 Task: Search one way flight ticket for 5 adults, 2 children, 1 infant in seat and 2 infants on lap in economy from Minneapolis-st. Paul: Minneapolis-st. Paul International/wold-chamberlain Airport to New Bern: Coastal Carolina Regional Airport (was Craven County Regional) on 5-4-2023. Choice of flights is American. Number of bags: 2 checked bags. Price is upto 82000. Outbound departure time preference is 10:00.
Action: Mouse moved to (340, 133)
Screenshot: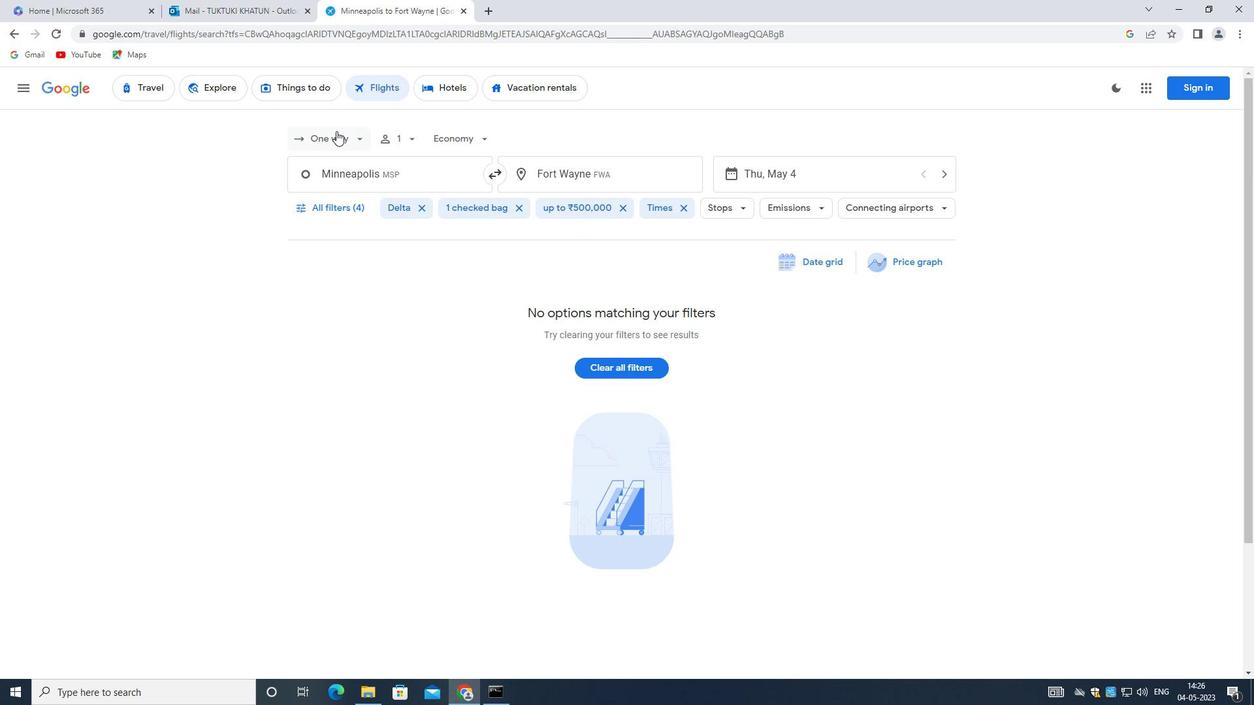 
Action: Mouse pressed left at (340, 133)
Screenshot: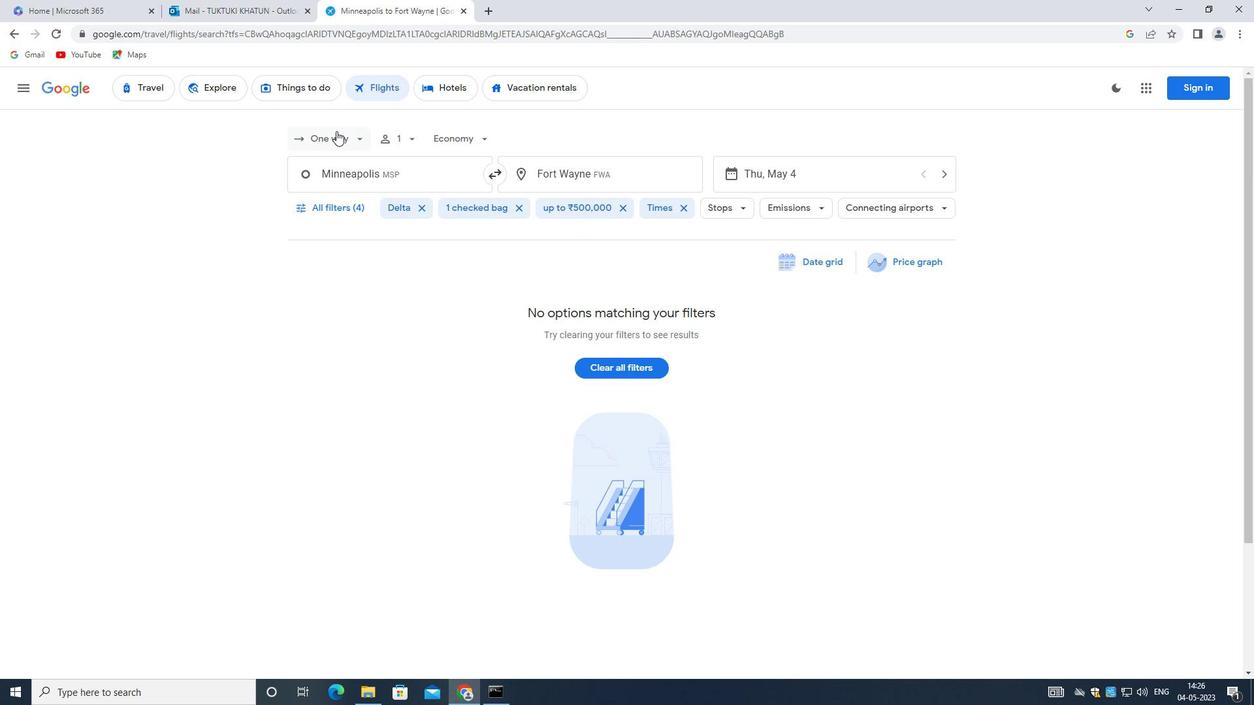 
Action: Mouse moved to (349, 193)
Screenshot: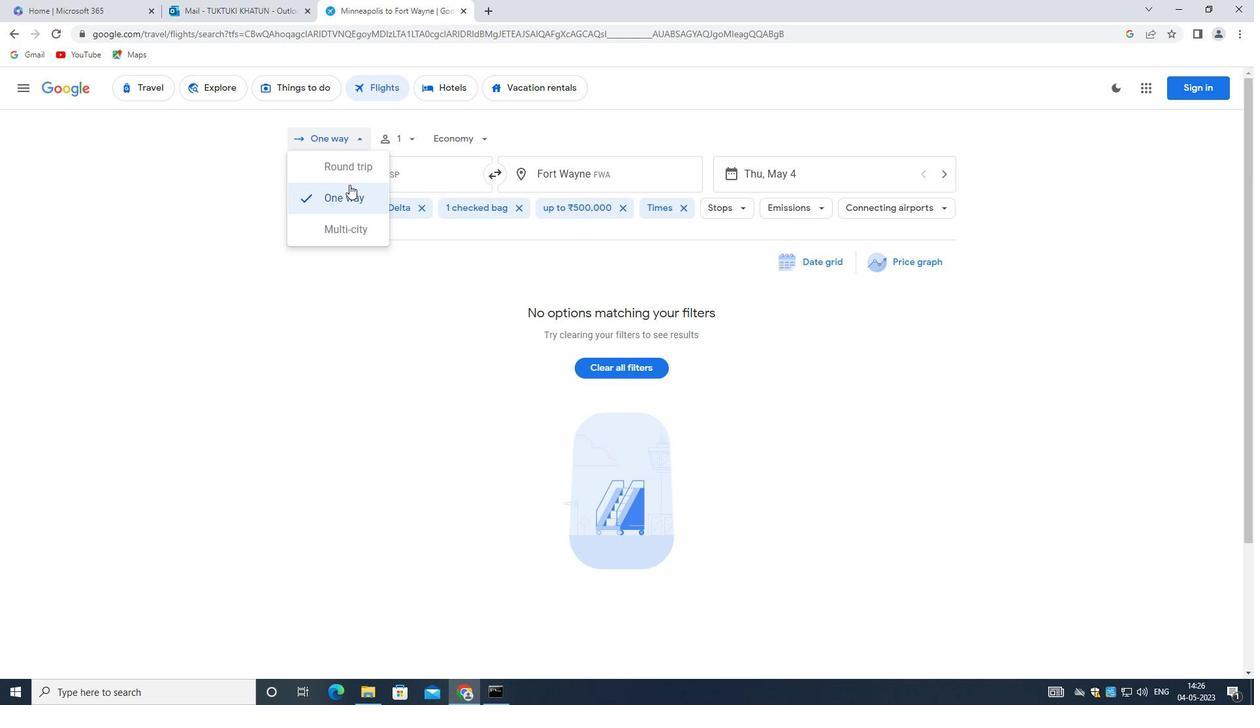 
Action: Mouse pressed left at (349, 193)
Screenshot: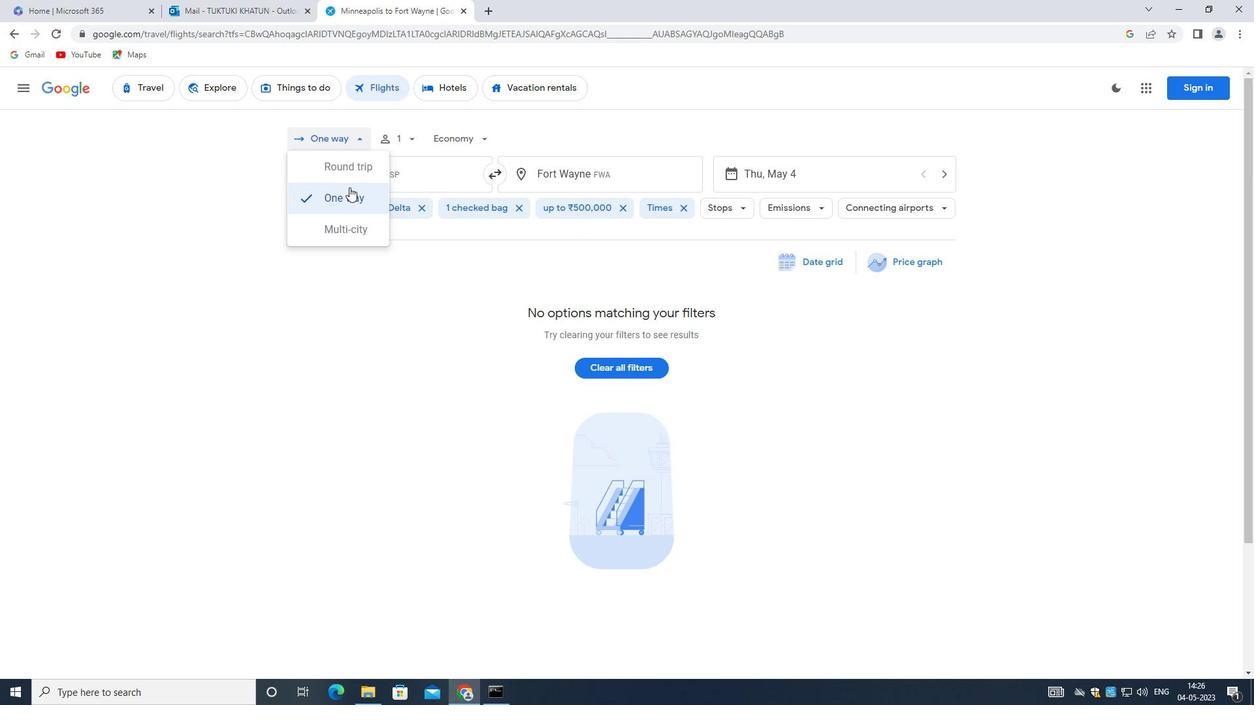 
Action: Mouse moved to (400, 135)
Screenshot: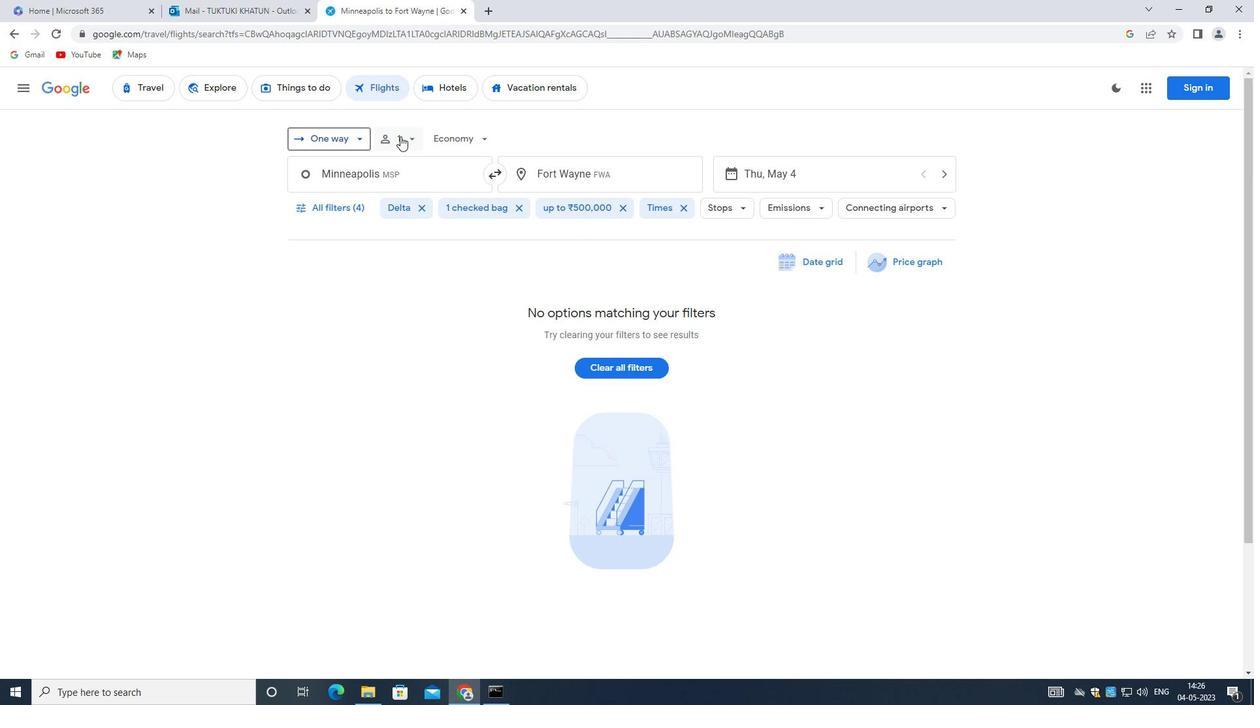 
Action: Mouse pressed left at (400, 135)
Screenshot: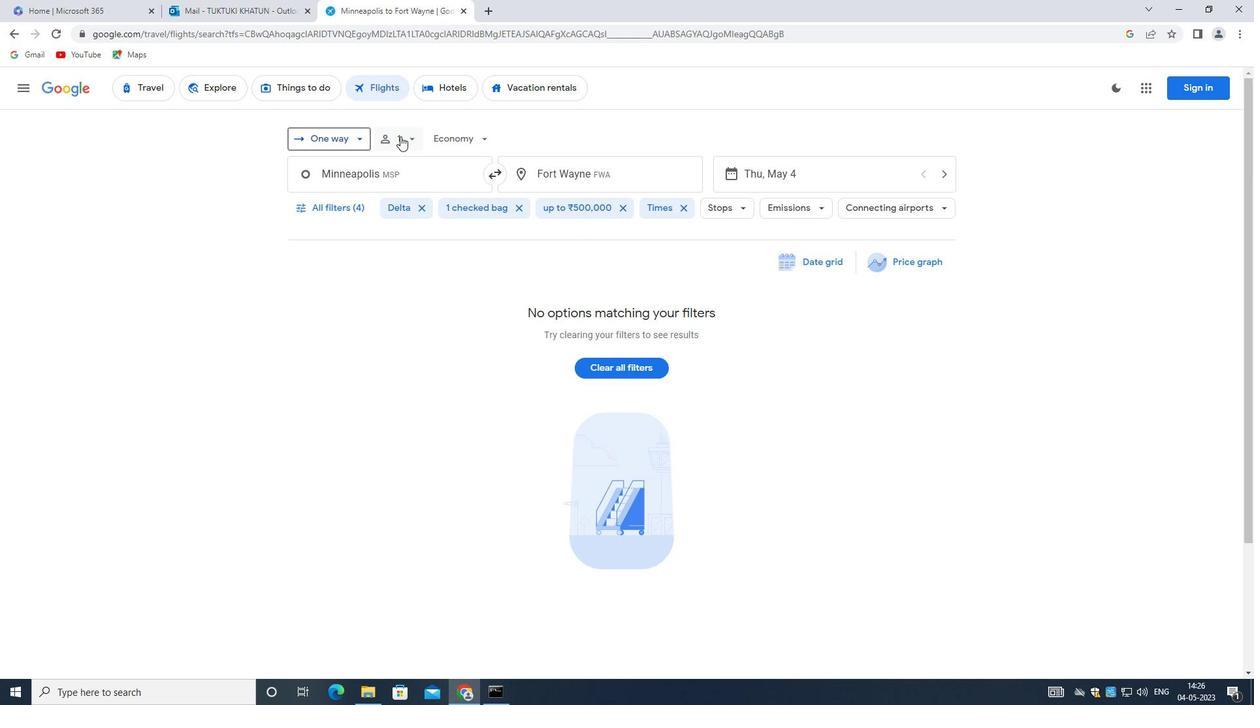 
Action: Mouse moved to (512, 174)
Screenshot: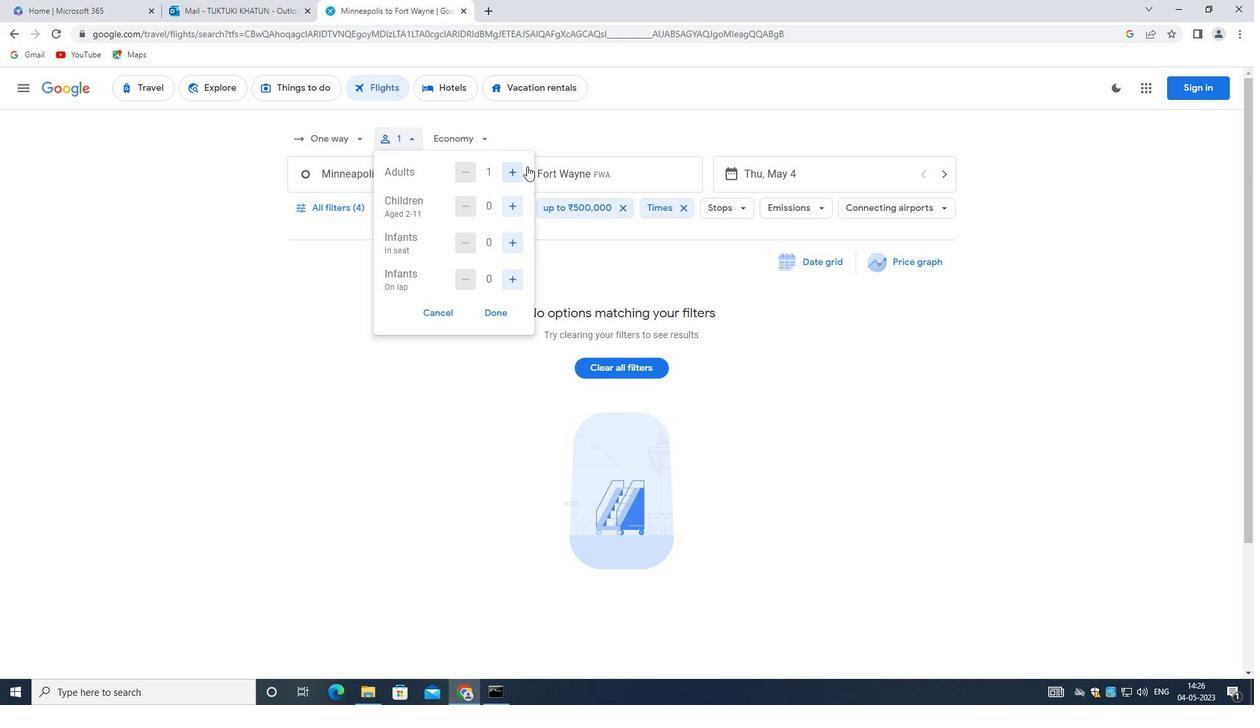 
Action: Mouse pressed left at (512, 174)
Screenshot: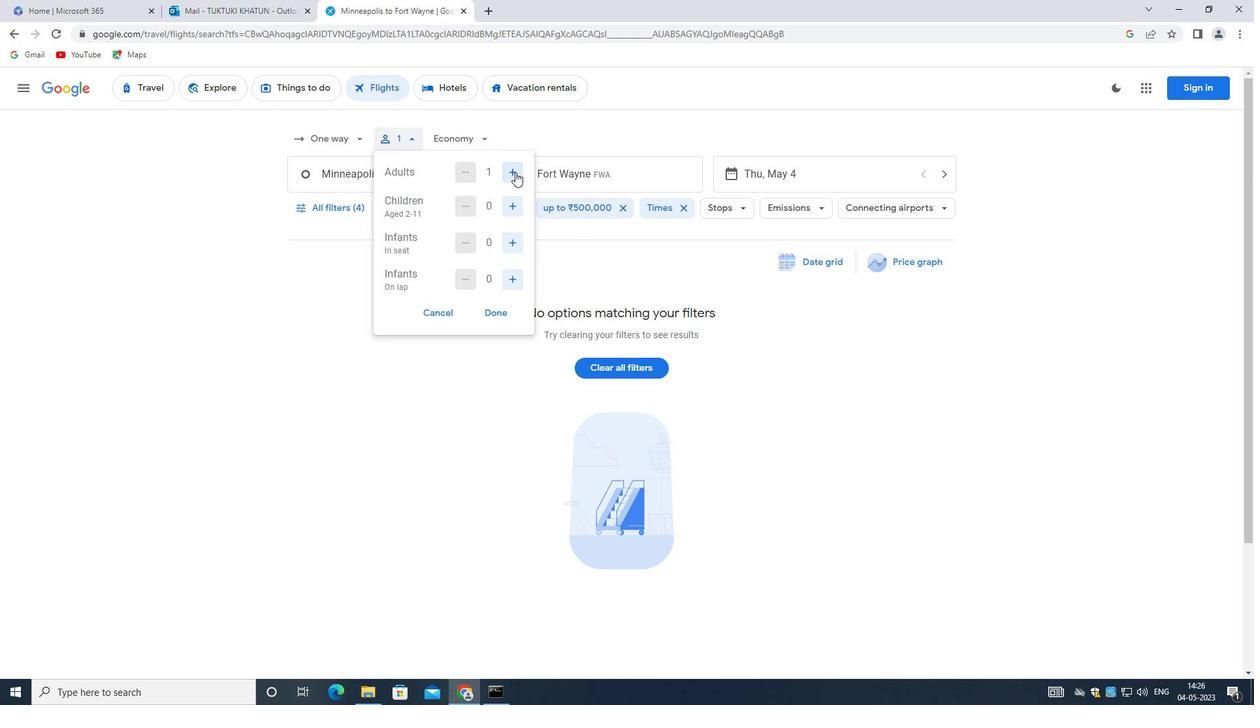 
Action: Mouse moved to (513, 173)
Screenshot: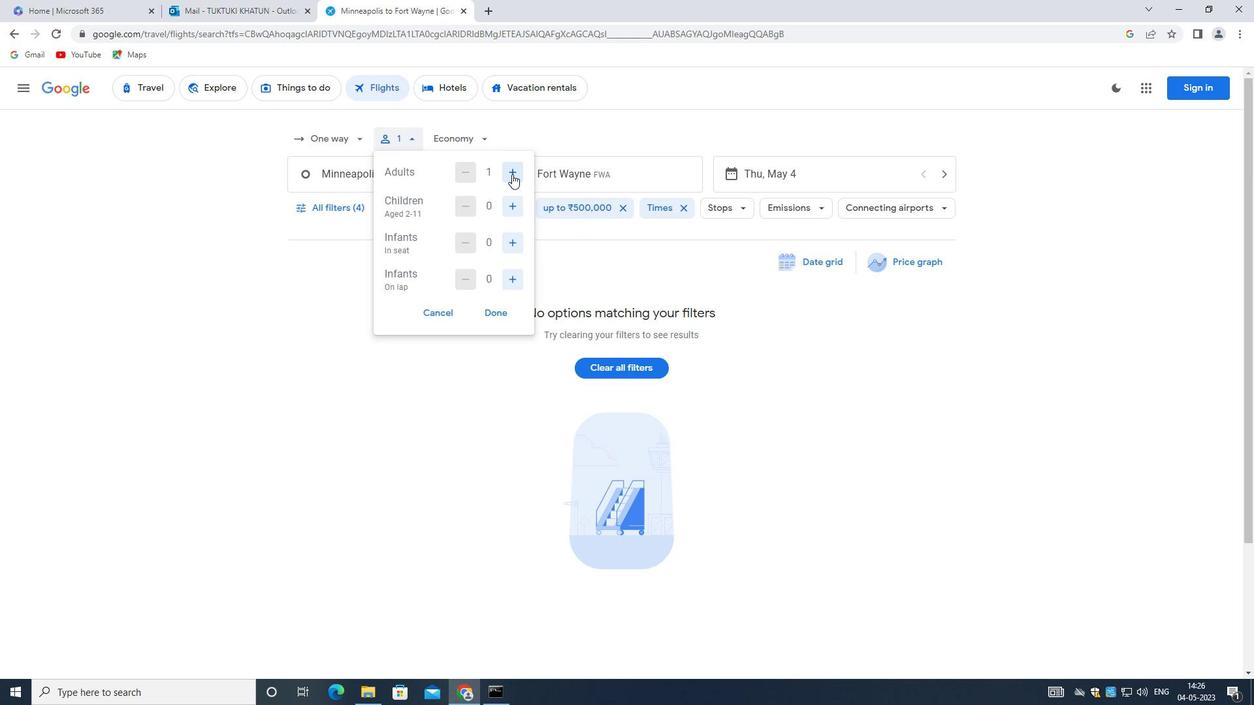 
Action: Mouse pressed left at (513, 173)
Screenshot: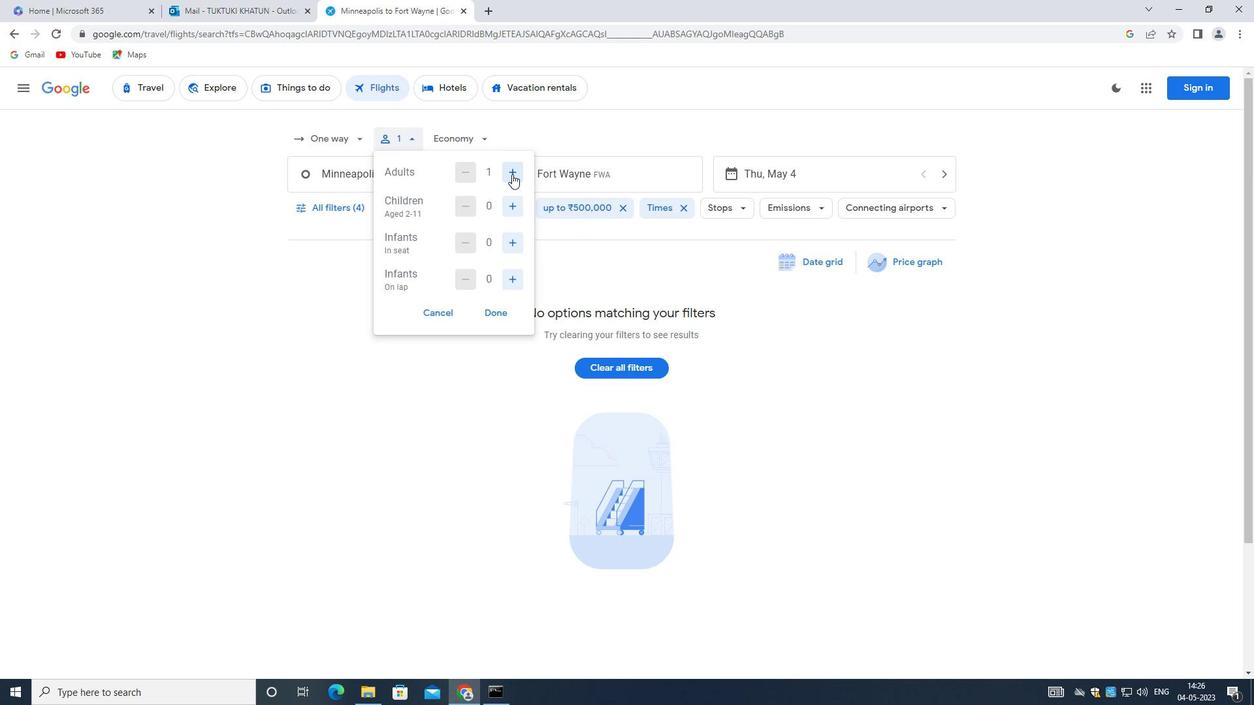 
Action: Mouse pressed left at (513, 173)
Screenshot: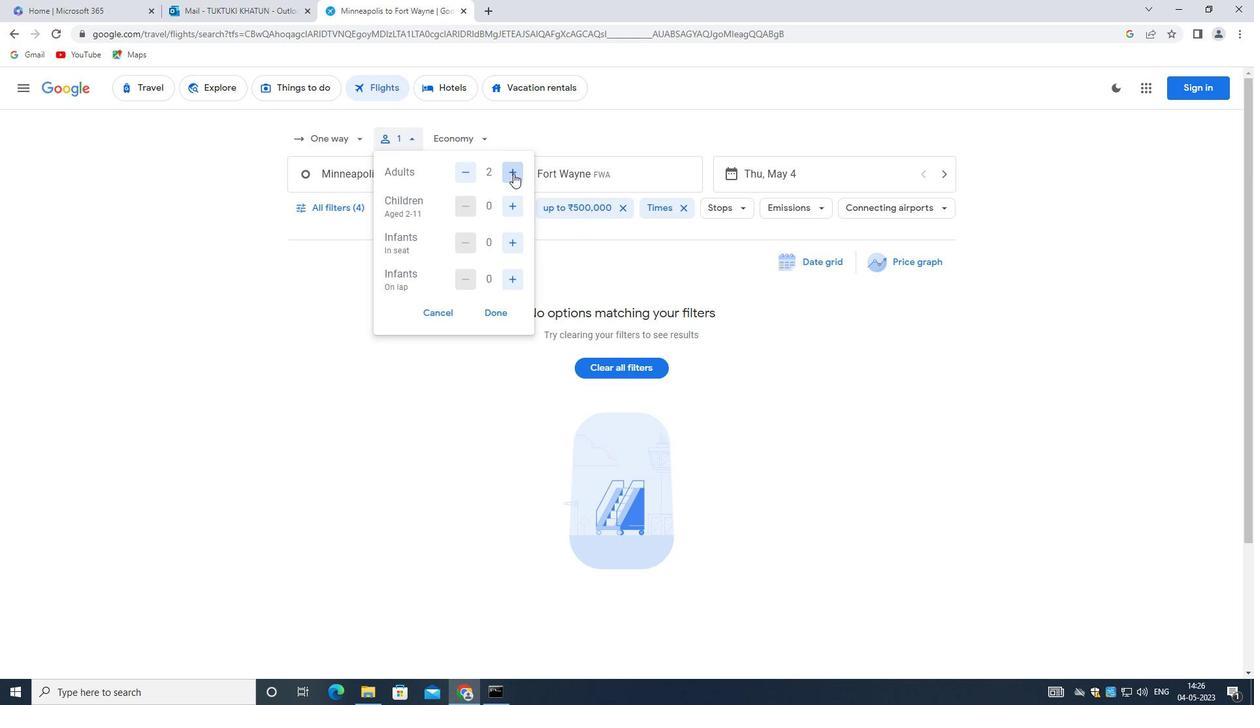 
Action: Mouse pressed left at (513, 173)
Screenshot: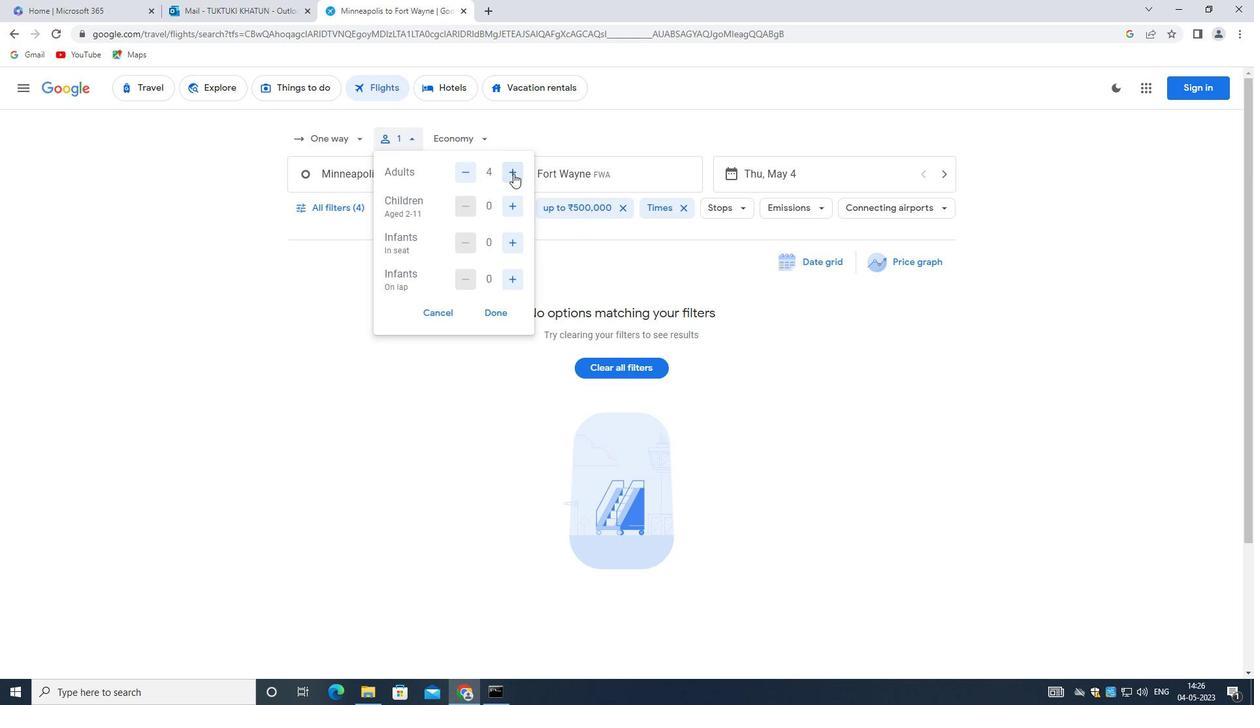 
Action: Mouse moved to (507, 198)
Screenshot: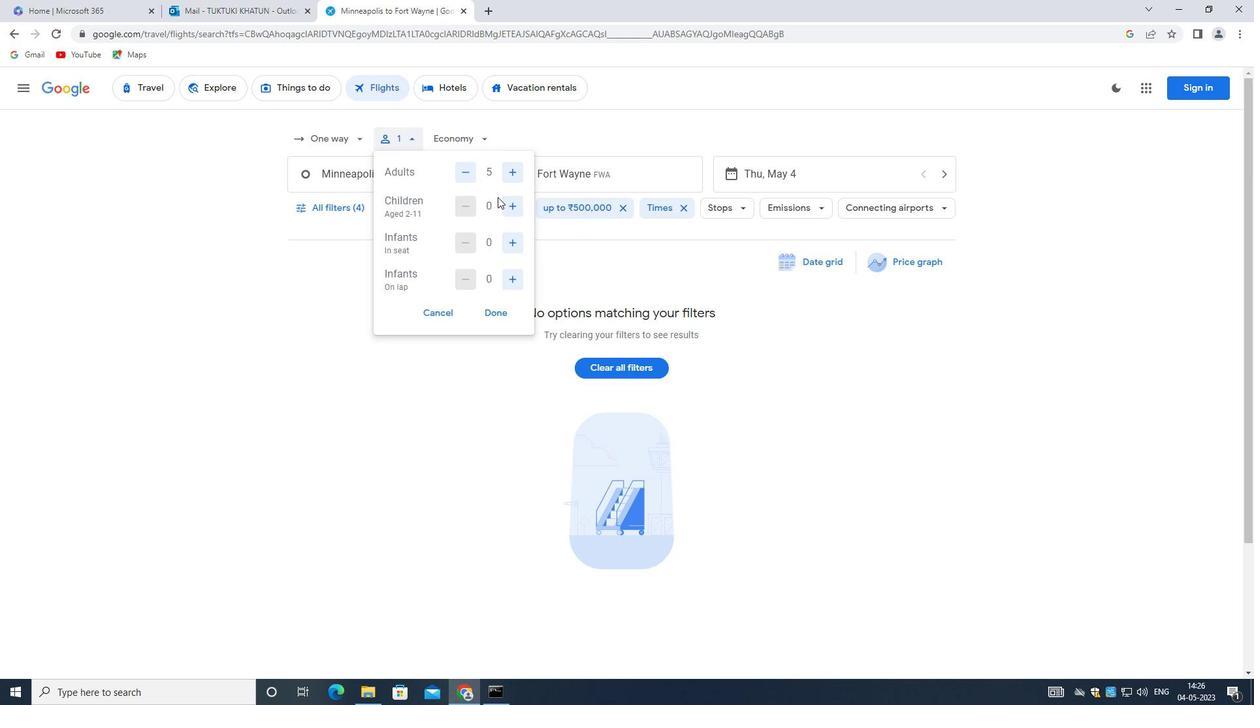 
Action: Mouse pressed left at (507, 198)
Screenshot: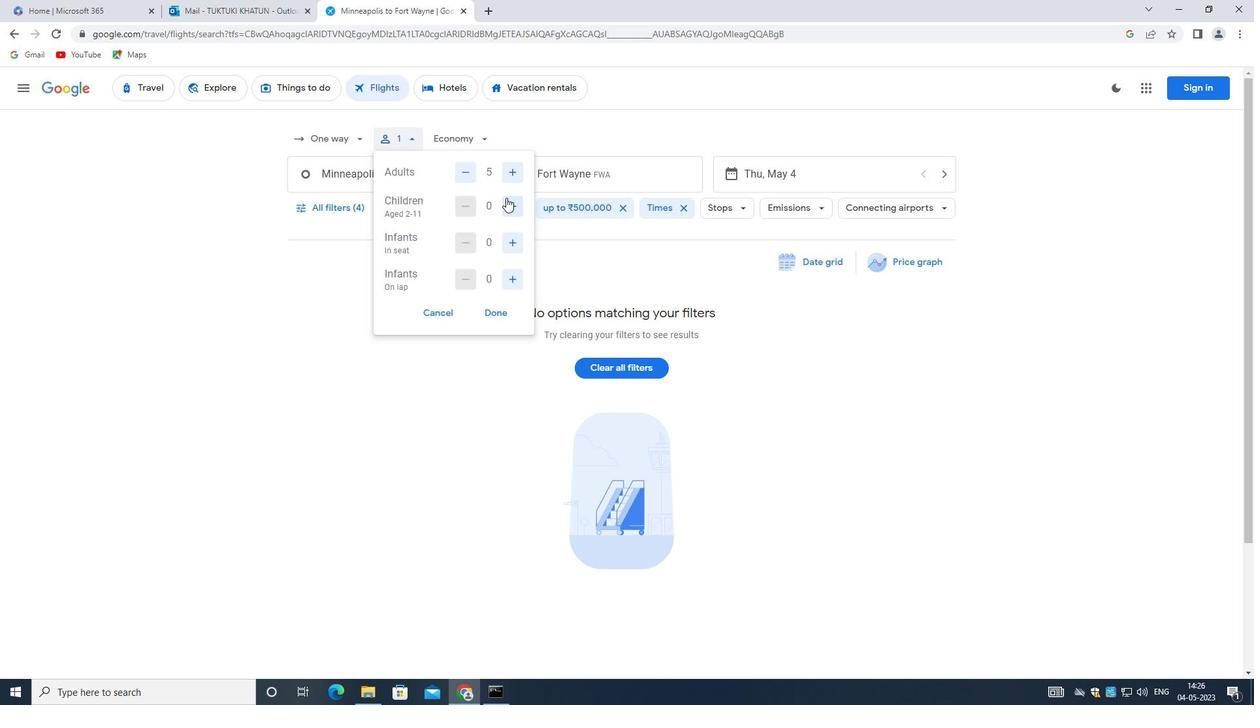 
Action: Mouse moved to (507, 199)
Screenshot: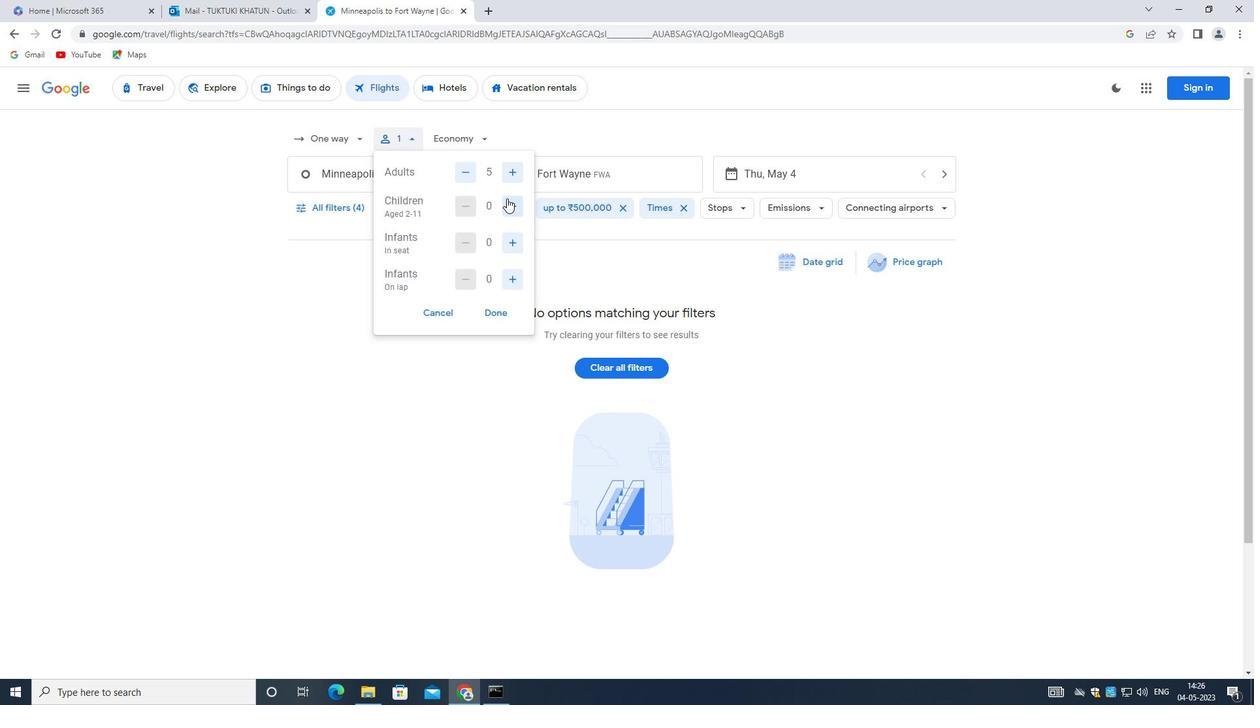 
Action: Mouse pressed left at (507, 199)
Screenshot: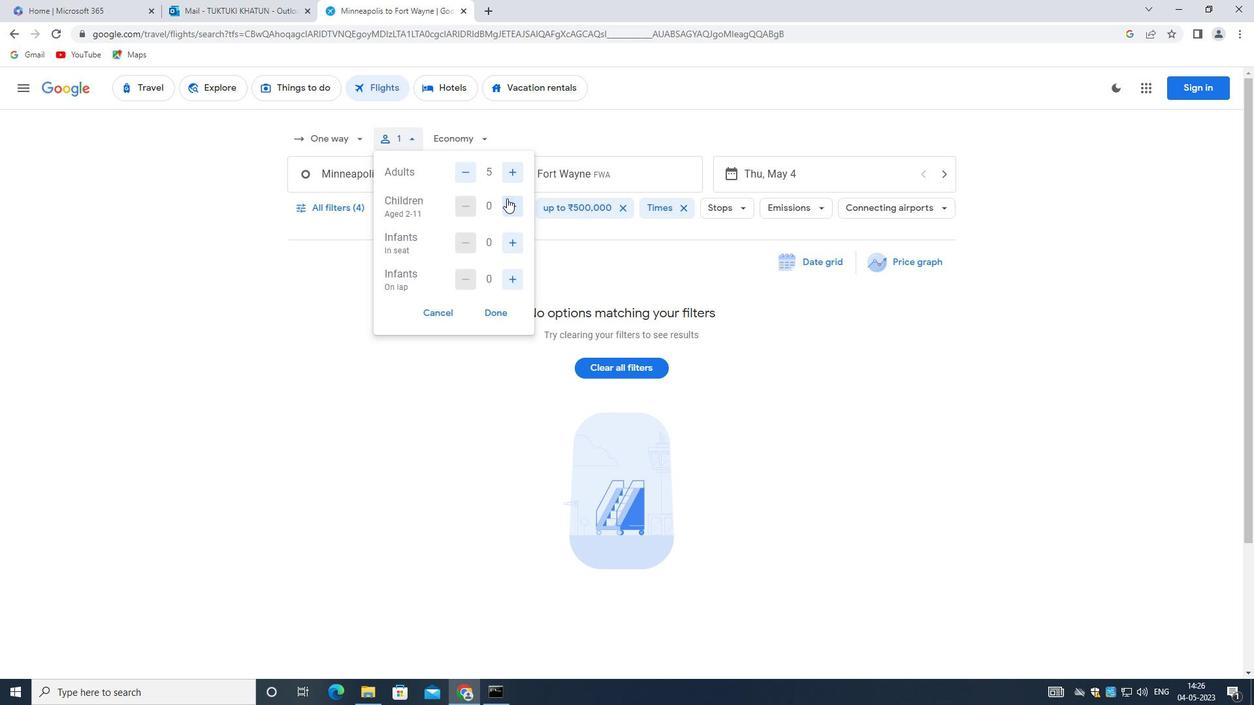 
Action: Mouse moved to (507, 242)
Screenshot: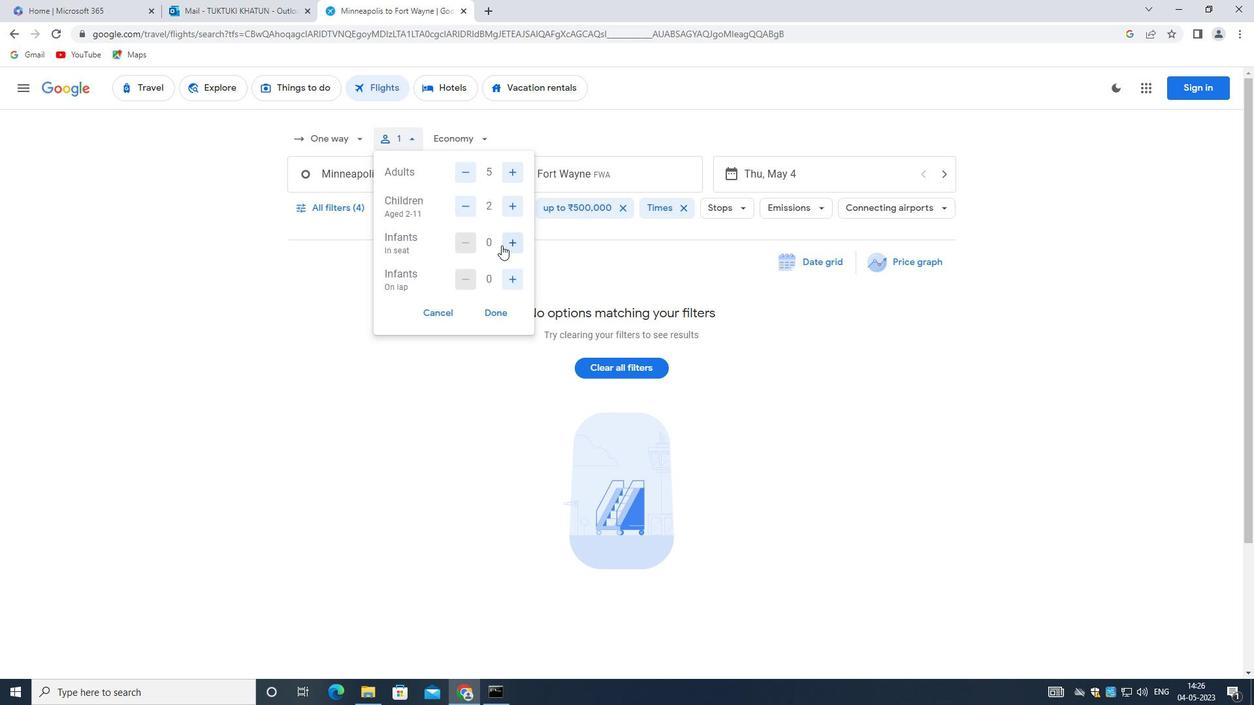 
Action: Mouse pressed left at (507, 242)
Screenshot: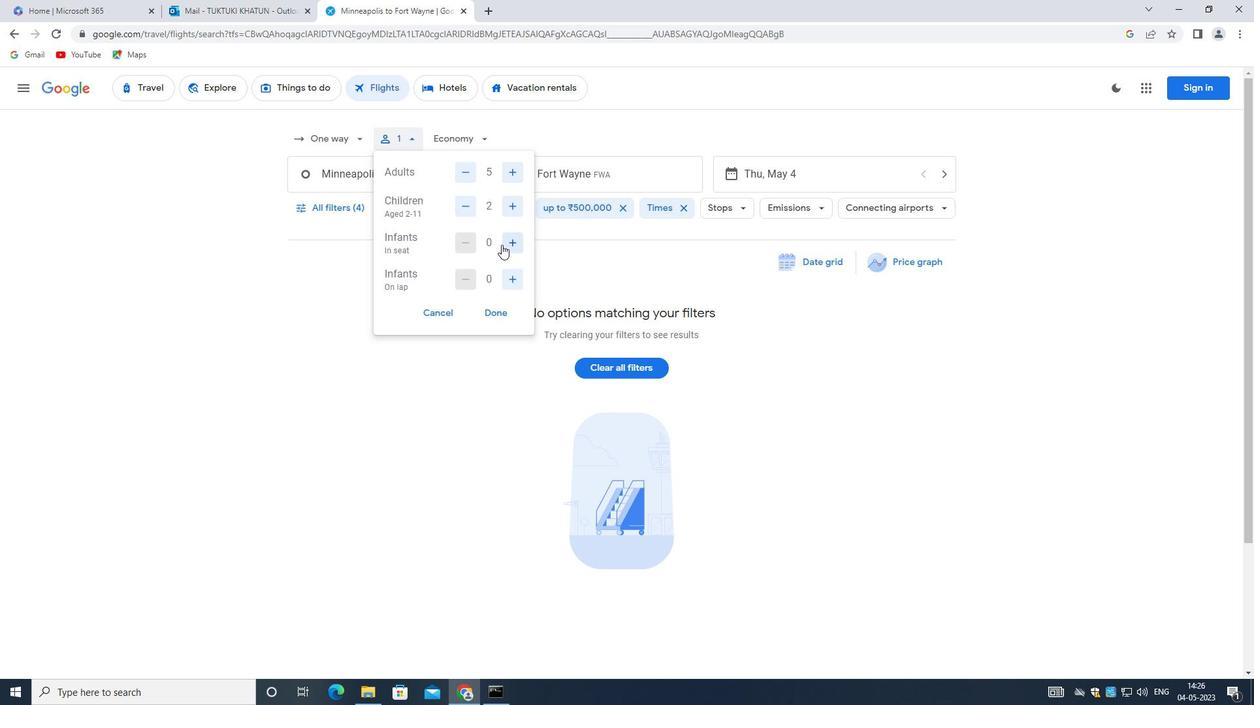 
Action: Mouse moved to (513, 277)
Screenshot: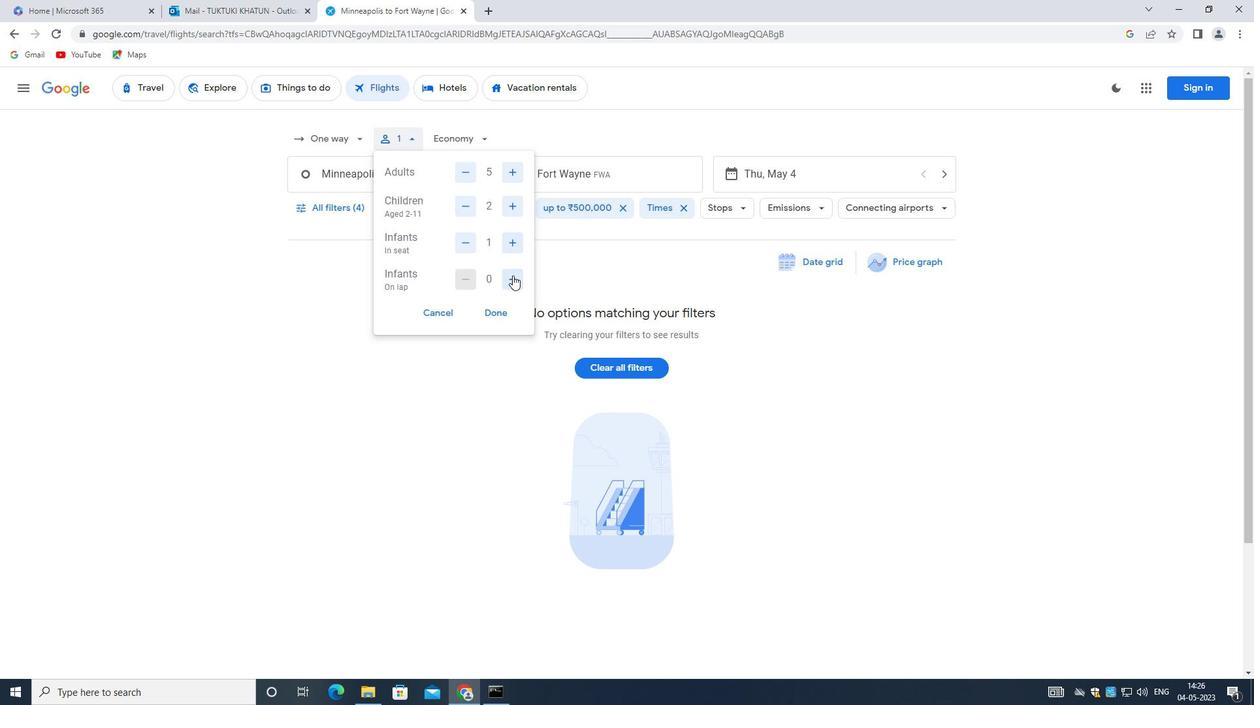
Action: Mouse pressed left at (513, 277)
Screenshot: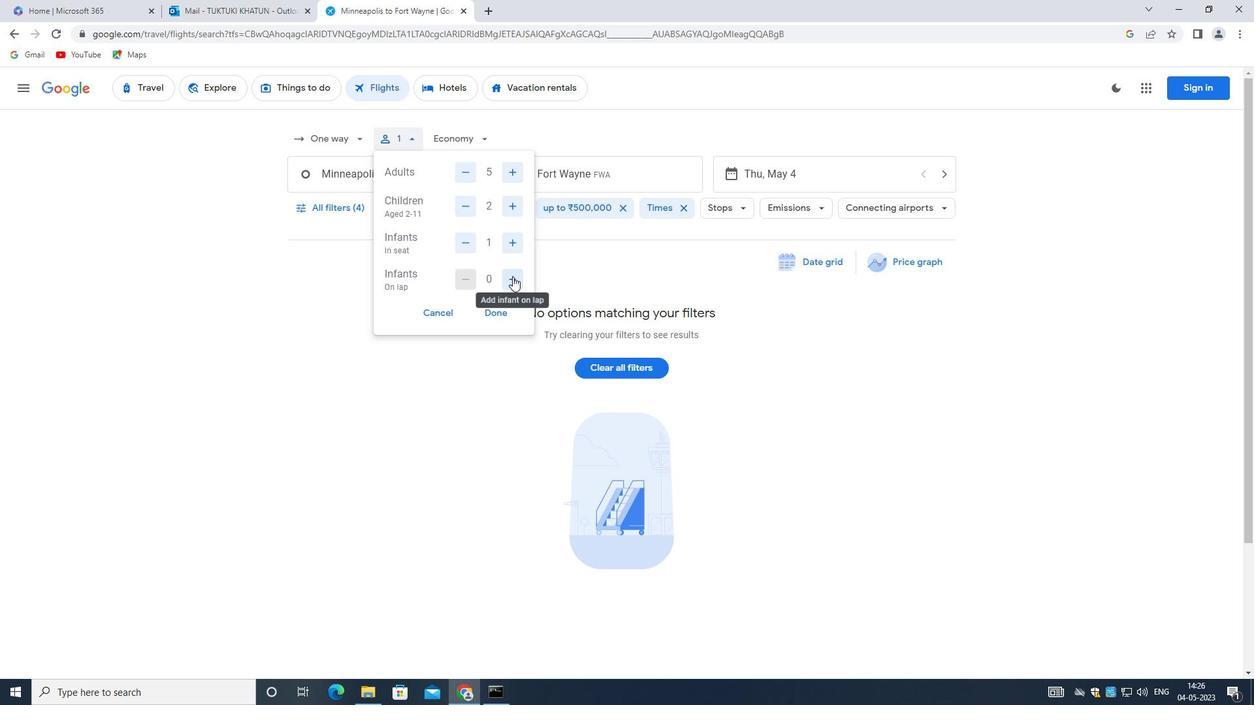 
Action: Mouse pressed left at (513, 277)
Screenshot: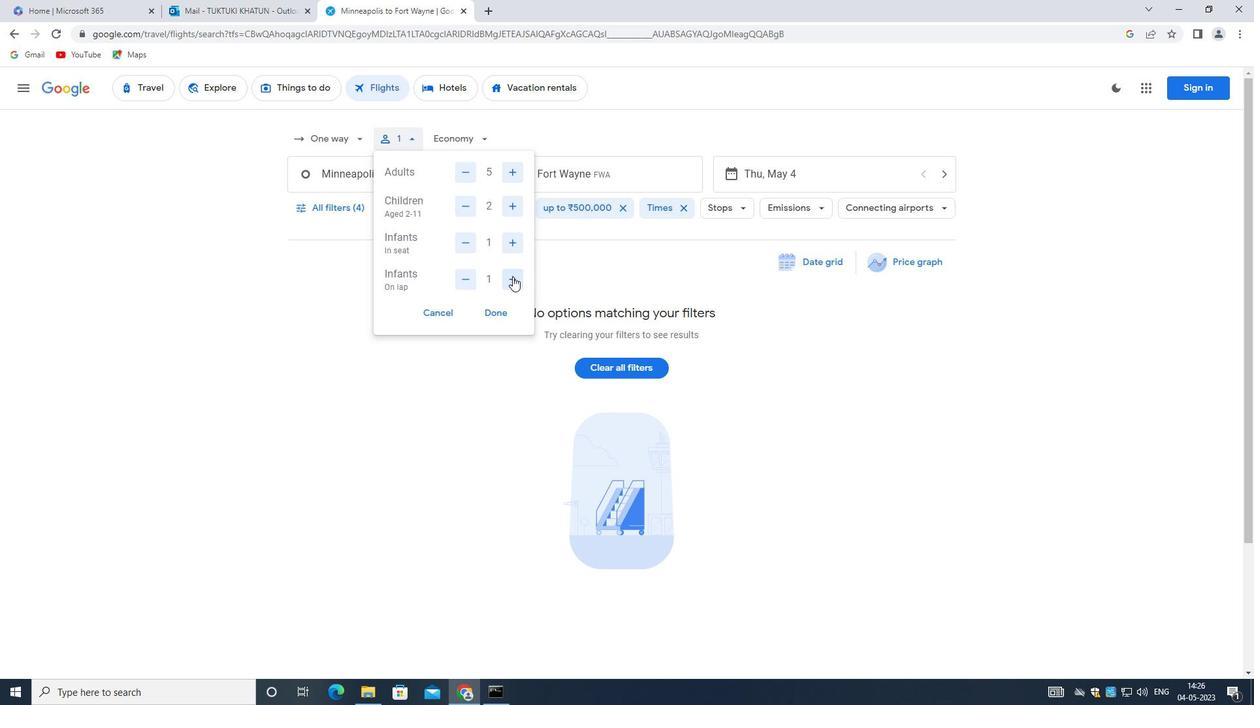 
Action: Mouse moved to (466, 282)
Screenshot: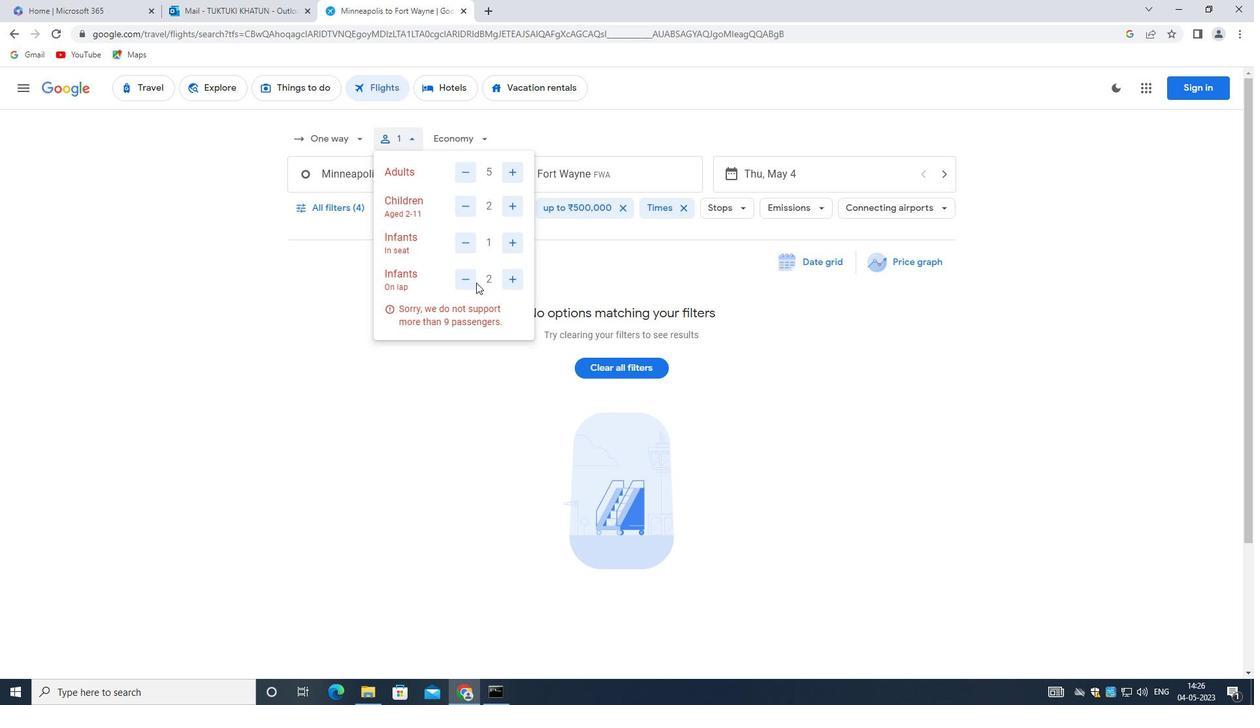 
Action: Mouse pressed left at (466, 282)
Screenshot: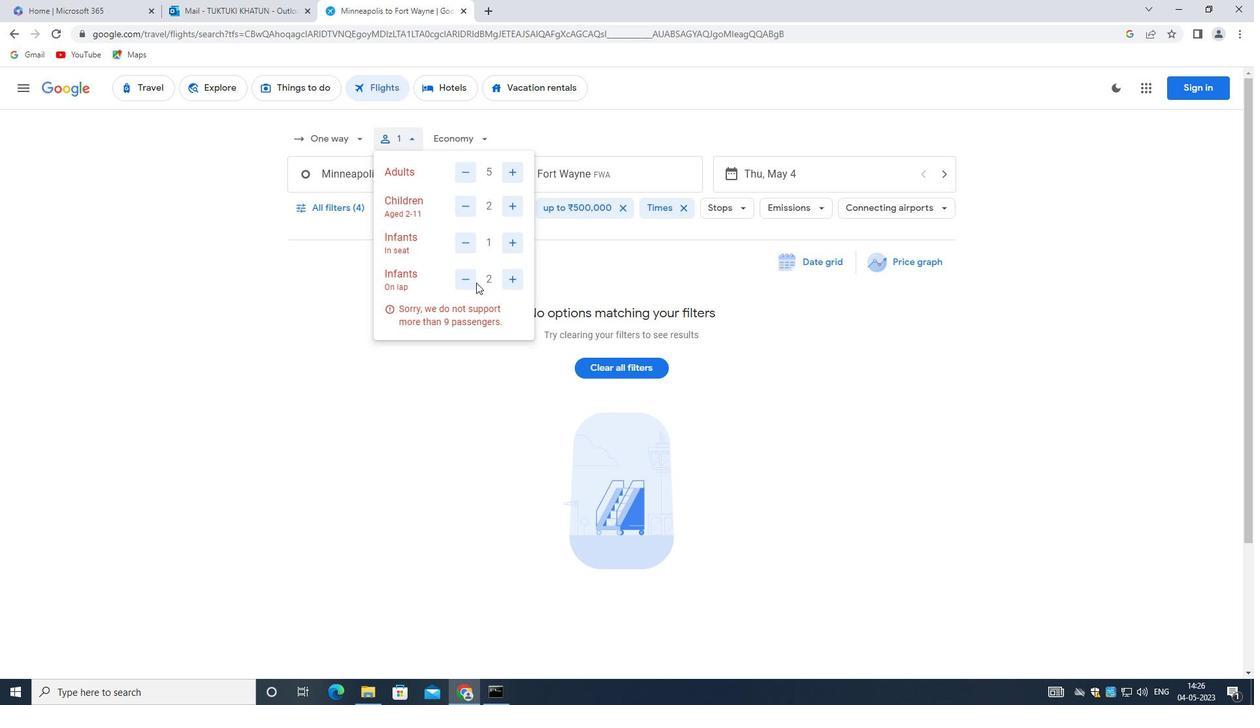 
Action: Mouse moved to (496, 315)
Screenshot: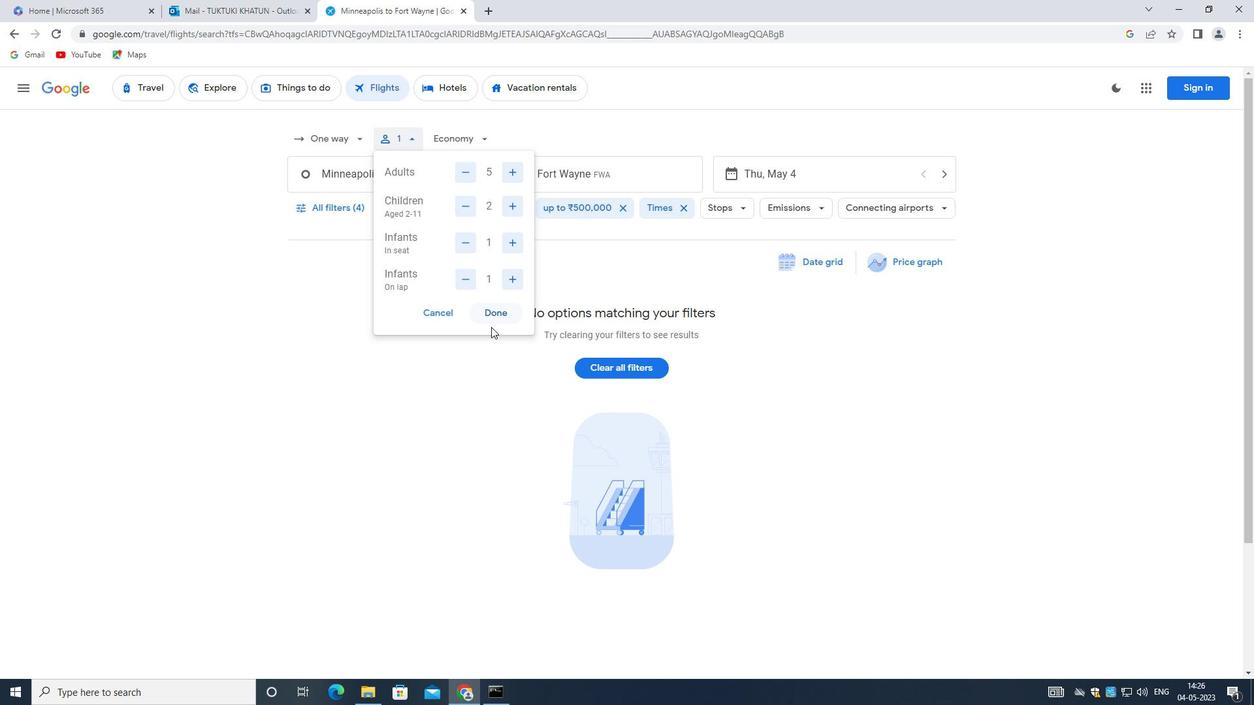 
Action: Mouse pressed left at (496, 315)
Screenshot: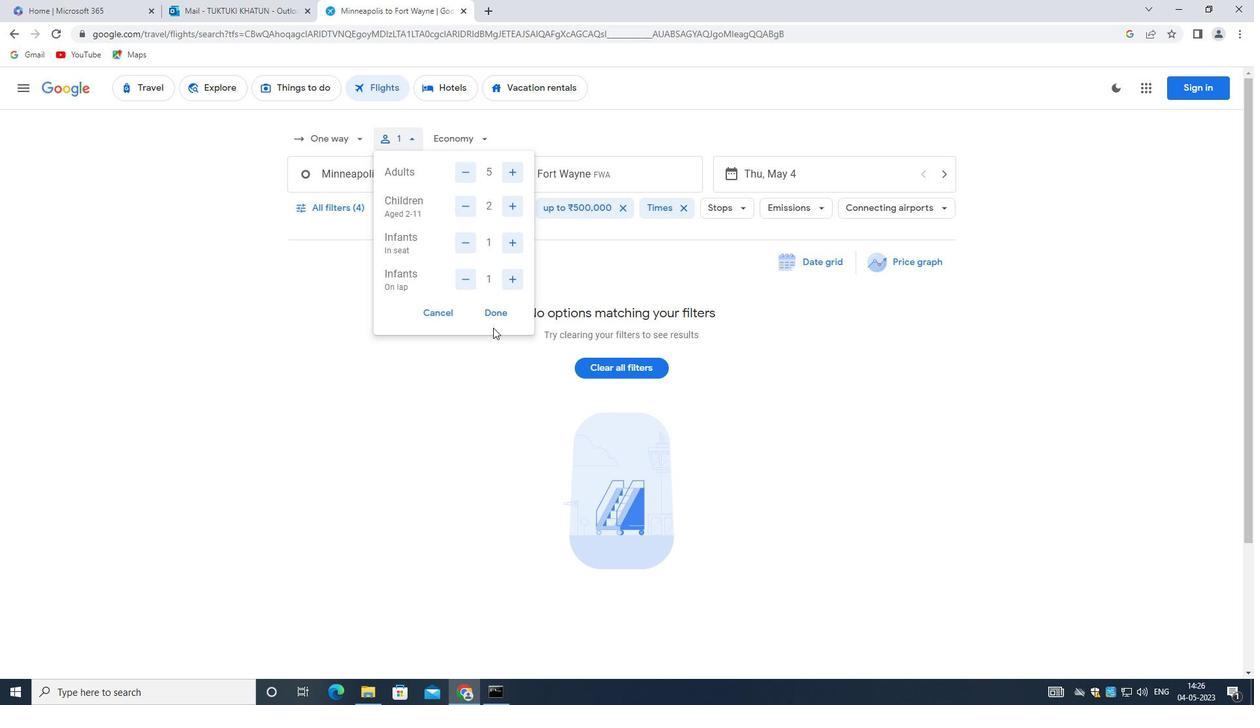 
Action: Mouse moved to (467, 139)
Screenshot: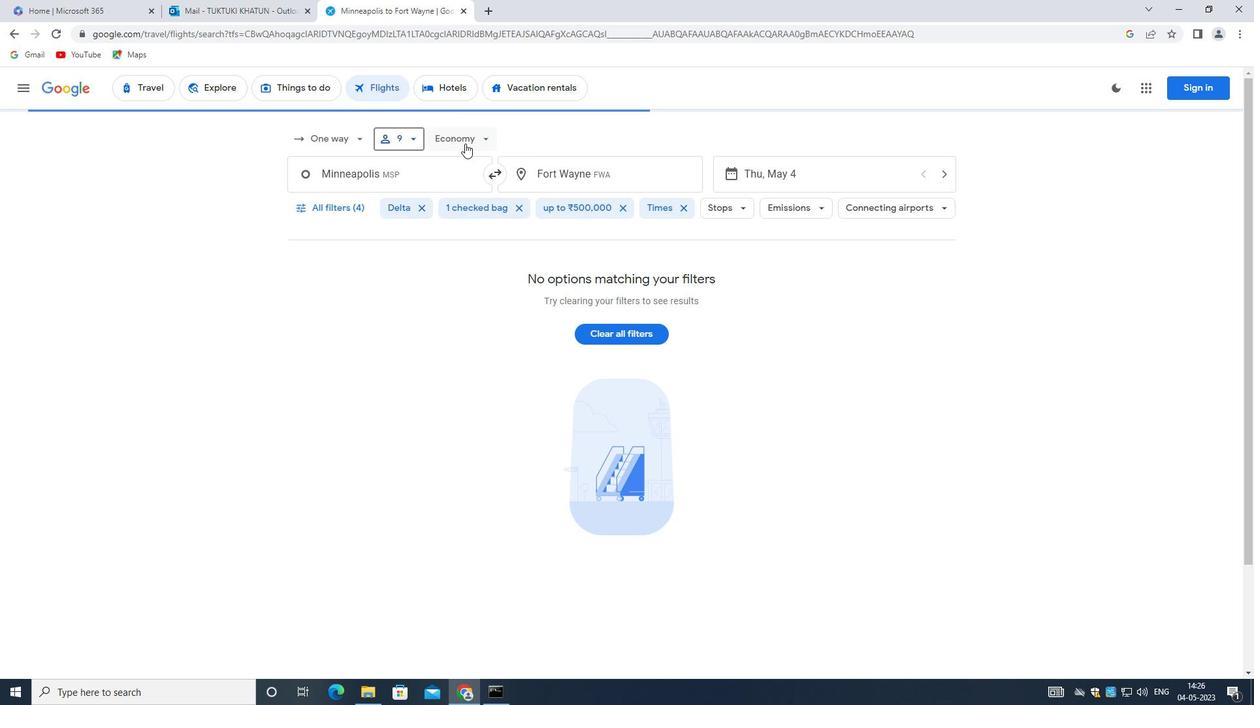 
Action: Mouse pressed left at (467, 139)
Screenshot: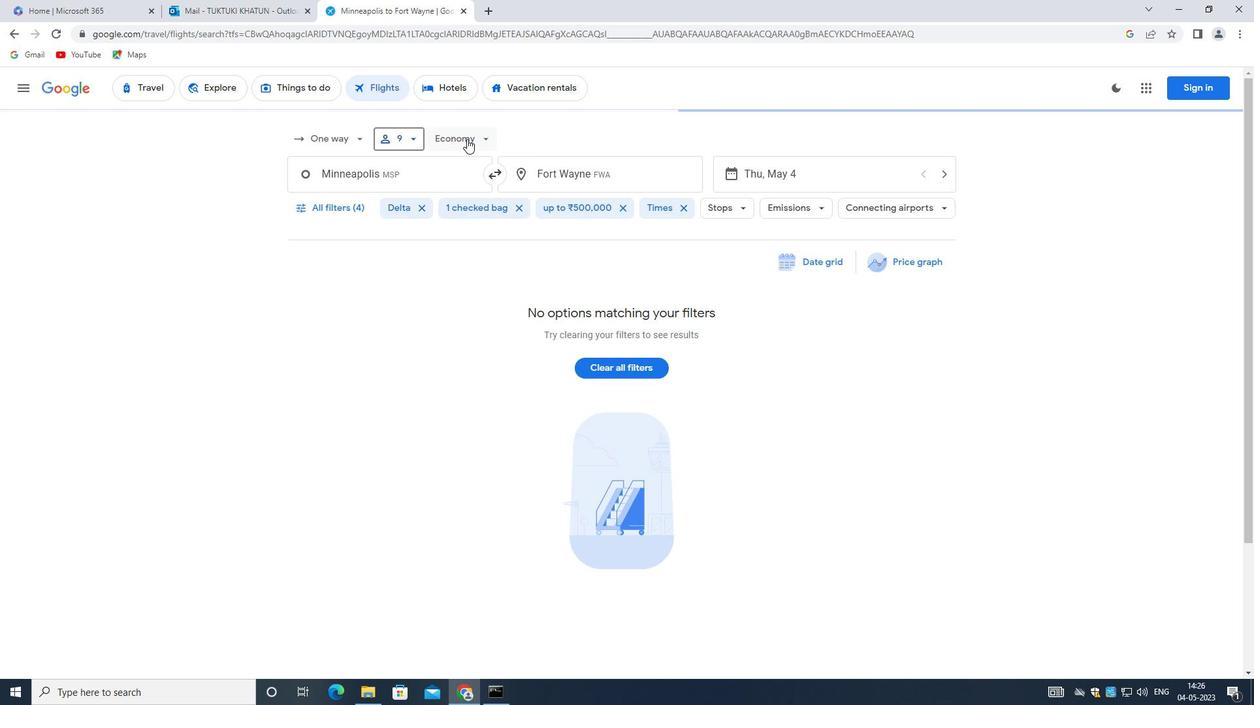 
Action: Mouse moved to (484, 166)
Screenshot: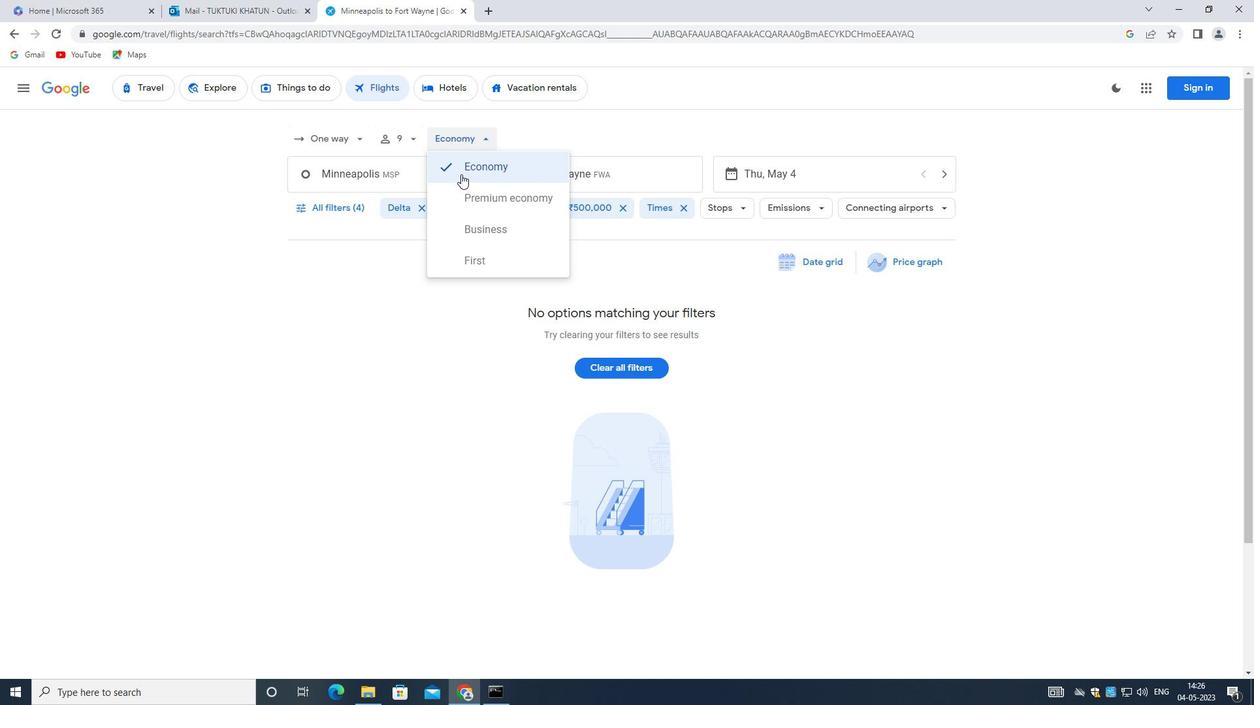 
Action: Mouse pressed left at (484, 166)
Screenshot: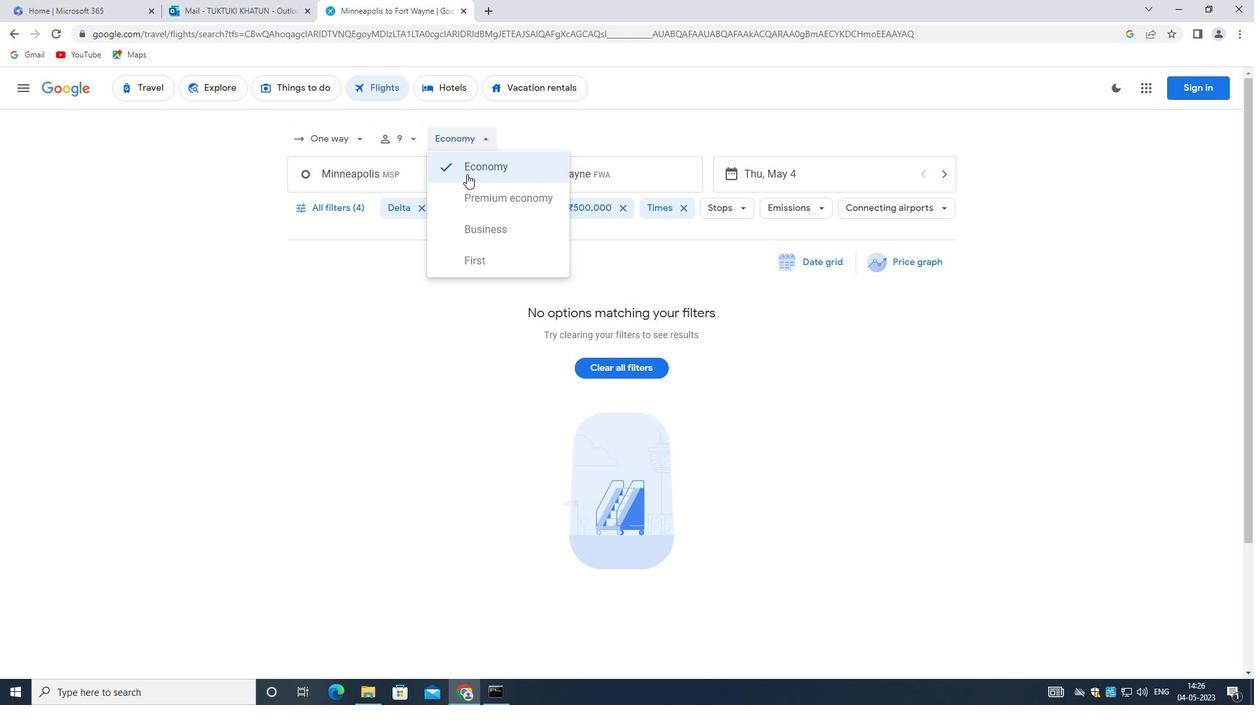 
Action: Mouse moved to (379, 180)
Screenshot: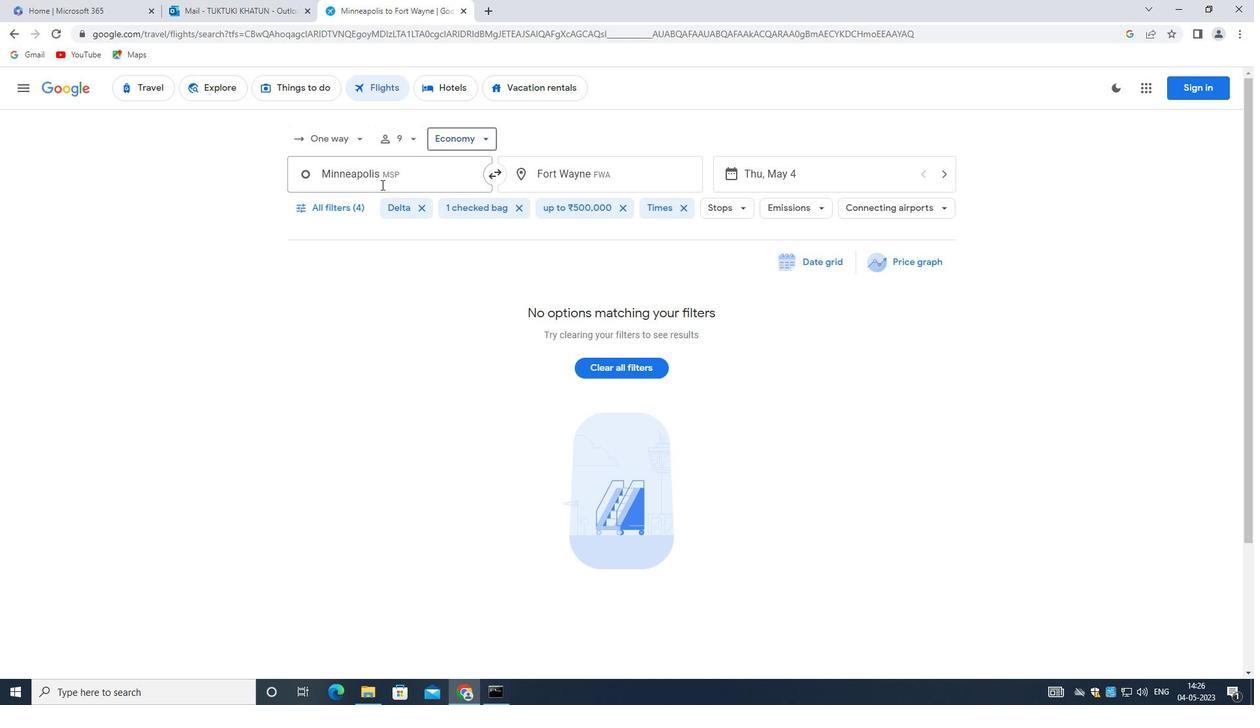 
Action: Mouse pressed left at (379, 180)
Screenshot: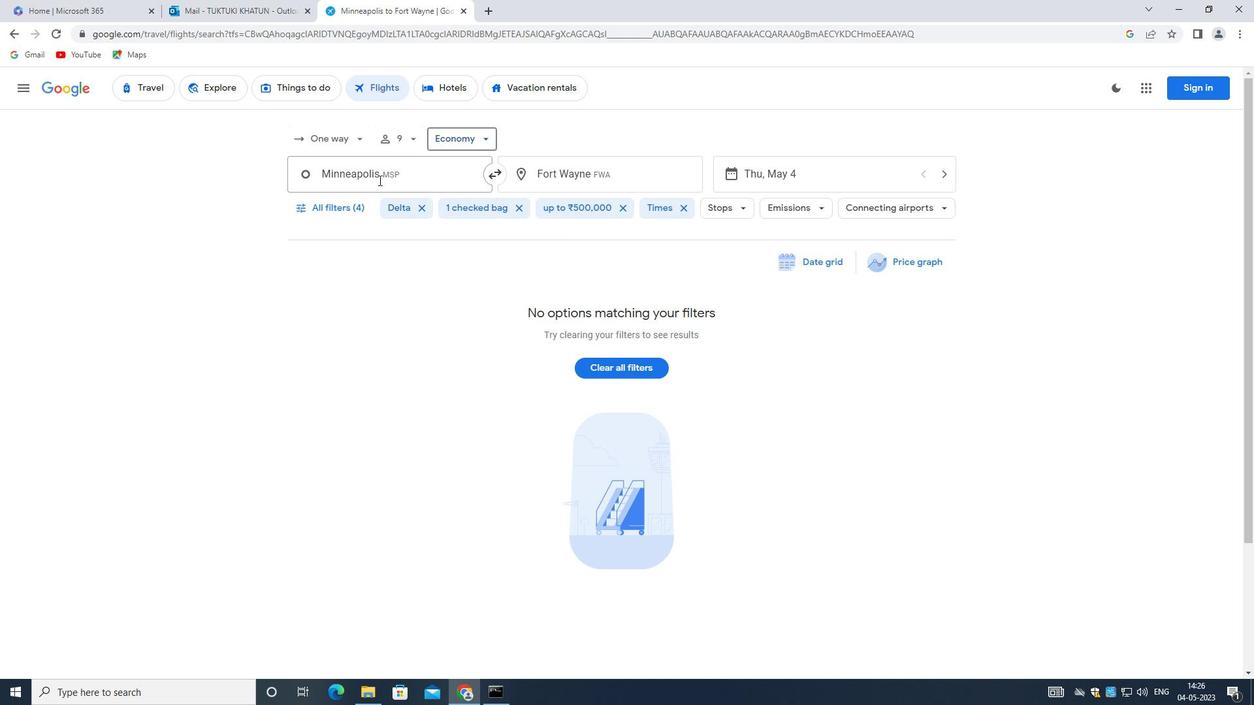 
Action: Mouse moved to (424, 242)
Screenshot: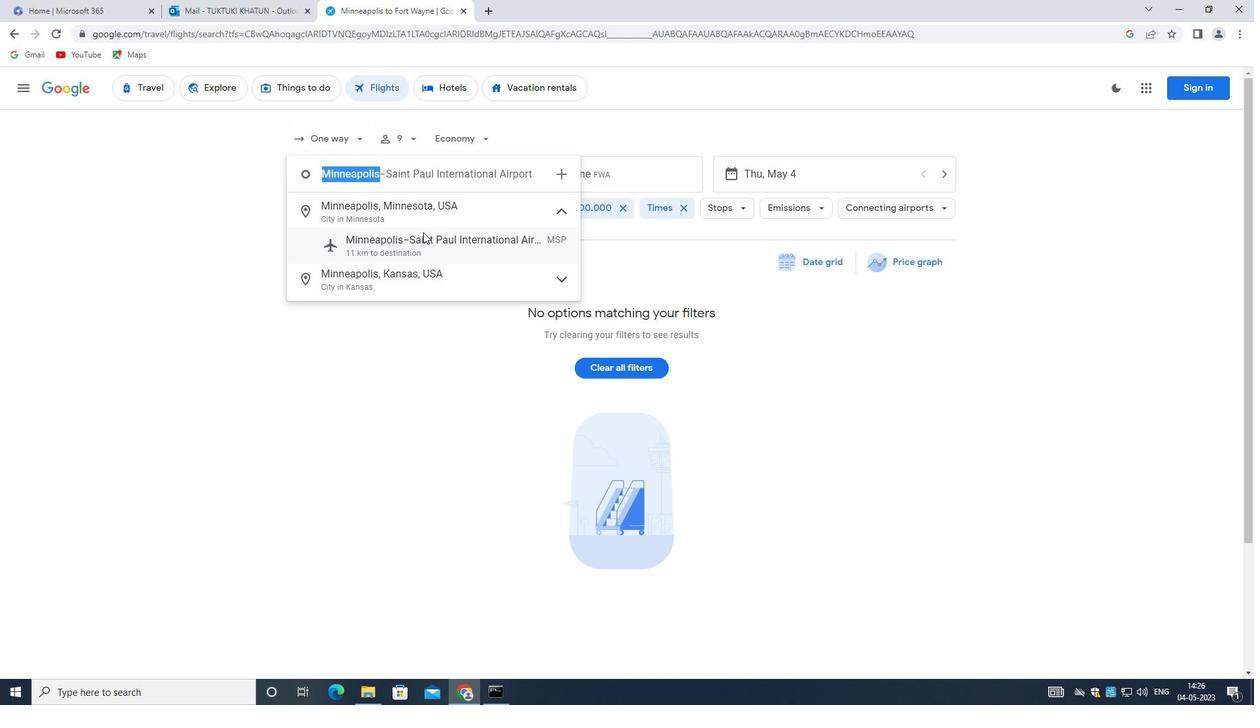 
Action: Mouse pressed left at (424, 242)
Screenshot: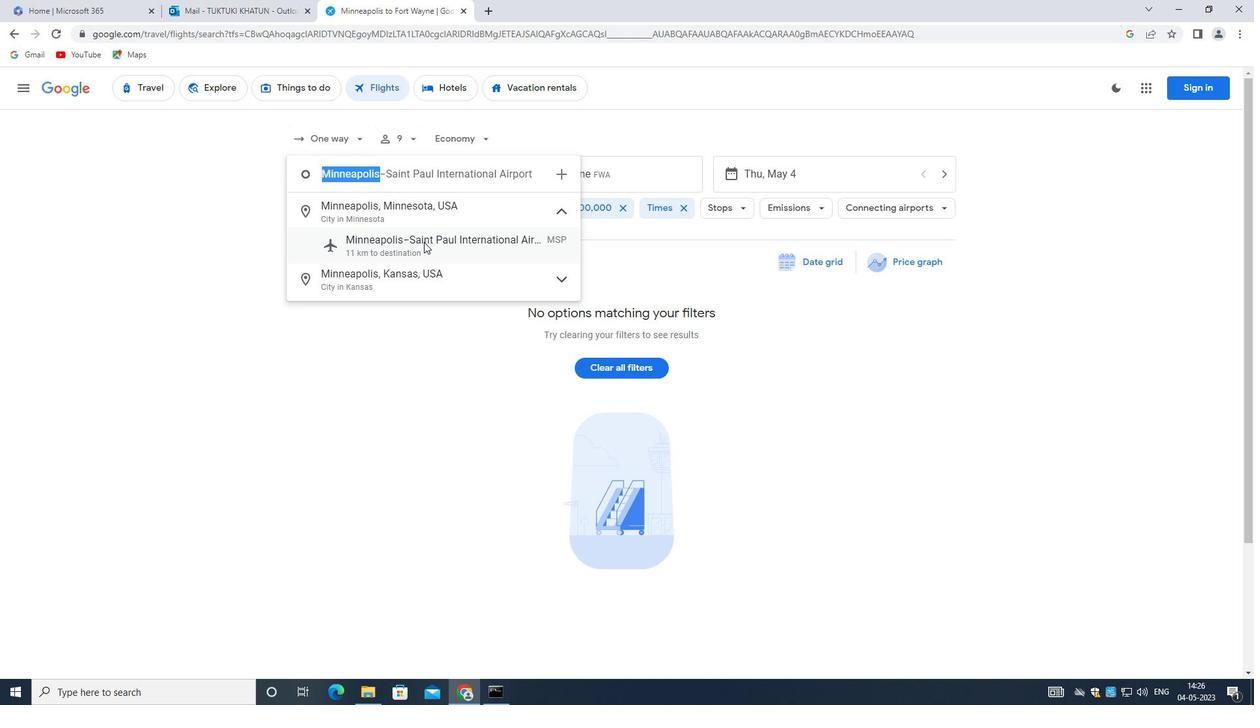 
Action: Mouse moved to (574, 178)
Screenshot: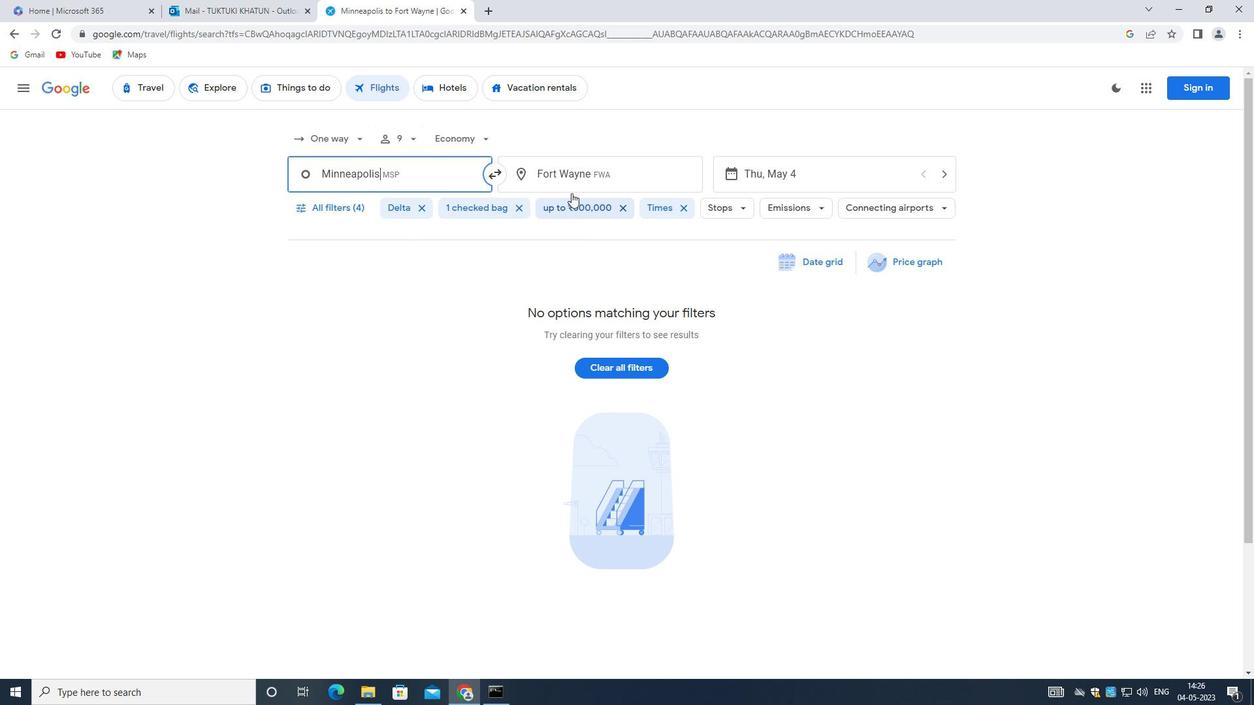 
Action: Mouse pressed left at (574, 178)
Screenshot: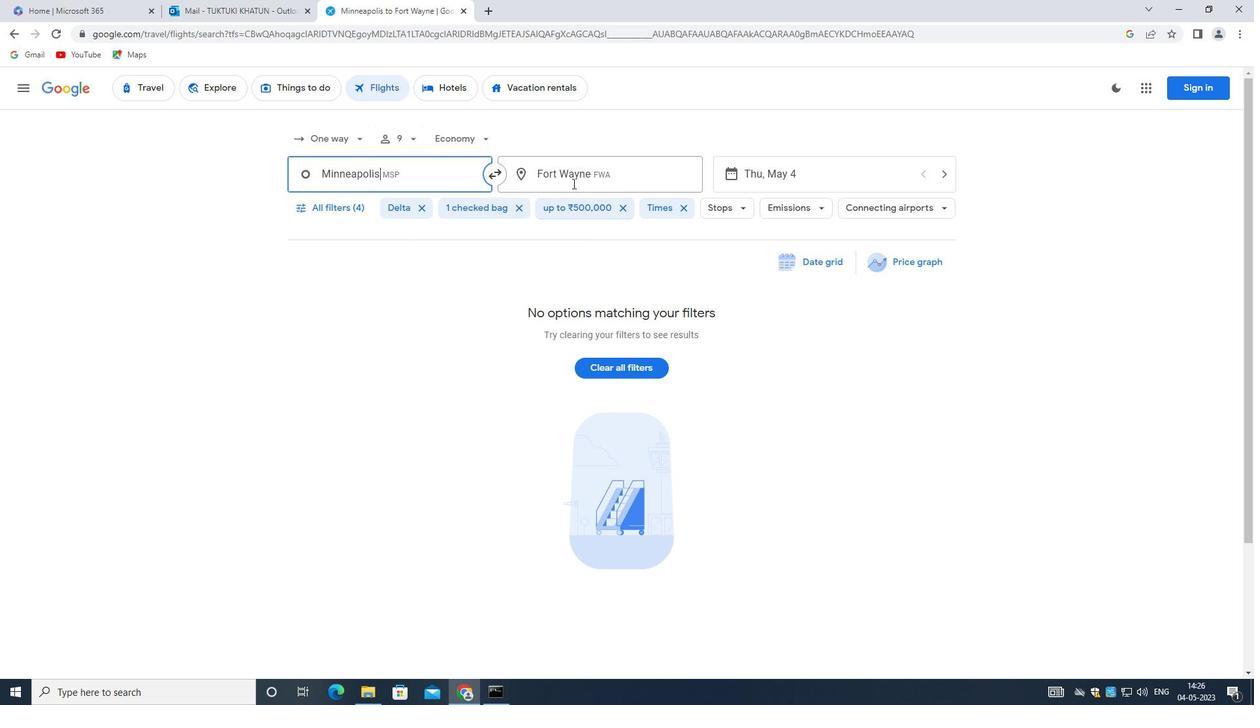 
Action: Key pressed <Key.backspace><Key.shift><Key.shift><Key.shift>COASTAL
Screenshot: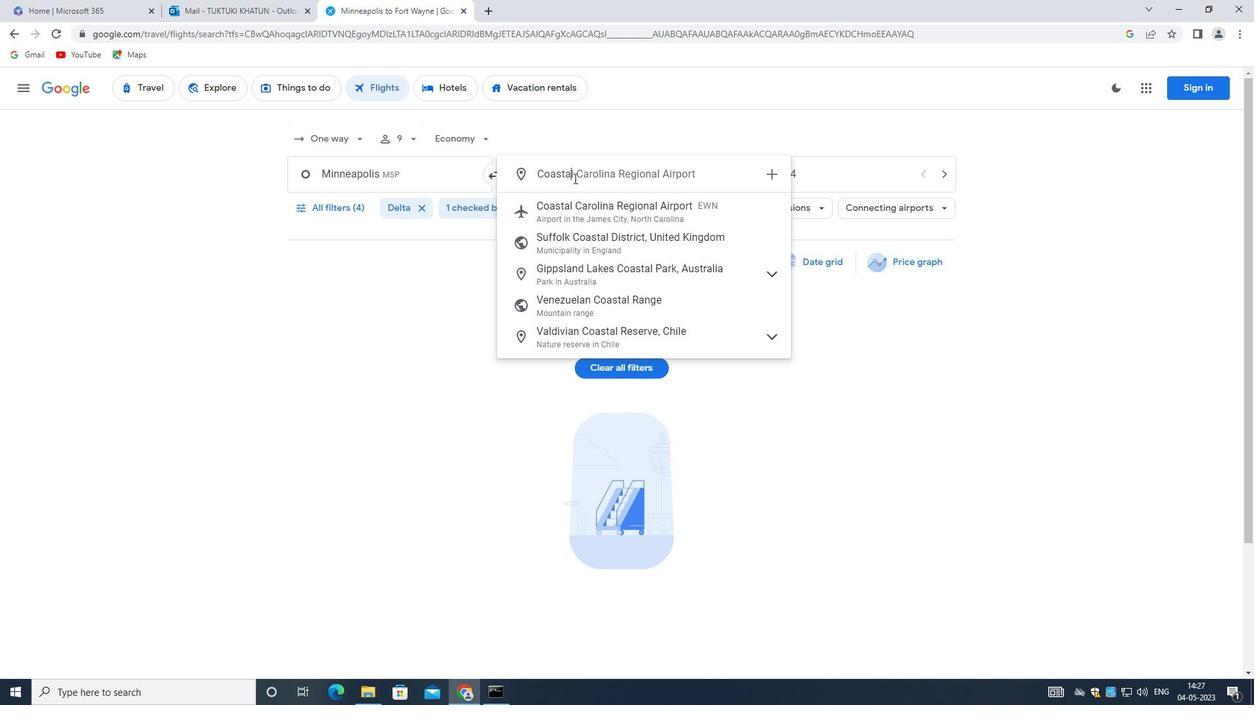 
Action: Mouse moved to (646, 207)
Screenshot: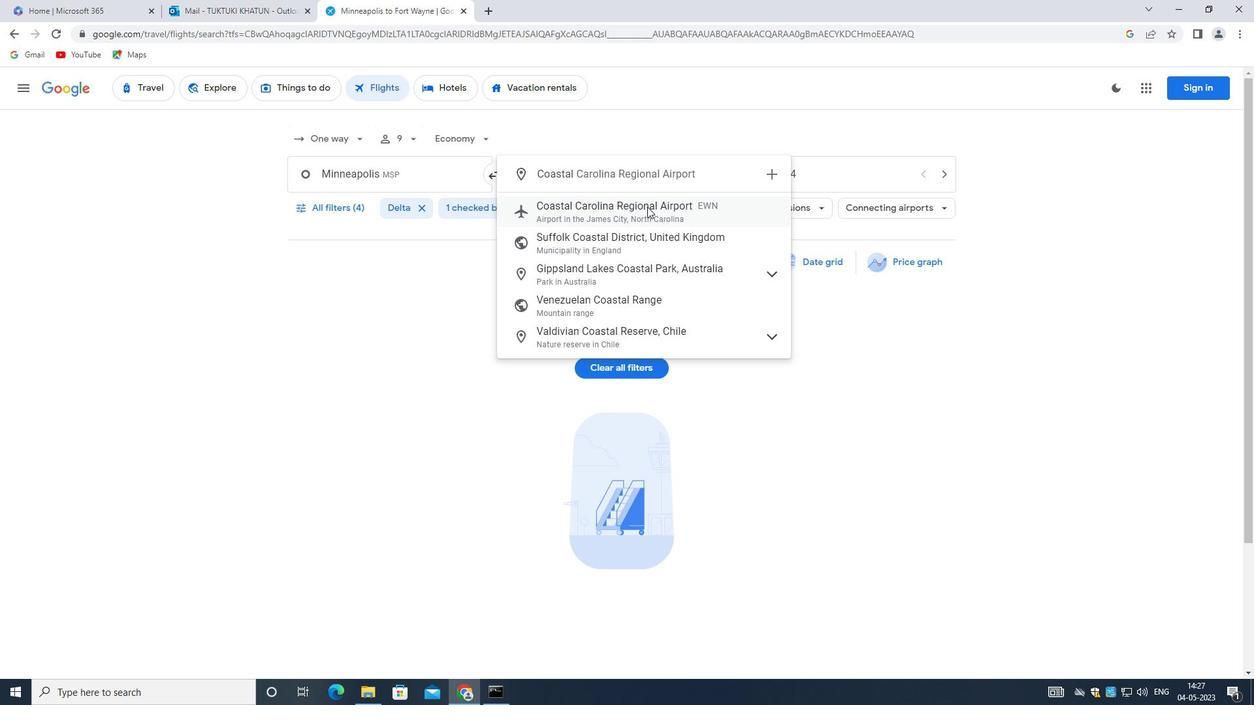 
Action: Mouse pressed left at (646, 207)
Screenshot: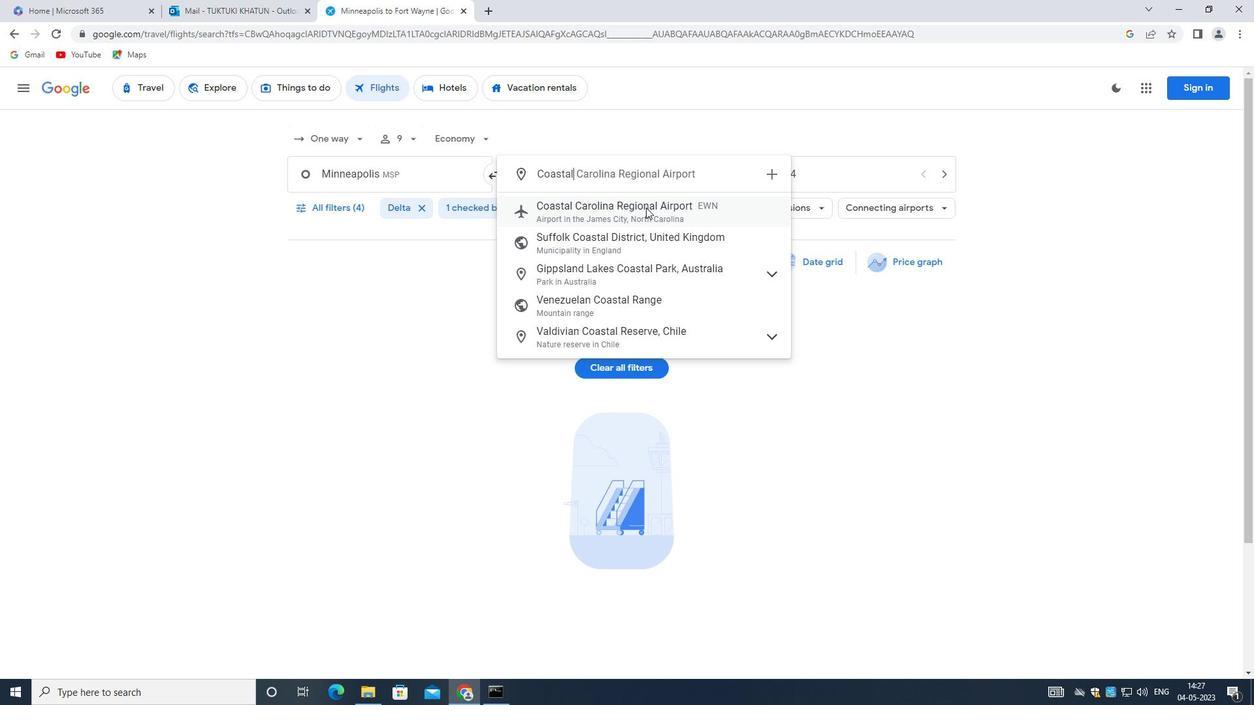 
Action: Mouse moved to (767, 171)
Screenshot: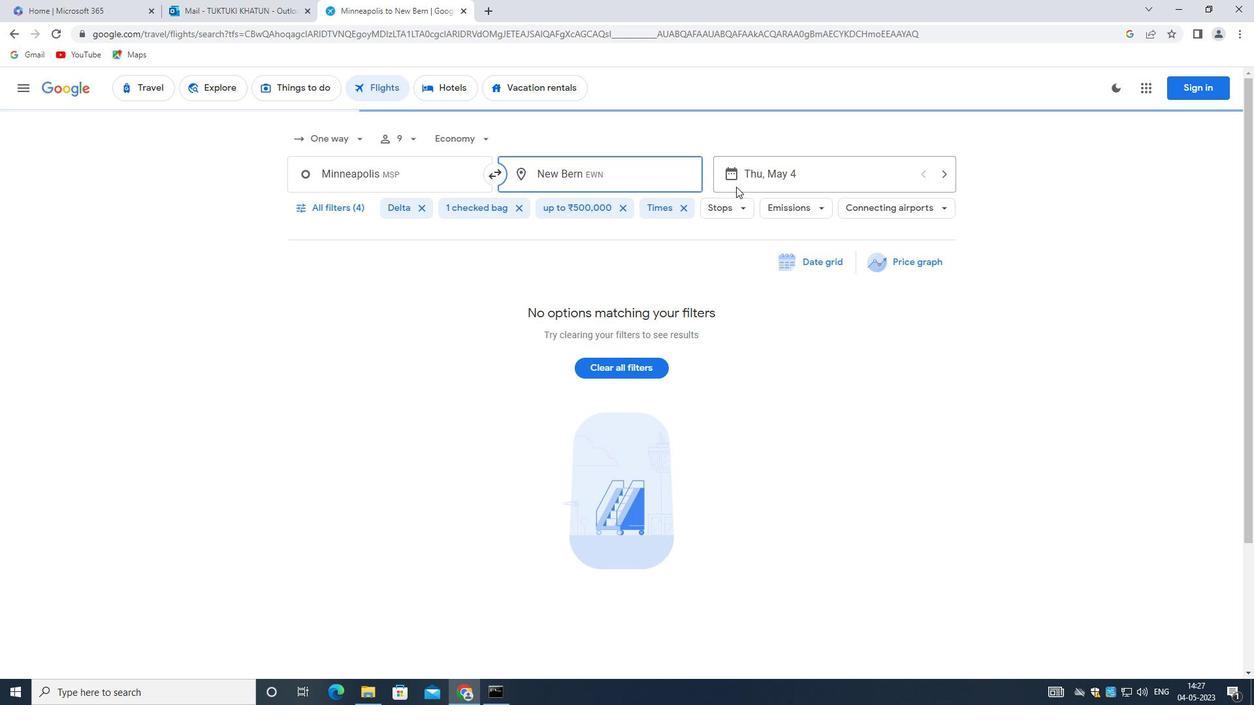 
Action: Mouse pressed left at (767, 171)
Screenshot: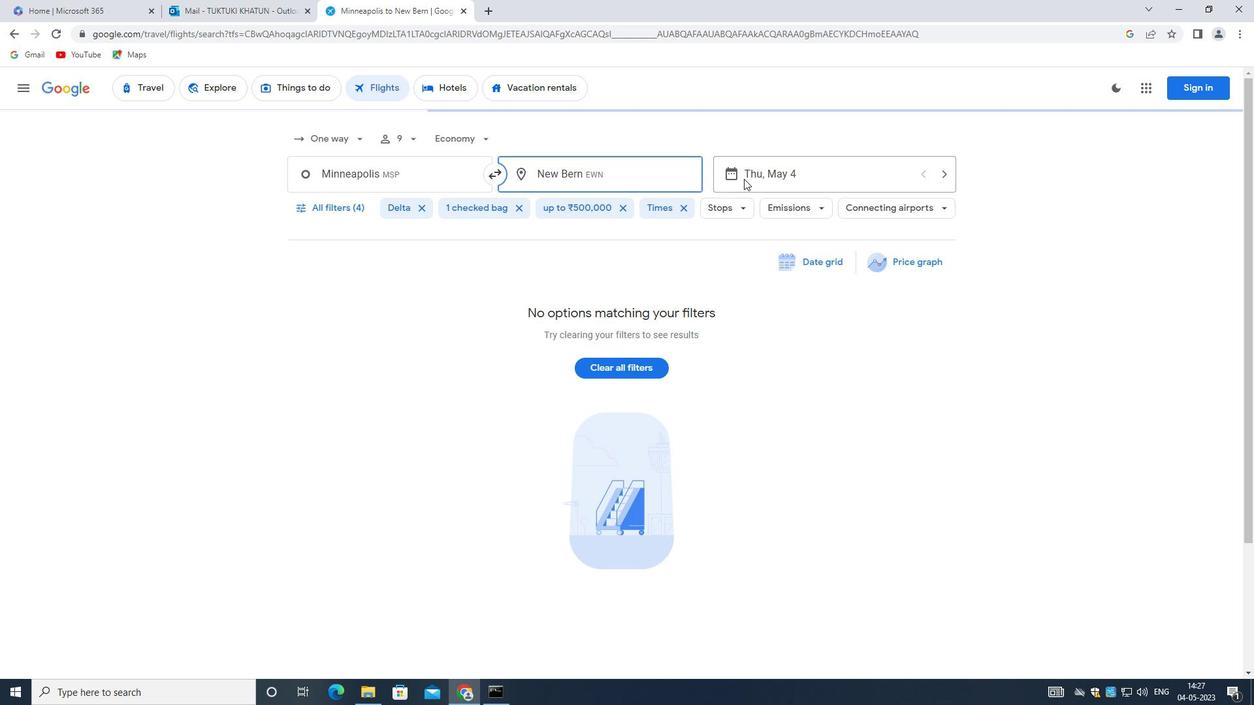 
Action: Mouse moved to (933, 499)
Screenshot: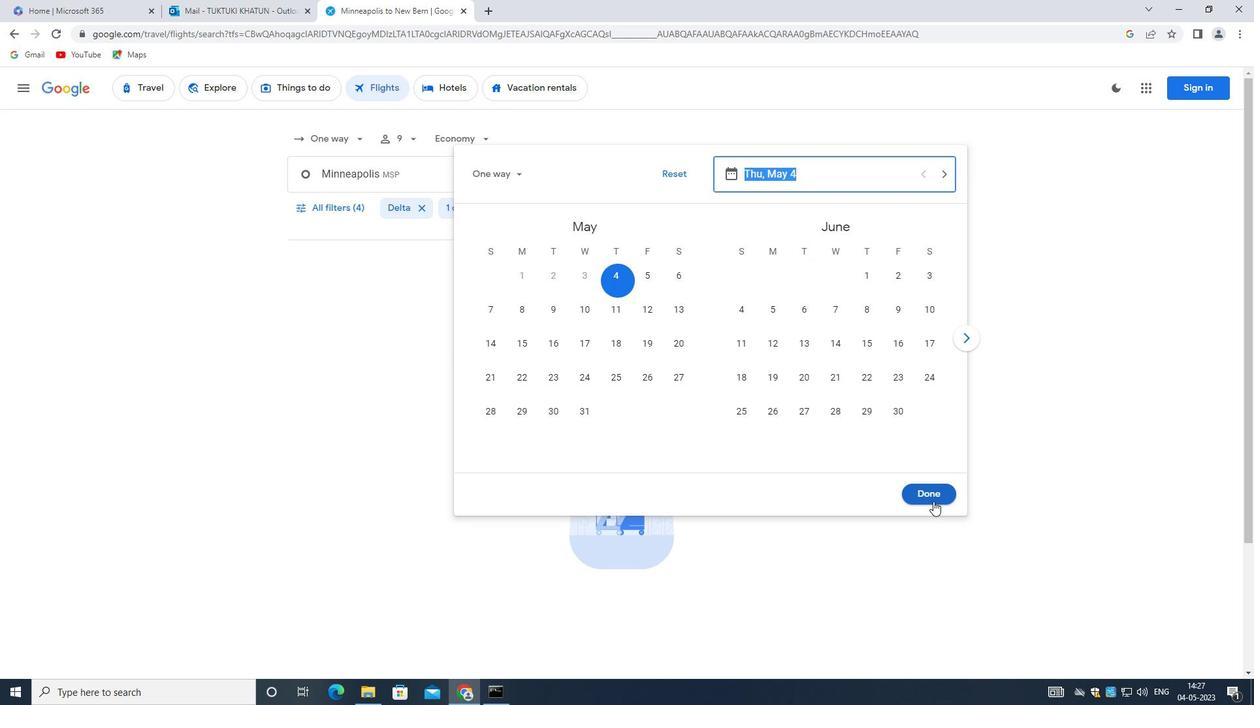 
Action: Mouse pressed left at (933, 499)
Screenshot: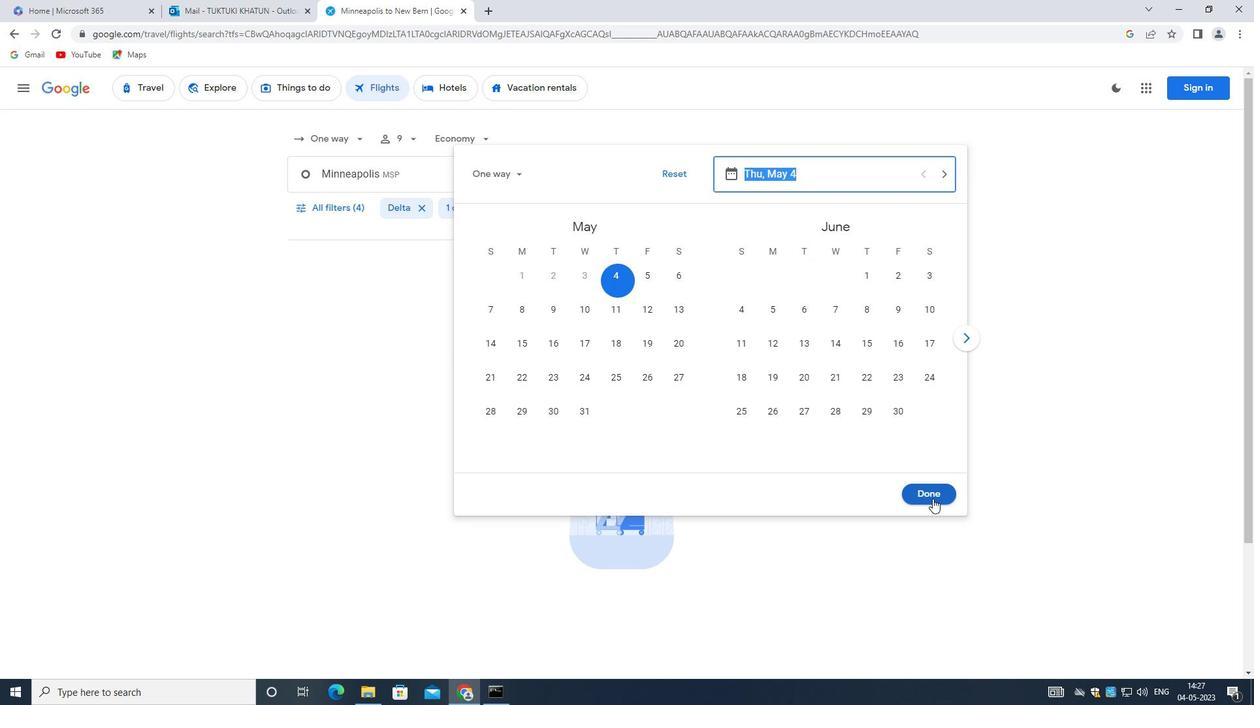 
Action: Mouse moved to (336, 211)
Screenshot: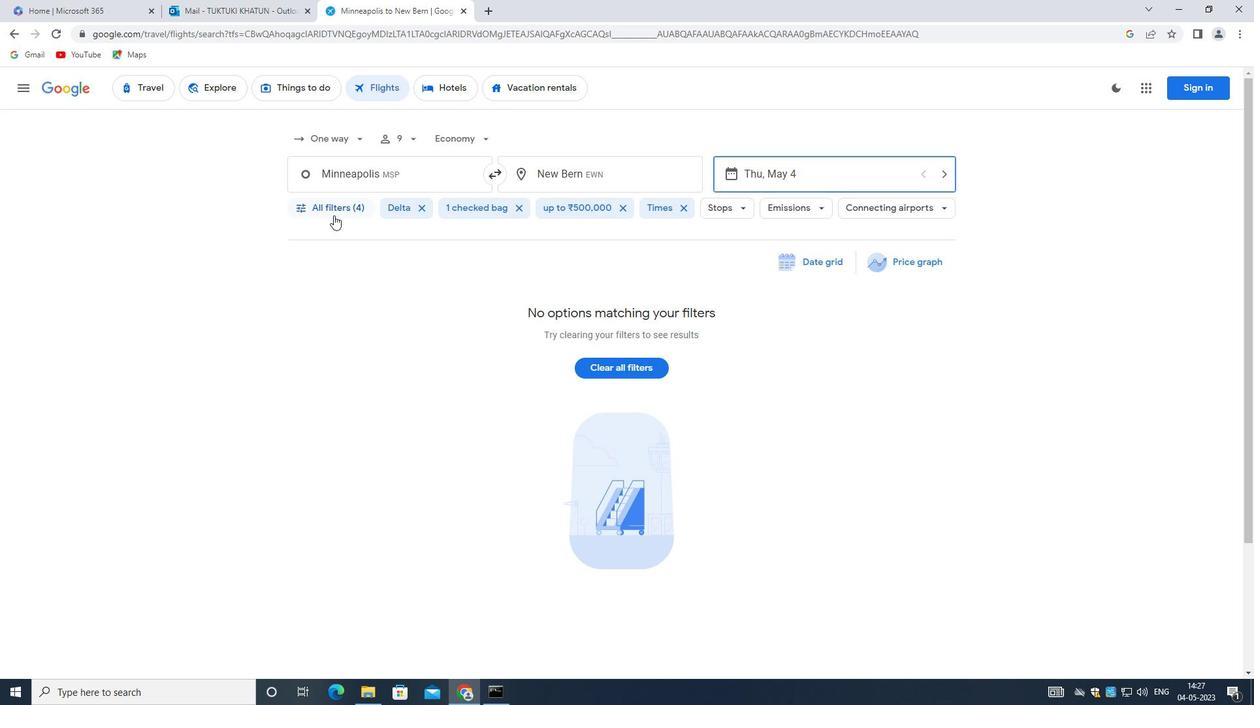 
Action: Mouse pressed left at (336, 211)
Screenshot: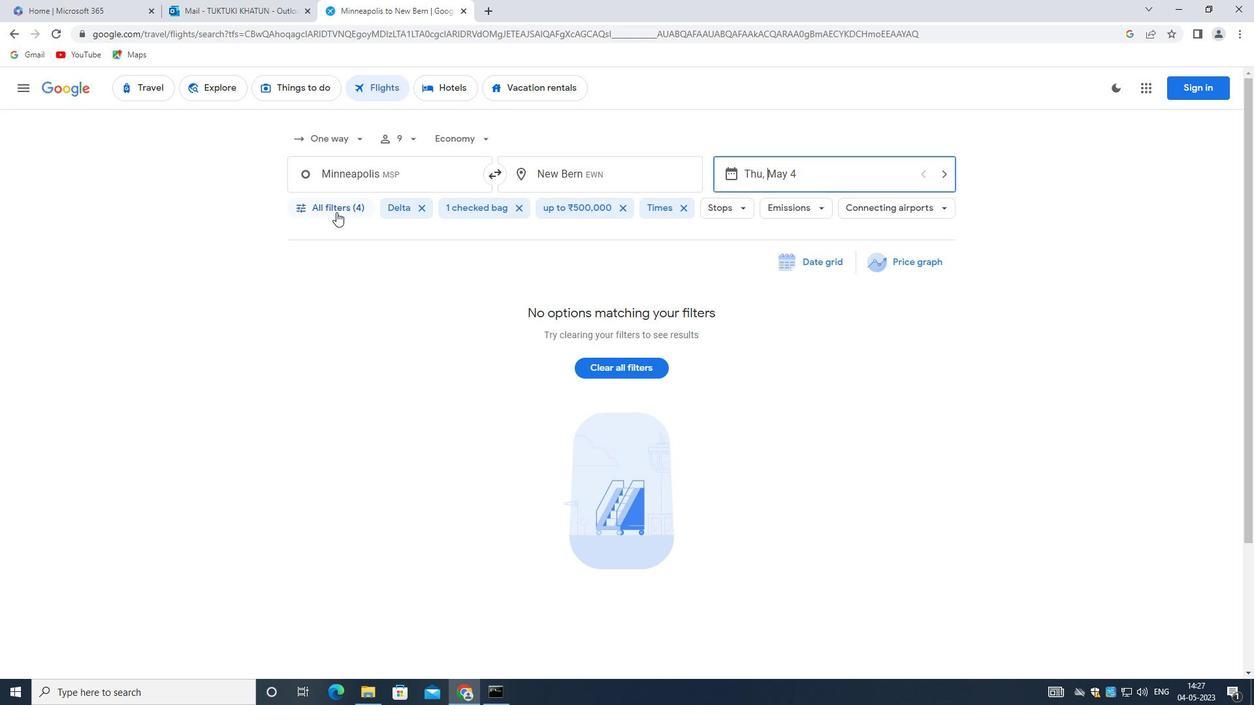 
Action: Mouse moved to (343, 421)
Screenshot: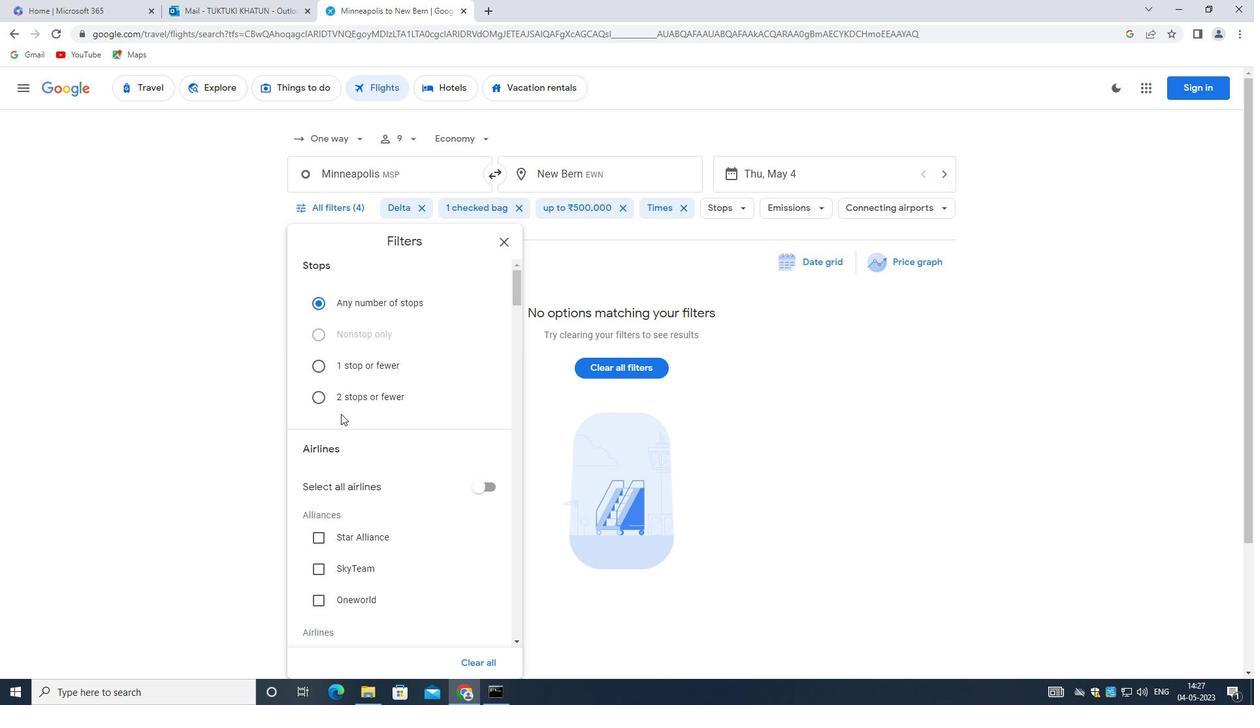 
Action: Mouse scrolled (343, 420) with delta (0, 0)
Screenshot: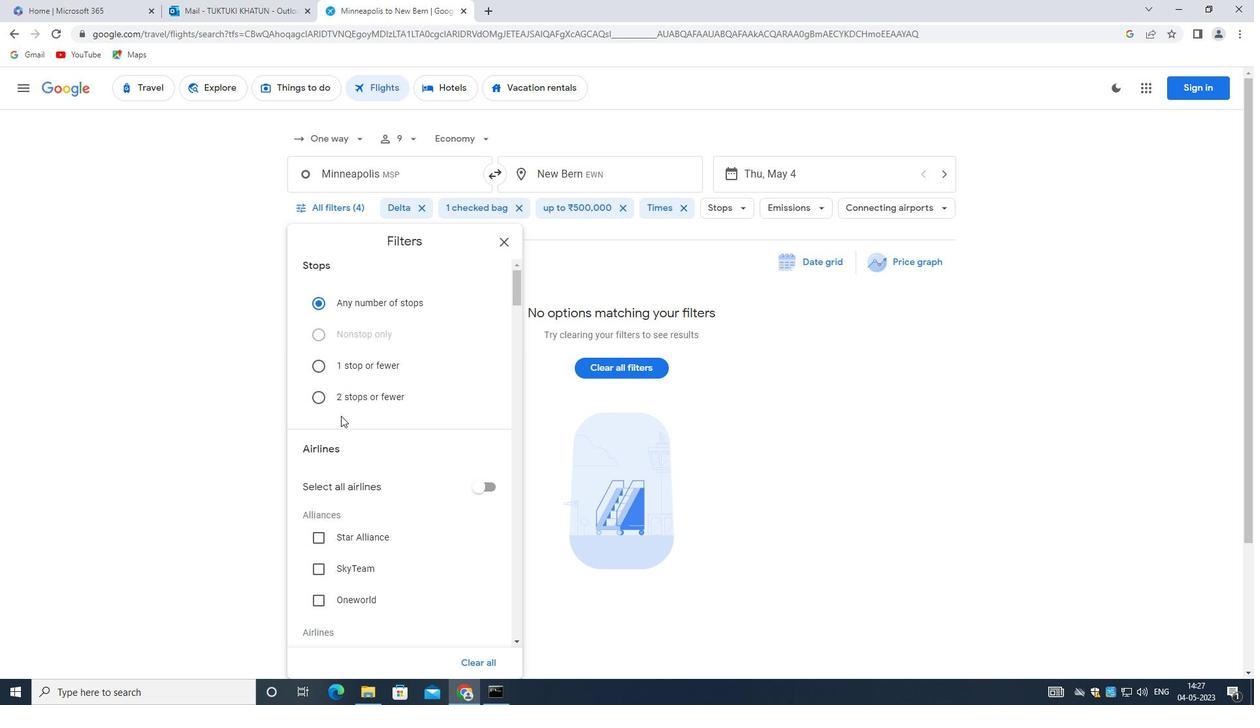 
Action: Mouse moved to (347, 416)
Screenshot: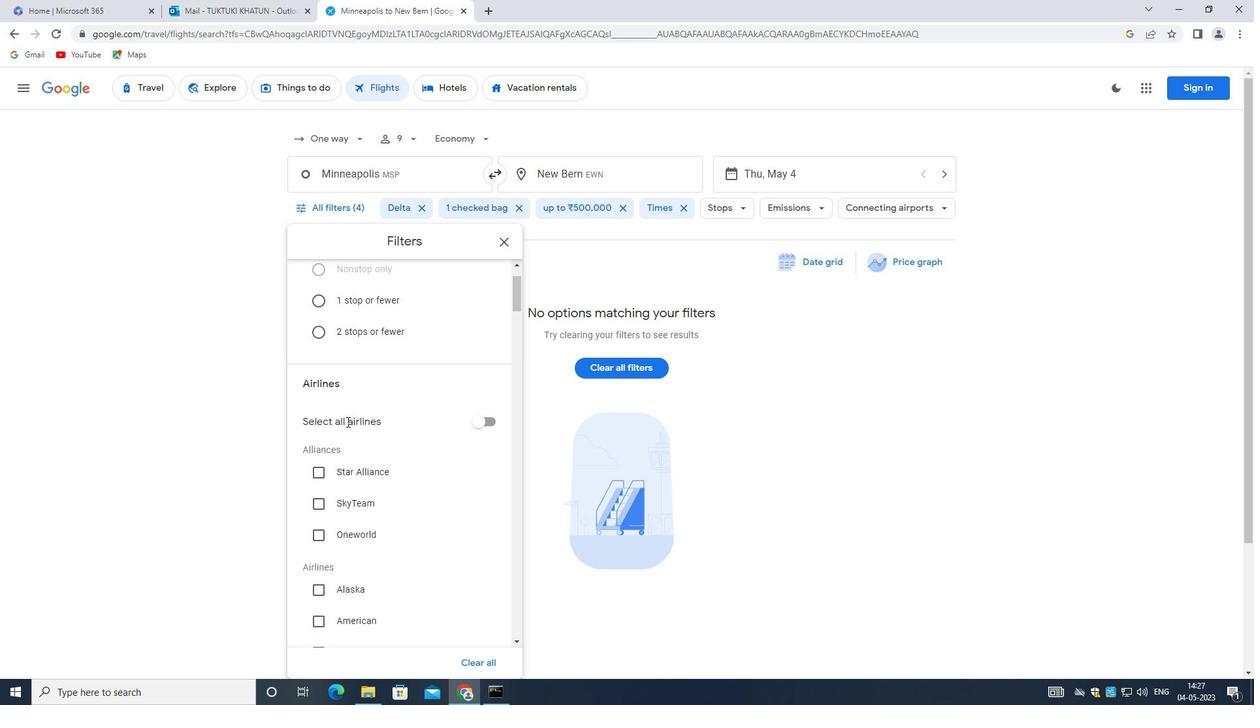 
Action: Mouse scrolled (347, 417) with delta (0, 0)
Screenshot: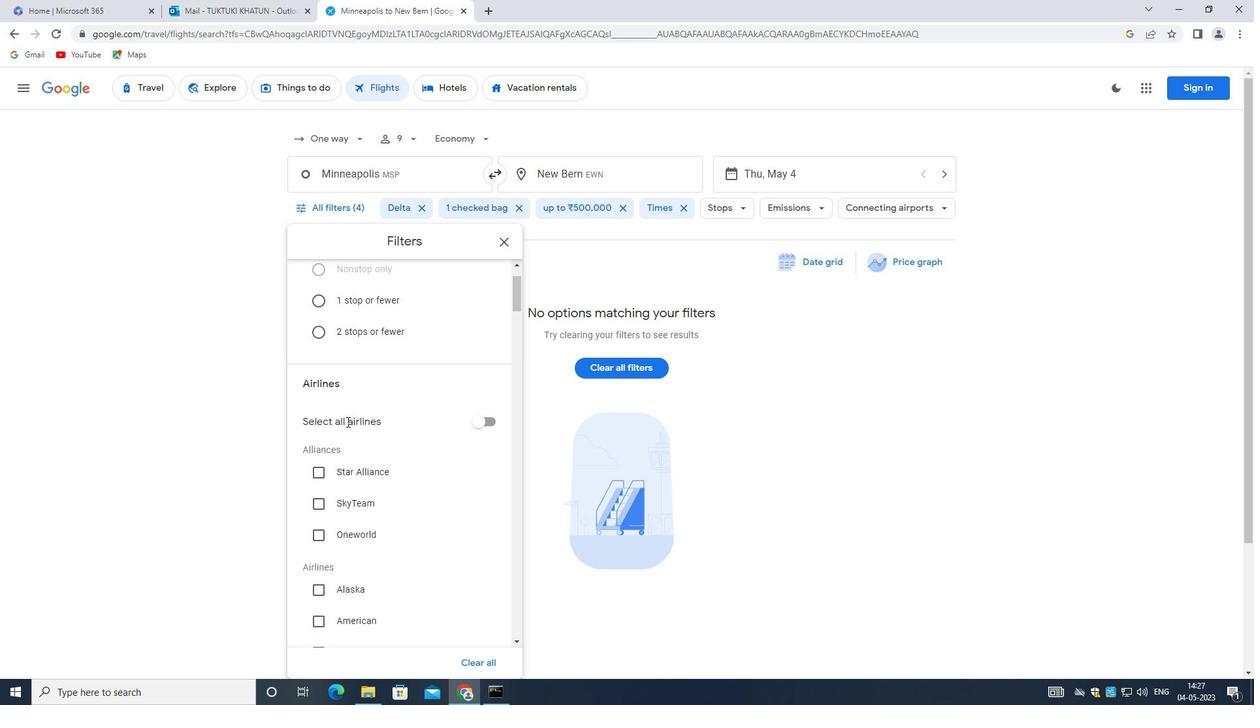 
Action: Mouse moved to (347, 414)
Screenshot: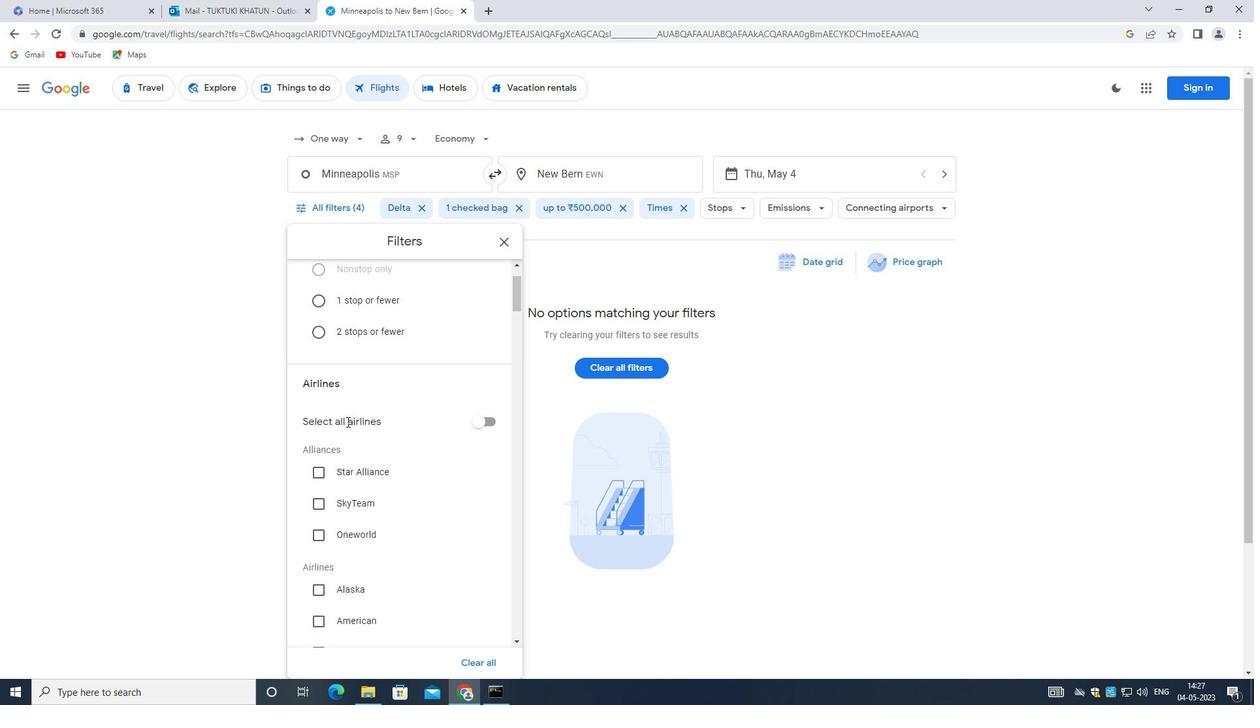 
Action: Mouse scrolled (347, 415) with delta (0, 0)
Screenshot: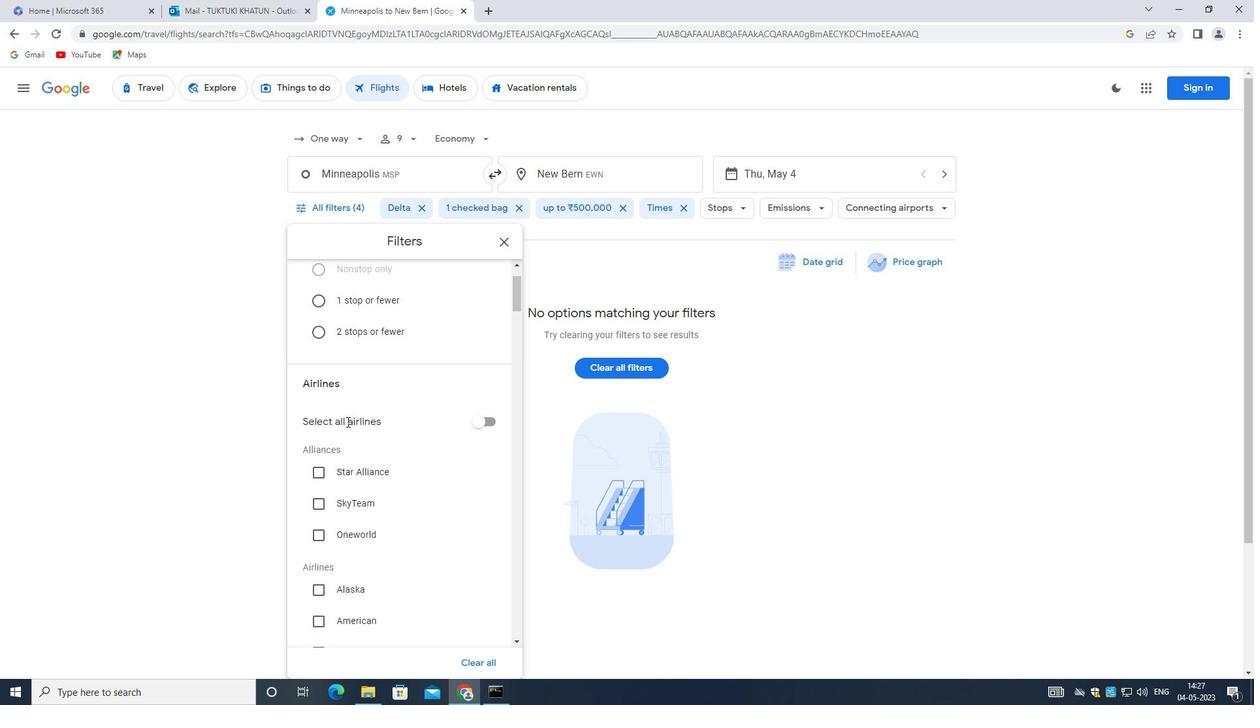 
Action: Mouse scrolled (347, 415) with delta (0, 0)
Screenshot: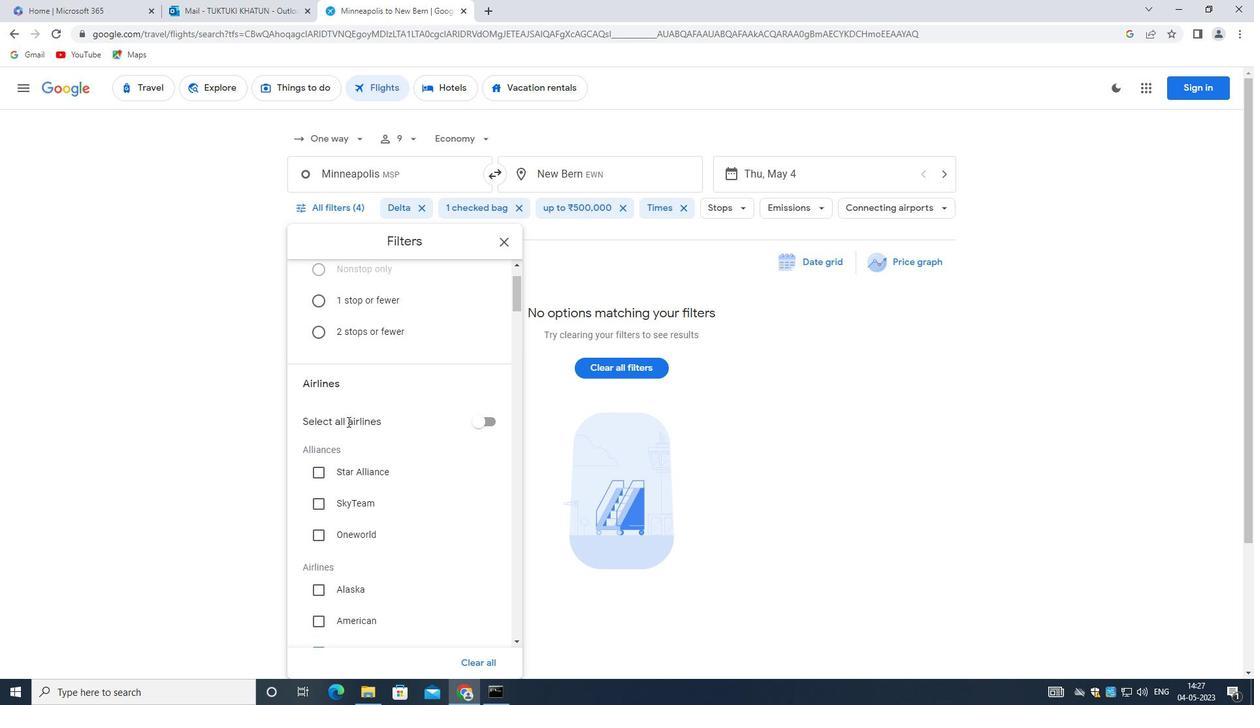 
Action: Mouse moved to (364, 366)
Screenshot: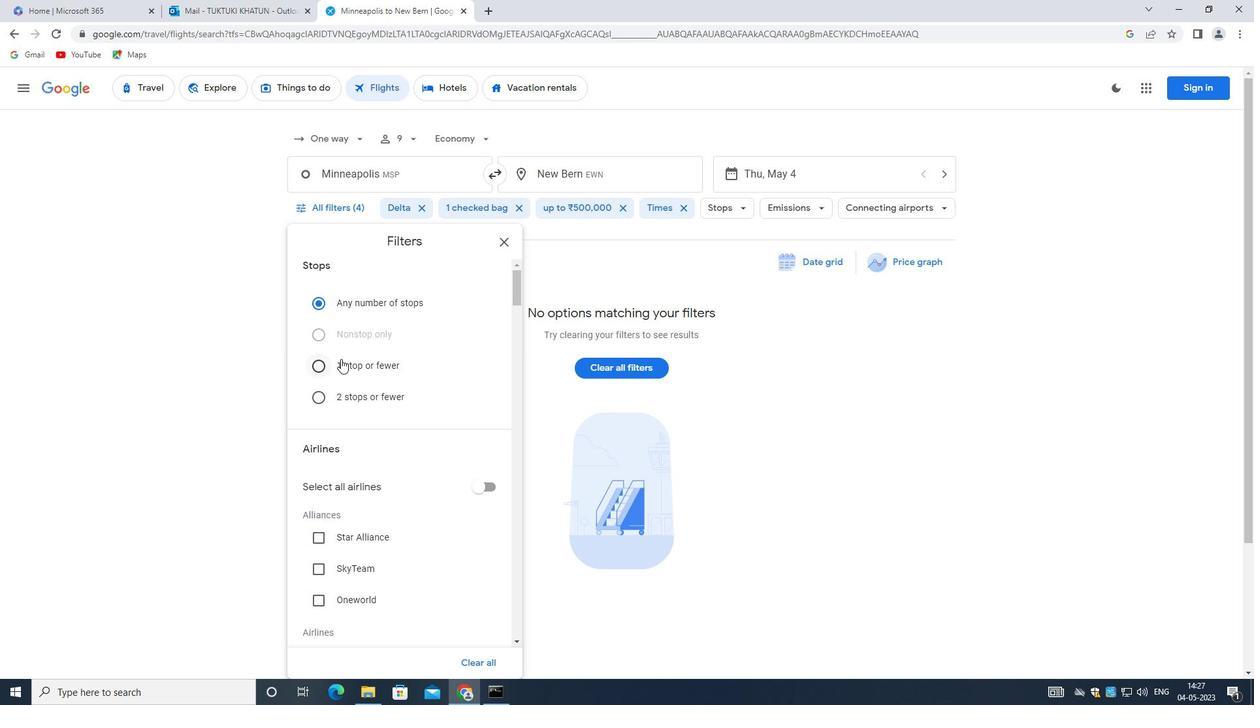
Action: Mouse scrolled (364, 366) with delta (0, 0)
Screenshot: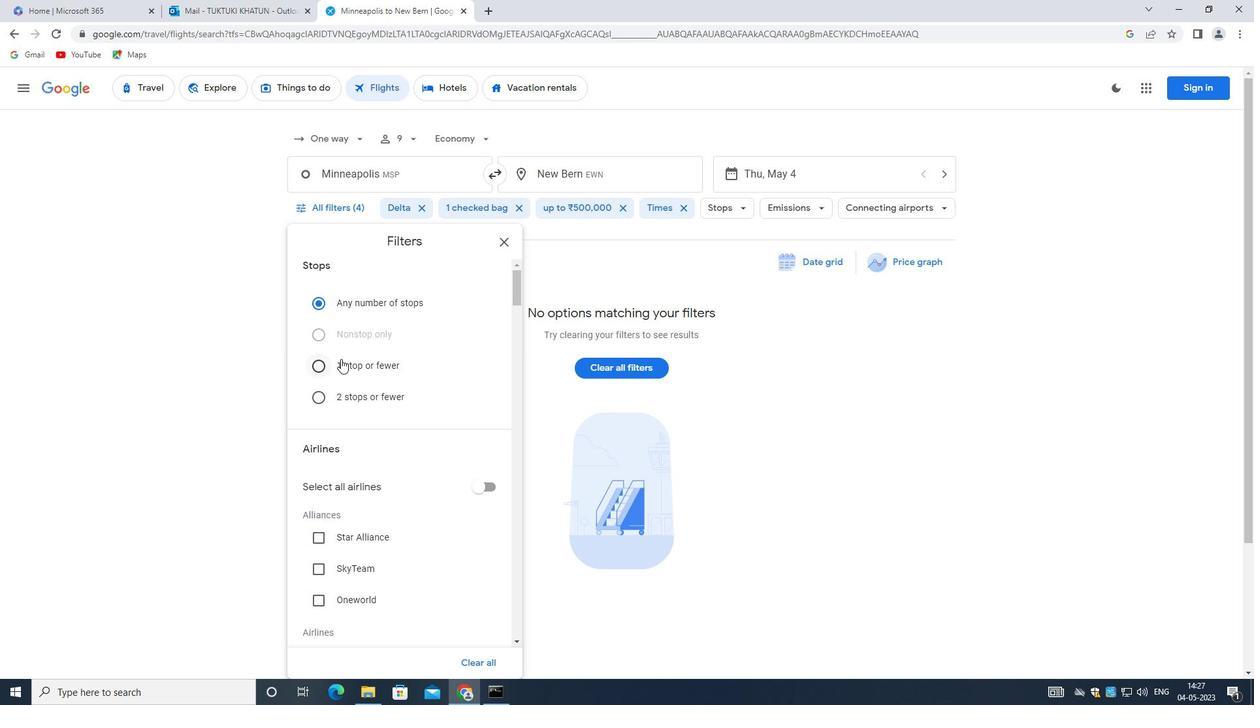 
Action: Mouse moved to (366, 367)
Screenshot: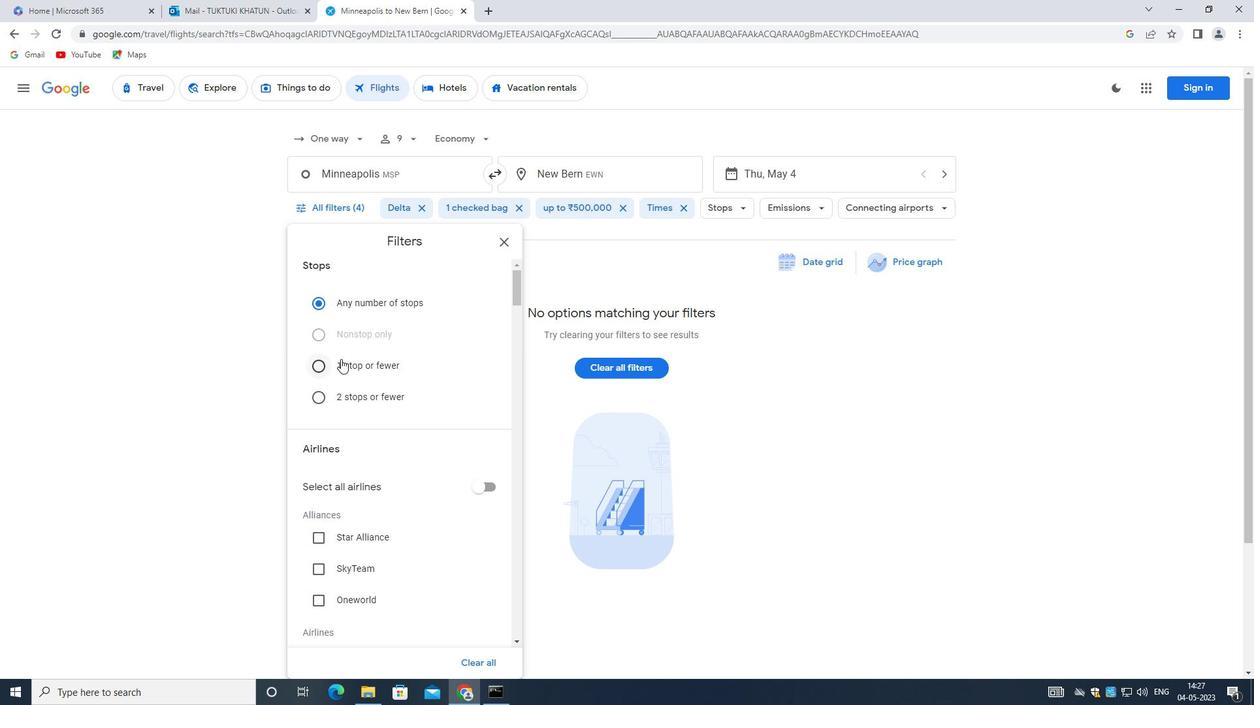 
Action: Mouse scrolled (366, 366) with delta (0, 0)
Screenshot: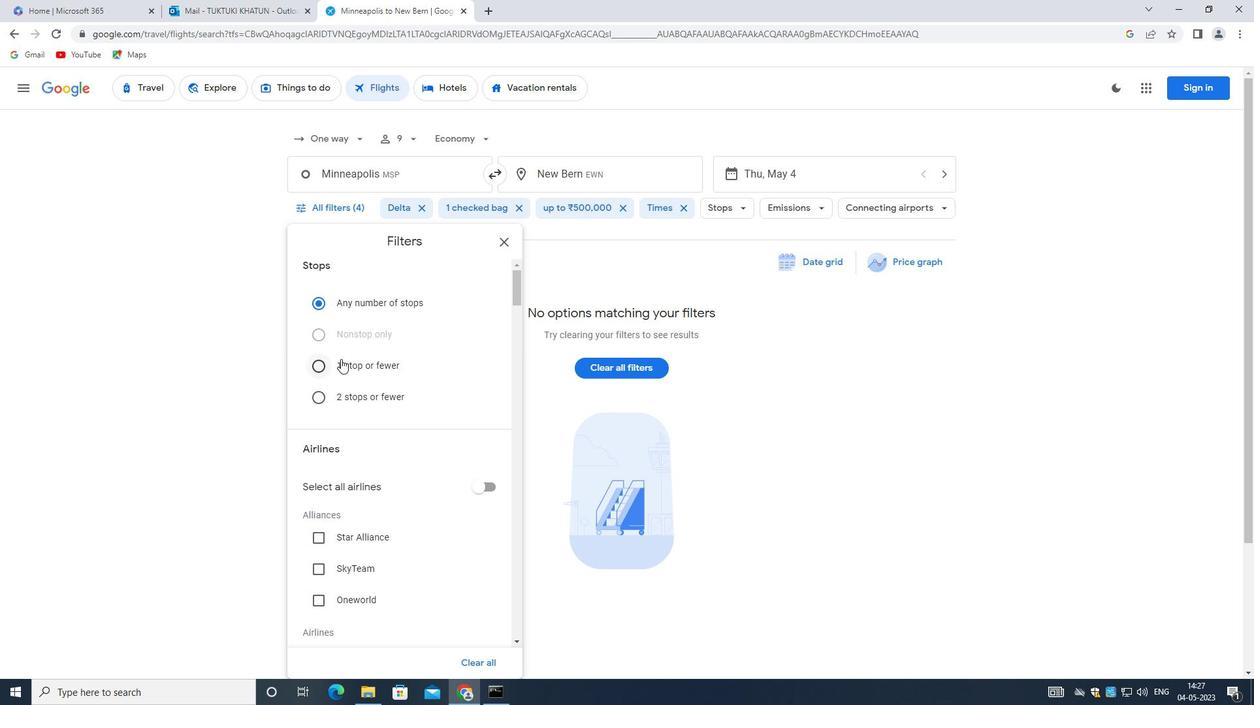 
Action: Mouse moved to (366, 367)
Screenshot: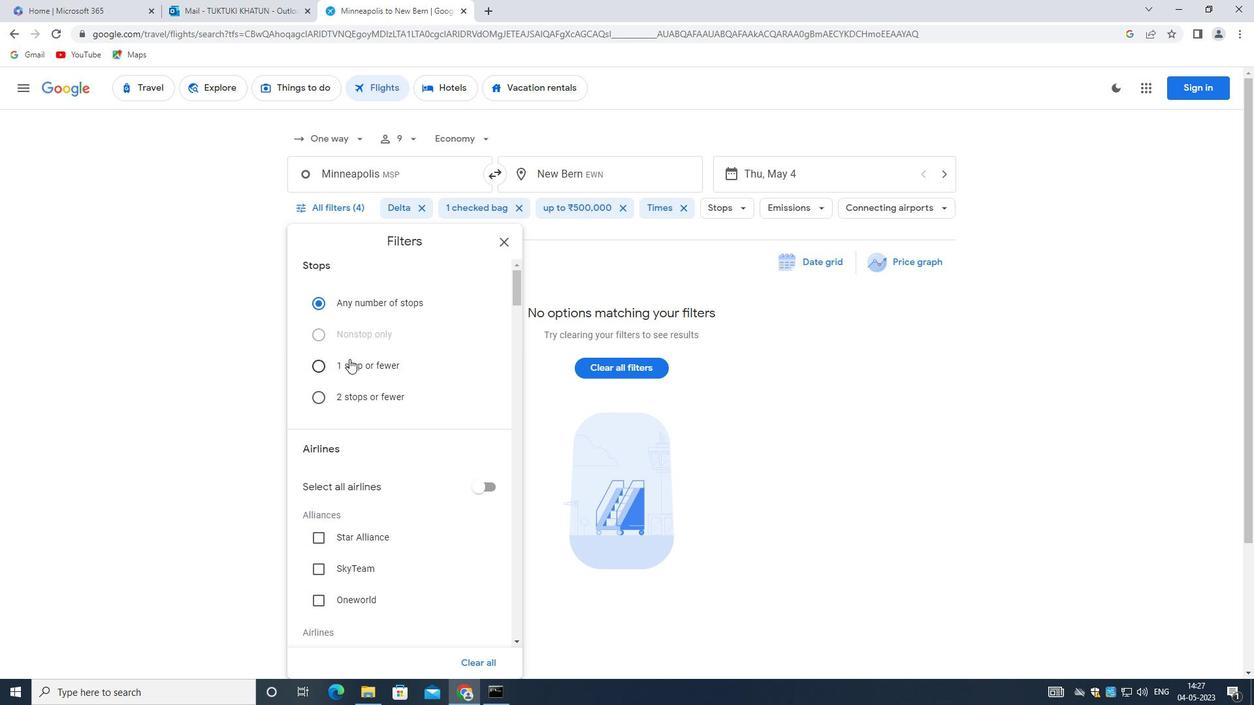 
Action: Mouse scrolled (366, 367) with delta (0, 0)
Screenshot: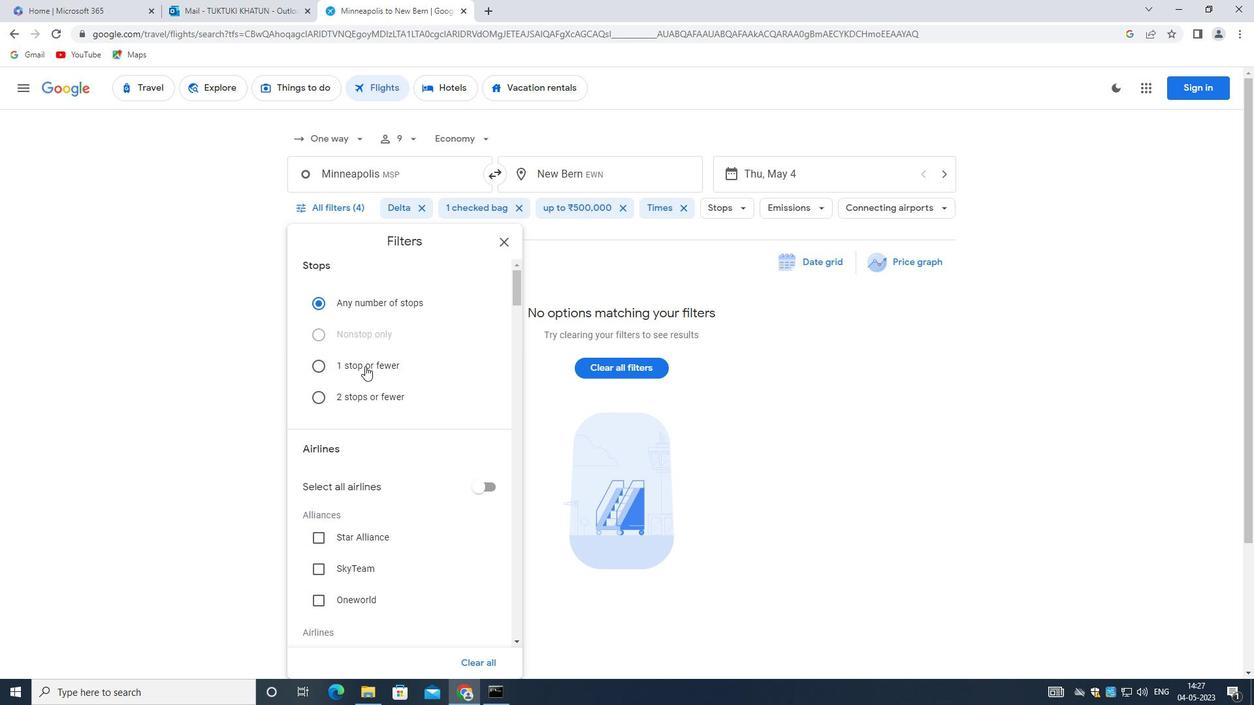 
Action: Mouse moved to (474, 490)
Screenshot: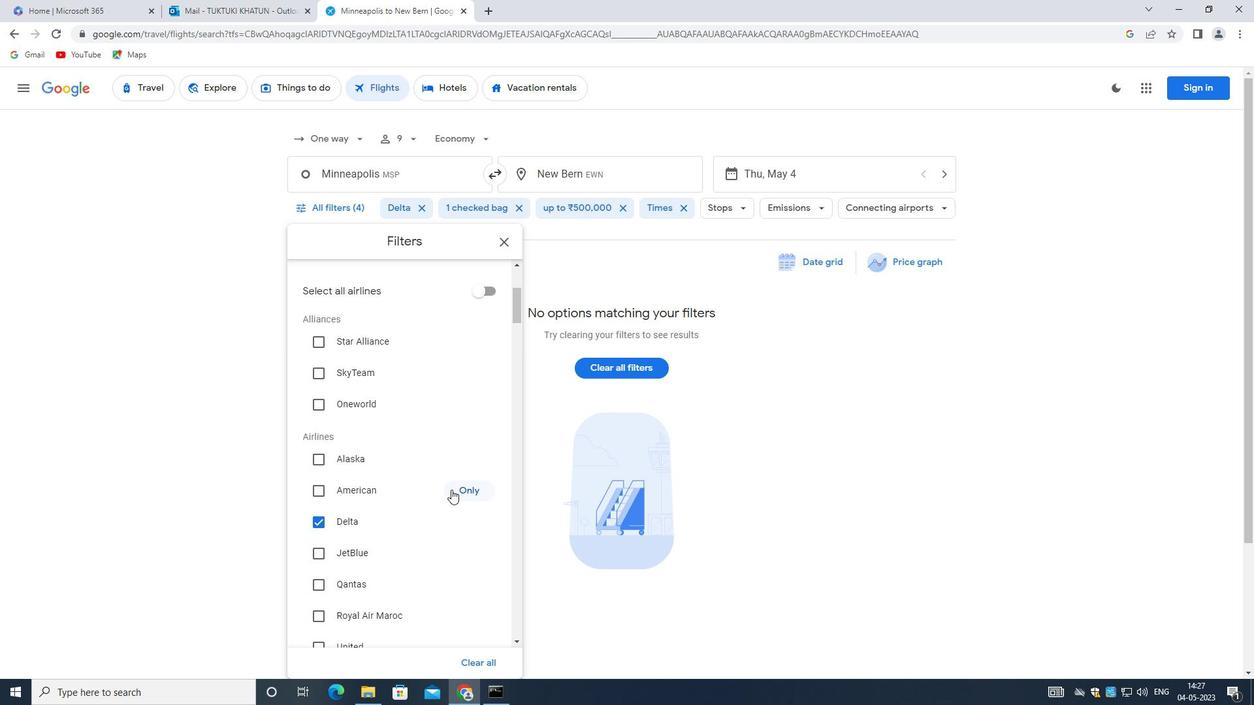 
Action: Mouse pressed left at (474, 490)
Screenshot: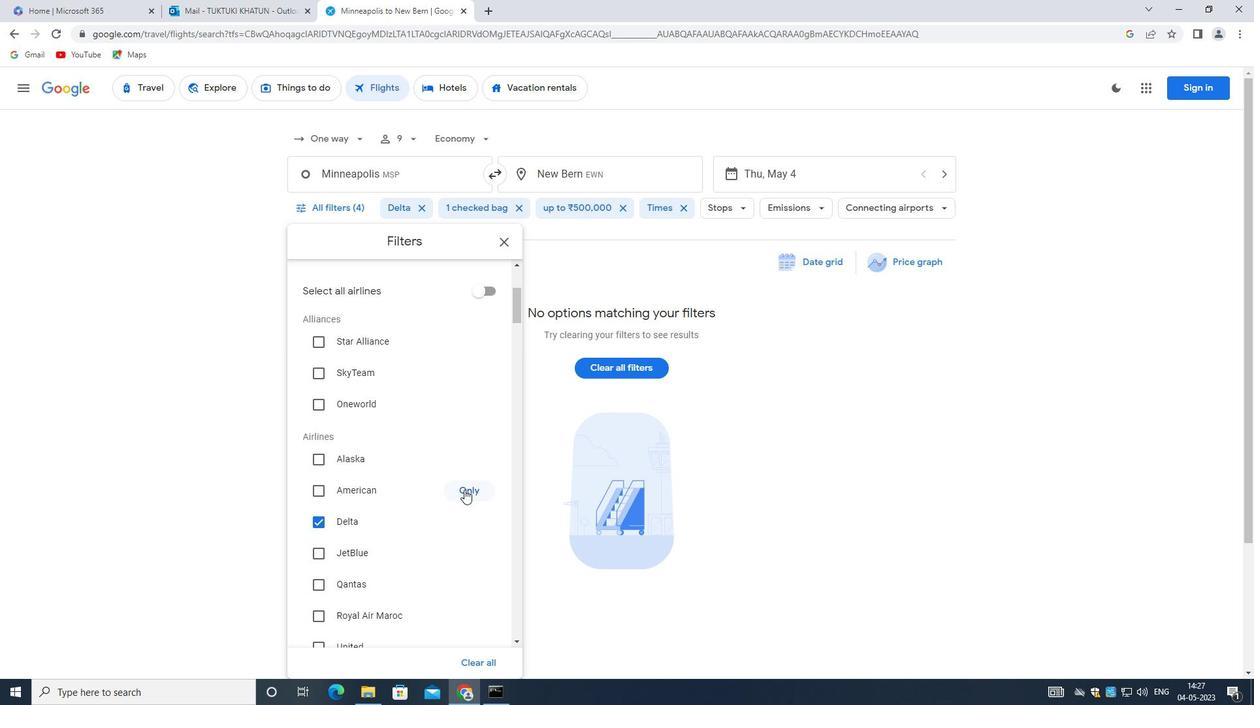 
Action: Mouse moved to (318, 477)
Screenshot: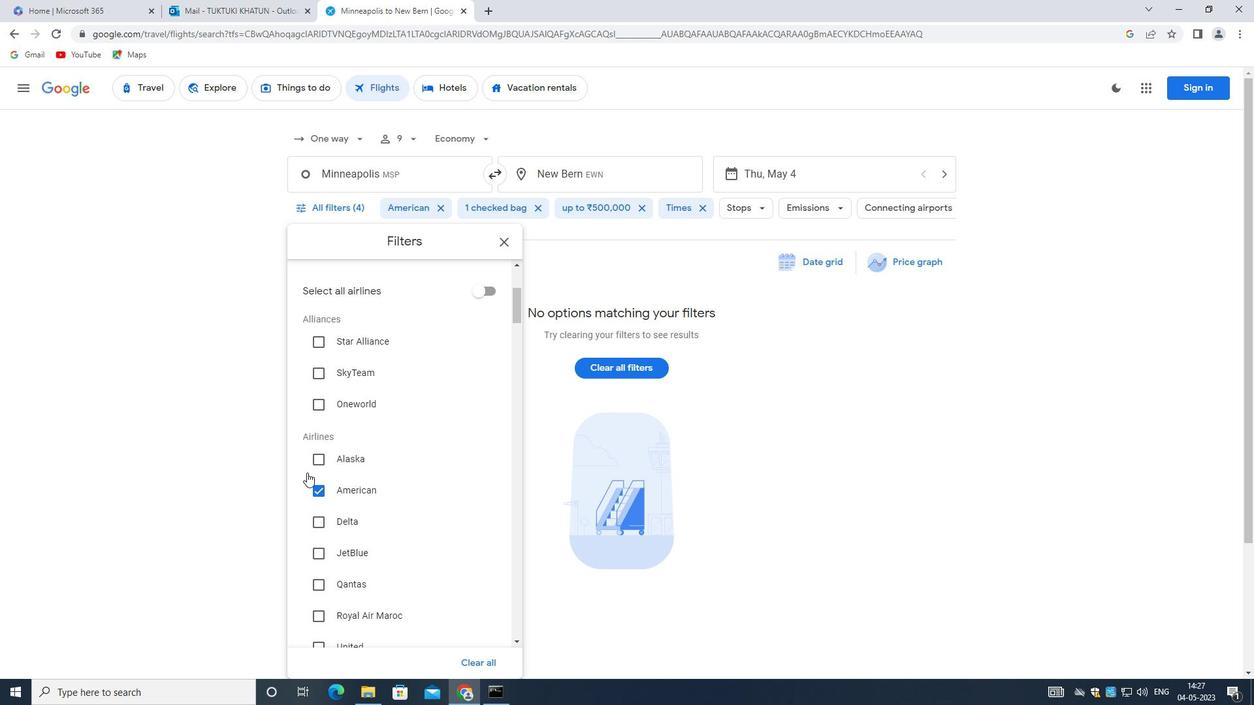 
Action: Mouse scrolled (318, 476) with delta (0, 0)
Screenshot: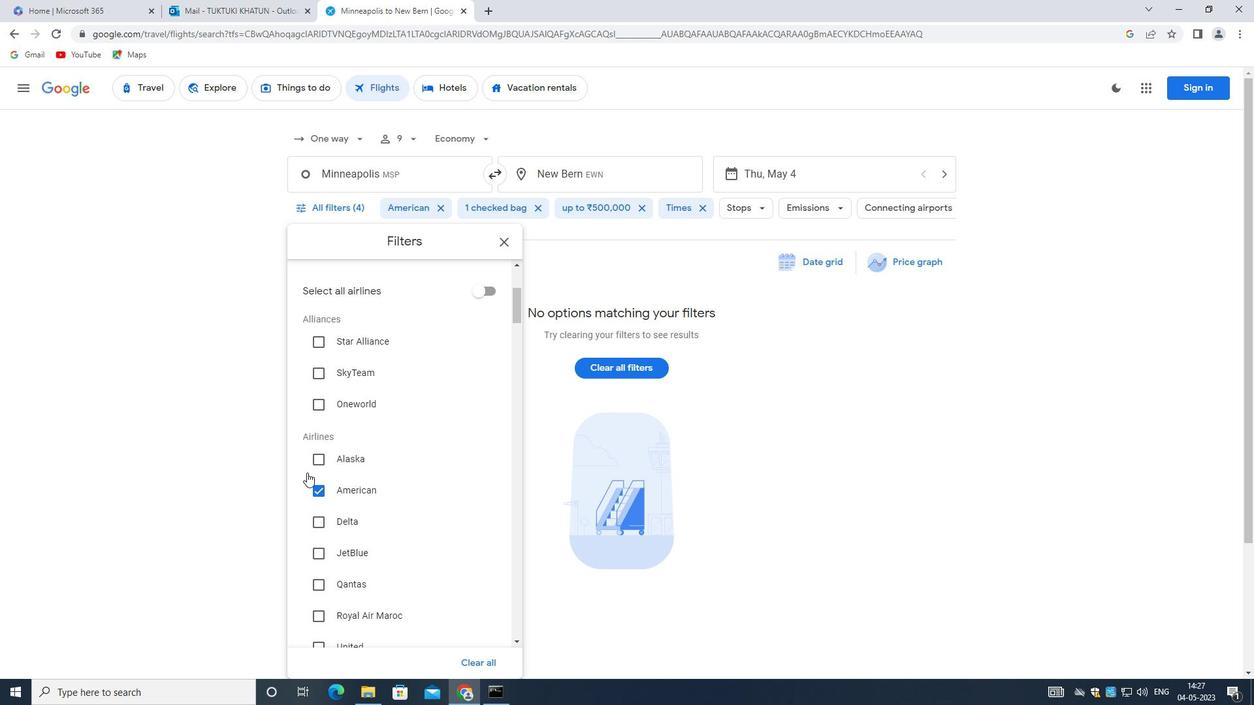 
Action: Mouse moved to (326, 481)
Screenshot: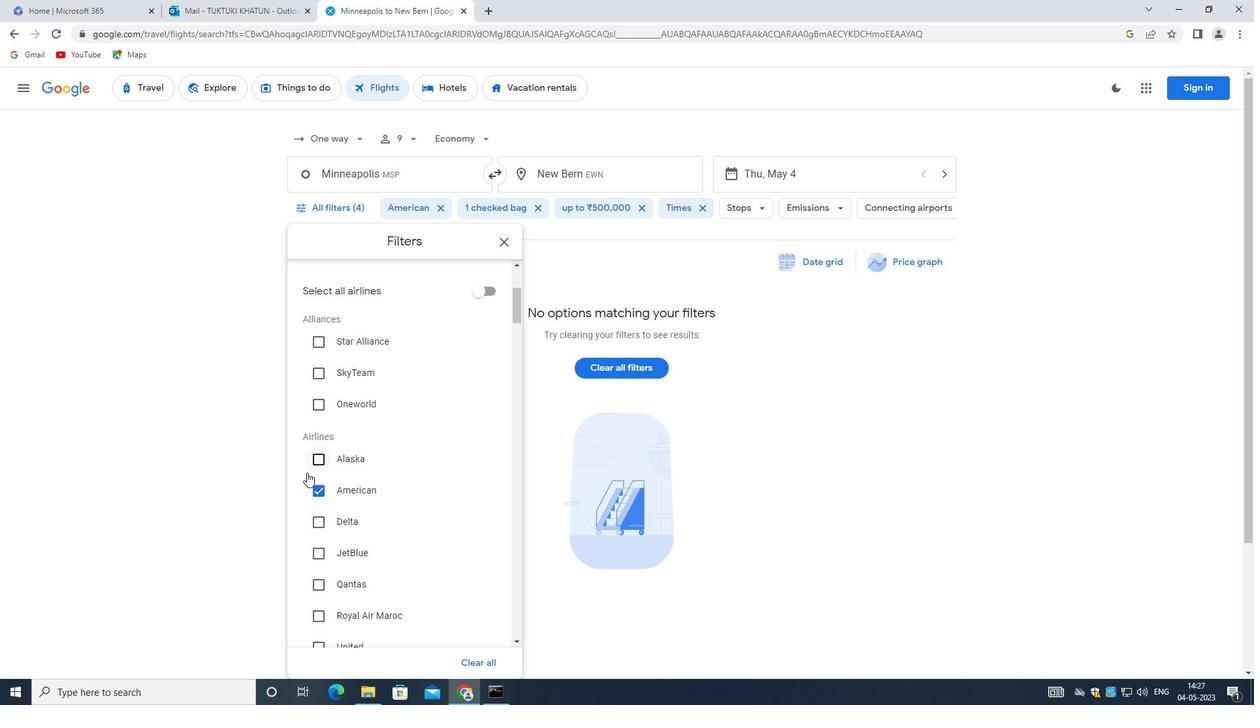 
Action: Mouse scrolled (326, 481) with delta (0, 0)
Screenshot: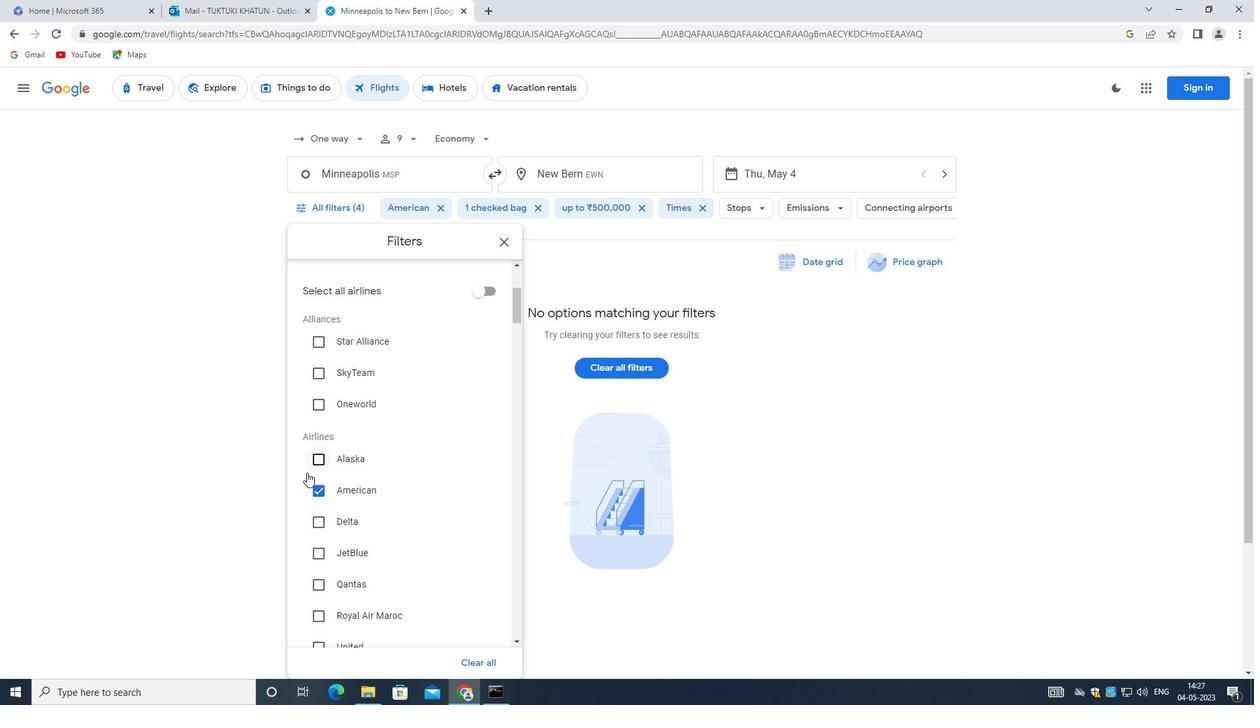 
Action: Mouse moved to (334, 484)
Screenshot: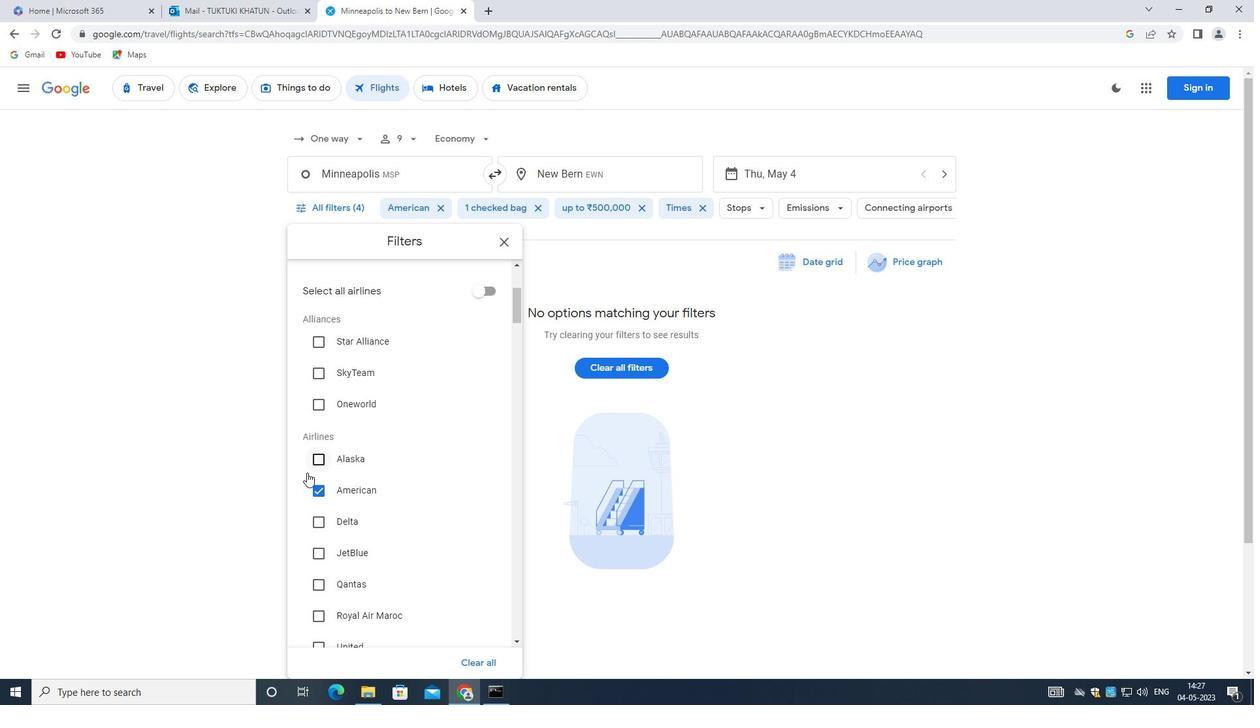 
Action: Mouse scrolled (334, 484) with delta (0, 0)
Screenshot: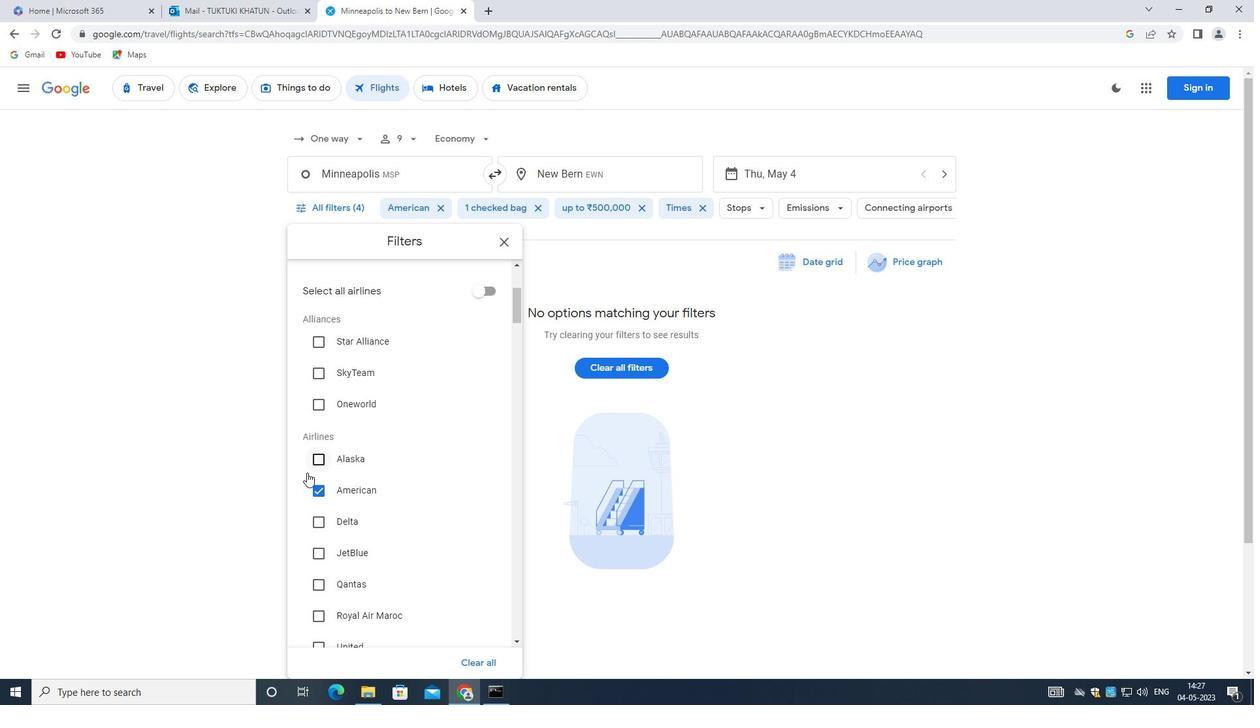 
Action: Mouse moved to (486, 603)
Screenshot: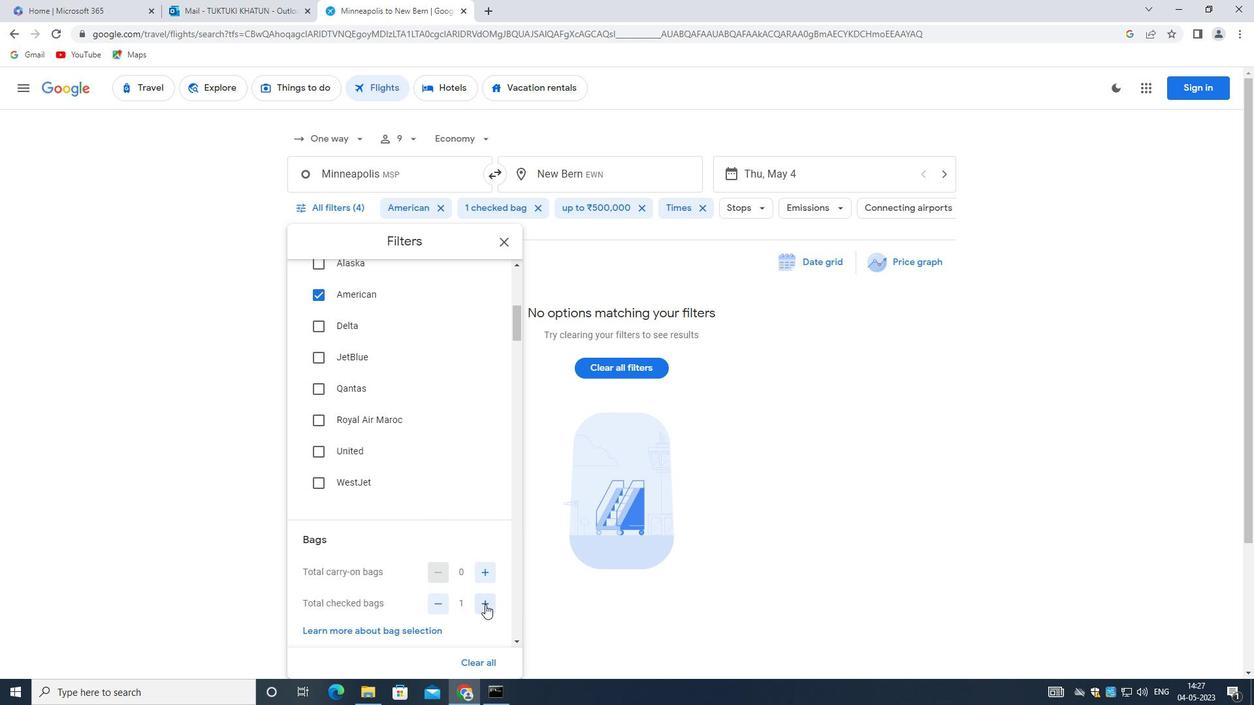 
Action: Mouse pressed left at (486, 603)
Screenshot: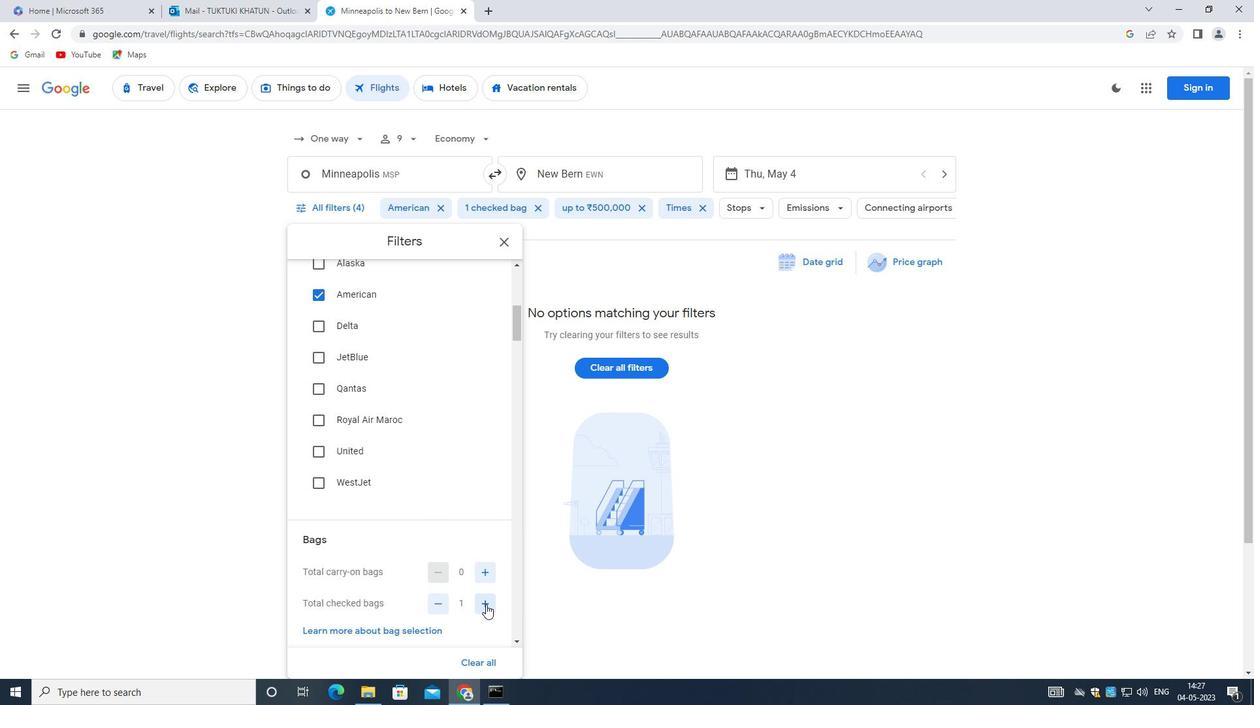 
Action: Mouse moved to (415, 577)
Screenshot: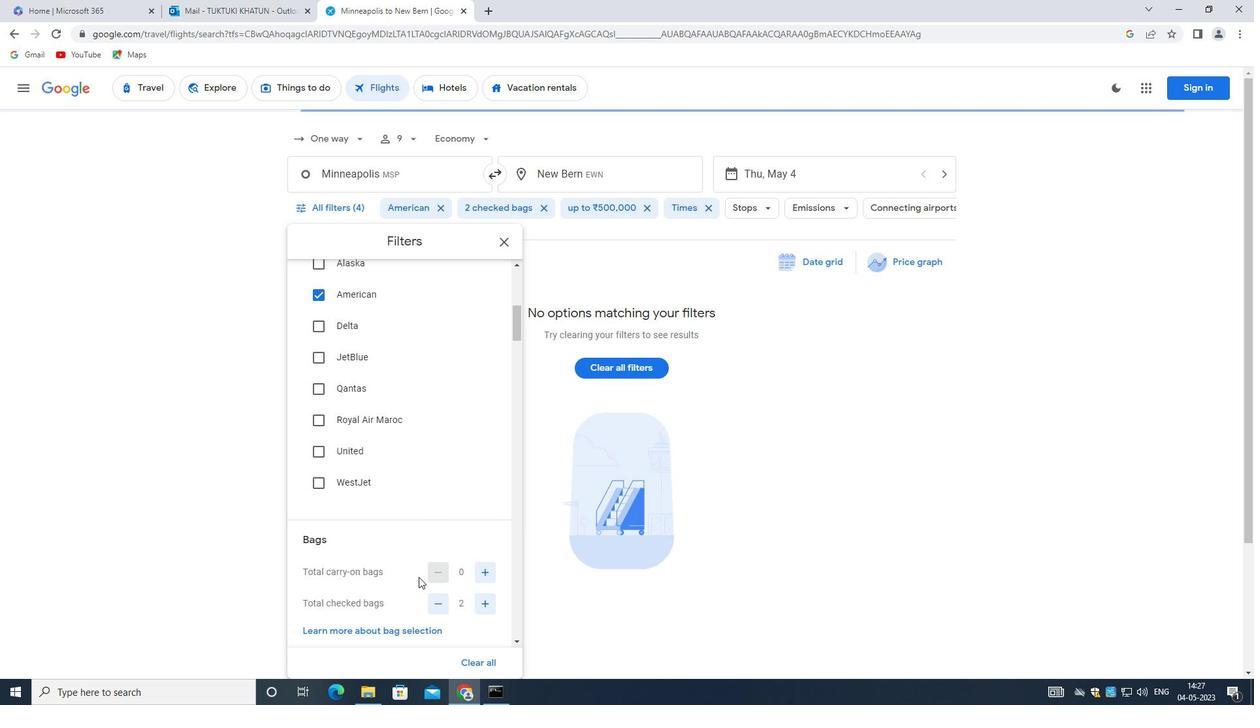 
Action: Mouse scrolled (415, 577) with delta (0, 0)
Screenshot: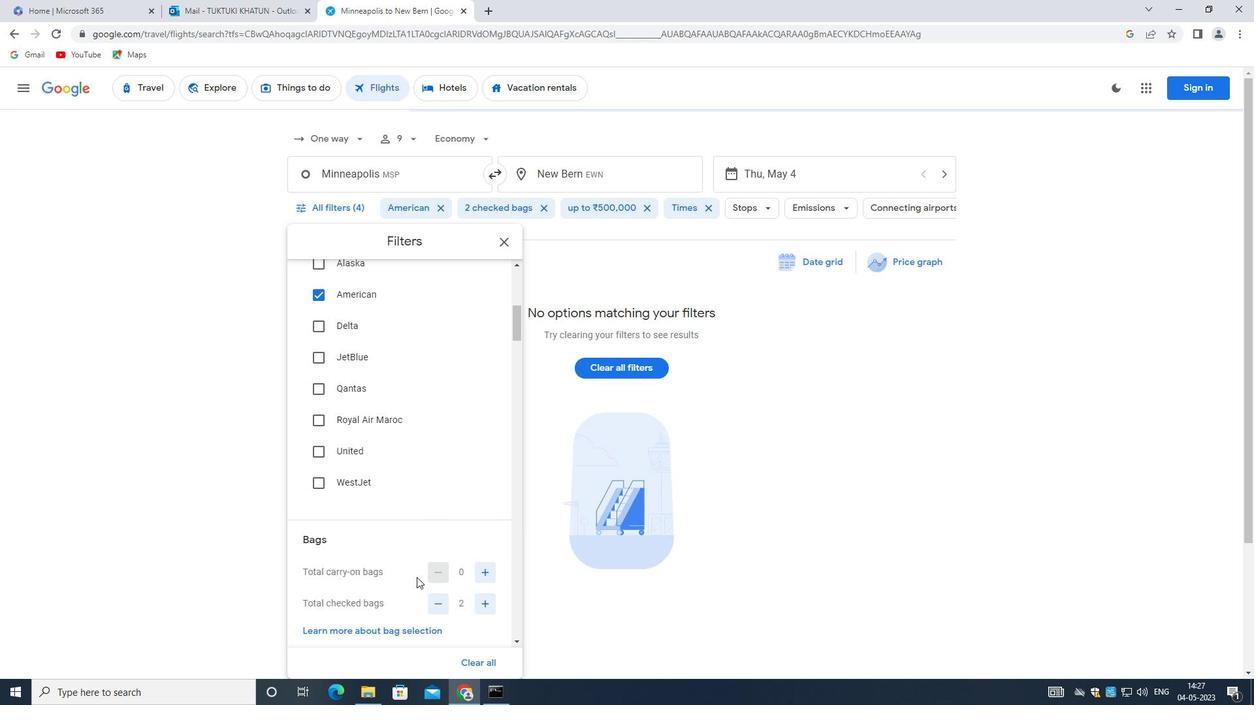 
Action: Mouse moved to (412, 579)
Screenshot: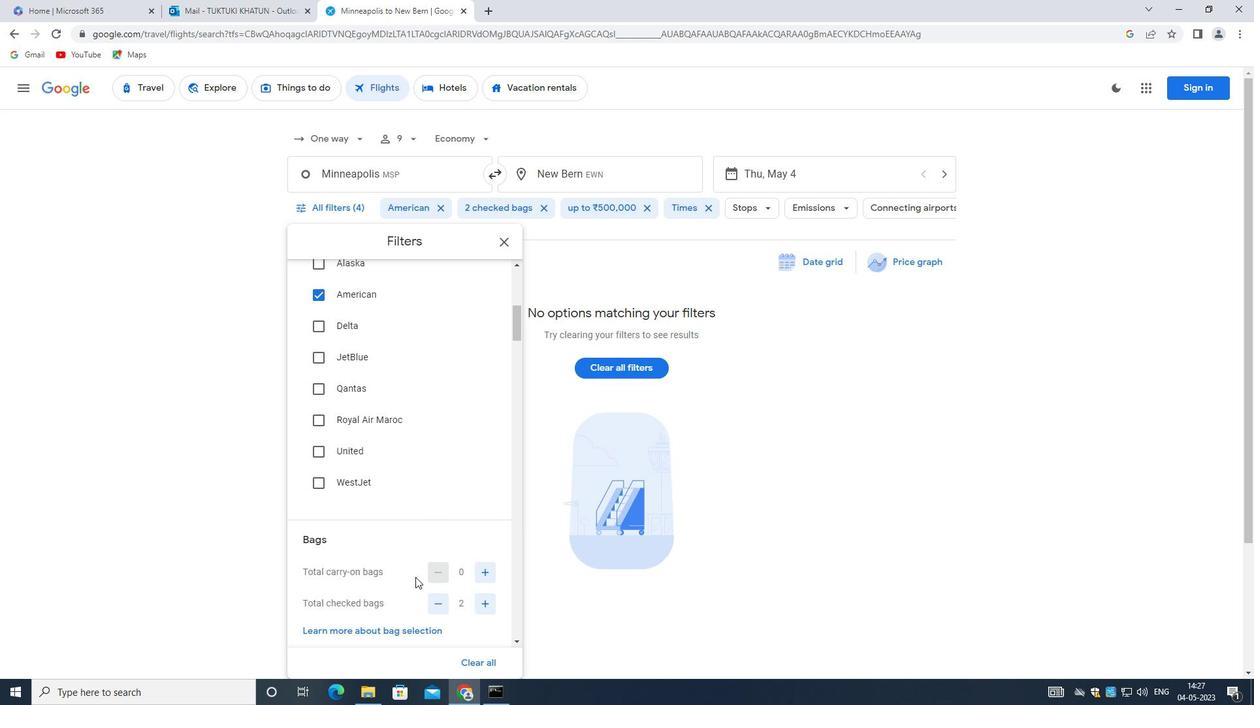 
Action: Mouse scrolled (412, 578) with delta (0, 0)
Screenshot: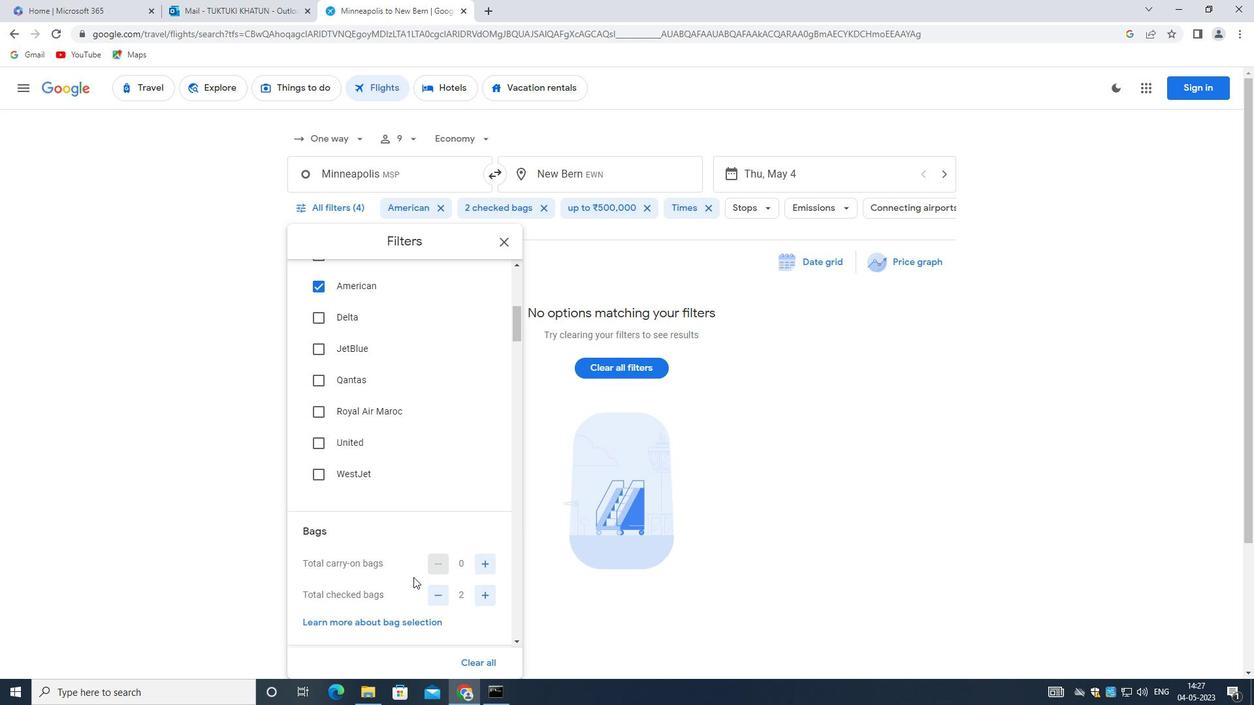 
Action: Mouse moved to (389, 580)
Screenshot: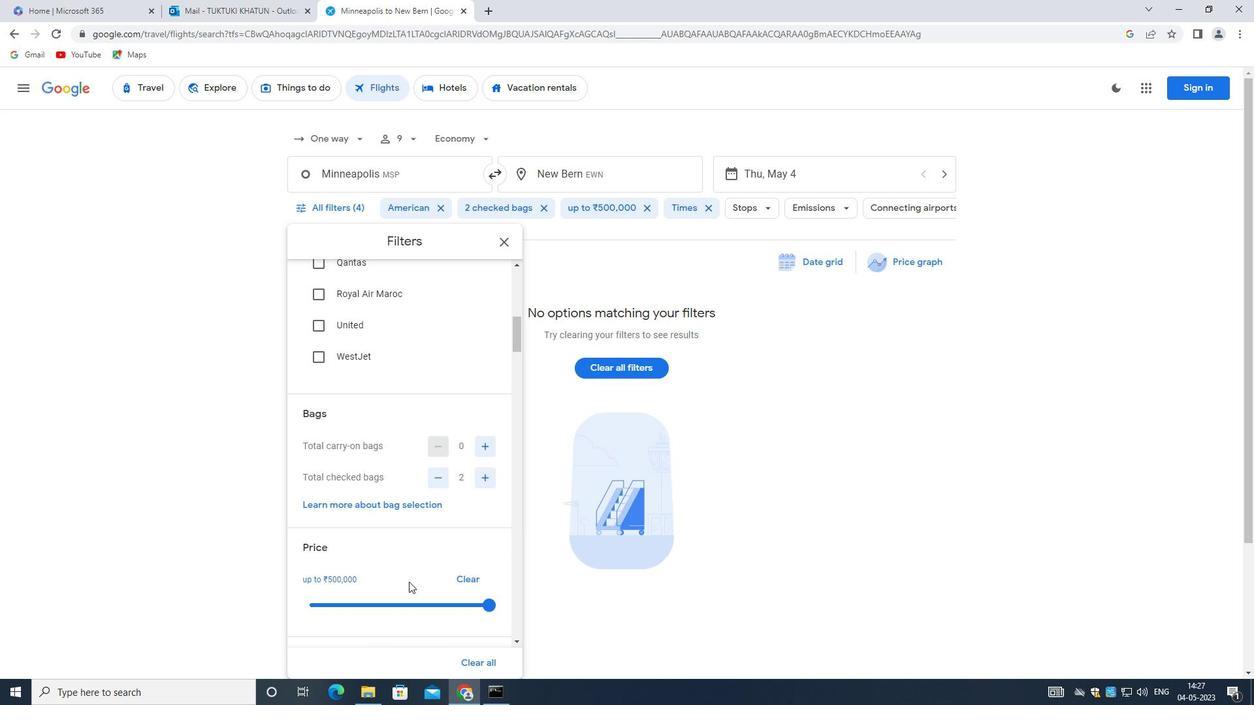 
Action: Mouse scrolled (389, 579) with delta (0, 0)
Screenshot: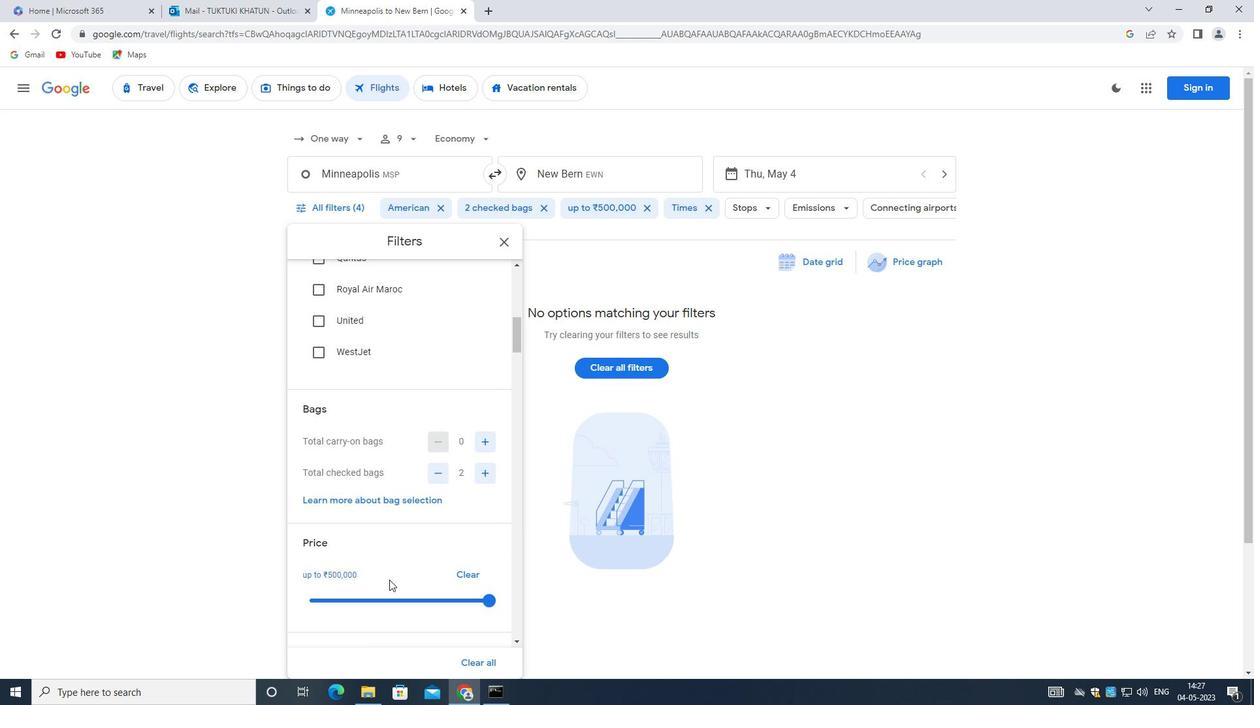 
Action: Mouse moved to (492, 540)
Screenshot: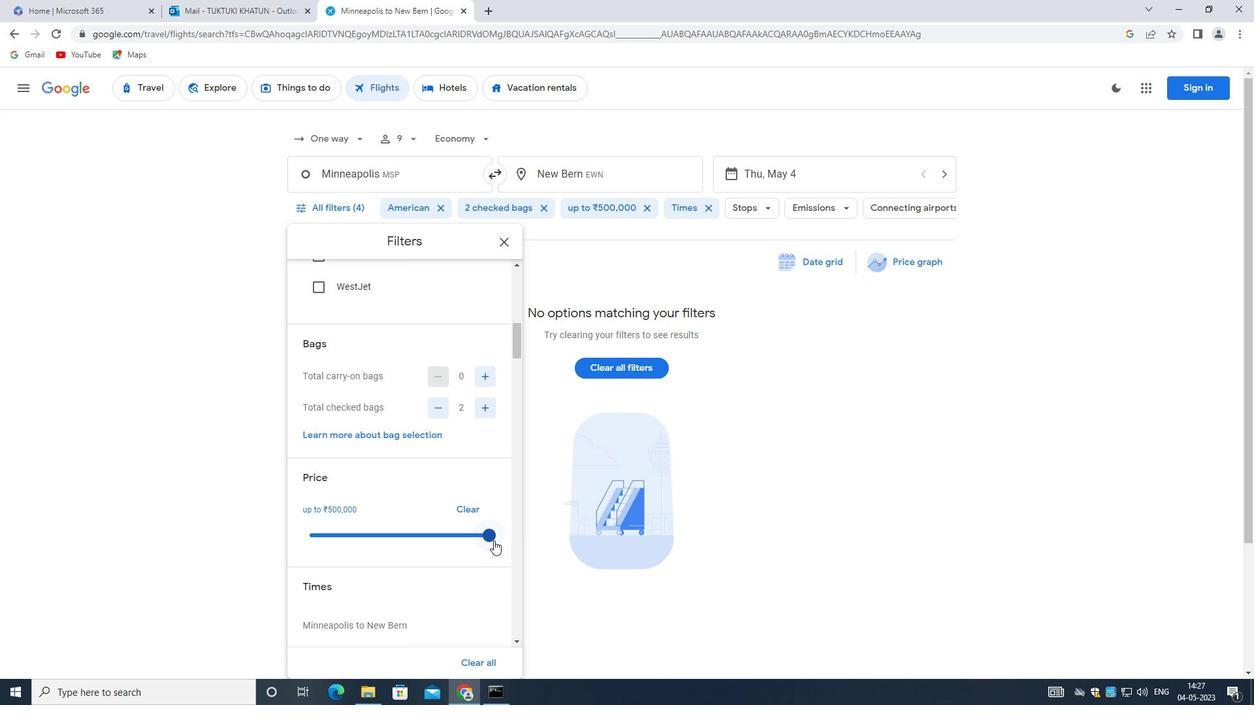 
Action: Mouse pressed left at (492, 540)
Screenshot: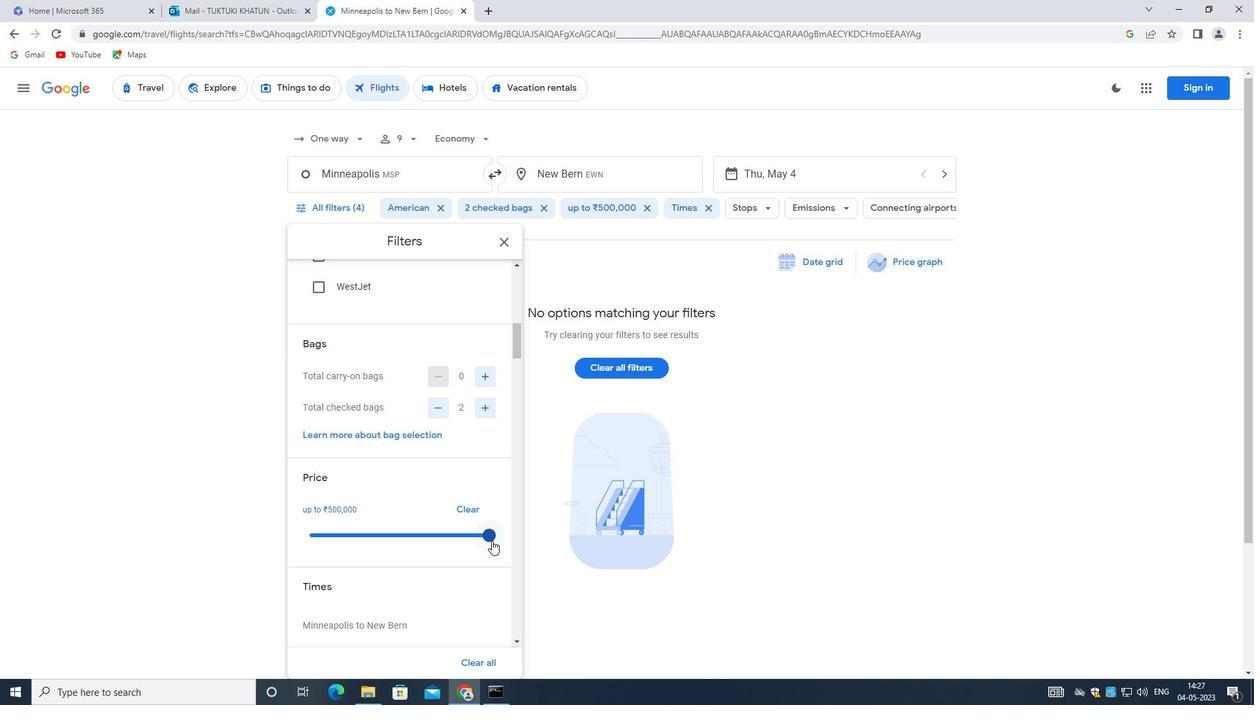 
Action: Mouse moved to (490, 532)
Screenshot: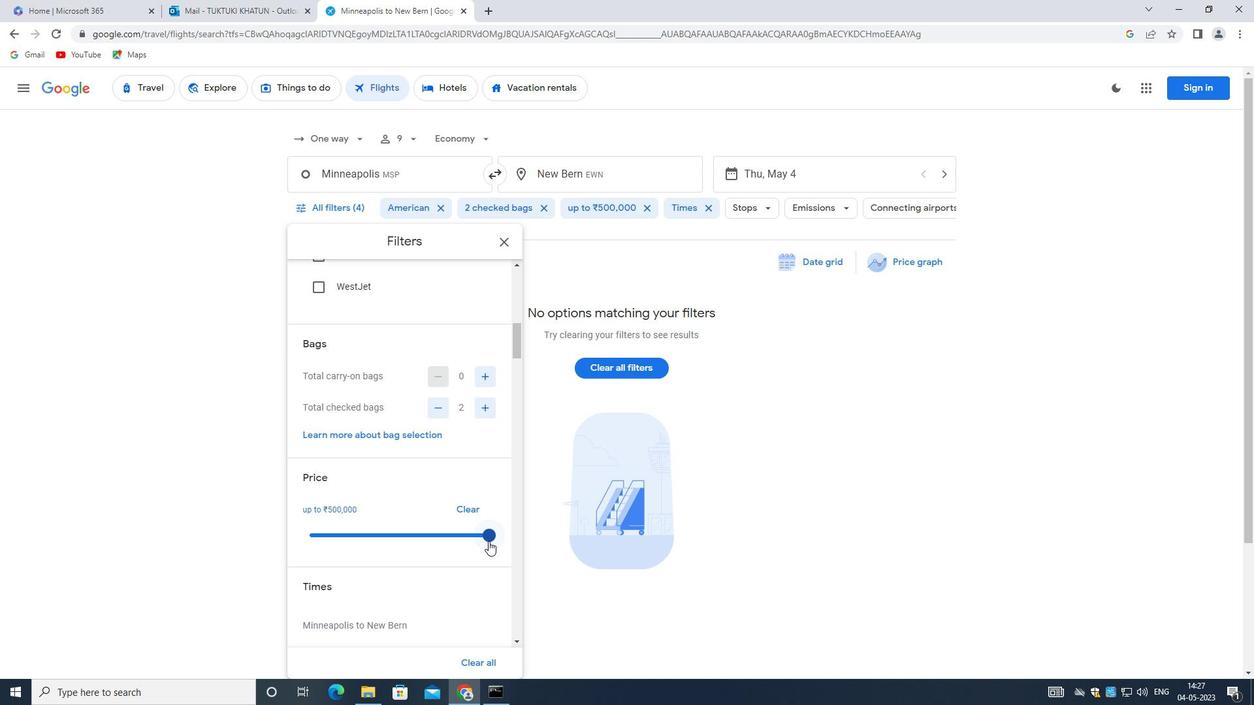 
Action: Mouse pressed left at (490, 532)
Screenshot: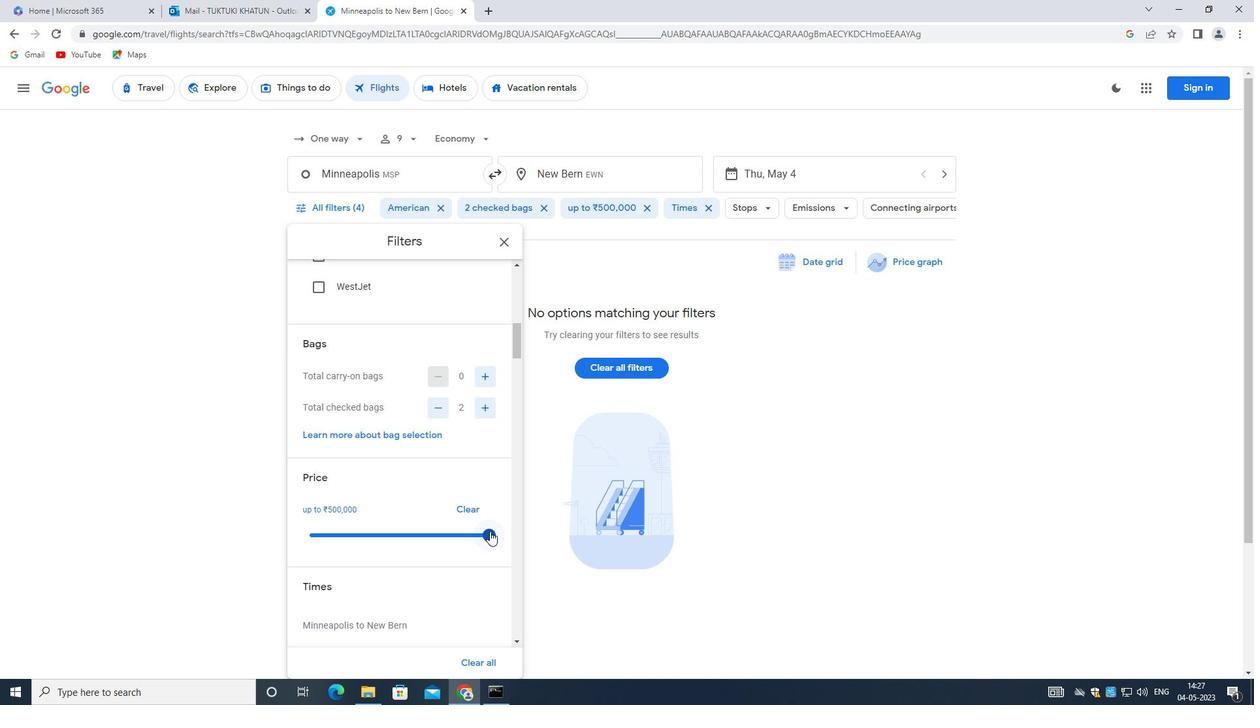 
Action: Mouse moved to (425, 500)
Screenshot: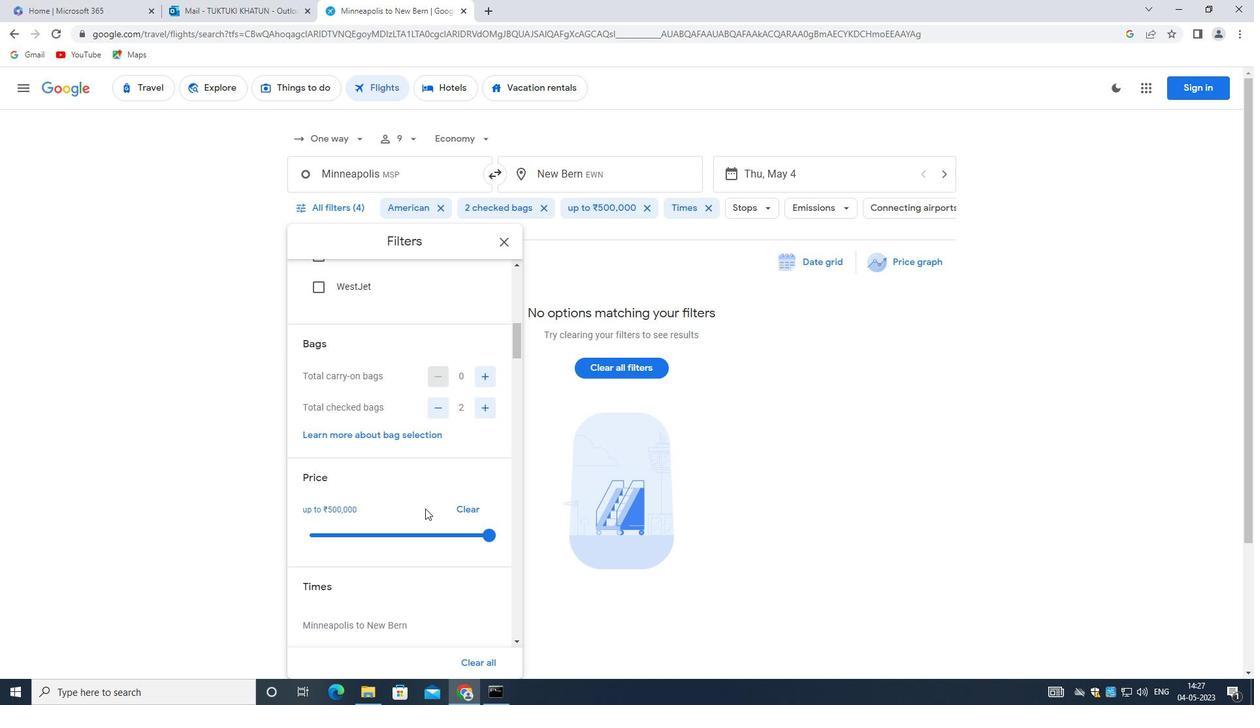 
Action: Mouse scrolled (425, 500) with delta (0, 0)
Screenshot: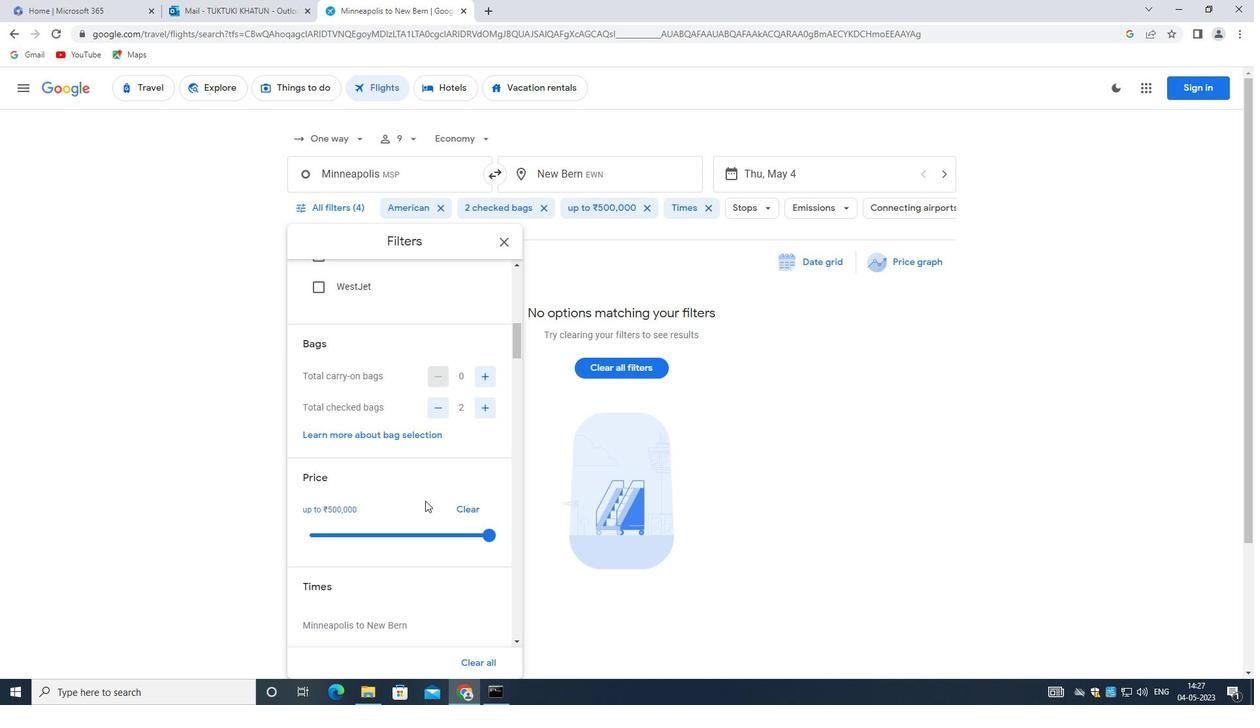 
Action: Mouse scrolled (425, 500) with delta (0, 0)
Screenshot: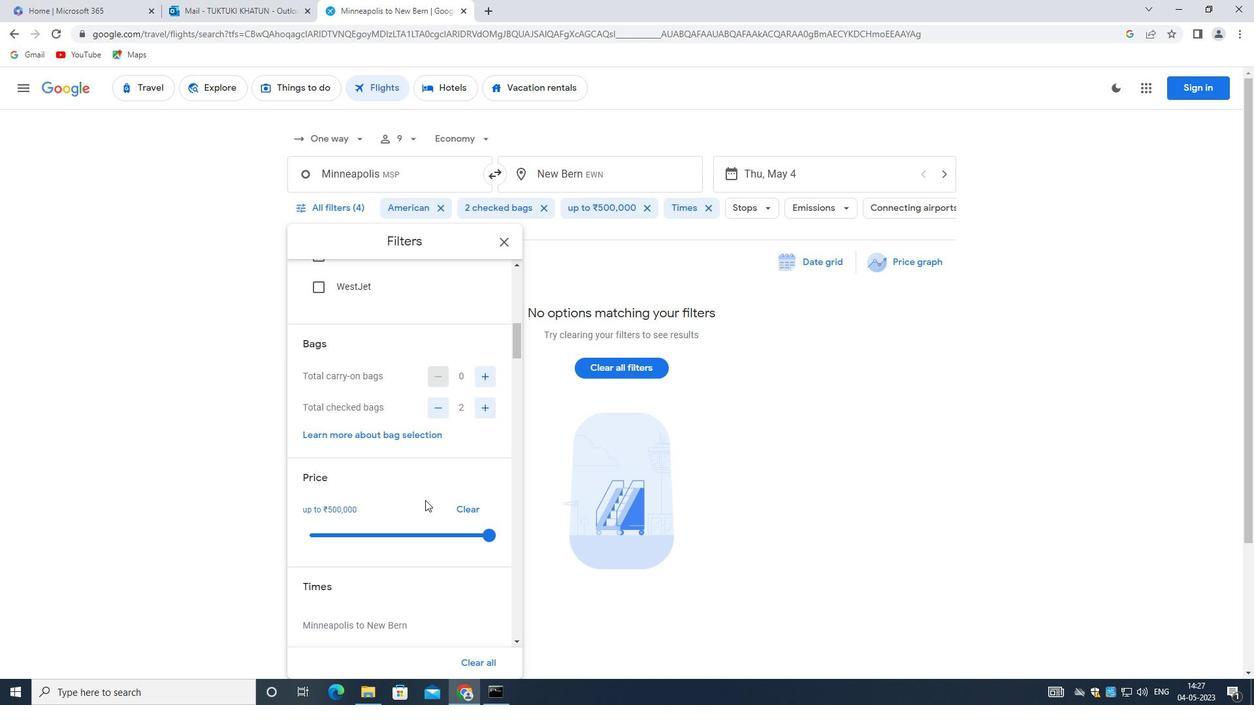 
Action: Mouse moved to (403, 477)
Screenshot: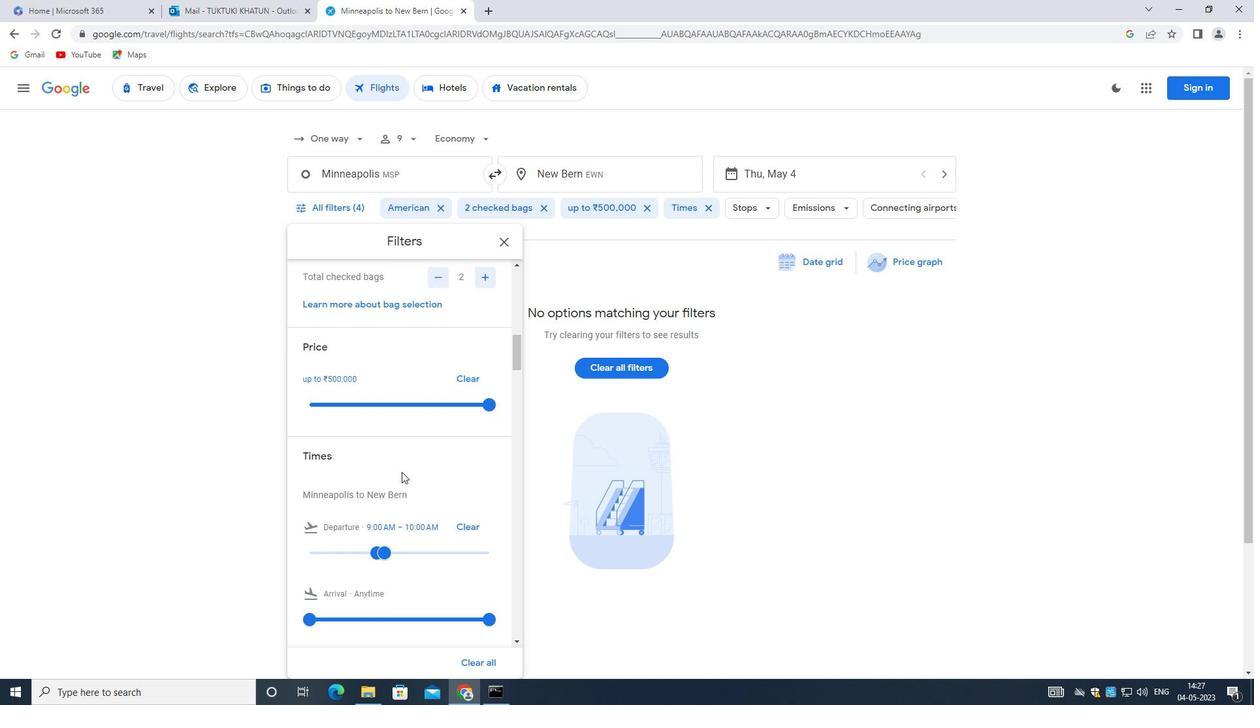 
Action: Mouse scrolled (403, 476) with delta (0, 0)
Screenshot: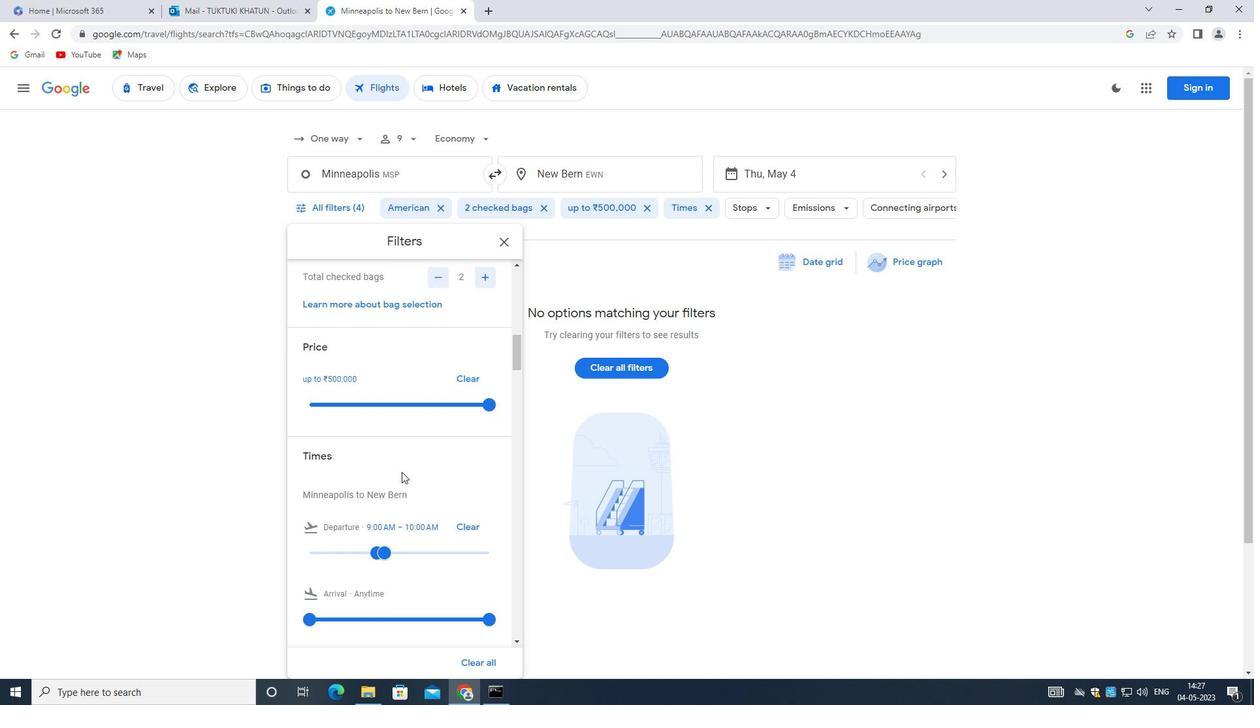 
Action: Mouse moved to (401, 482)
Screenshot: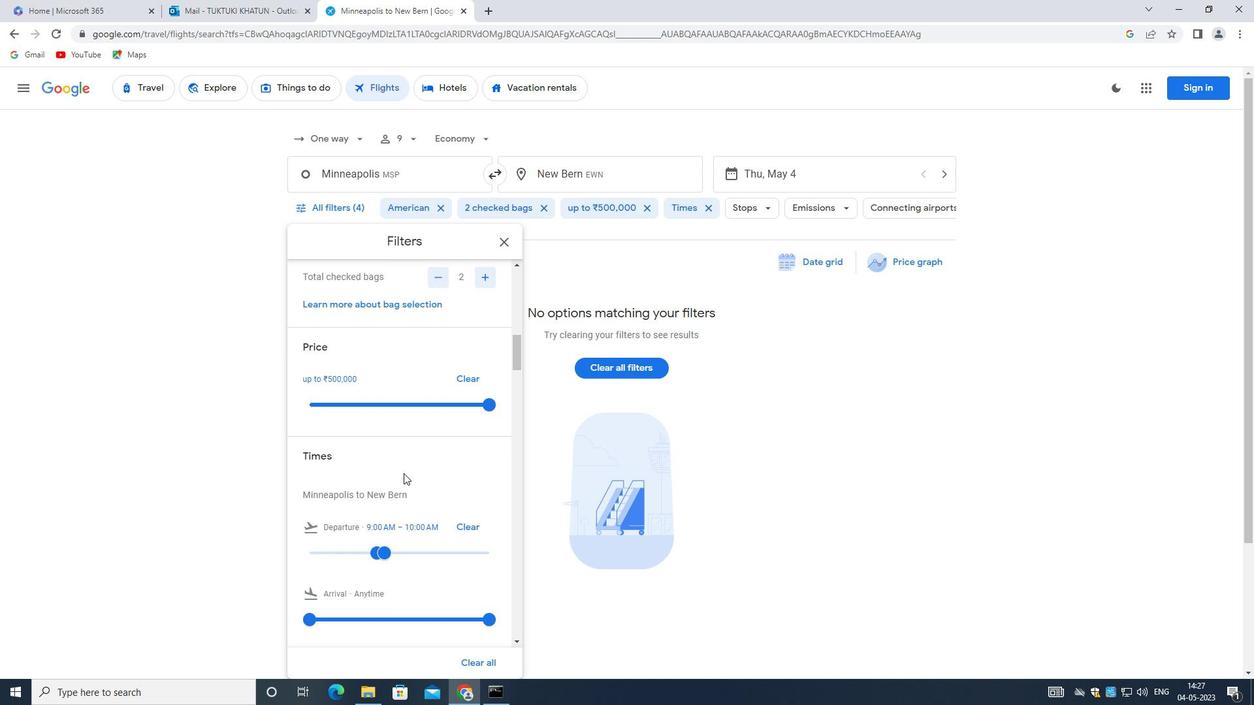 
Action: Mouse scrolled (401, 481) with delta (0, 0)
Screenshot: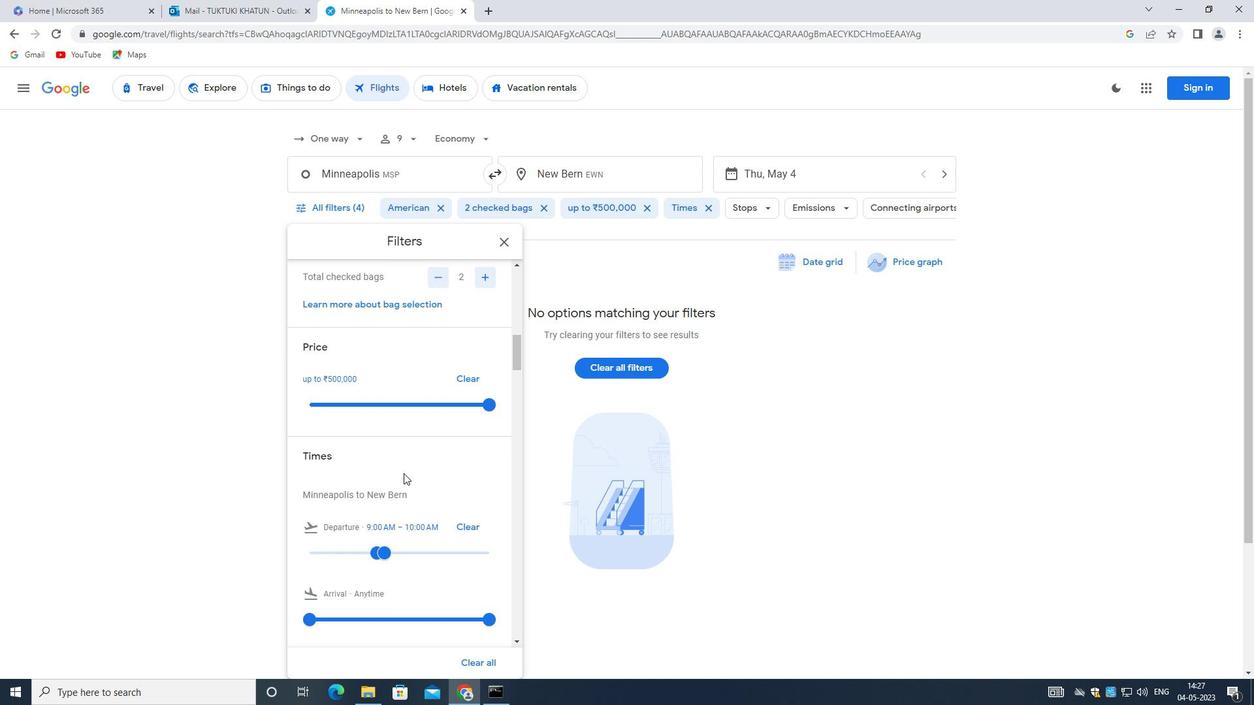 
Action: Mouse moved to (417, 422)
Screenshot: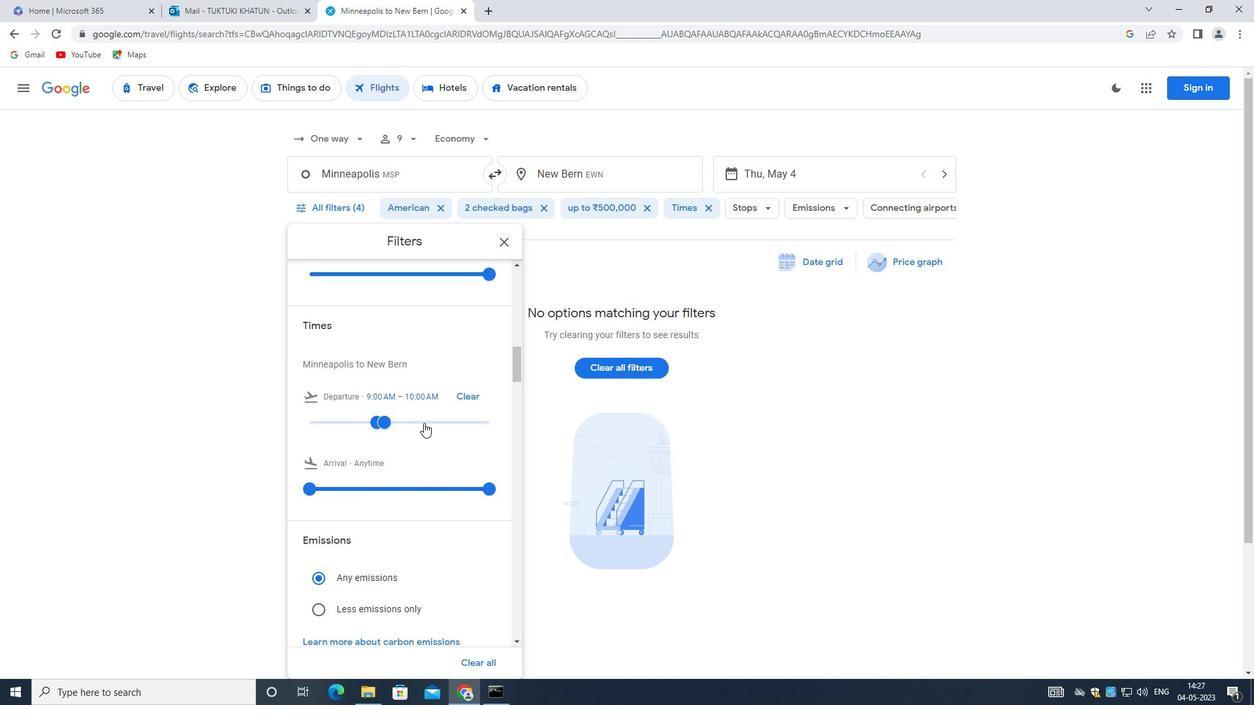 
Action: Mouse pressed left at (417, 422)
Screenshot: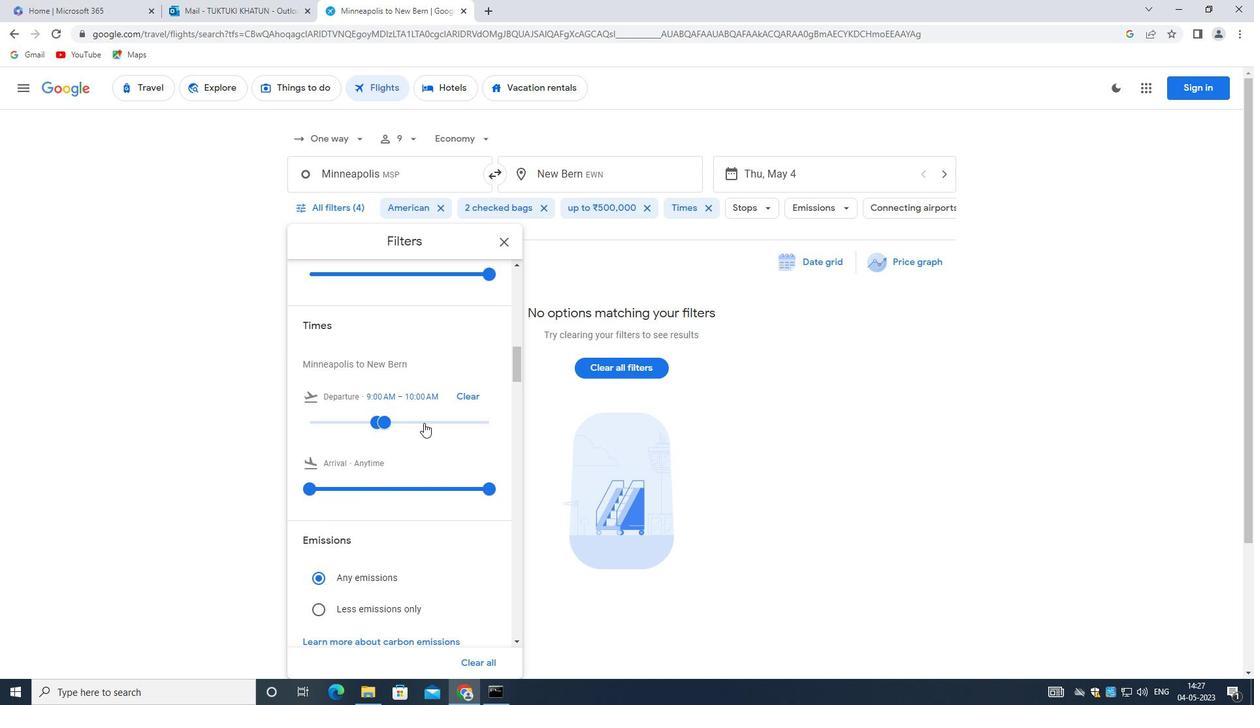 
Action: Mouse moved to (381, 422)
Screenshot: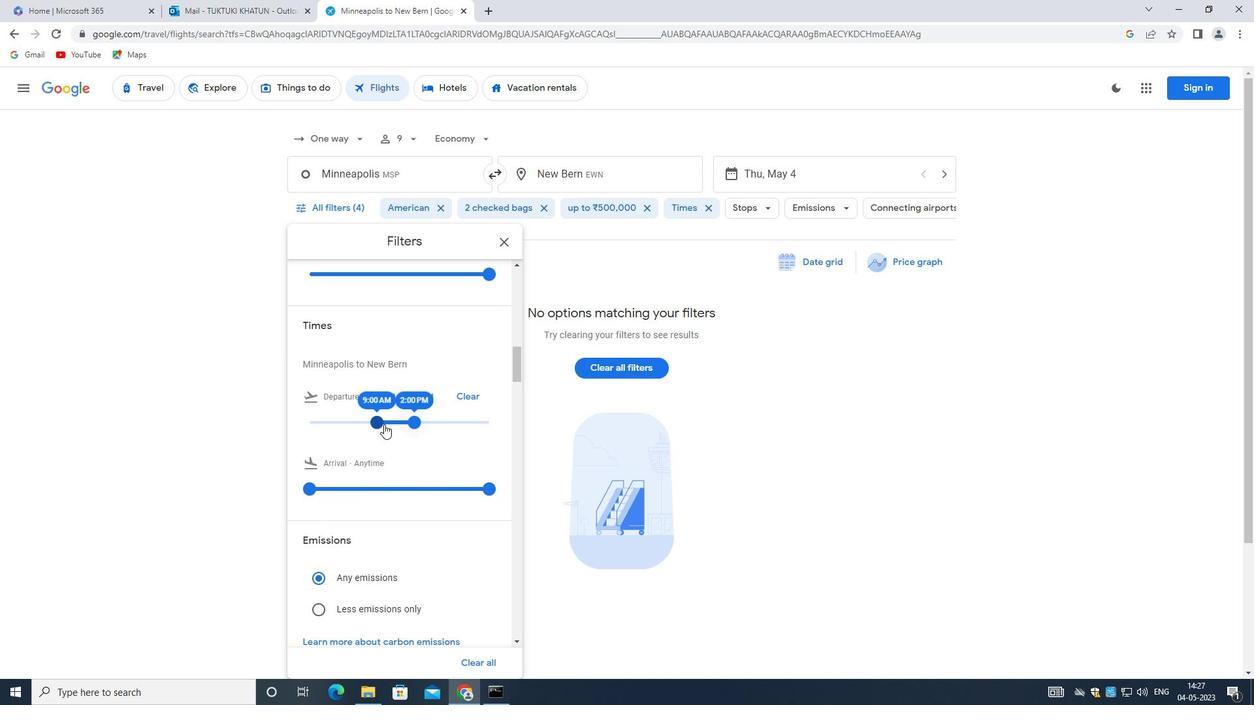 
Action: Mouse pressed left at (381, 422)
Screenshot: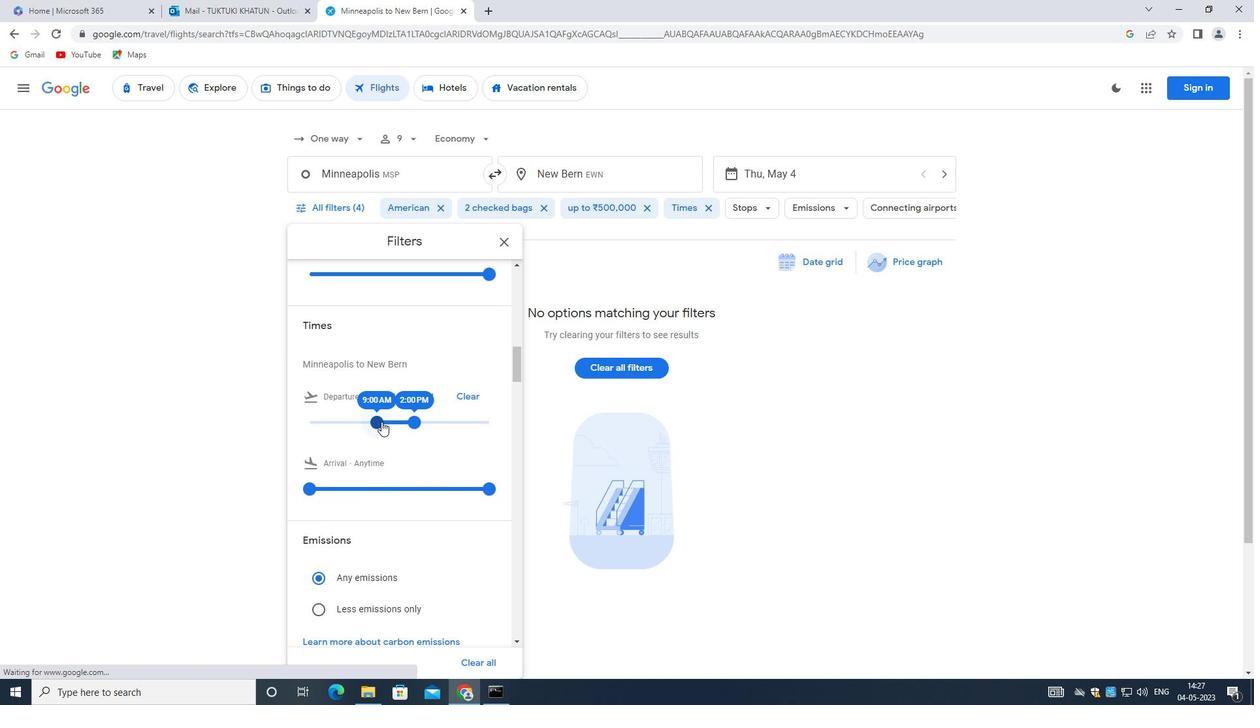 
Action: Mouse moved to (418, 417)
Screenshot: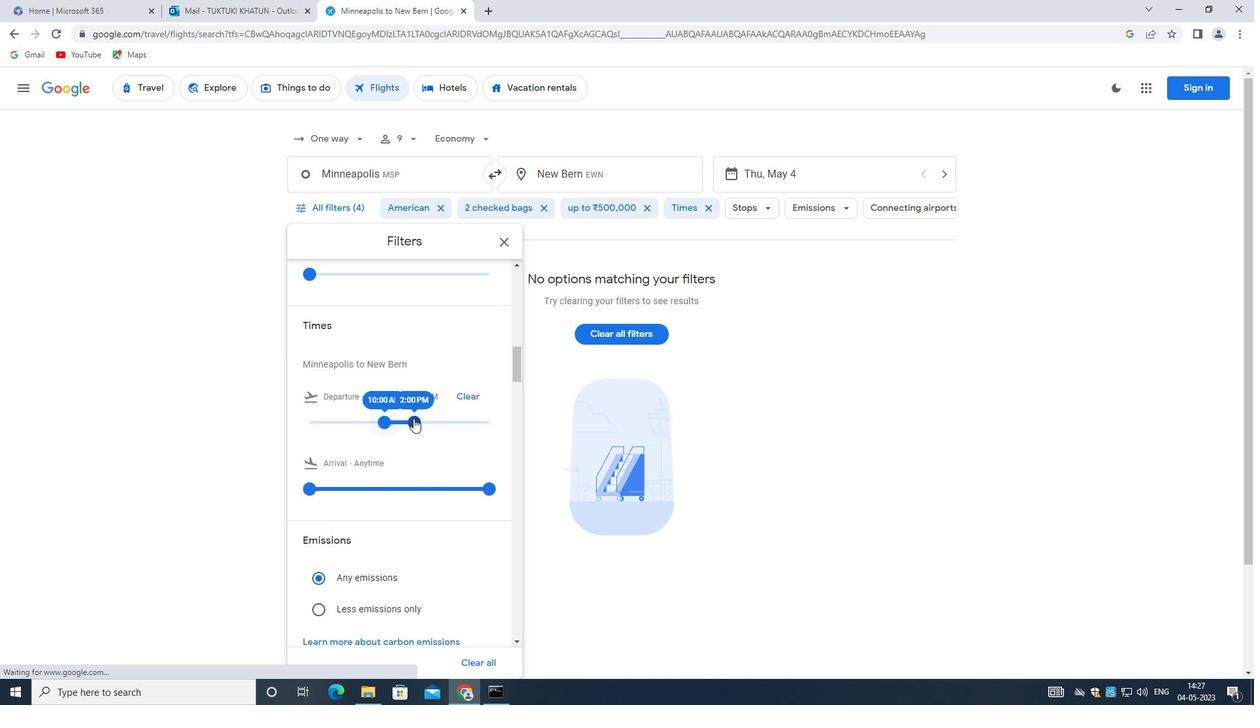 
Action: Mouse pressed left at (418, 417)
Screenshot: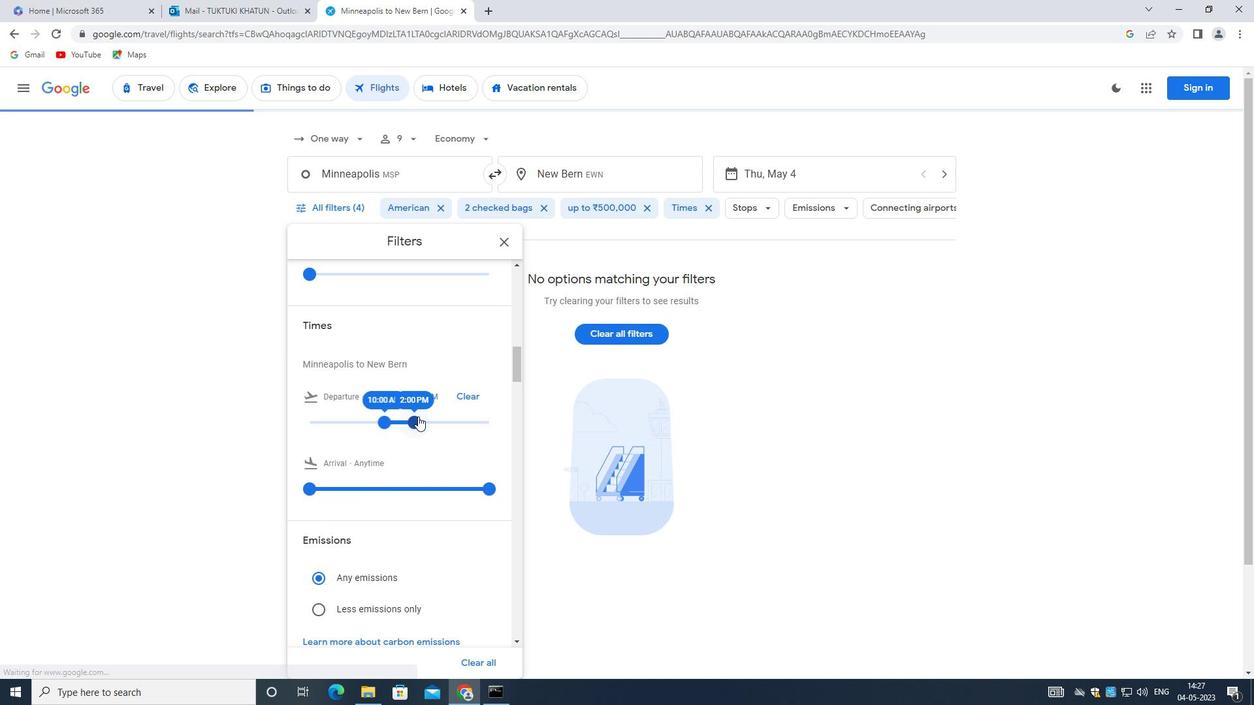 
Action: Mouse moved to (421, 457)
Screenshot: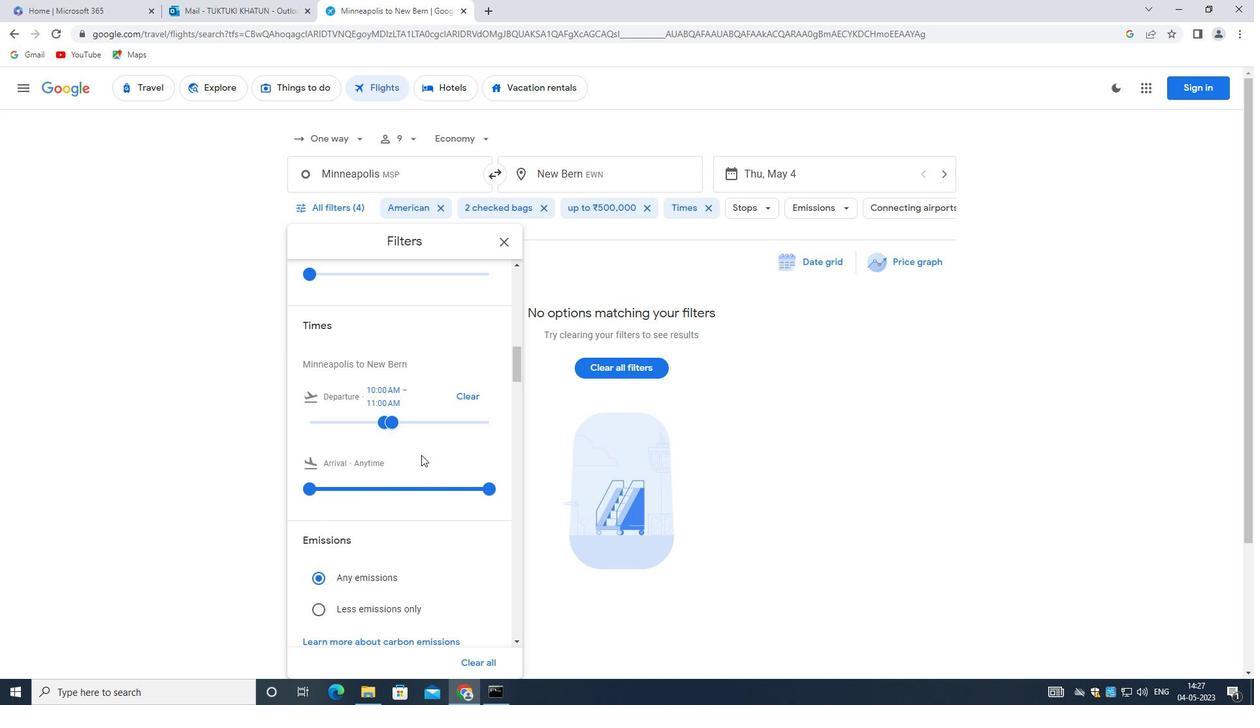 
Action: Mouse scrolled (421, 456) with delta (0, 0)
Screenshot: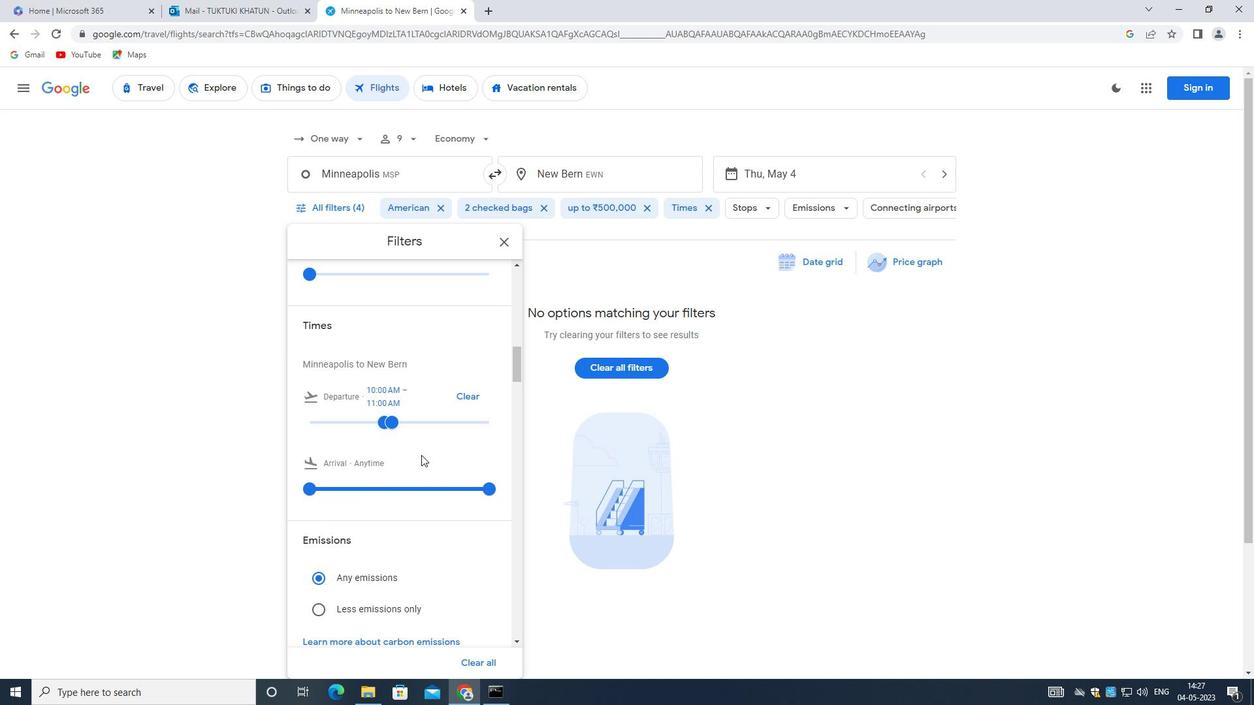 
Action: Mouse moved to (421, 458)
Screenshot: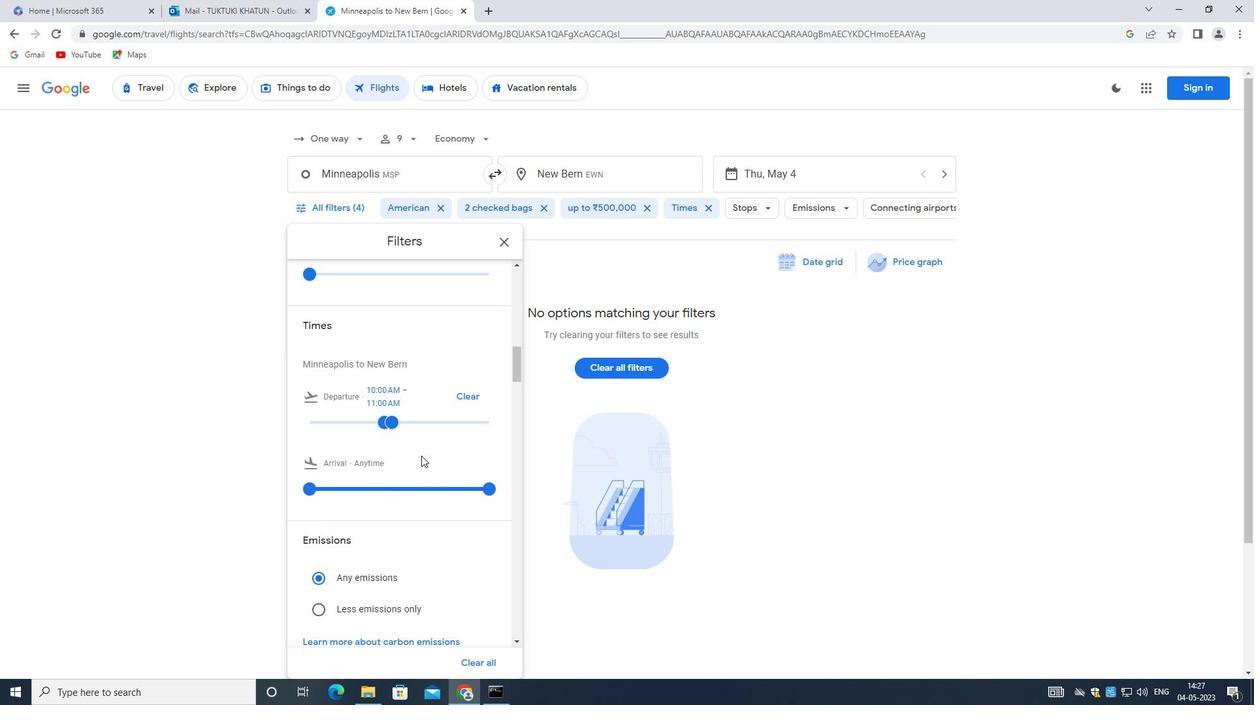 
Action: Mouse scrolled (421, 457) with delta (0, 0)
Screenshot: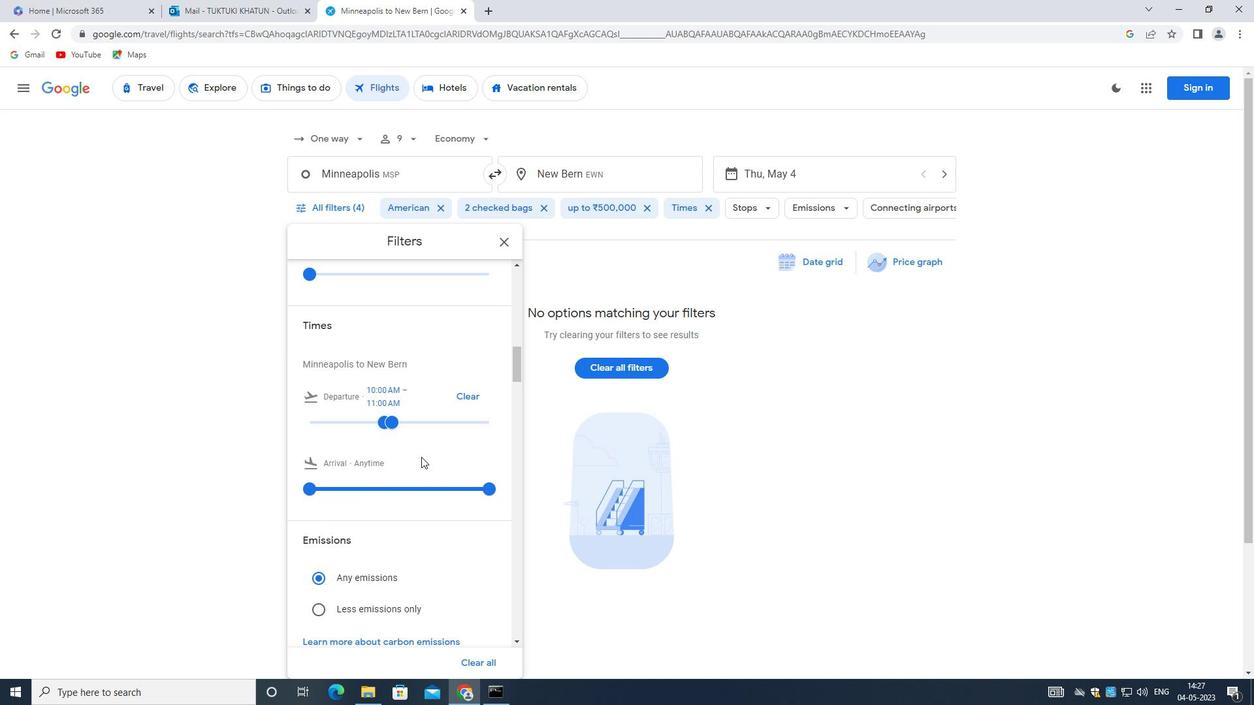 
Action: Mouse scrolled (421, 457) with delta (0, 0)
Screenshot: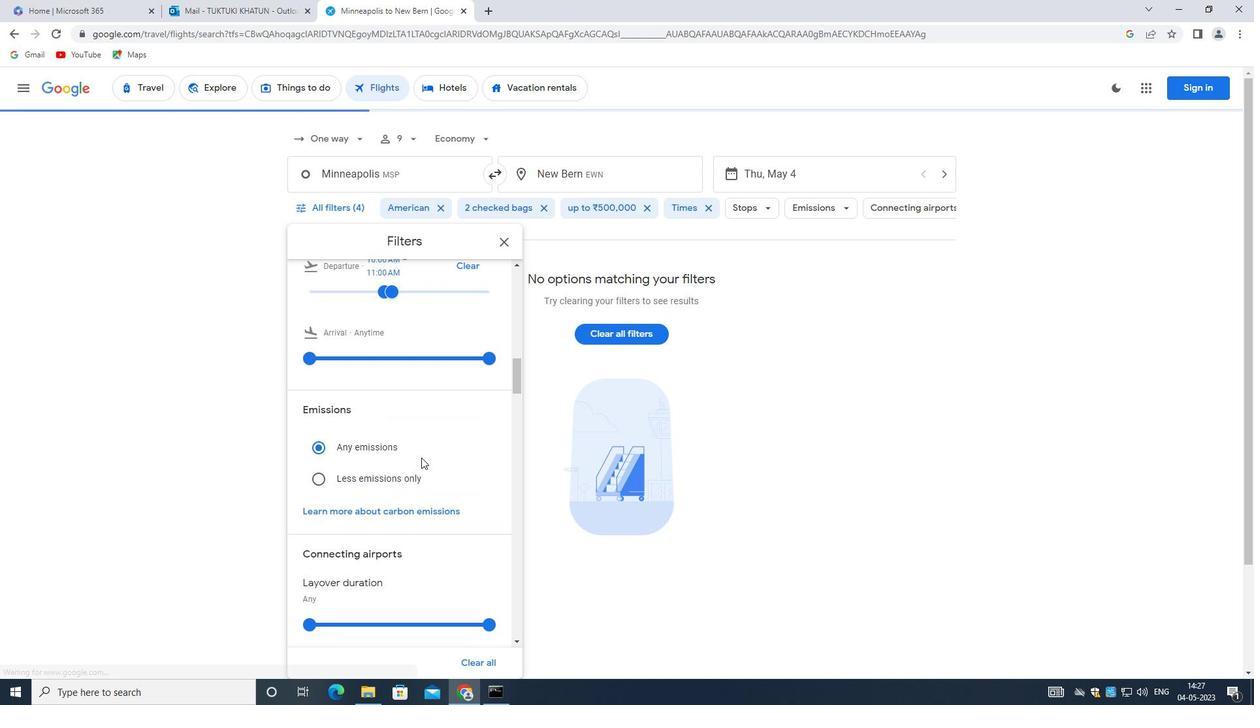 
Action: Mouse scrolled (421, 457) with delta (0, 0)
Screenshot: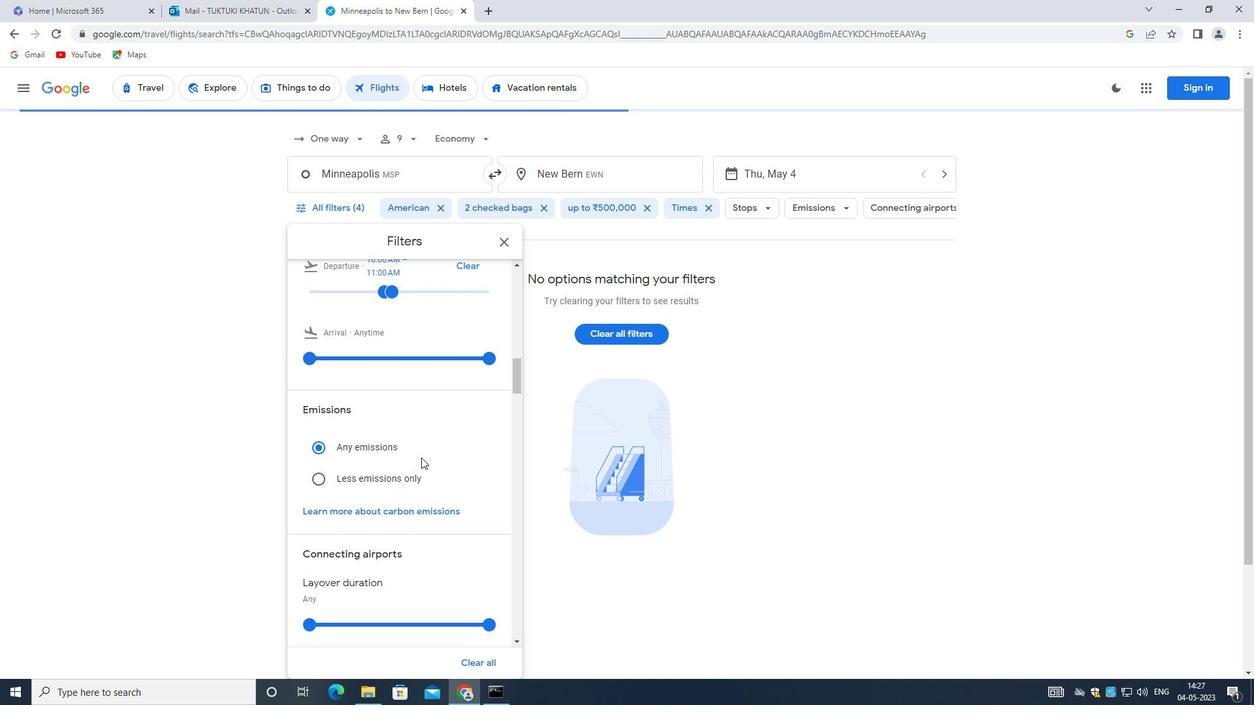 
Action: Mouse scrolled (421, 457) with delta (0, 0)
Screenshot: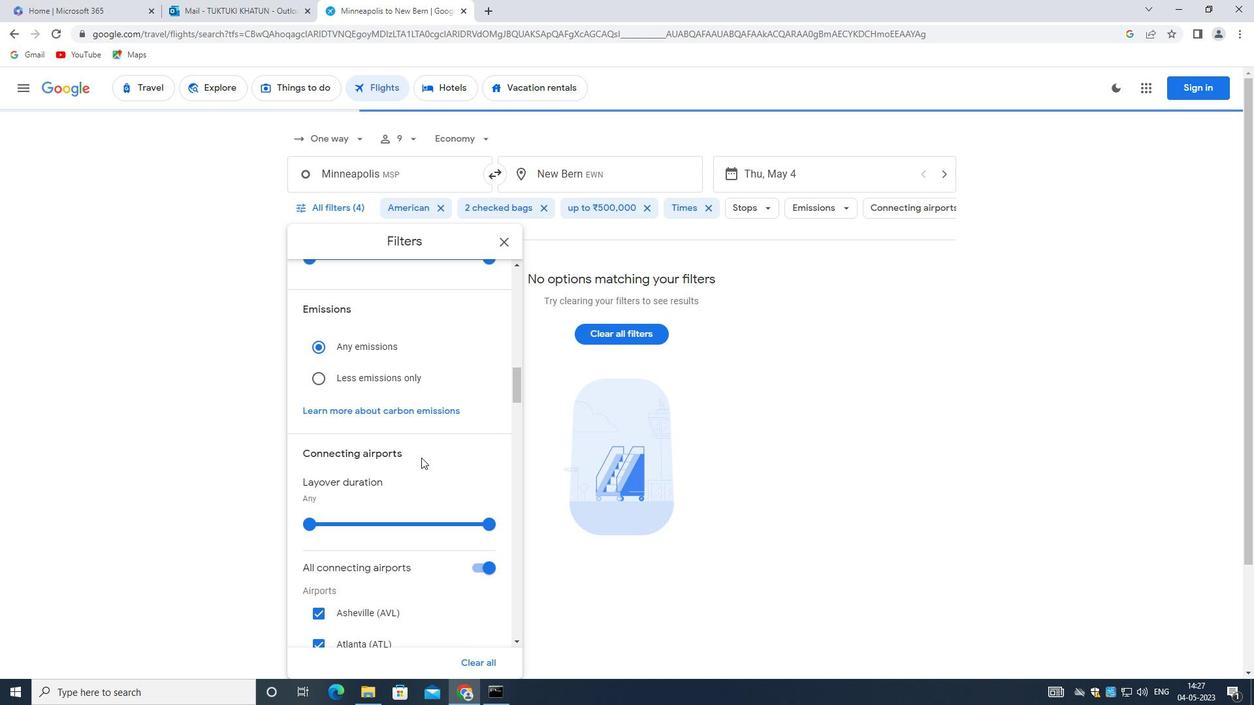 
Action: Mouse scrolled (421, 457) with delta (0, 0)
Screenshot: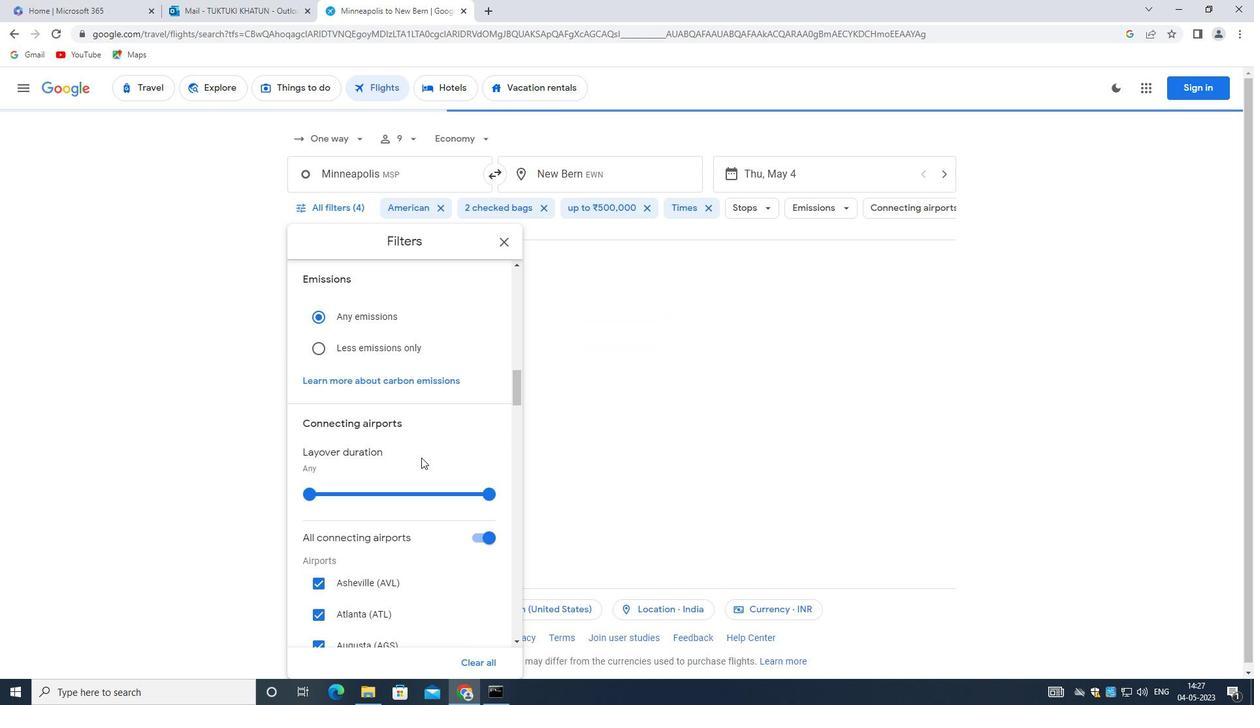 
Action: Mouse scrolled (421, 457) with delta (0, 0)
Screenshot: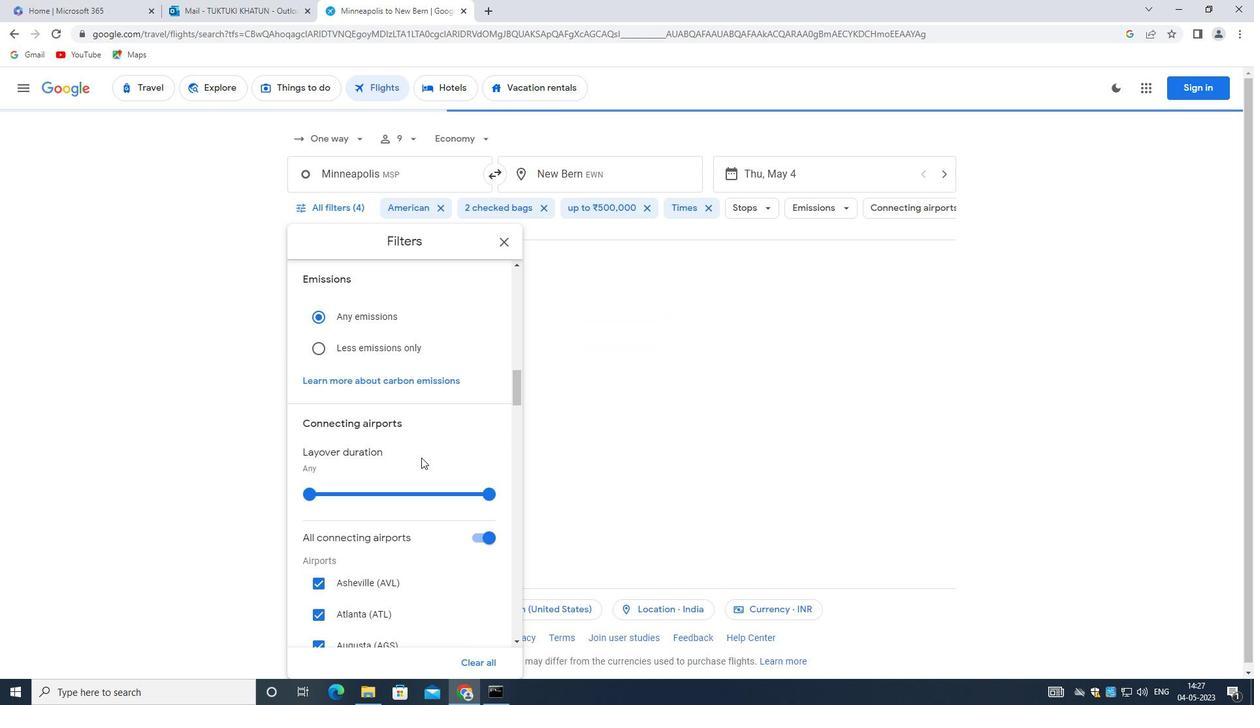 
Action: Mouse scrolled (421, 457) with delta (0, 0)
Screenshot: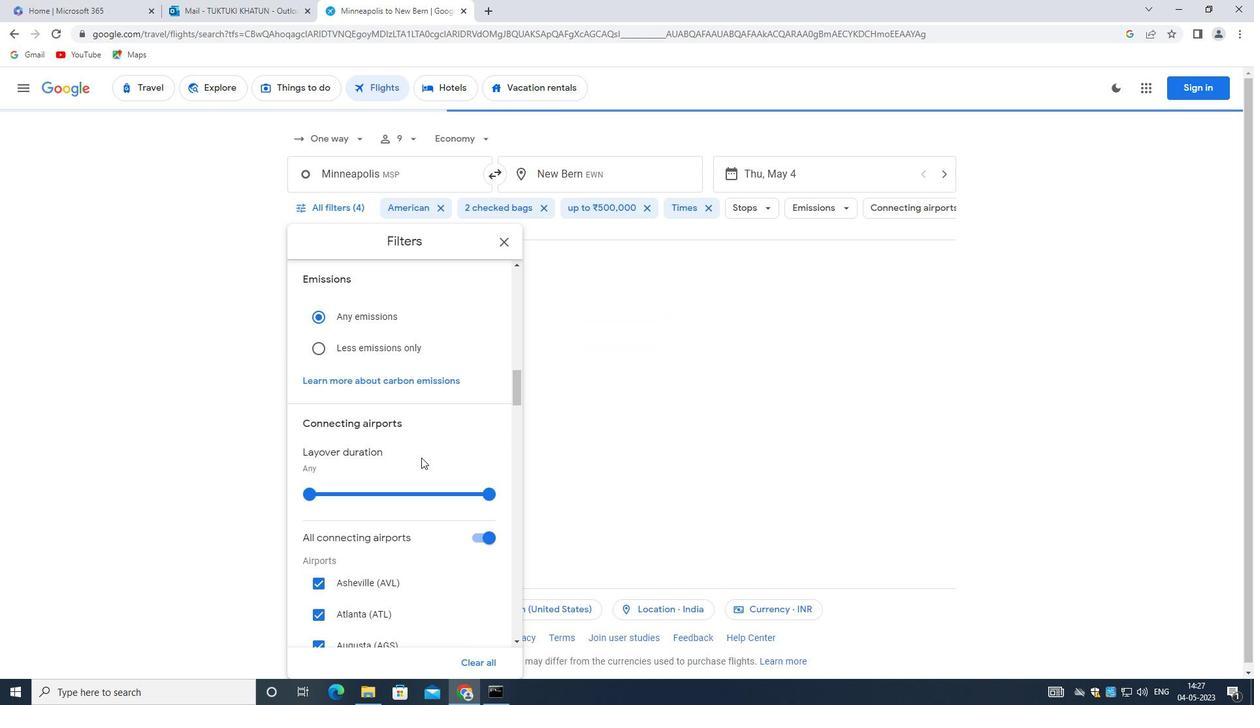 
Action: Mouse scrolled (421, 457) with delta (0, 0)
Screenshot: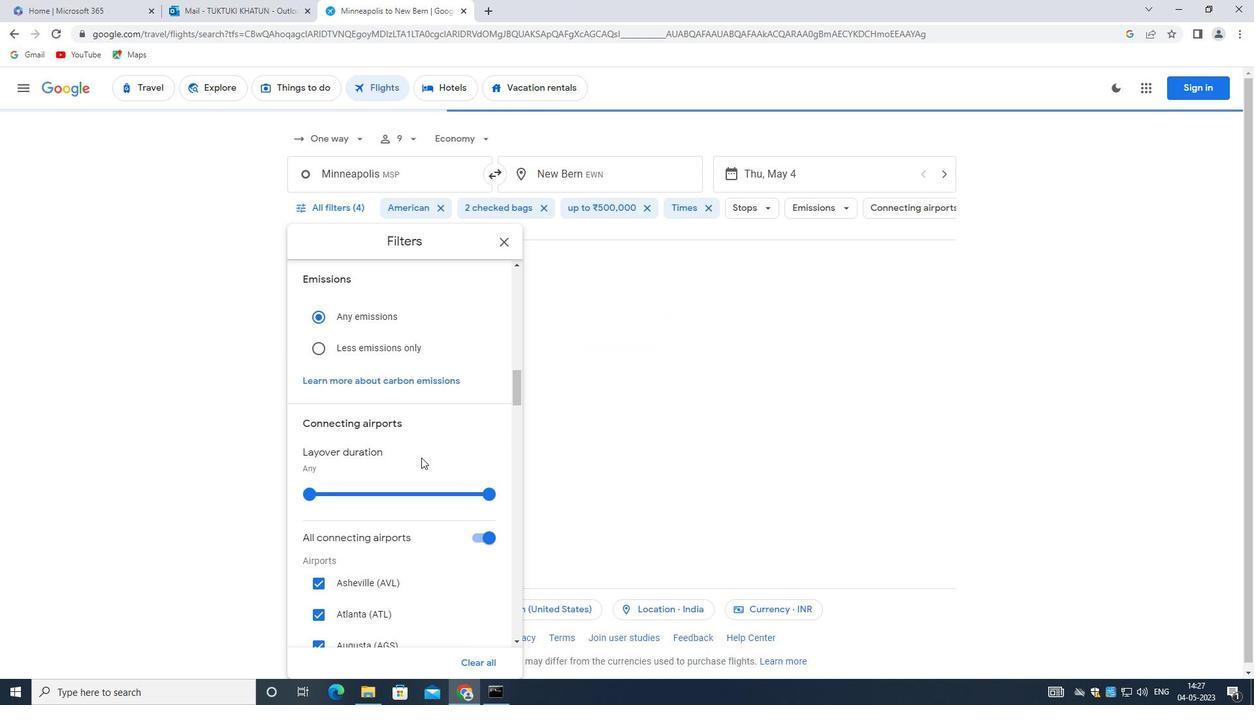 
Action: Mouse moved to (403, 450)
Screenshot: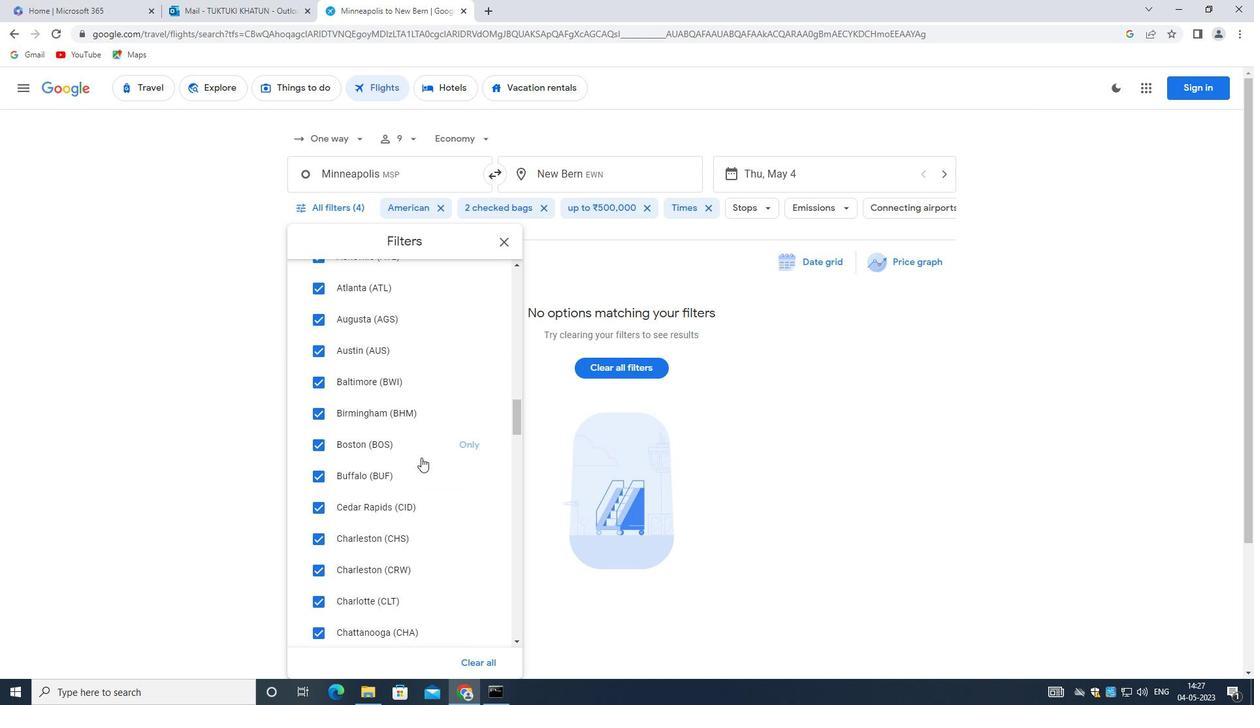 
Action: Mouse scrolled (403, 449) with delta (0, 0)
Screenshot: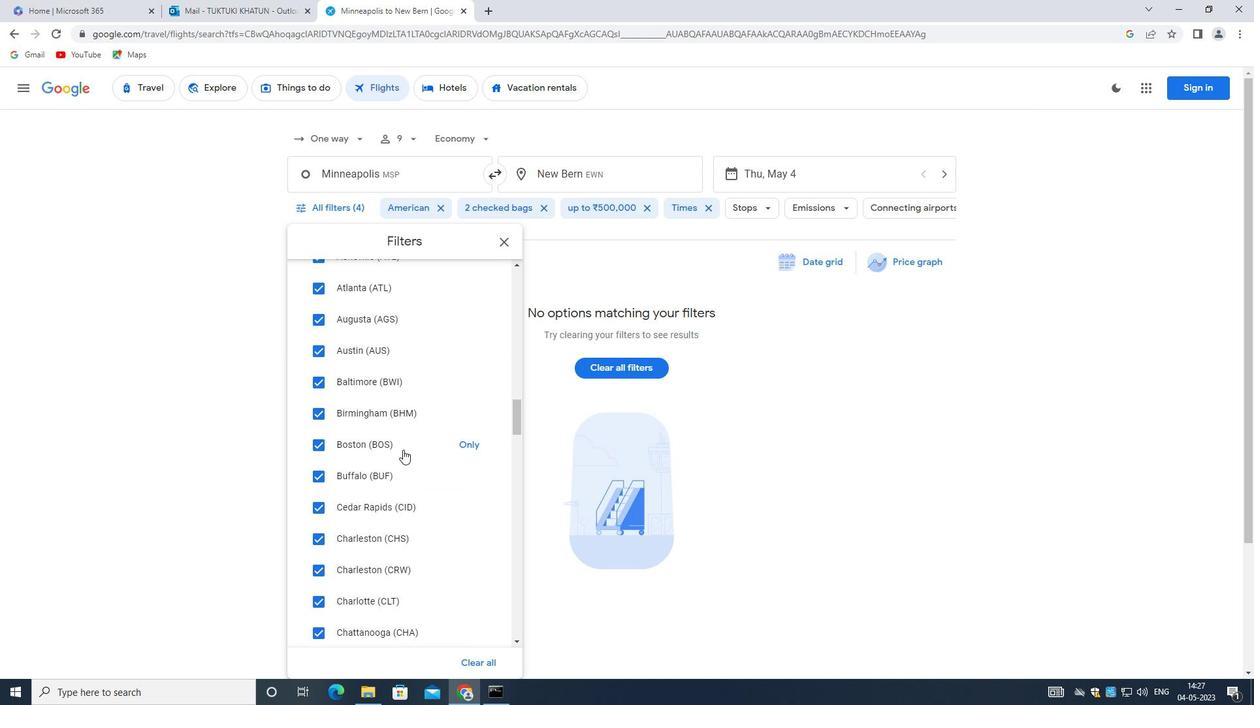 
Action: Mouse scrolled (403, 449) with delta (0, 0)
Screenshot: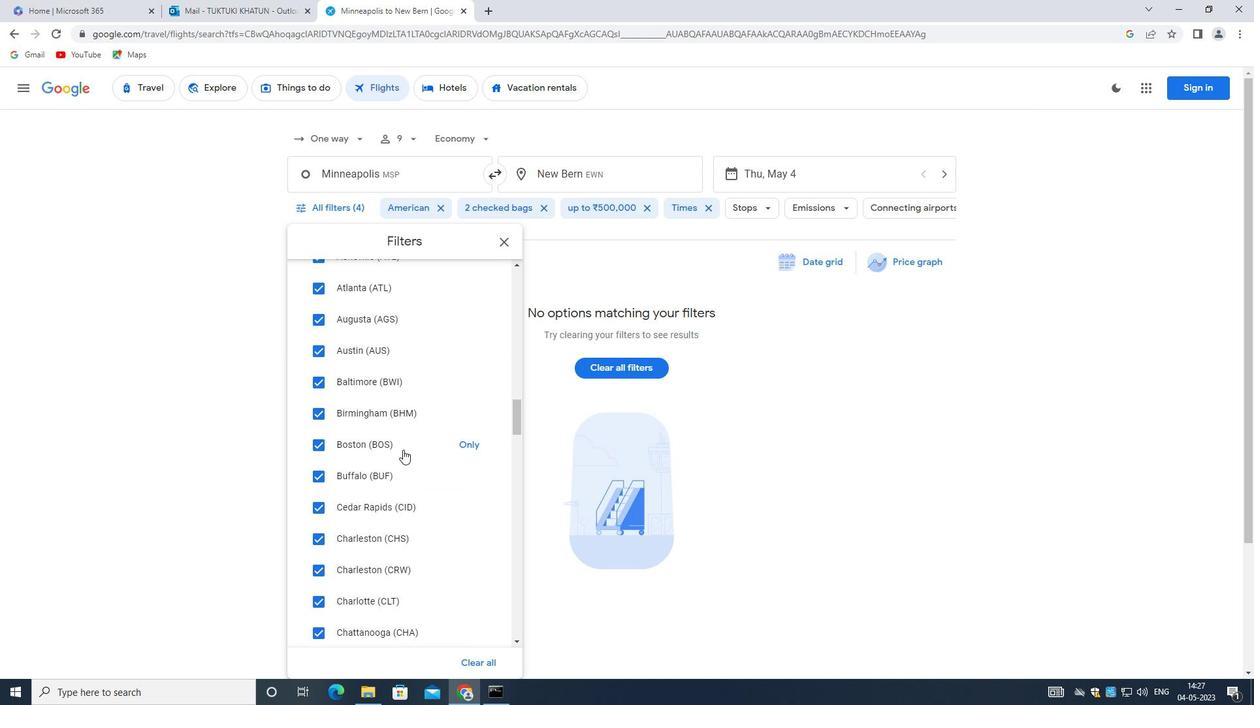 
Action: Mouse scrolled (403, 449) with delta (0, 0)
Screenshot: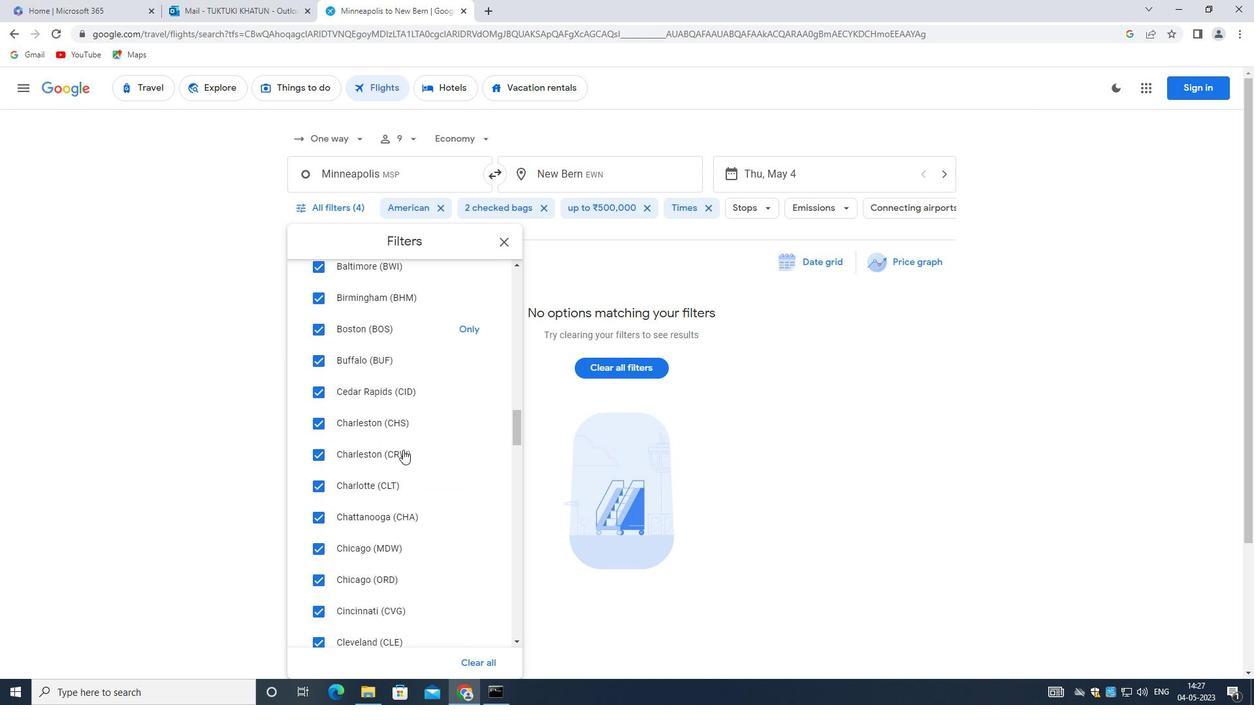 
Action: Mouse scrolled (403, 449) with delta (0, 0)
Screenshot: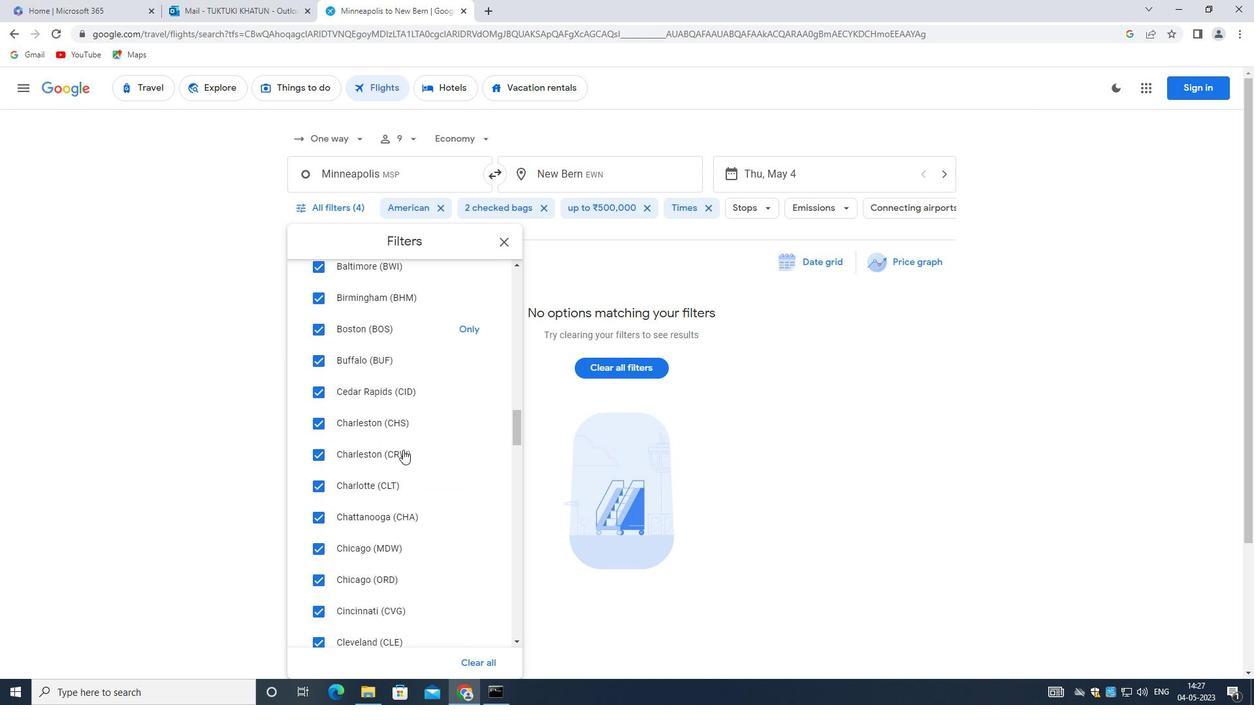 
Action: Mouse scrolled (403, 449) with delta (0, 0)
Screenshot: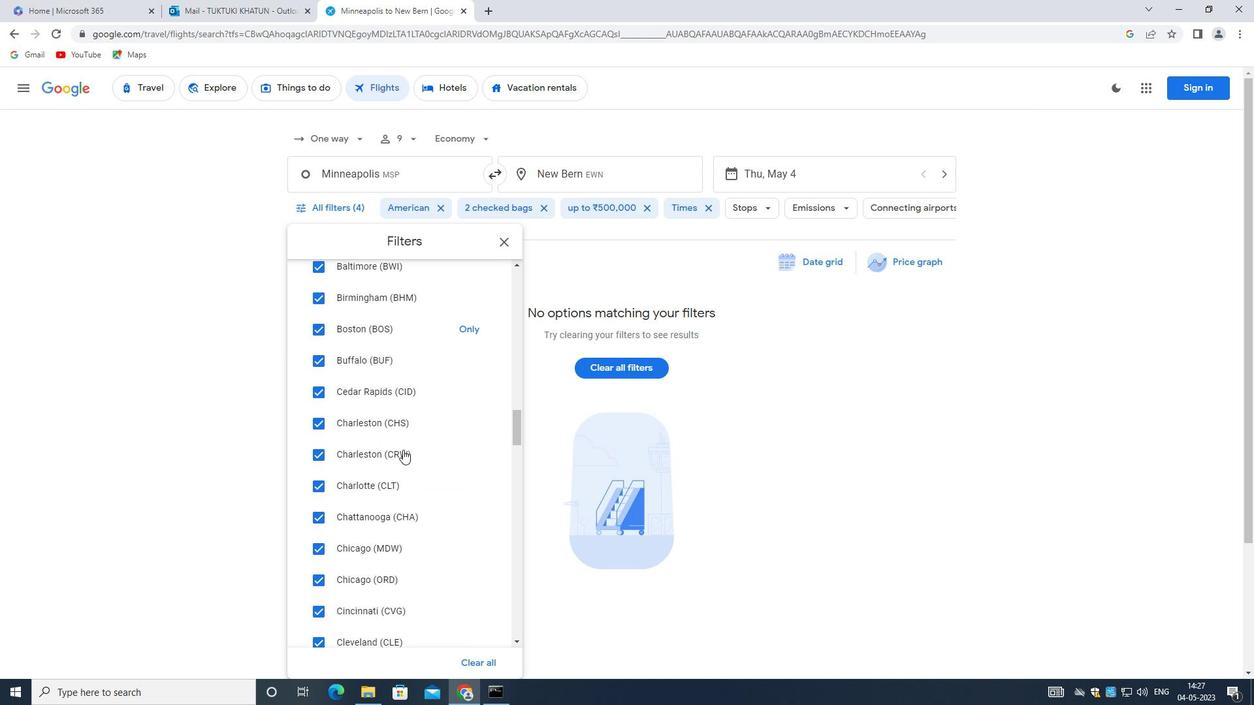 
Action: Mouse scrolled (403, 449) with delta (0, 0)
Screenshot: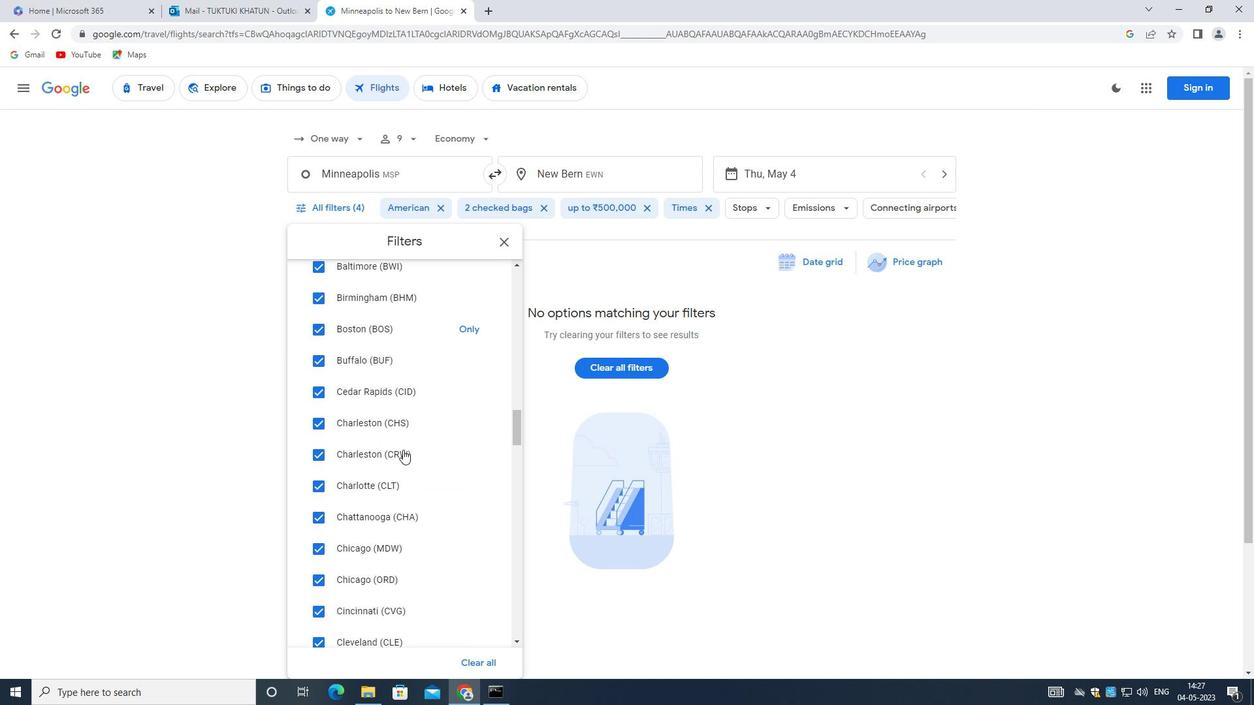 
Action: Mouse moved to (401, 450)
Screenshot: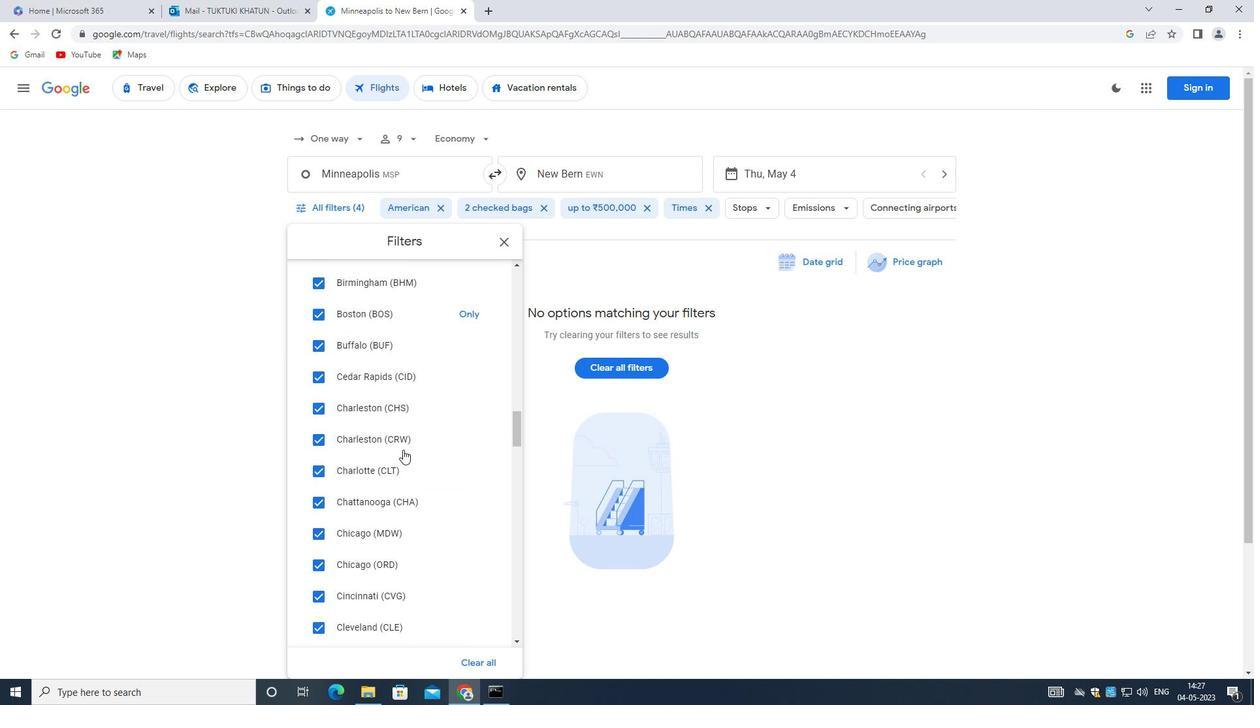 
Action: Mouse scrolled (401, 449) with delta (0, 0)
Screenshot: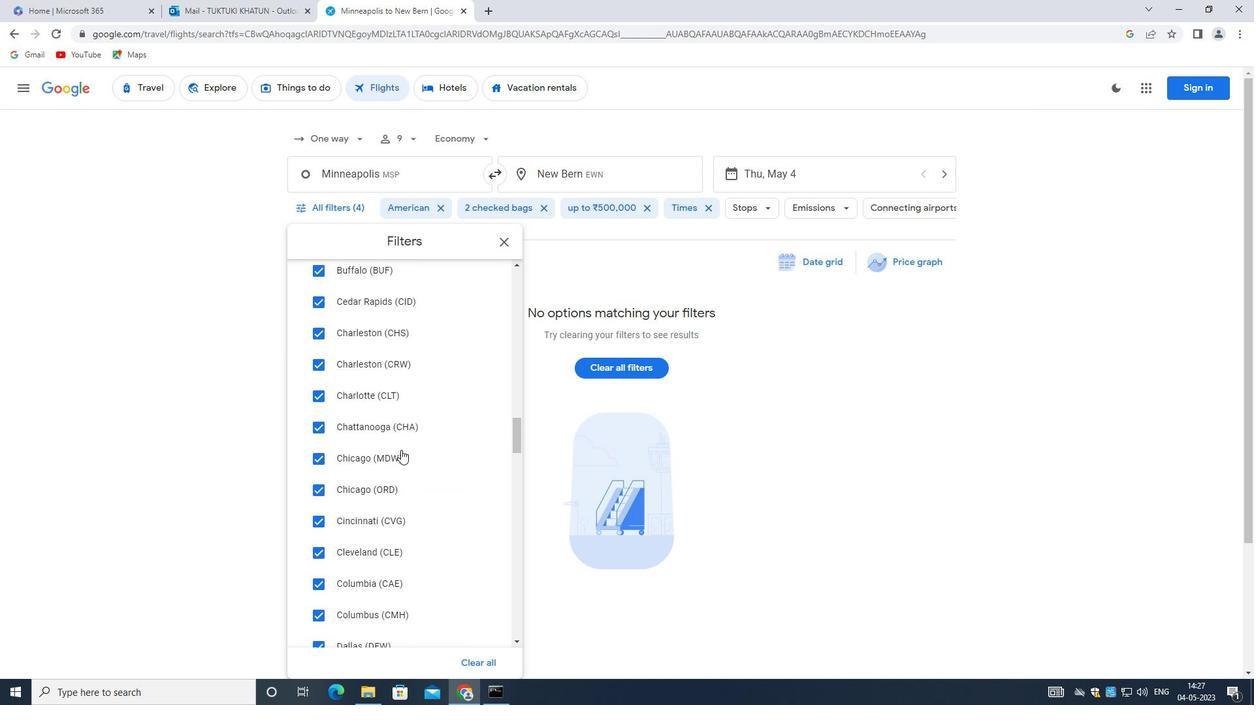 
Action: Mouse moved to (399, 450)
Screenshot: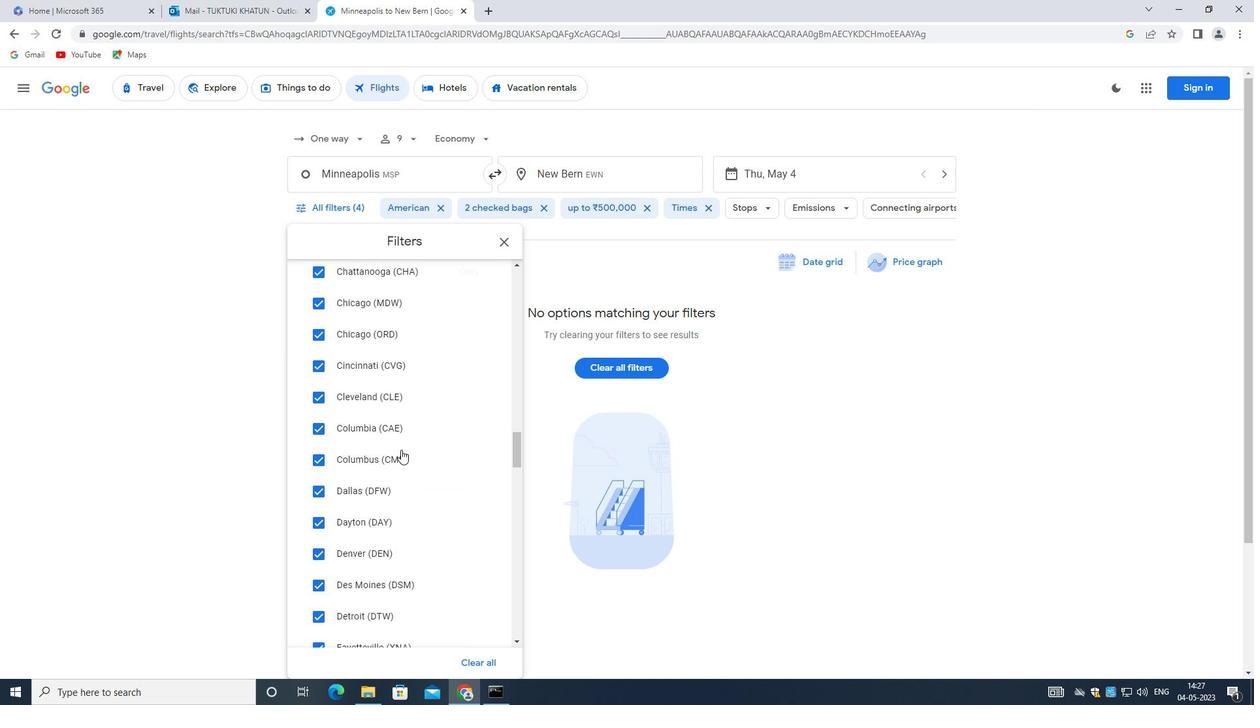 
Action: Mouse scrolled (399, 449) with delta (0, 0)
Screenshot: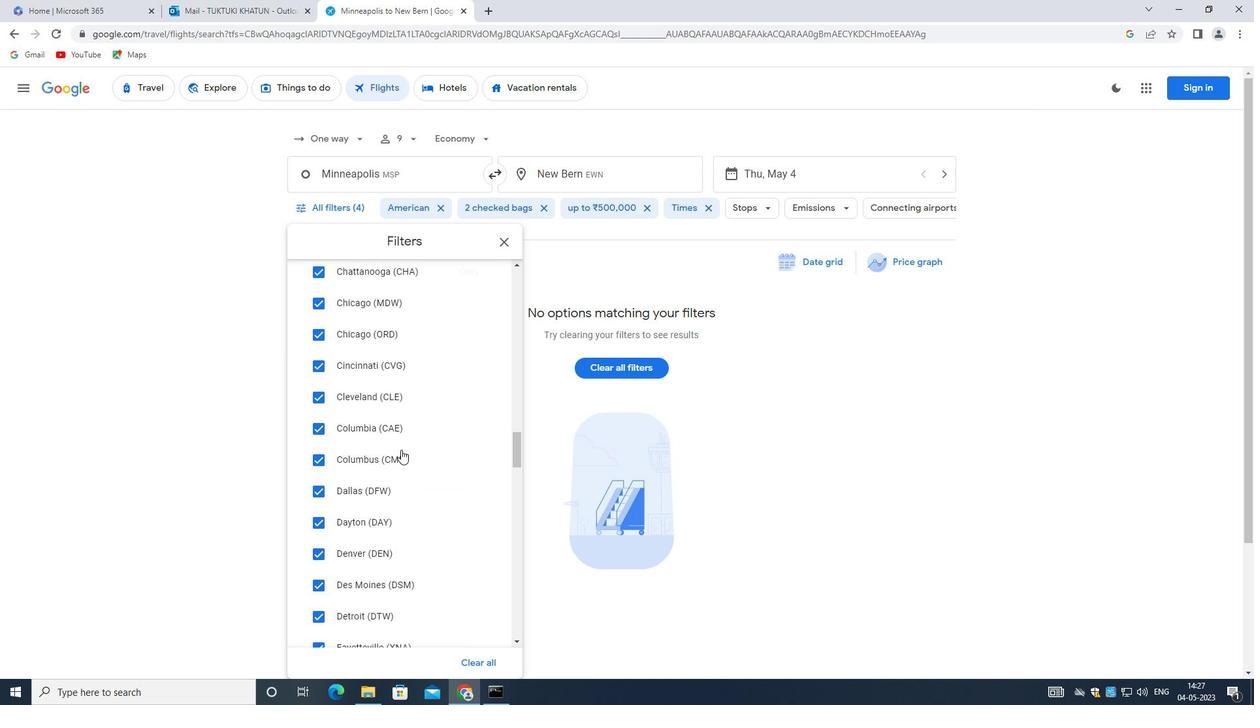 
Action: Mouse moved to (396, 452)
Screenshot: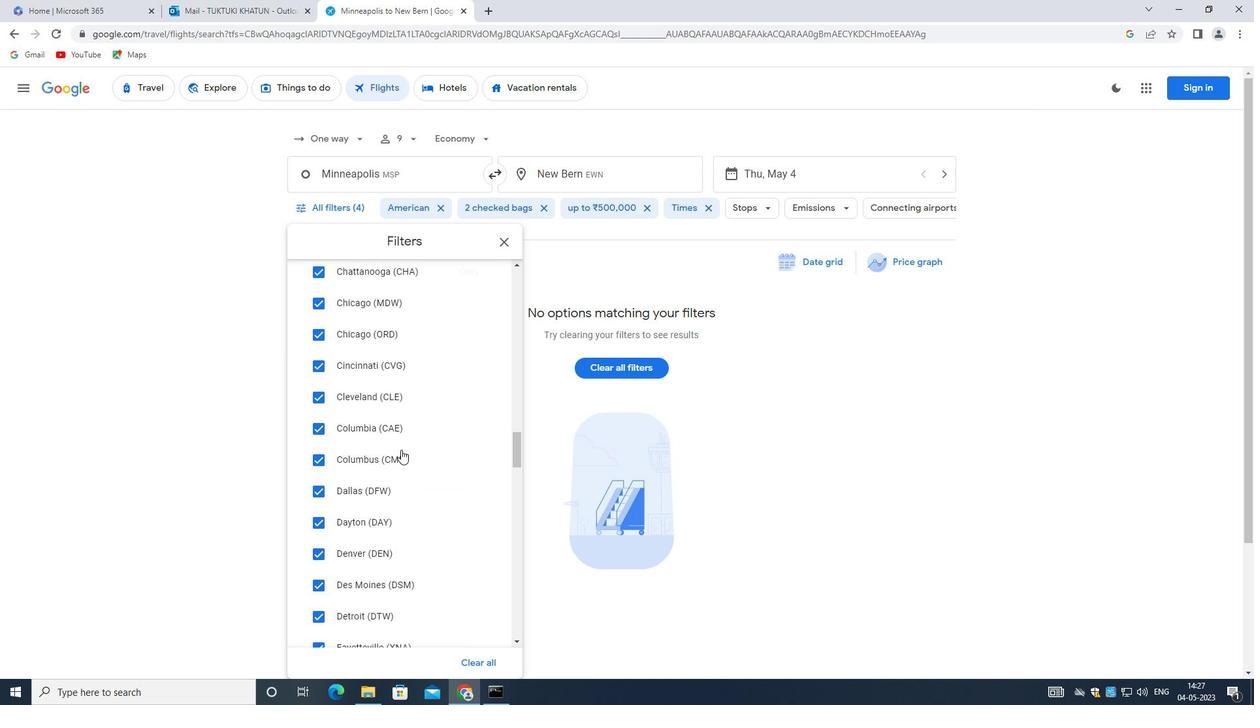 
Action: Mouse scrolled (396, 452) with delta (0, 0)
Screenshot: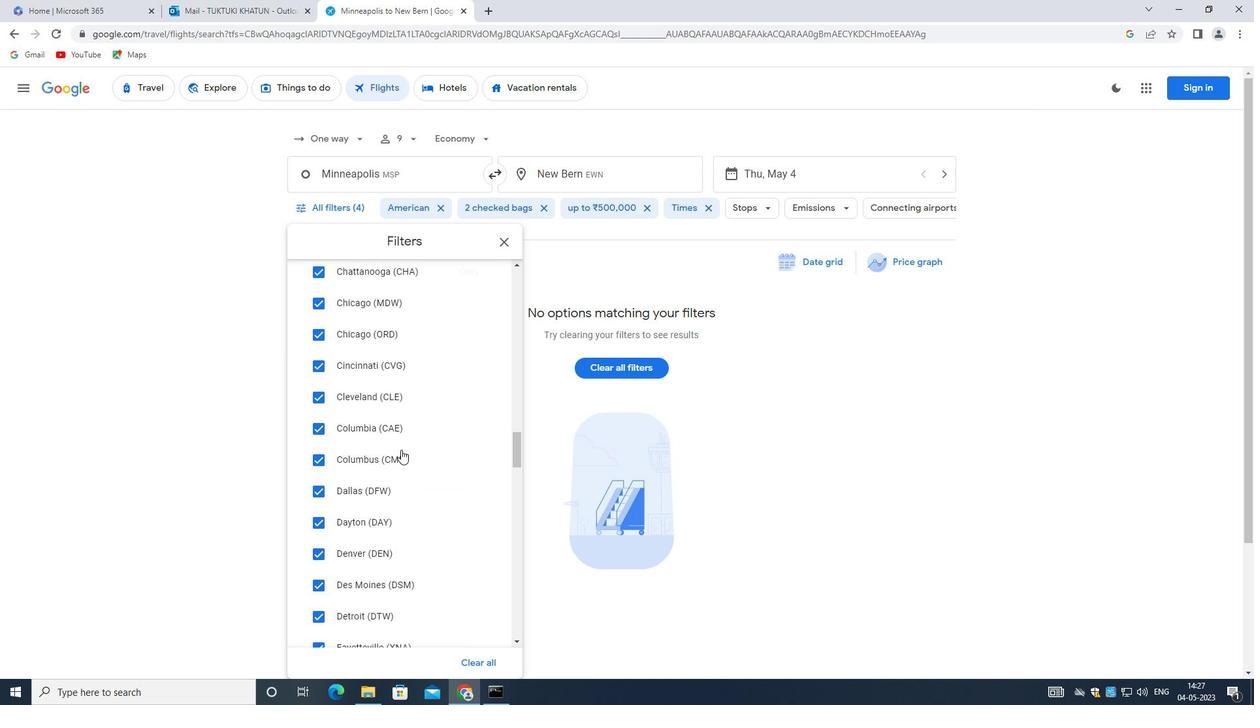 
Action: Mouse moved to (394, 453)
Screenshot: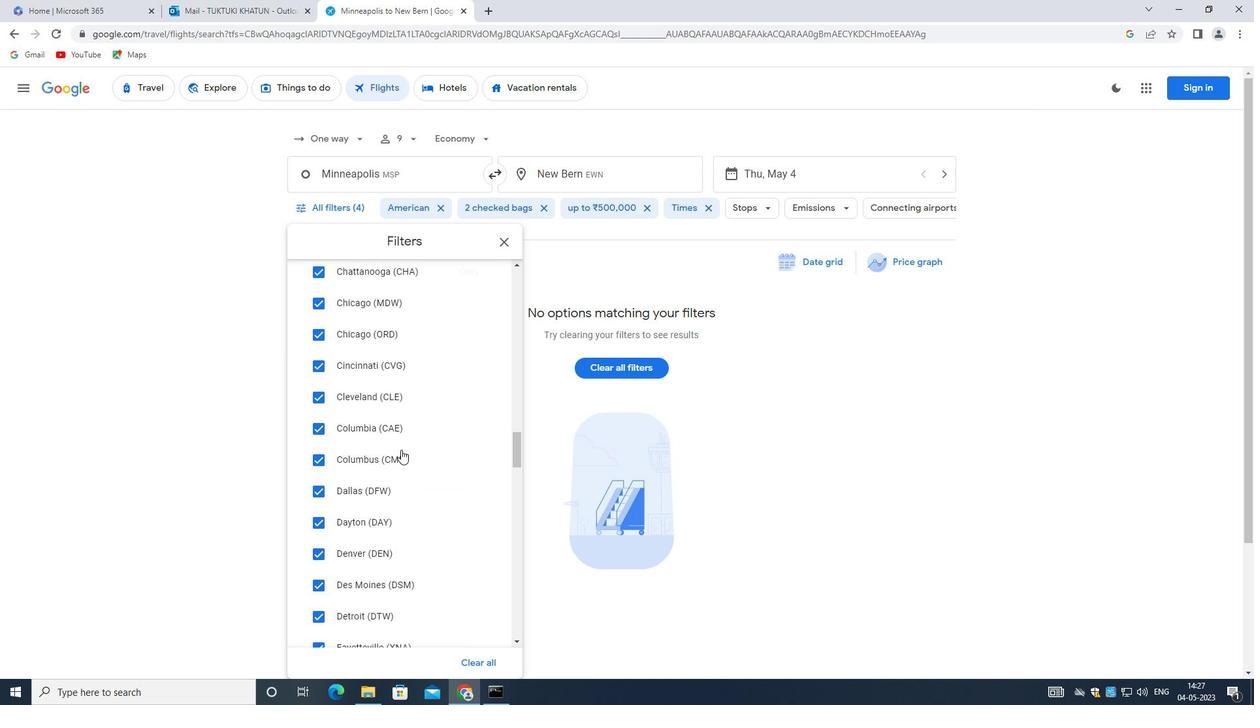 
Action: Mouse scrolled (394, 452) with delta (0, 0)
Screenshot: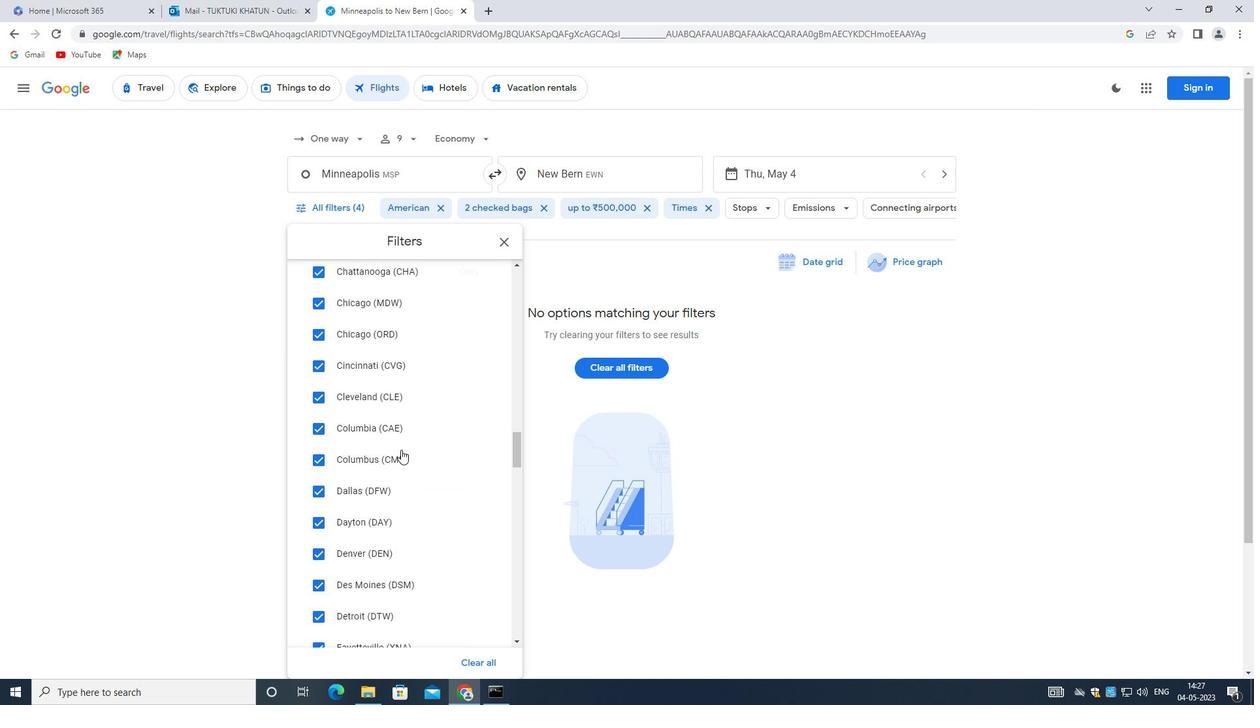 
Action: Mouse moved to (386, 458)
Screenshot: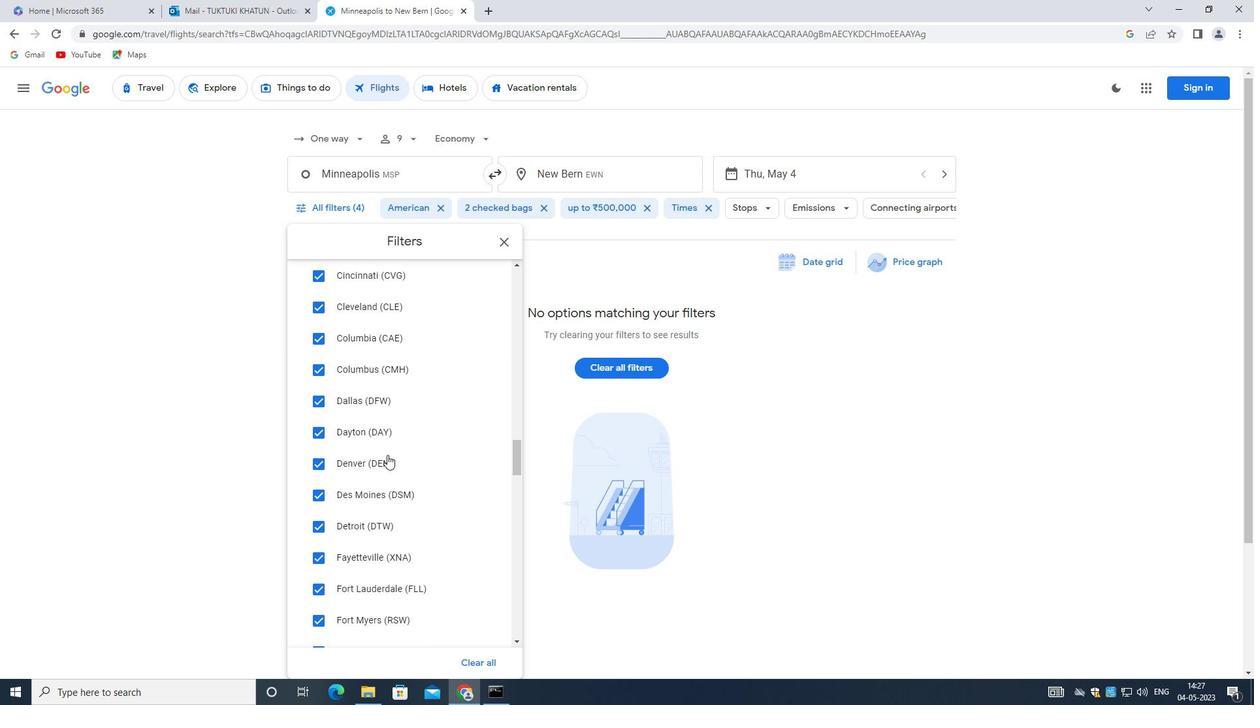 
Action: Mouse scrolled (386, 457) with delta (0, 0)
Screenshot: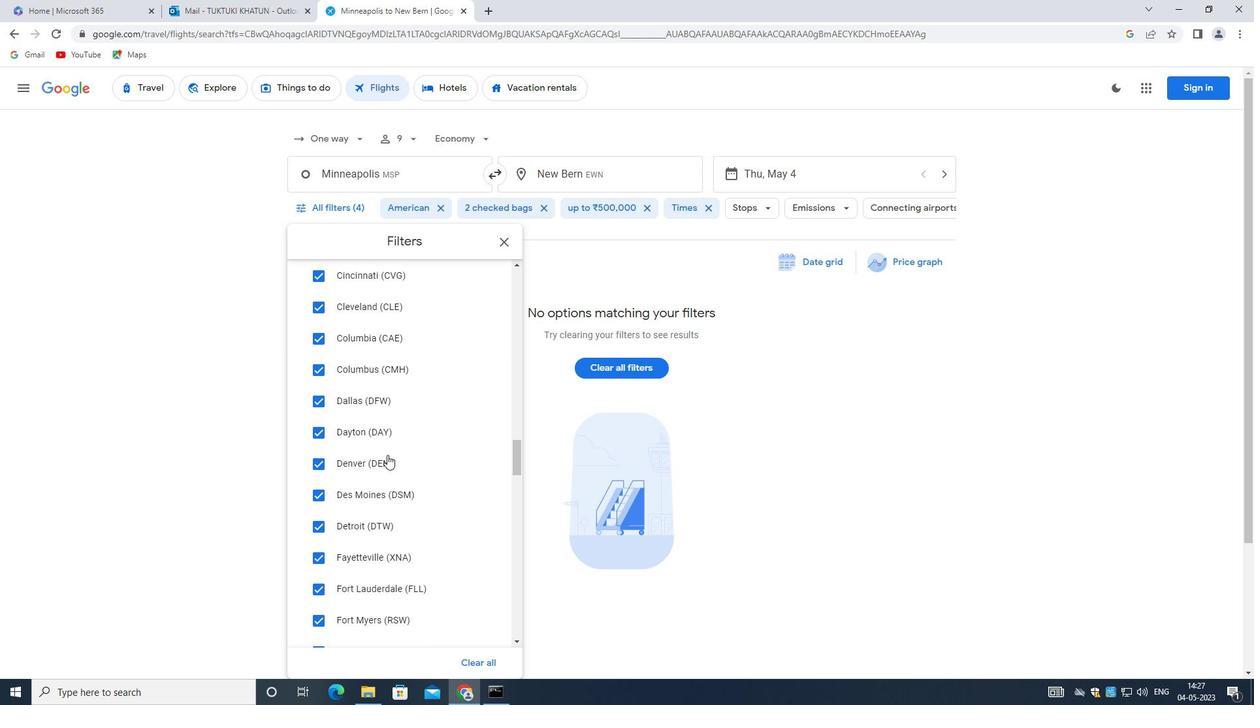 
Action: Mouse moved to (386, 477)
Screenshot: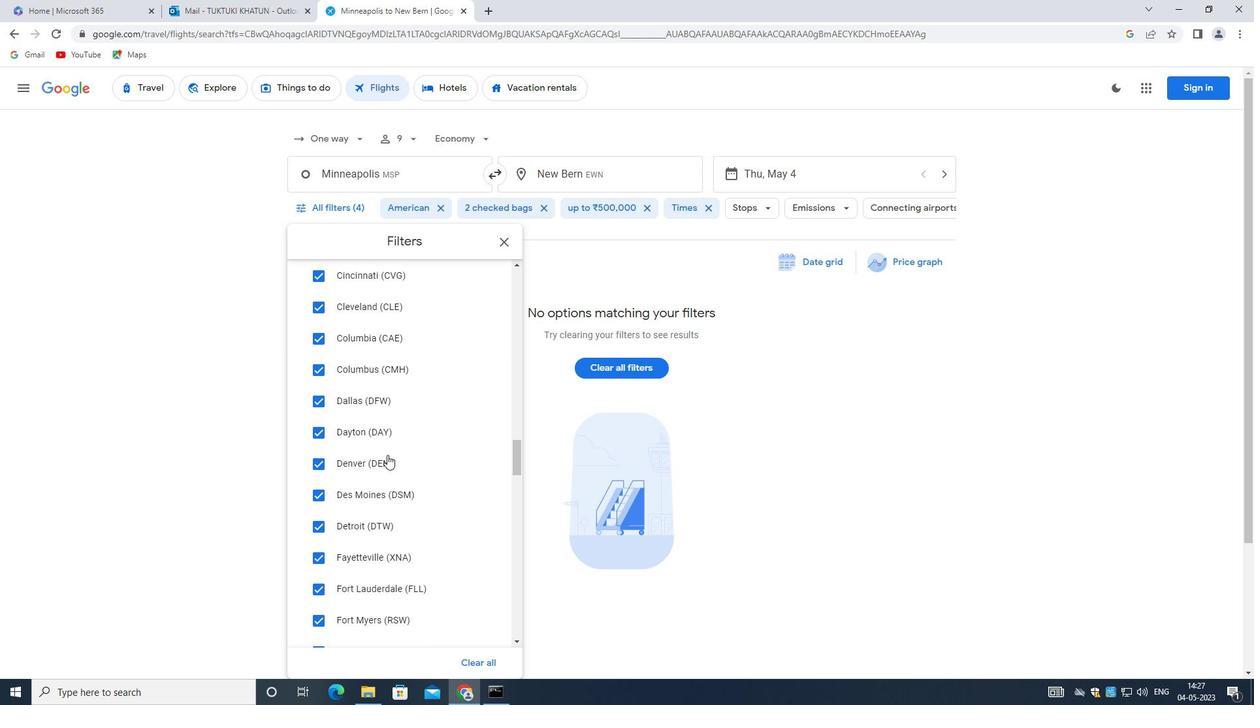 
Action: Mouse scrolled (386, 476) with delta (0, 0)
Screenshot: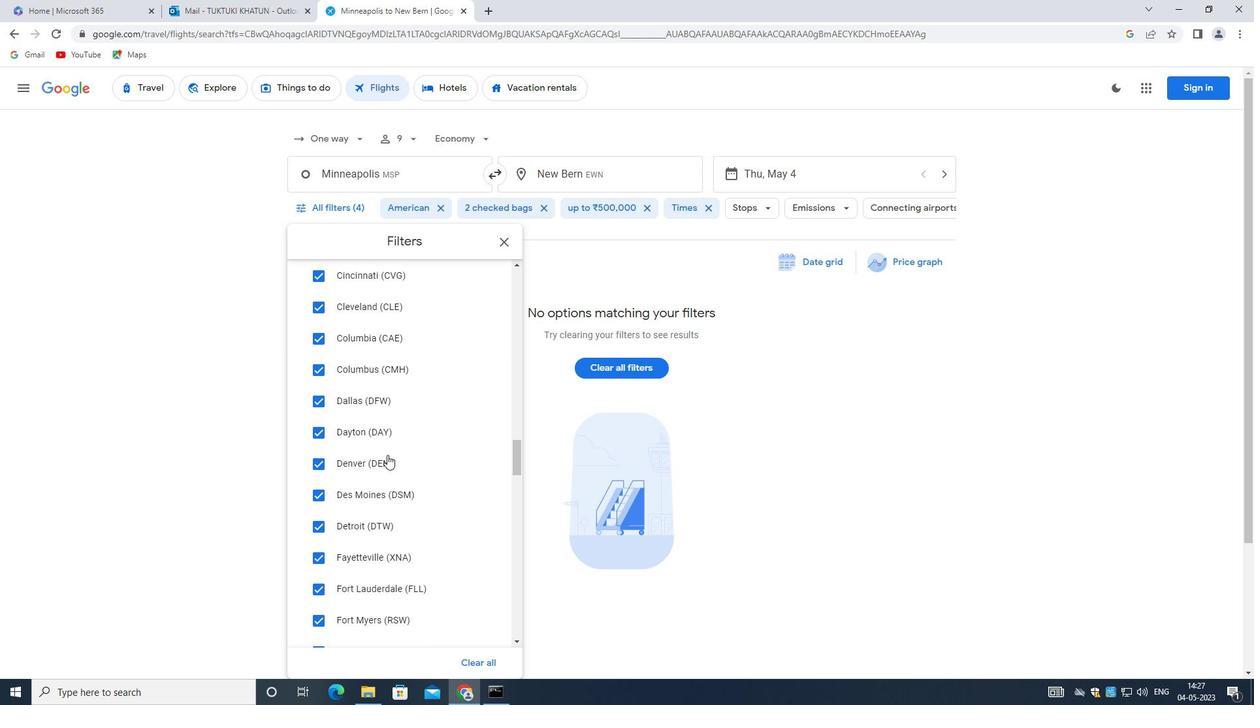 
Action: Mouse moved to (386, 483)
Screenshot: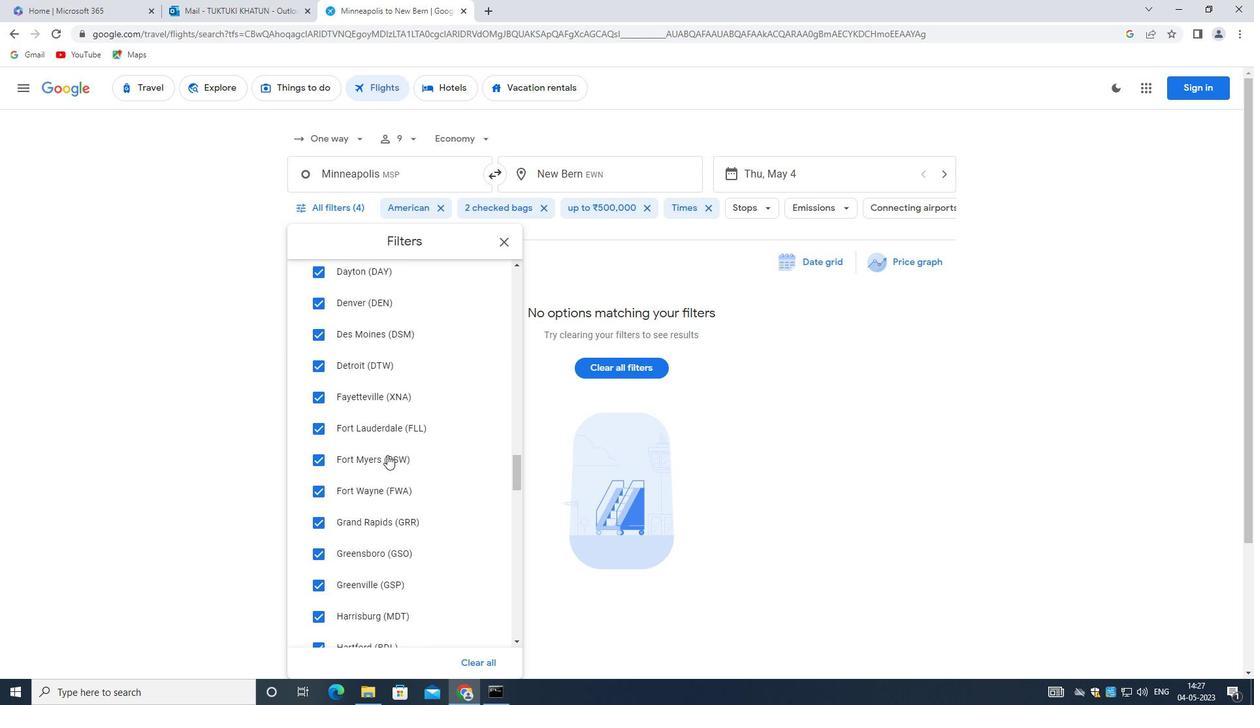 
Action: Mouse scrolled (386, 483) with delta (0, 0)
Screenshot: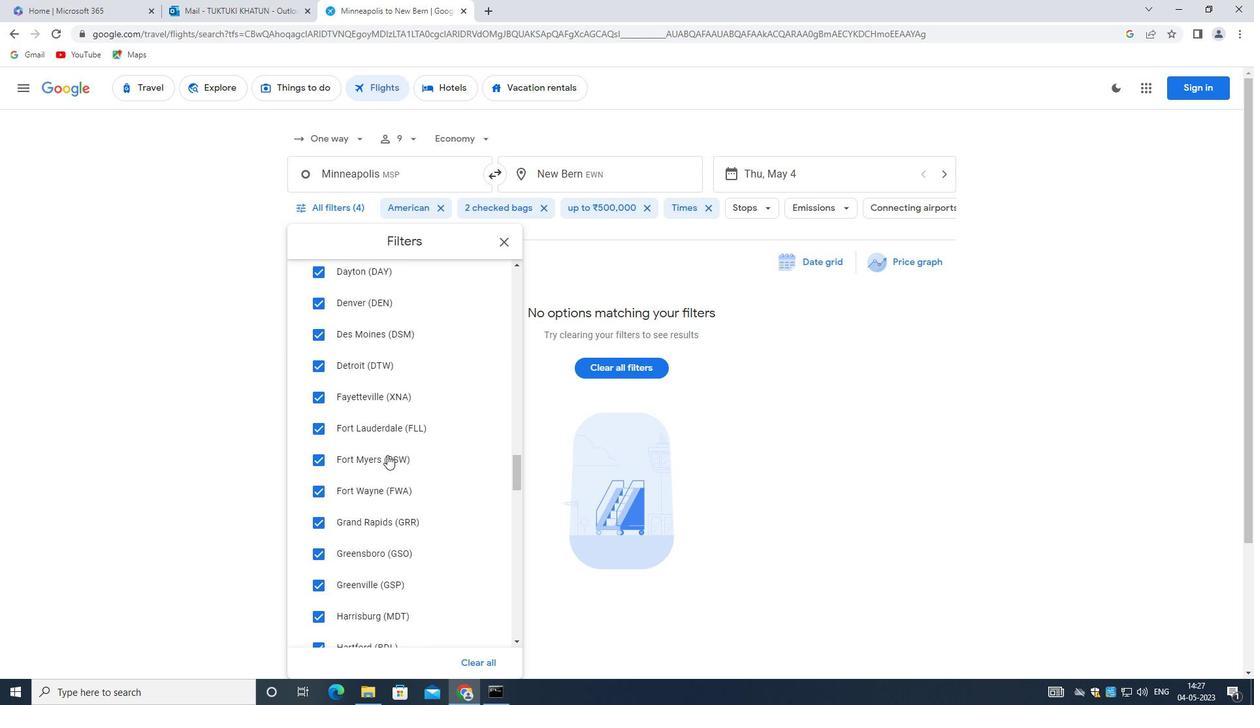 
Action: Mouse moved to (386, 496)
Screenshot: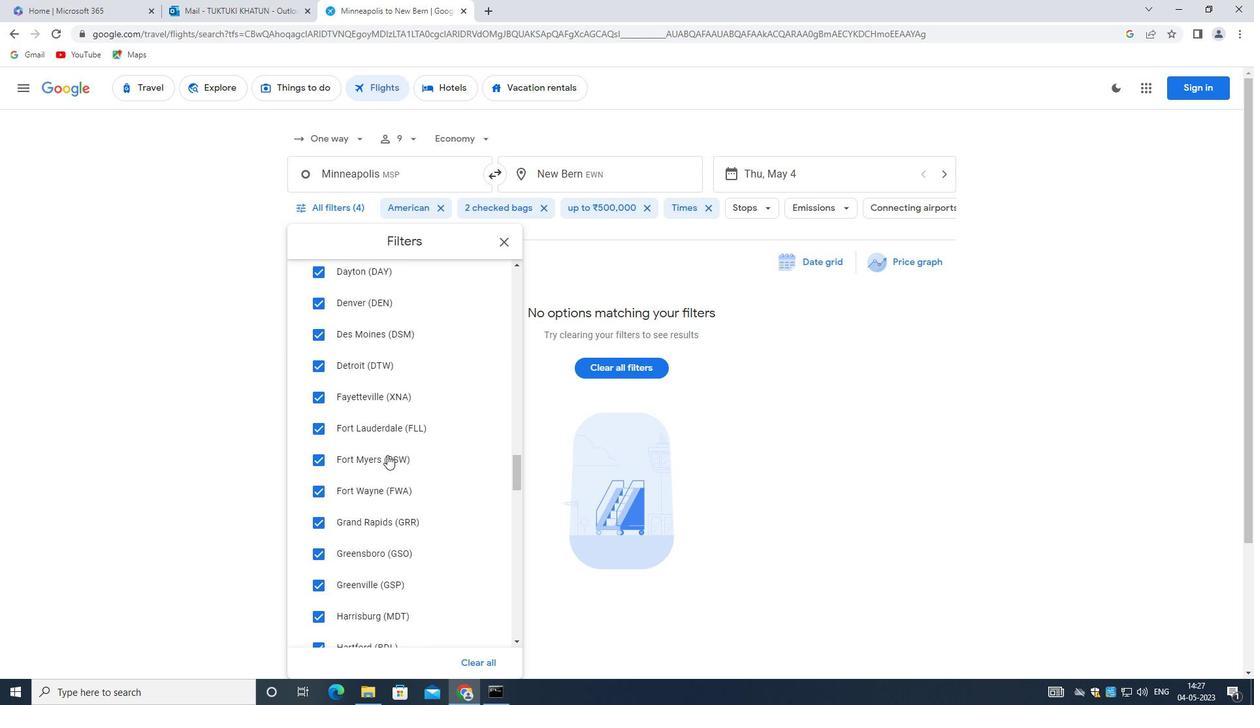 
Action: Mouse scrolled (386, 495) with delta (0, 0)
Screenshot: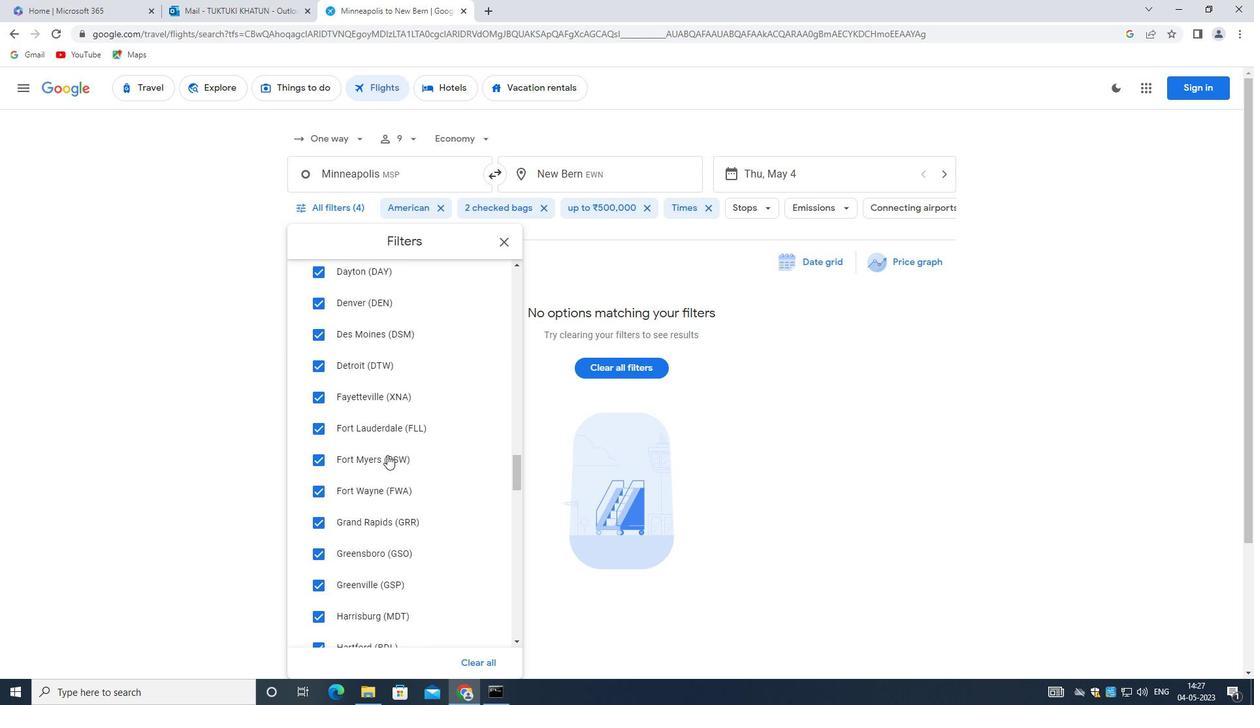 
Action: Mouse moved to (384, 500)
Screenshot: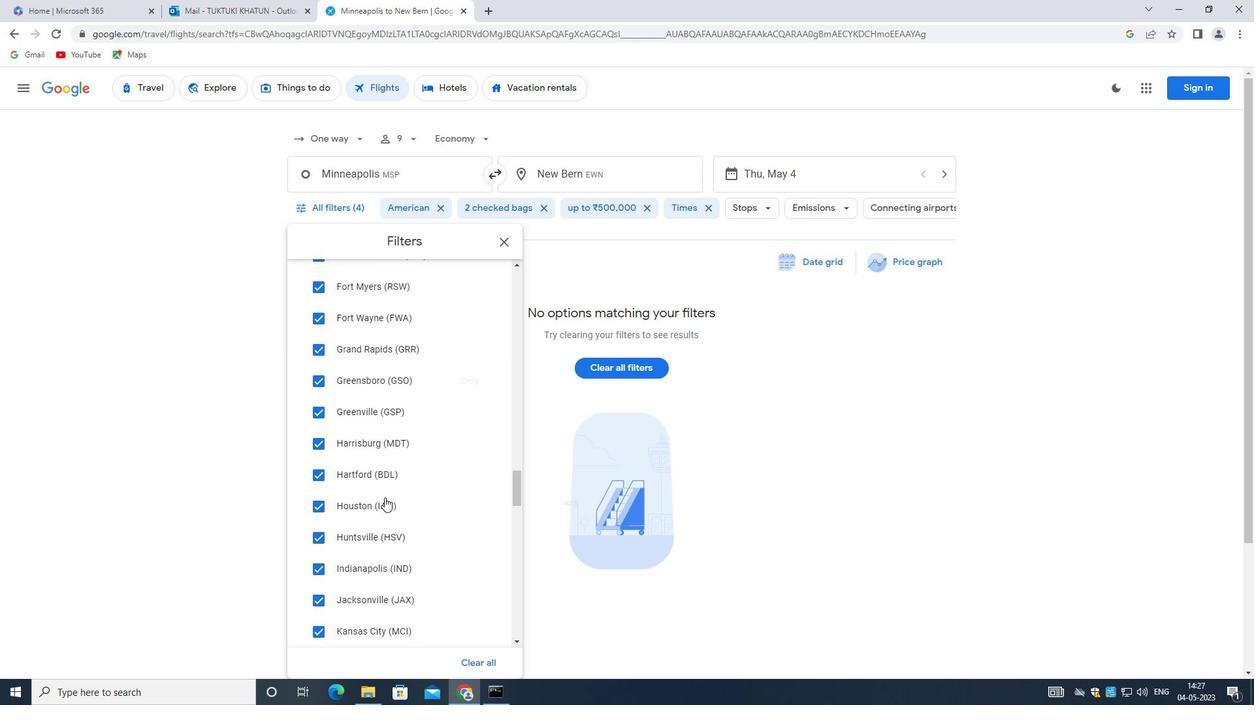 
Action: Mouse scrolled (384, 499) with delta (0, 0)
Screenshot: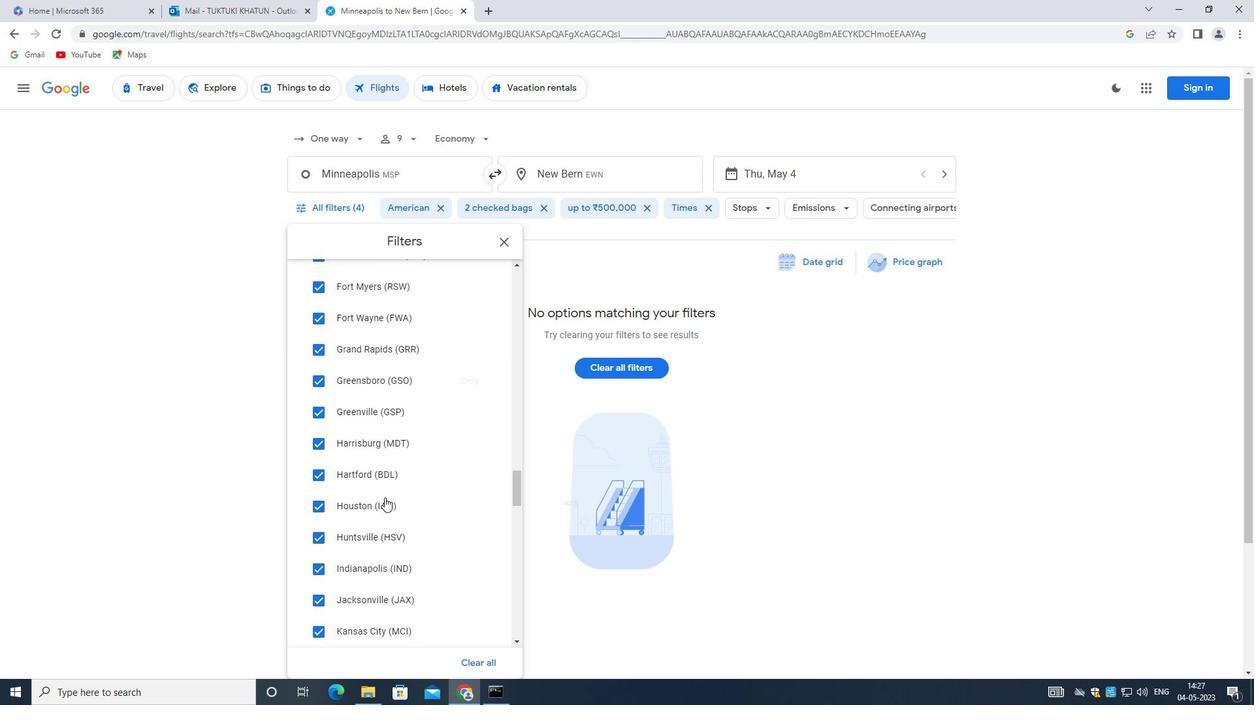 
Action: Mouse moved to (384, 501)
Screenshot: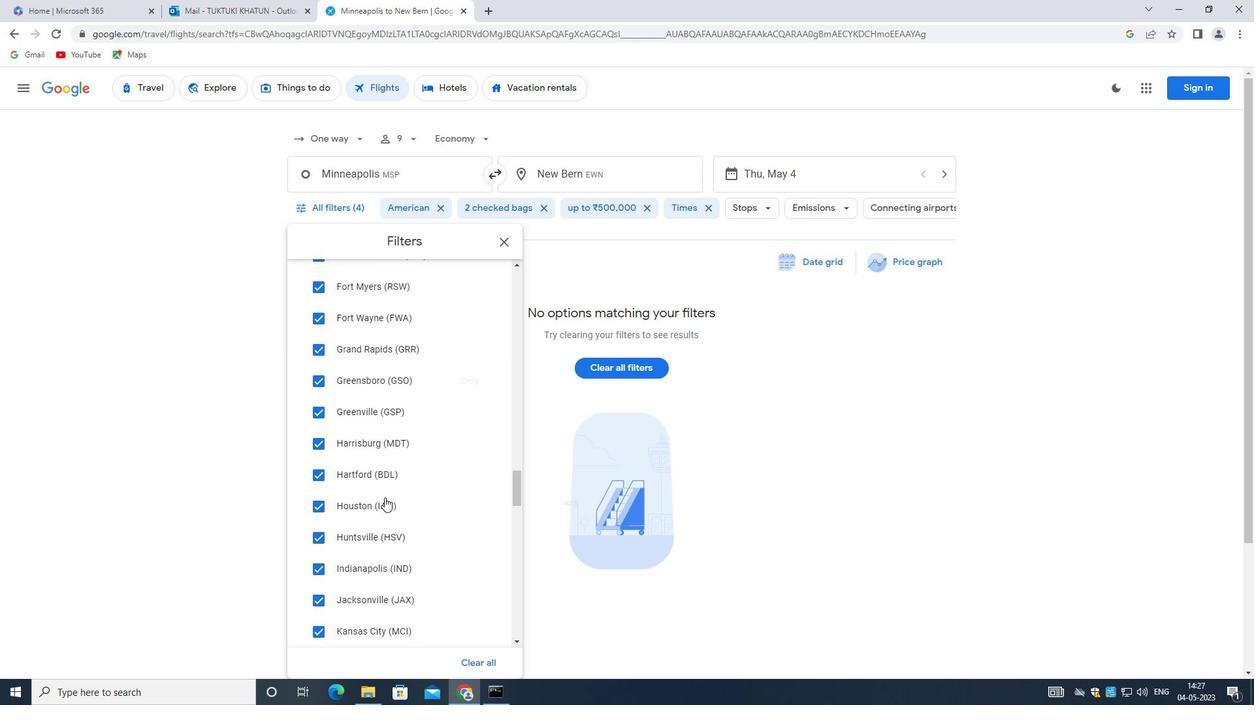 
Action: Mouse scrolled (384, 500) with delta (0, 0)
Screenshot: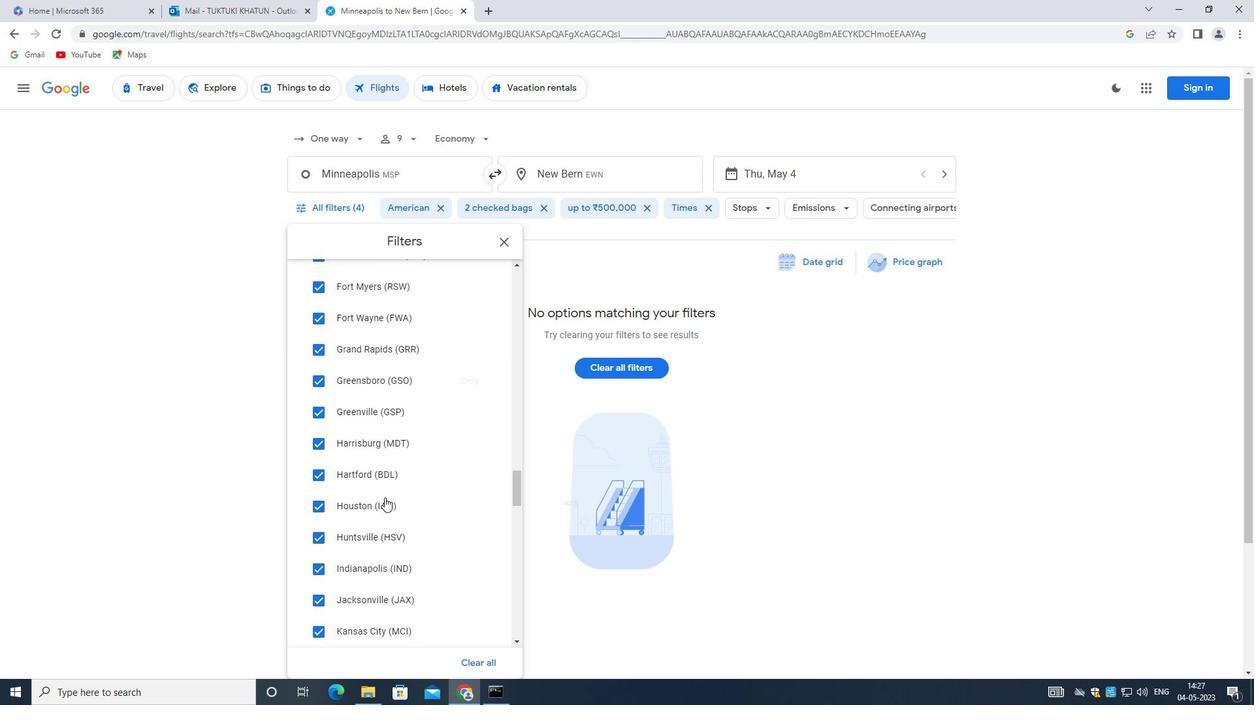 
Action: Mouse moved to (384, 501)
Screenshot: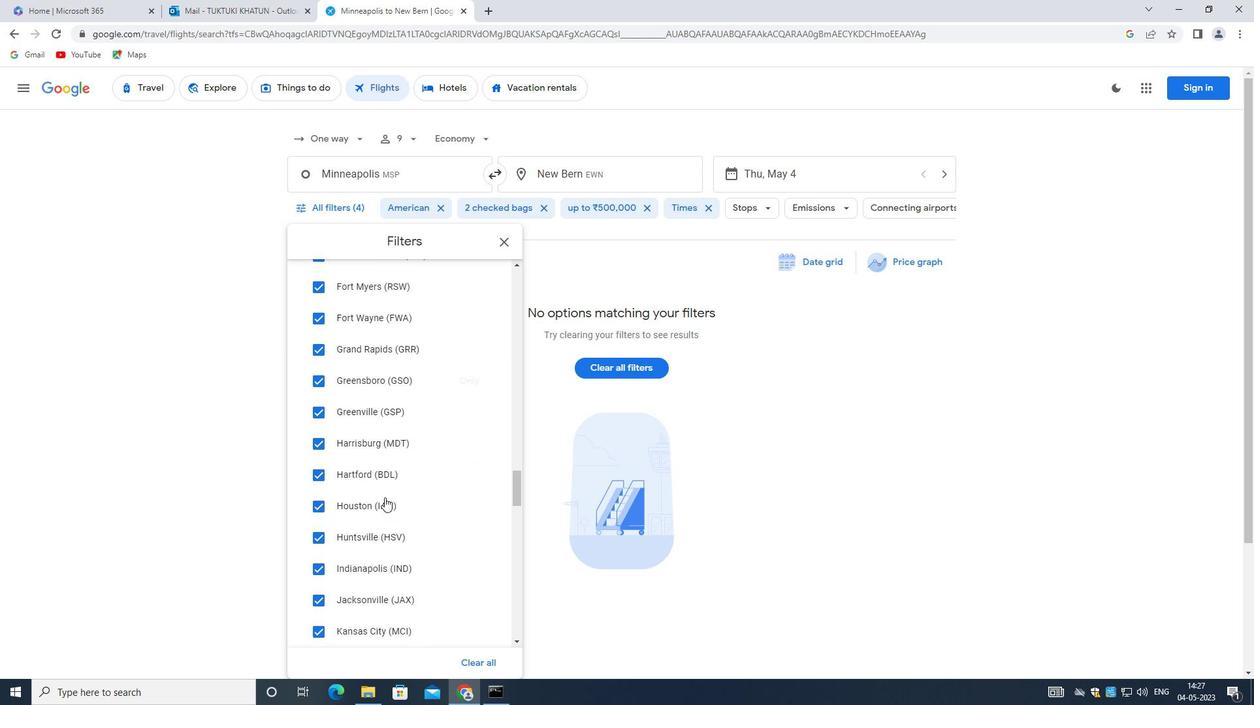 
Action: Mouse scrolled (384, 501) with delta (0, 0)
Screenshot: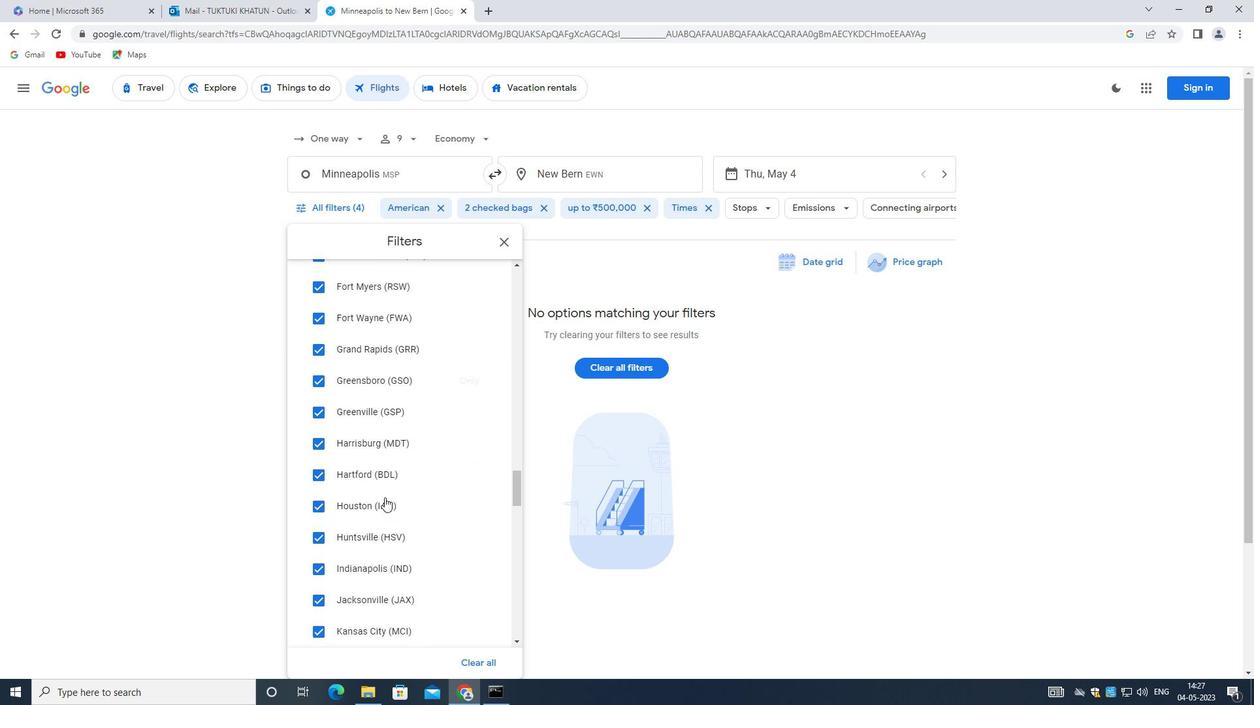 
Action: Mouse moved to (384, 501)
Screenshot: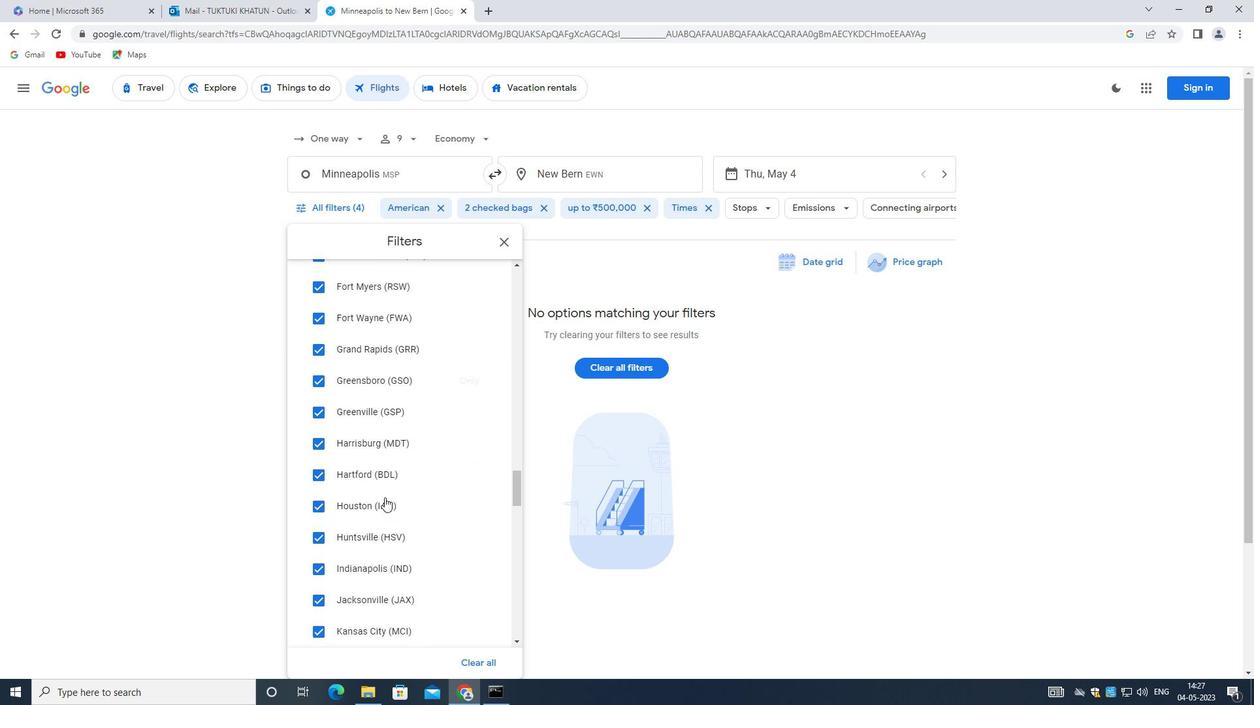 
Action: Mouse scrolled (384, 501) with delta (0, 0)
Screenshot: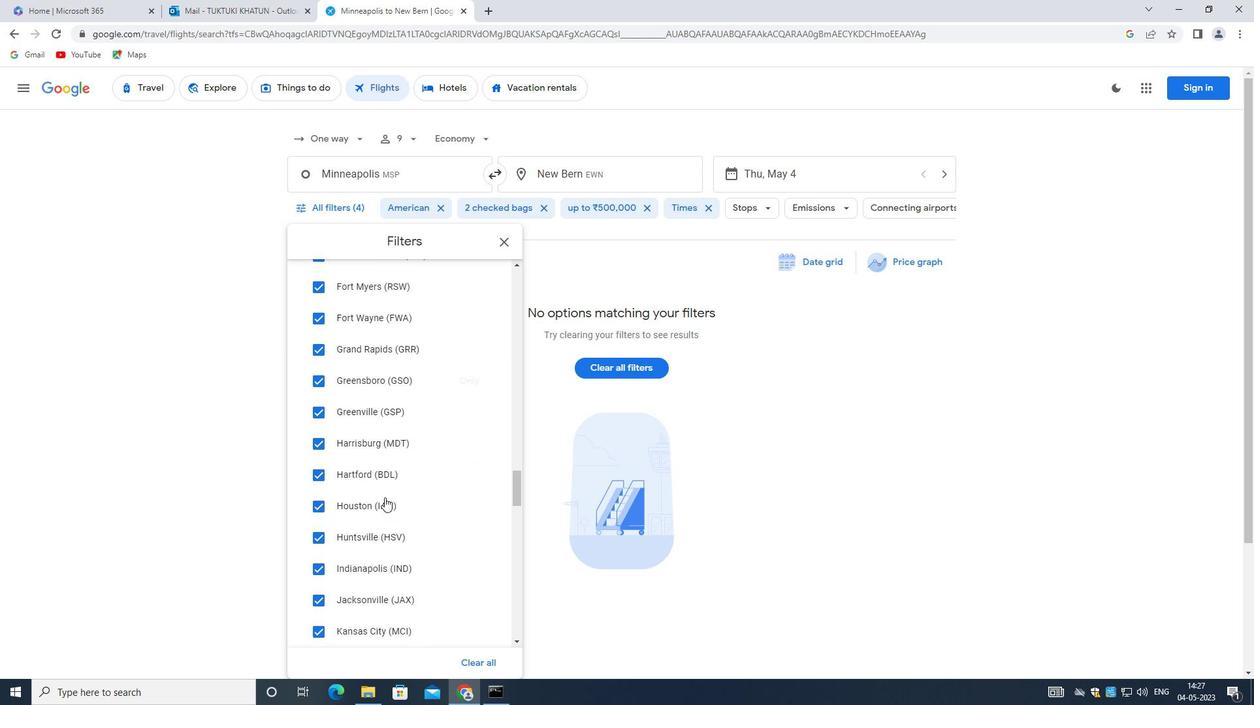 
Action: Mouse scrolled (384, 501) with delta (0, 0)
Screenshot: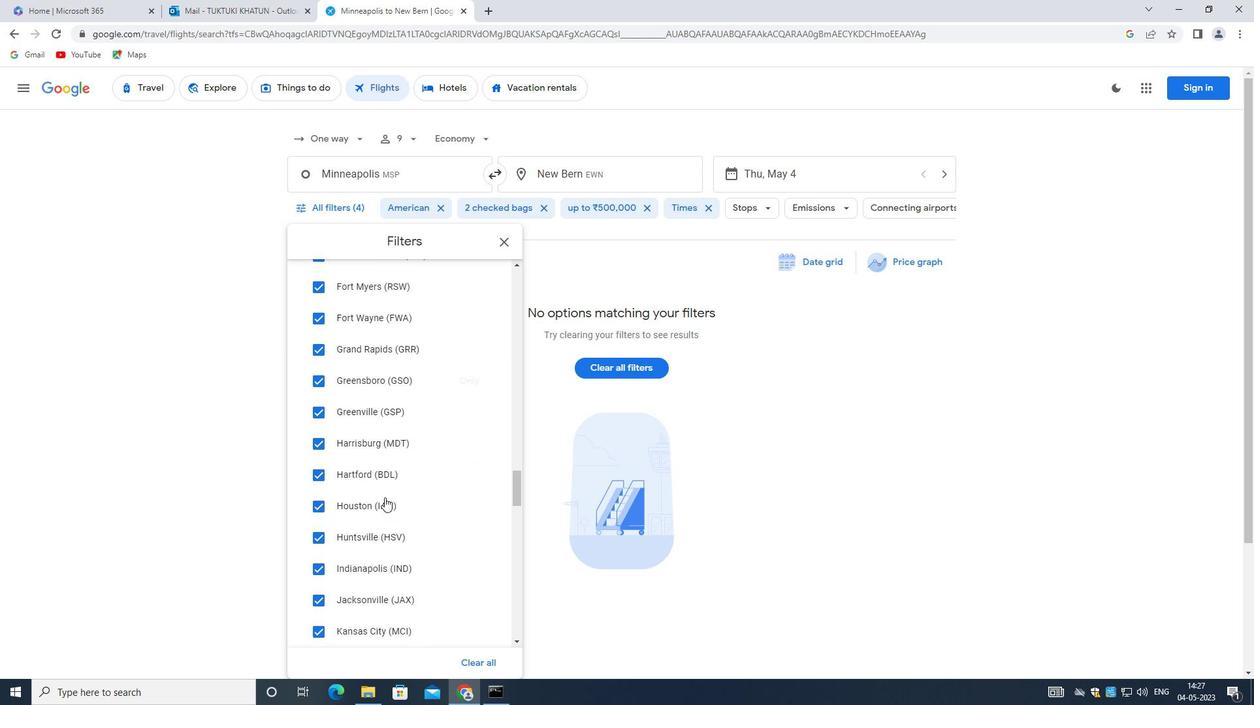 
Action: Mouse moved to (383, 502)
Screenshot: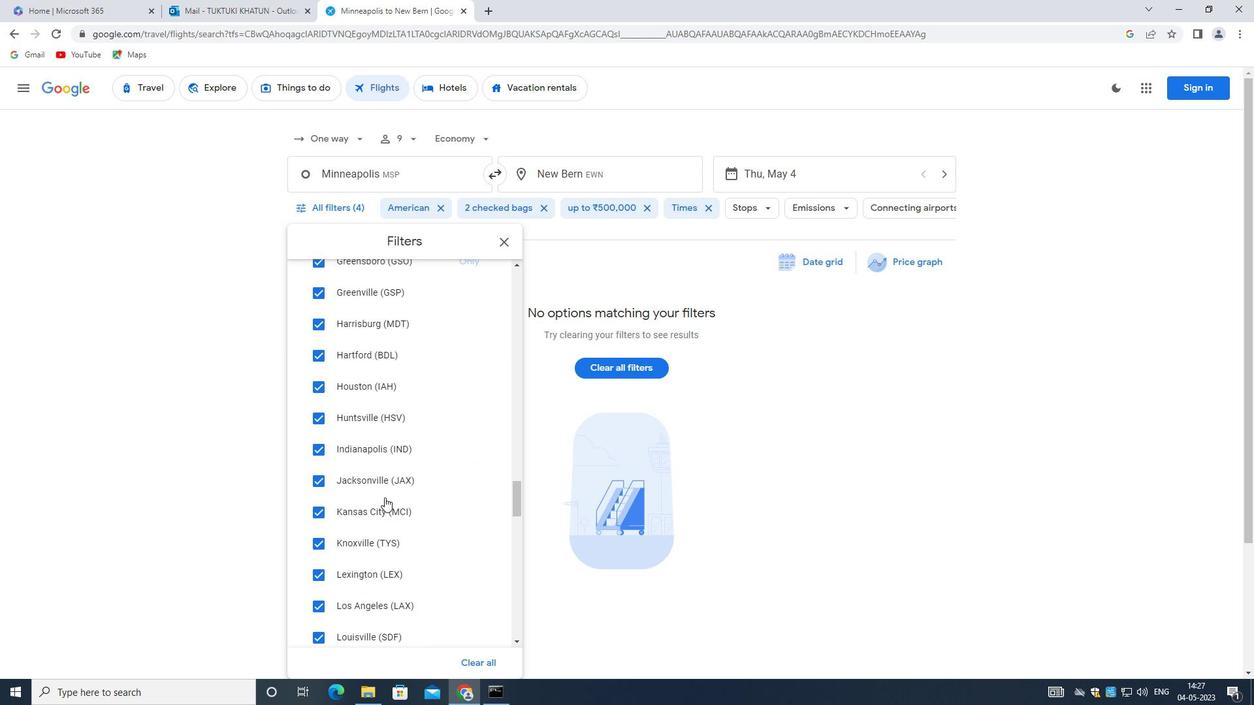 
Action: Mouse scrolled (383, 501) with delta (0, 0)
Screenshot: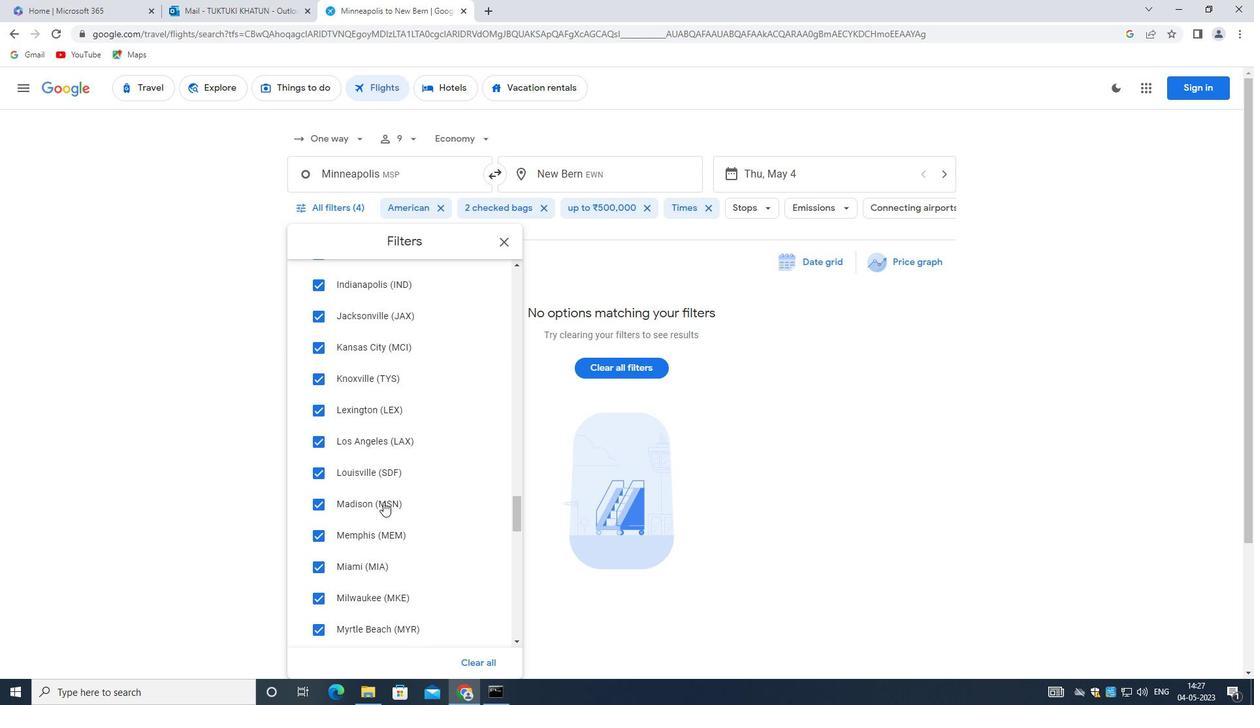
Action: Mouse scrolled (383, 501) with delta (0, 0)
Screenshot: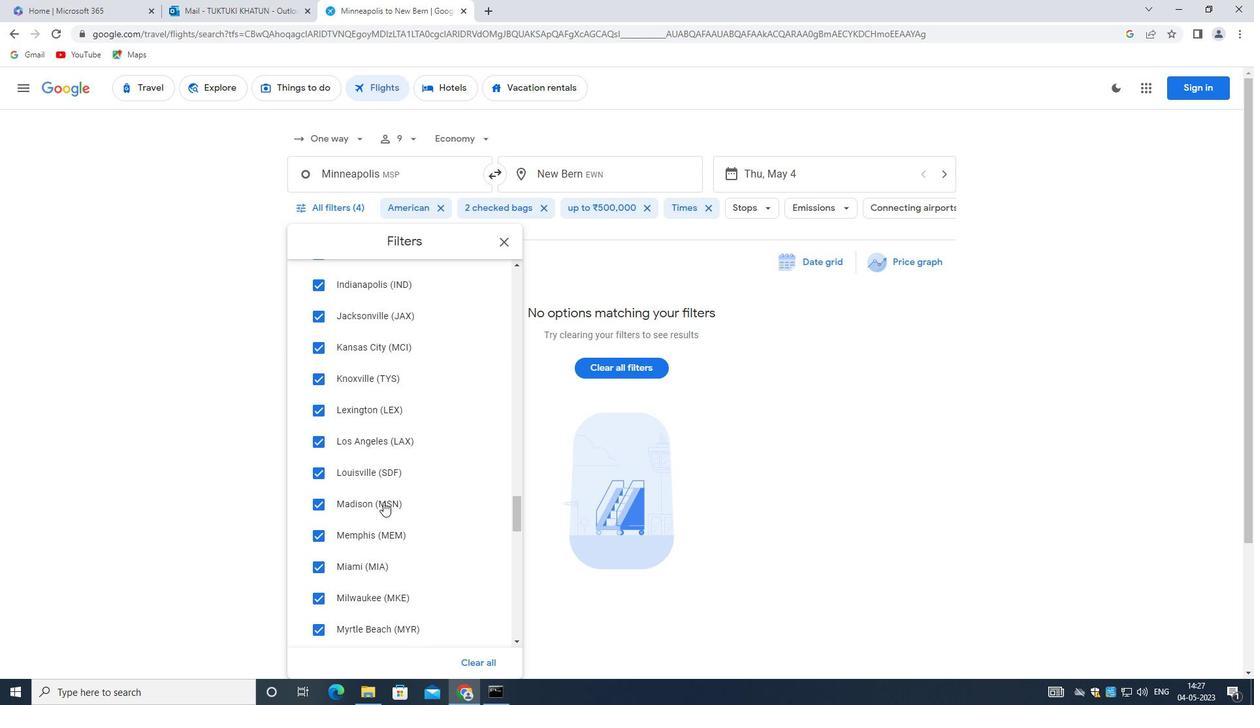 
Action: Mouse scrolled (383, 501) with delta (0, 0)
Screenshot: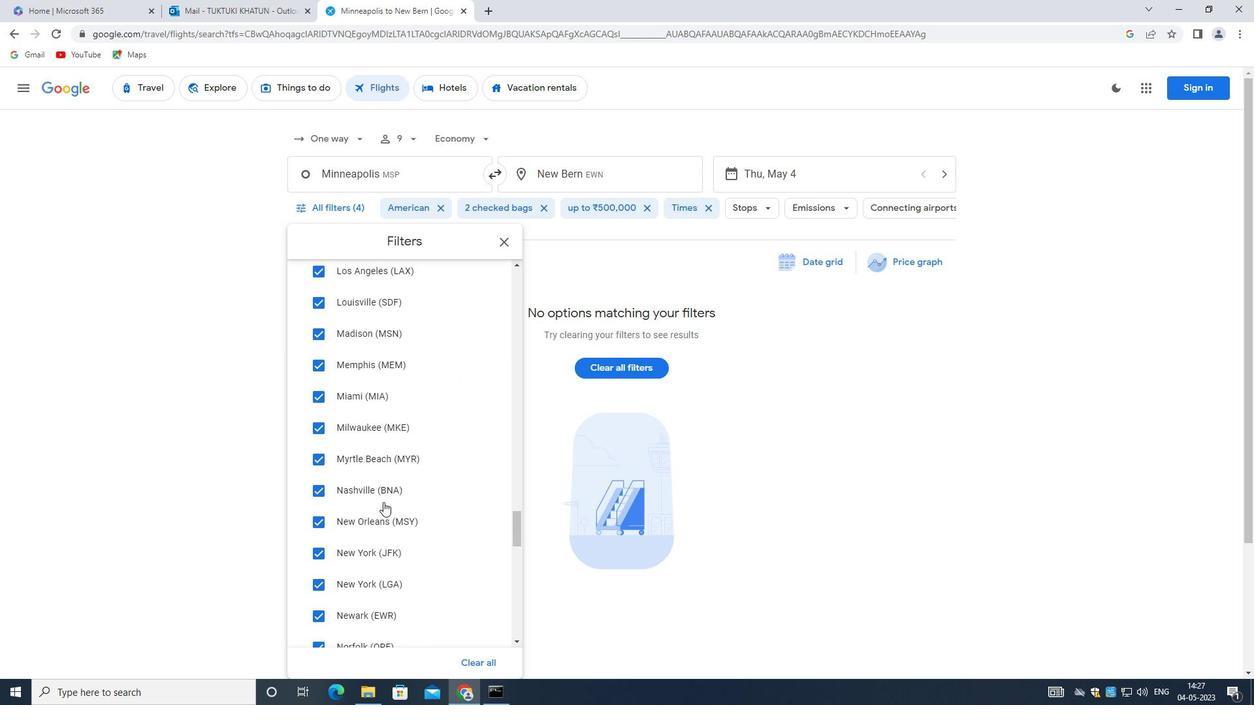 
Action: Mouse scrolled (383, 501) with delta (0, 0)
Screenshot: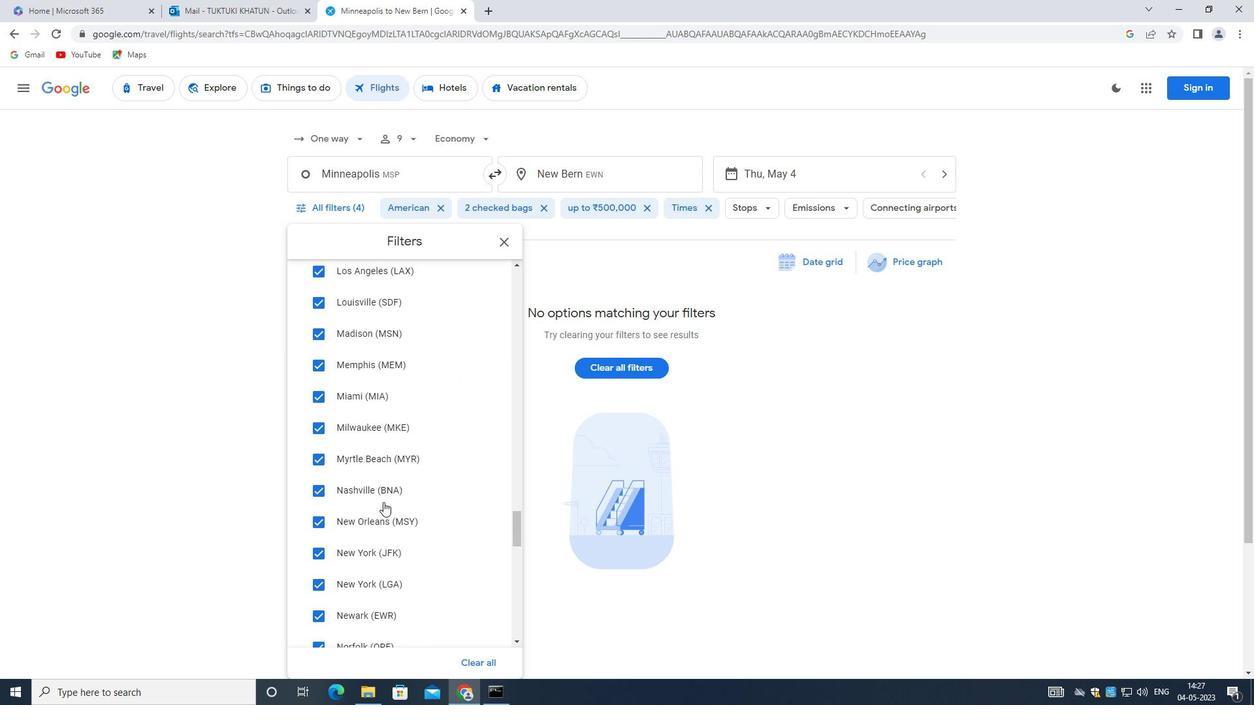 
Action: Mouse scrolled (383, 501) with delta (0, 0)
Screenshot: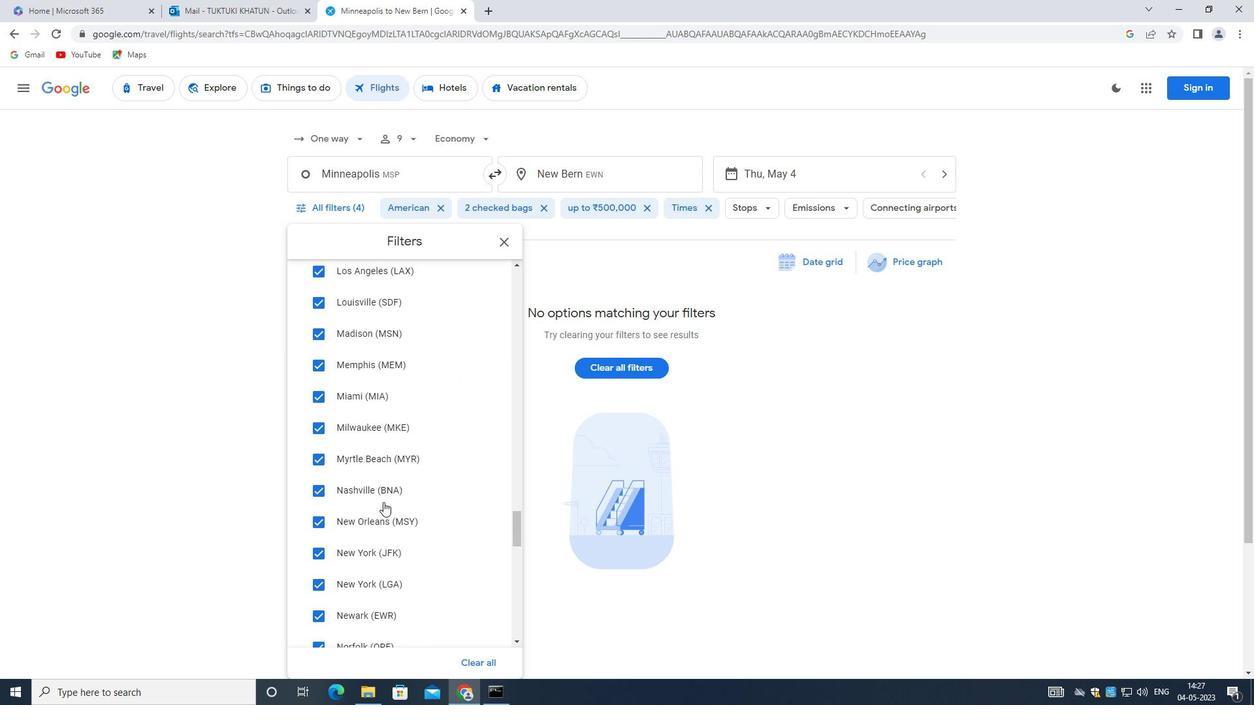 
Action: Mouse moved to (383, 502)
Screenshot: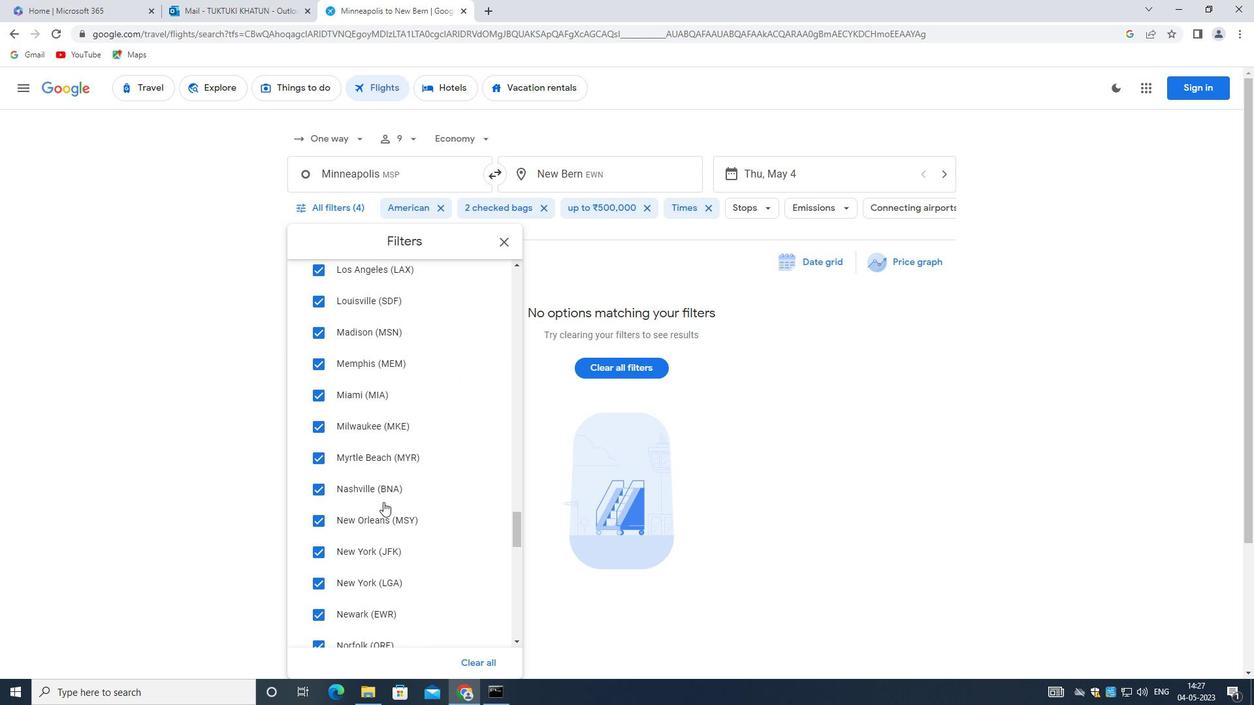 
Action: Mouse scrolled (383, 501) with delta (0, 0)
Screenshot: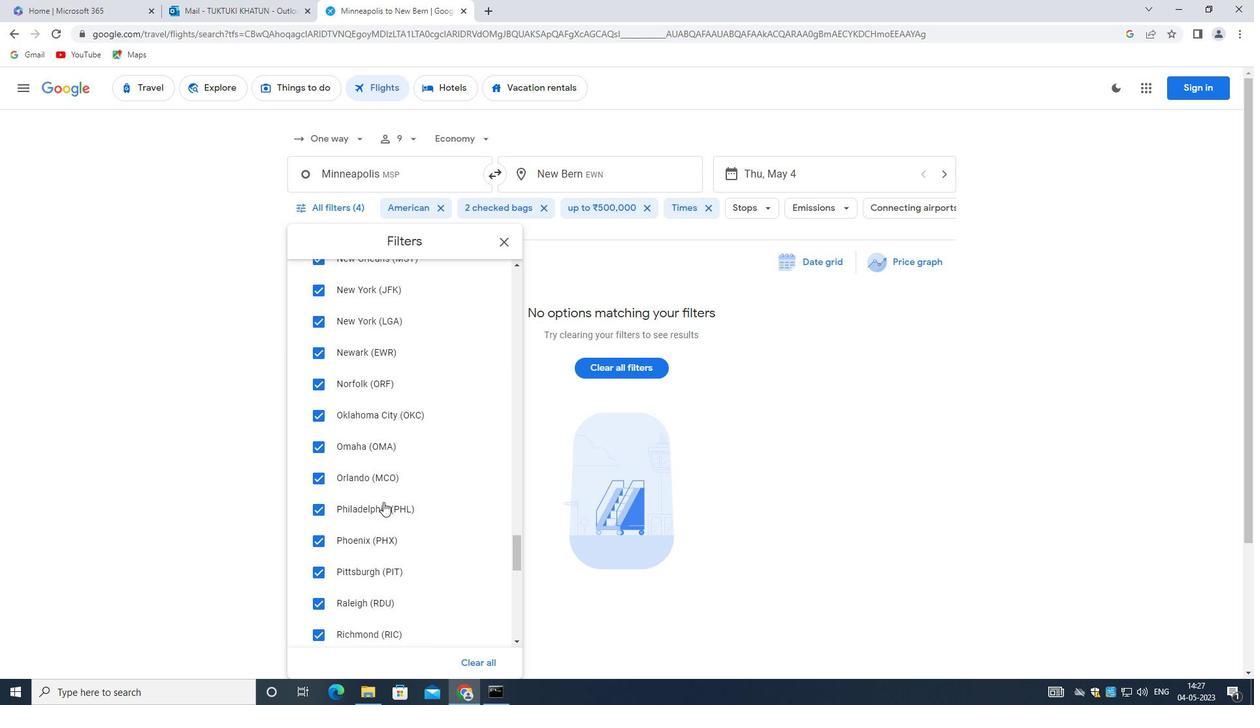 
Action: Mouse moved to (383, 502)
Screenshot: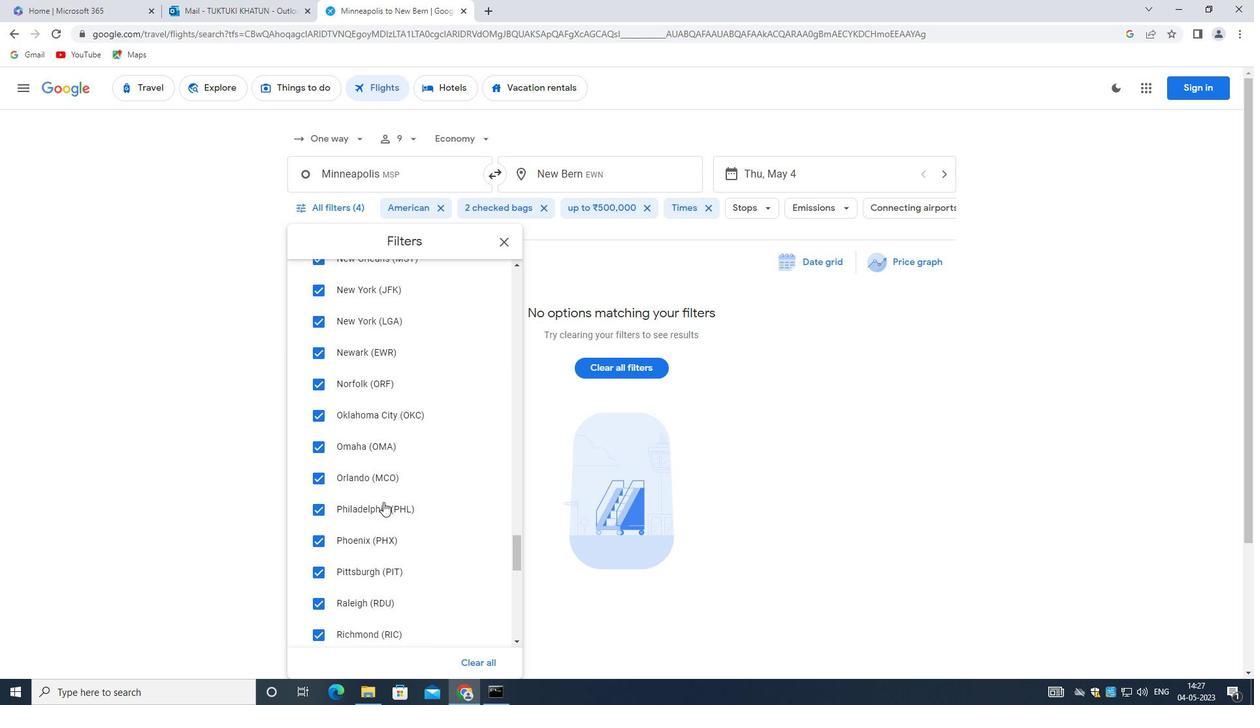 
Action: Mouse scrolled (383, 501) with delta (0, 0)
Screenshot: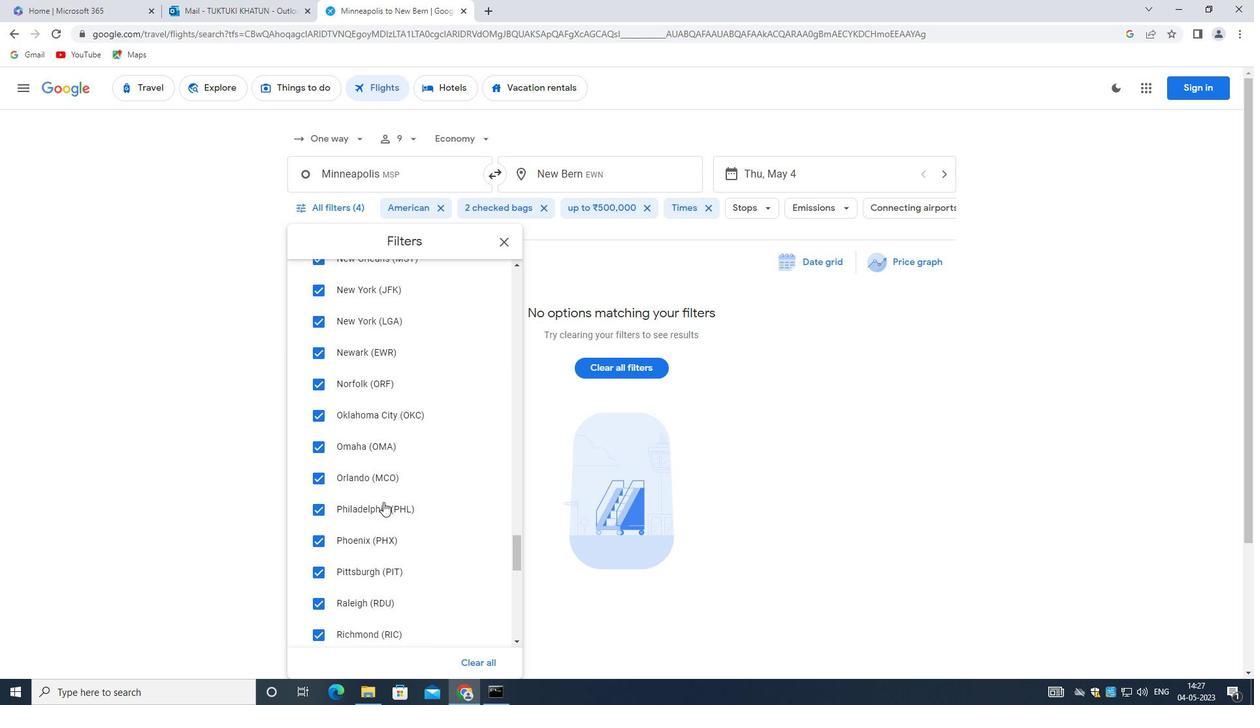 
Action: Mouse scrolled (383, 501) with delta (0, 0)
Screenshot: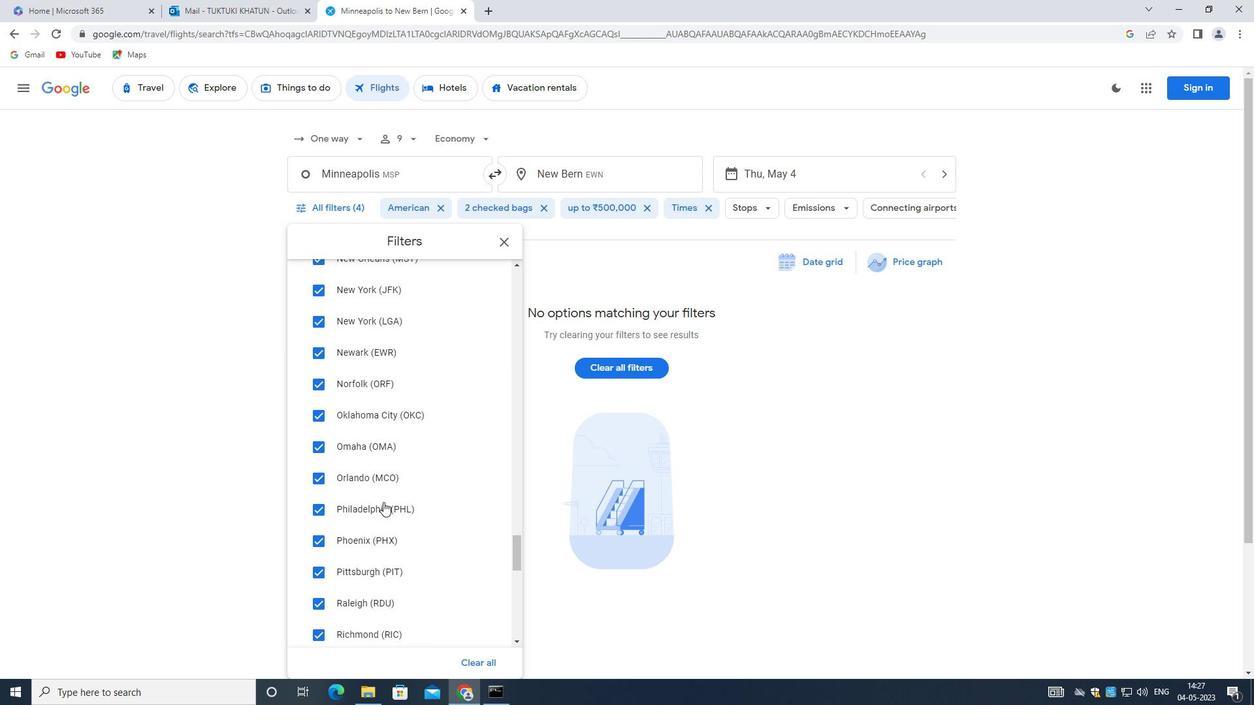 
Action: Mouse scrolled (383, 501) with delta (0, 0)
Screenshot: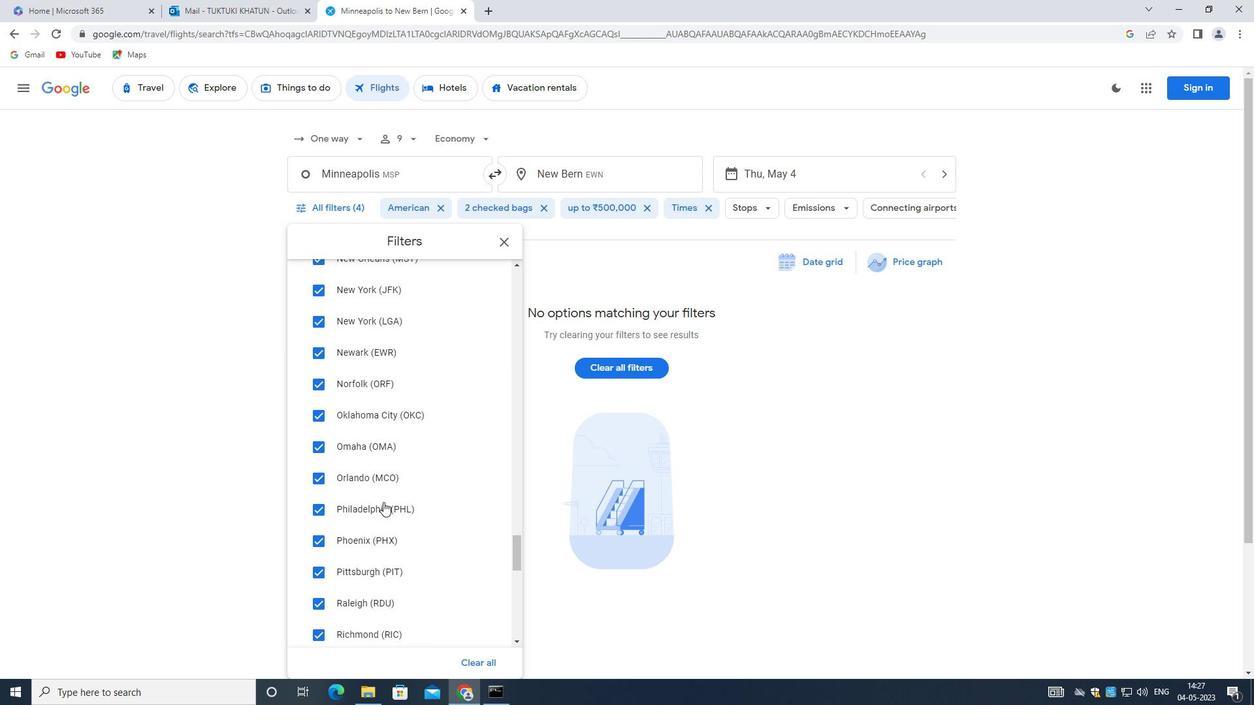 
Action: Mouse scrolled (383, 501) with delta (0, 0)
Screenshot: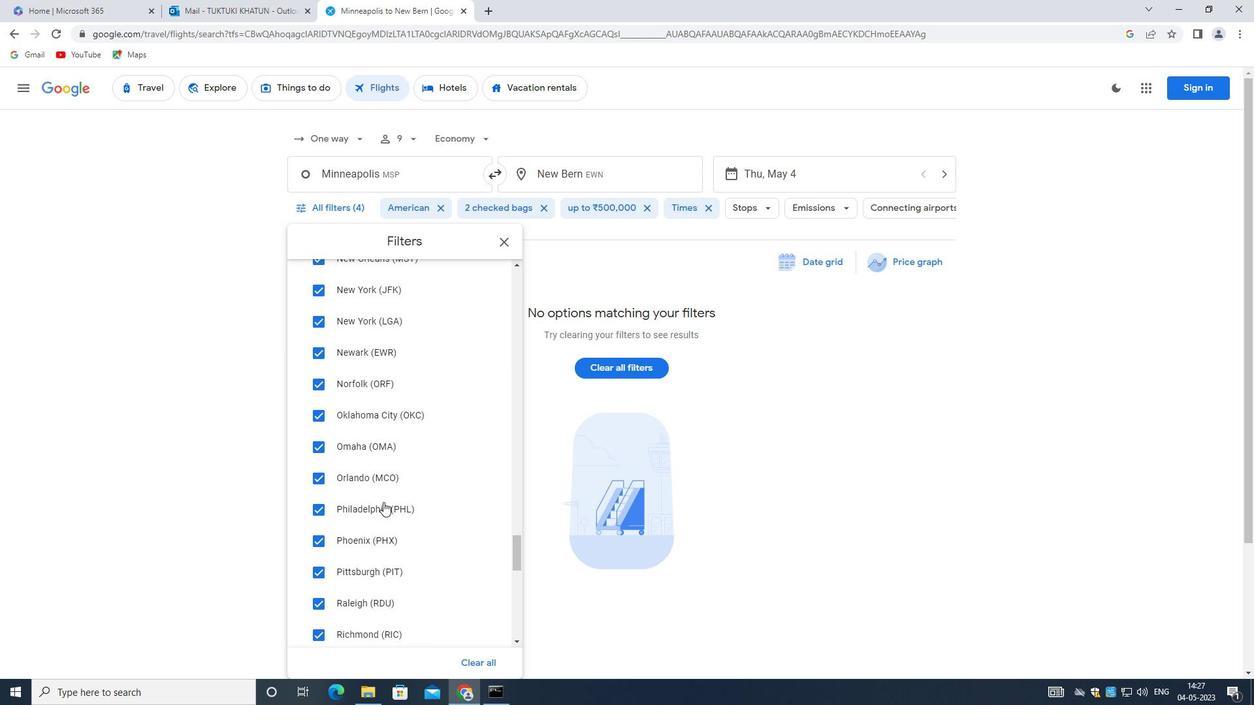 
Action: Mouse scrolled (383, 501) with delta (0, 0)
Screenshot: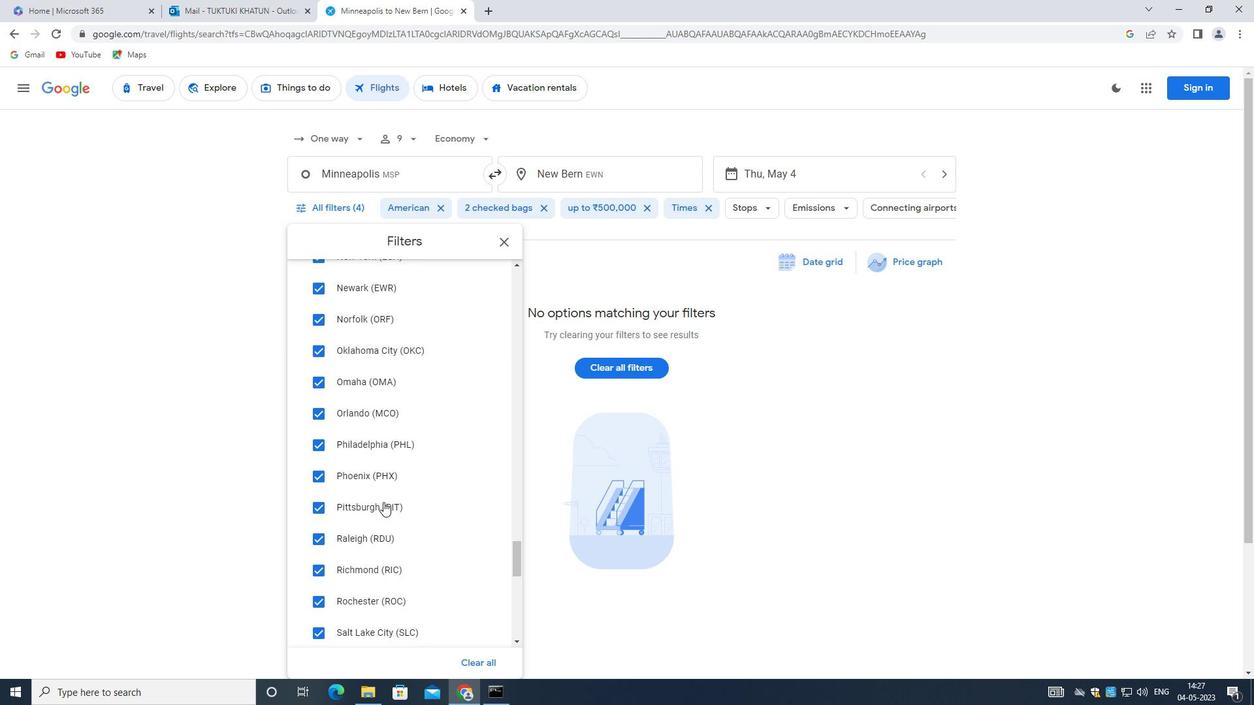 
Action: Mouse moved to (383, 502)
Screenshot: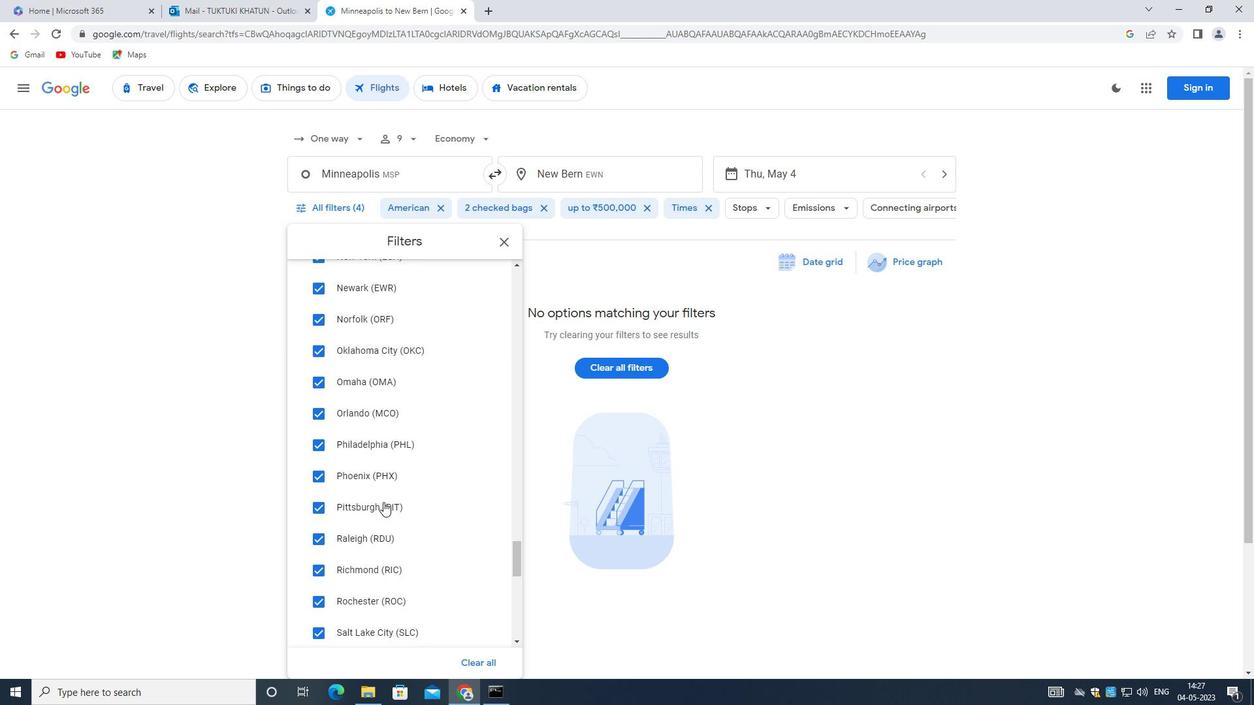
Action: Mouse scrolled (383, 501) with delta (0, 0)
Screenshot: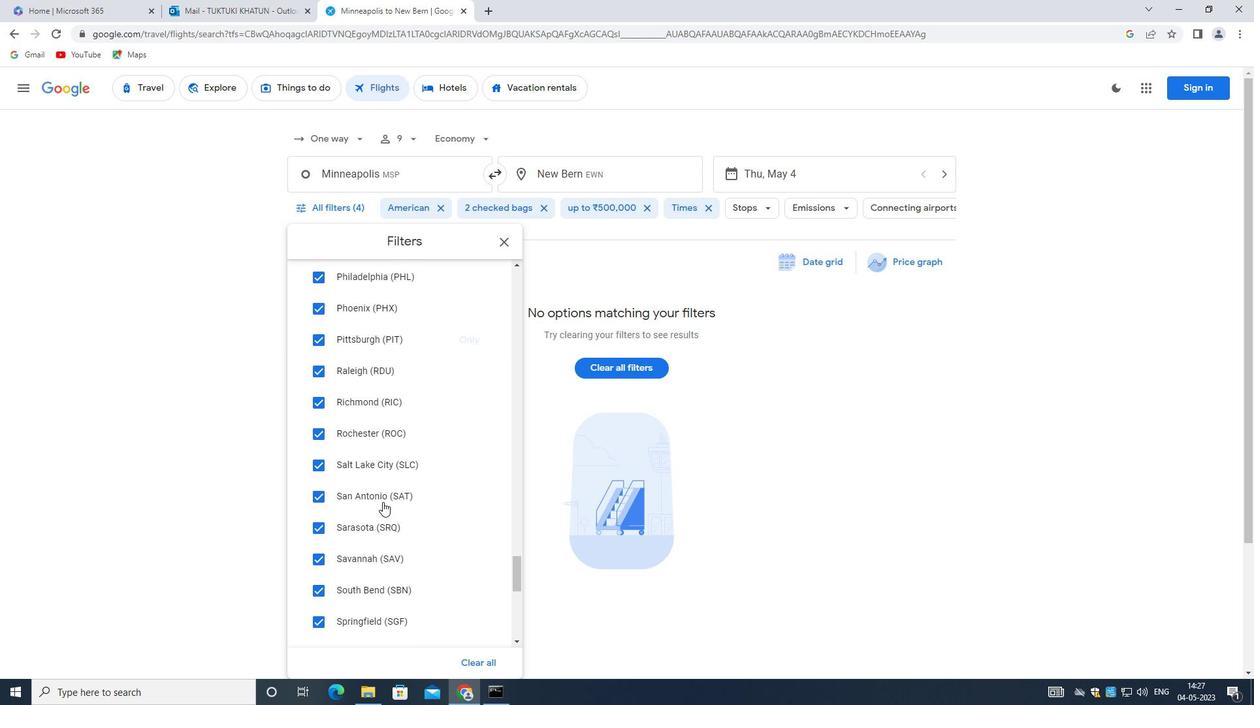 
Action: Mouse moved to (383, 503)
Screenshot: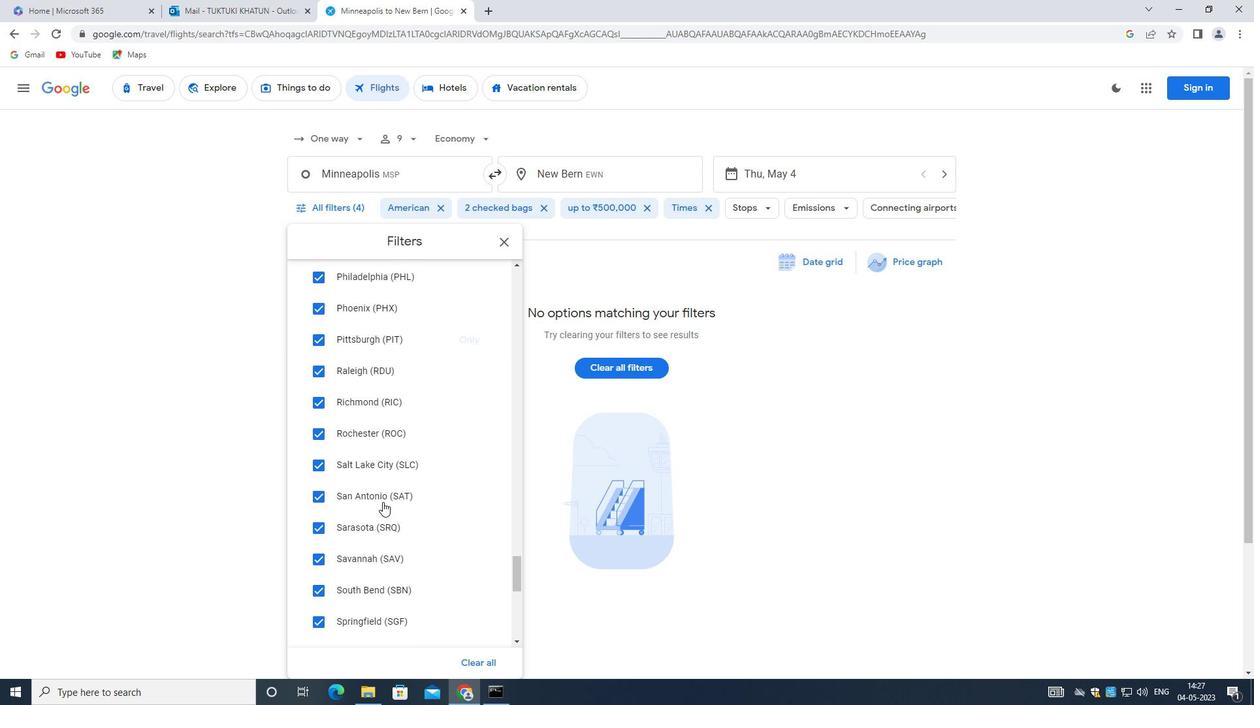 
Action: Mouse scrolled (383, 503) with delta (0, 0)
Screenshot: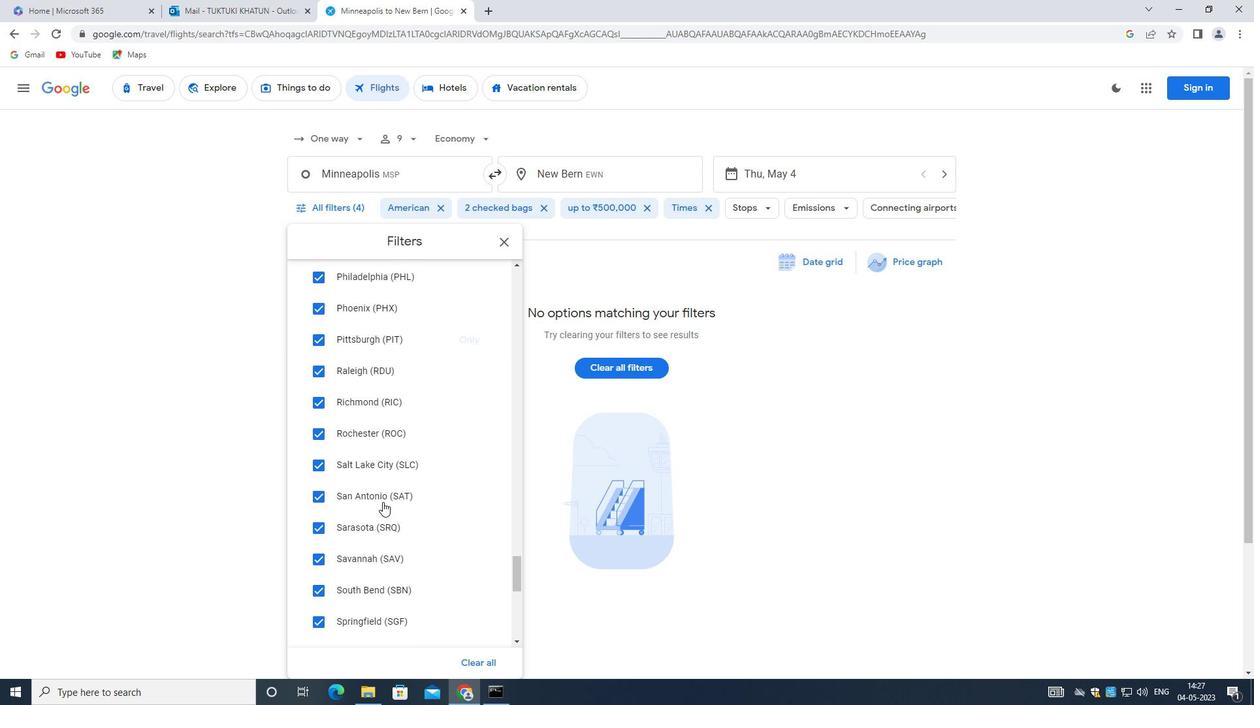 
Action: Mouse scrolled (383, 503) with delta (0, 0)
Screenshot: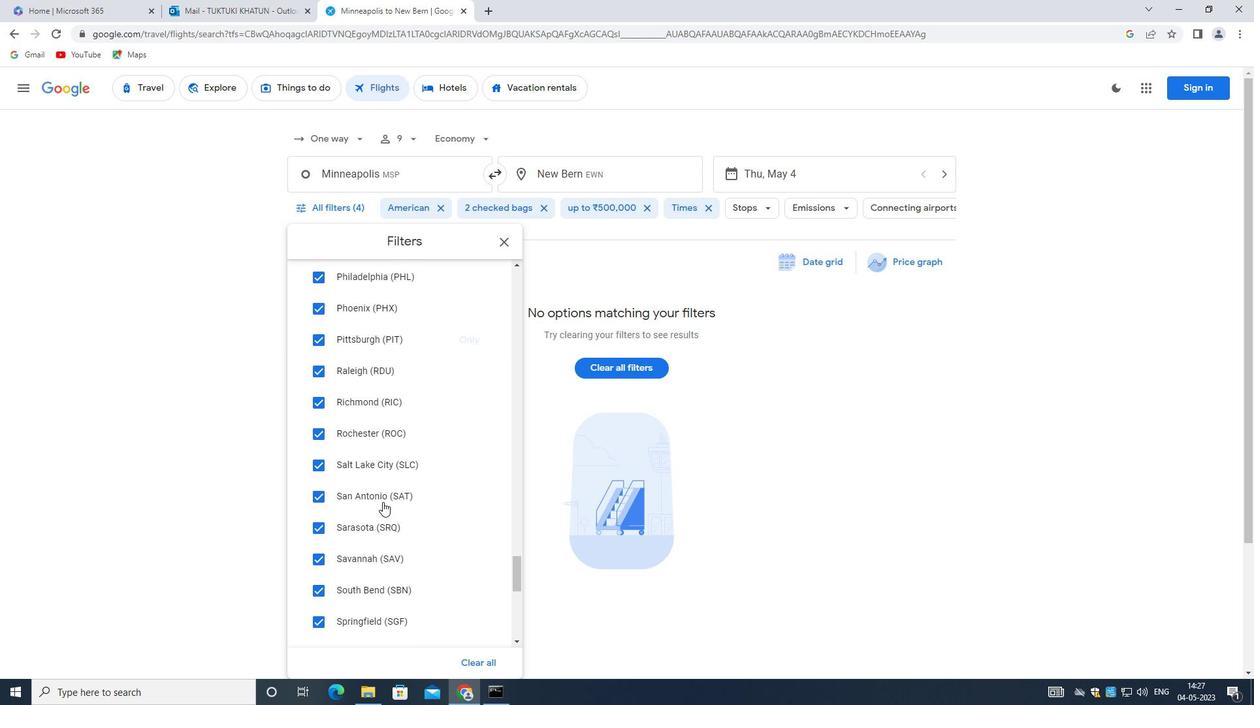 
Action: Mouse scrolled (383, 503) with delta (0, 0)
Screenshot: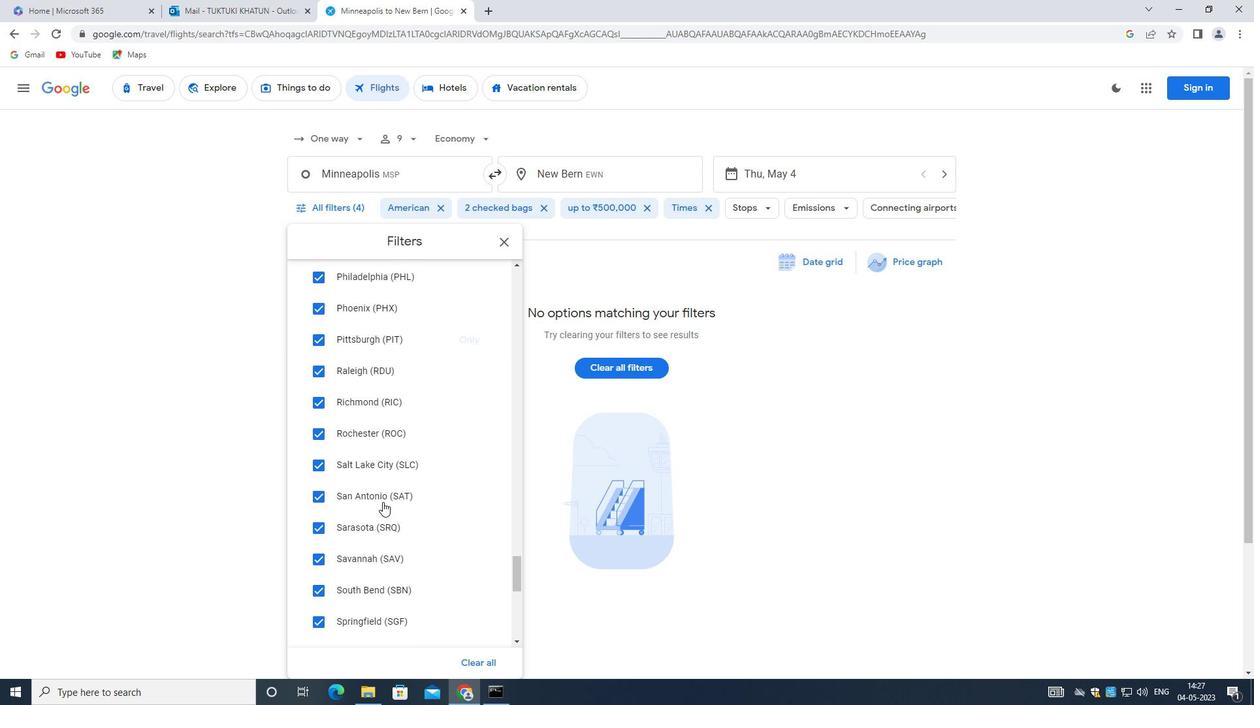 
Action: Mouse scrolled (383, 503) with delta (0, 0)
Screenshot: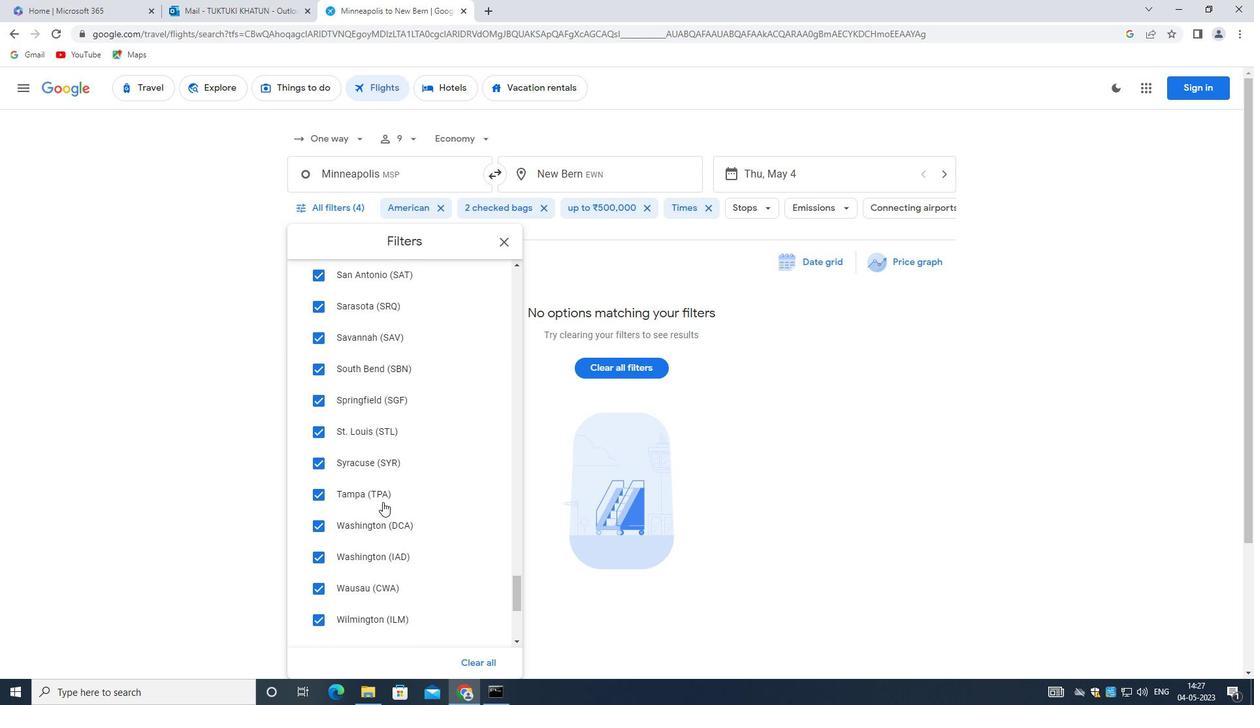 
Action: Mouse moved to (383, 504)
Screenshot: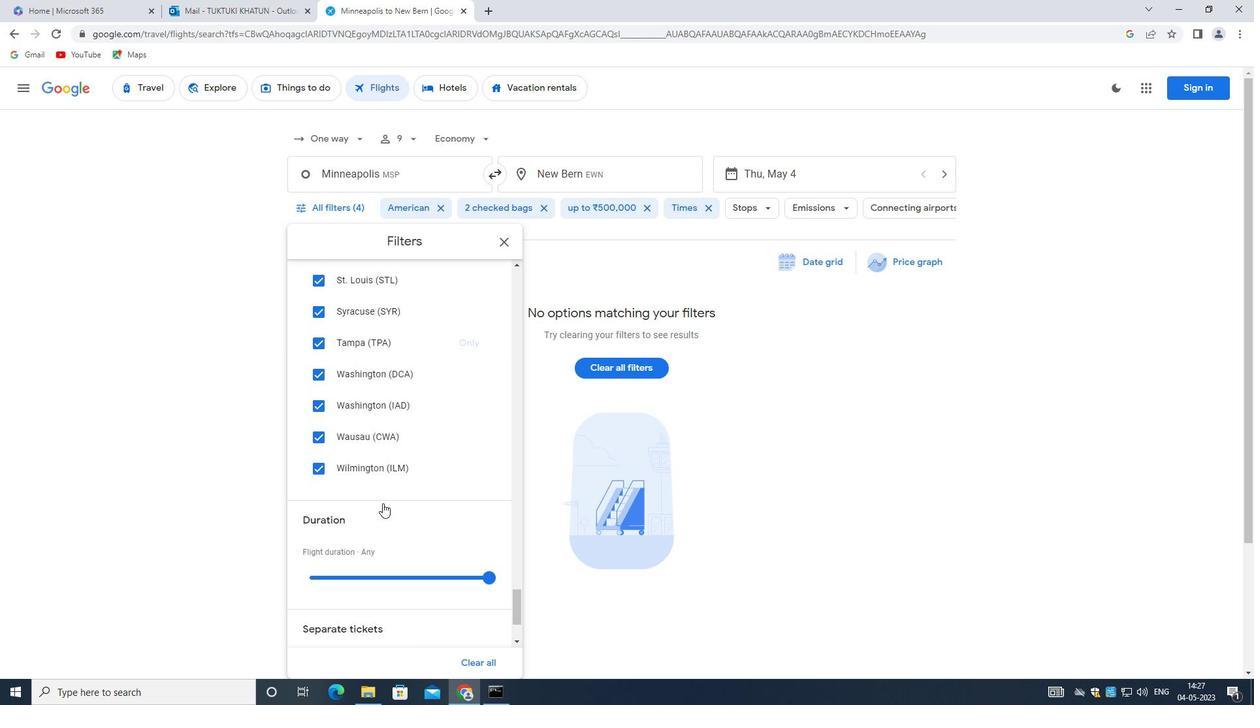 
Action: Mouse scrolled (383, 503) with delta (0, 0)
Screenshot: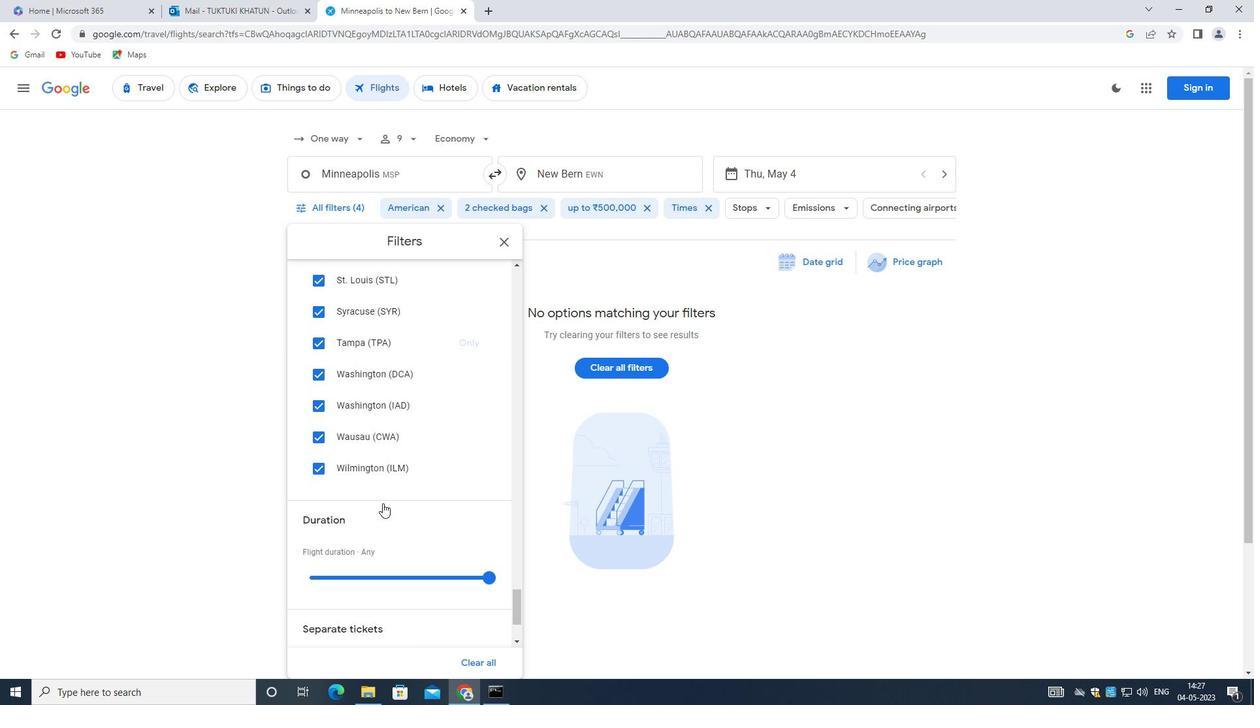 
Action: Mouse moved to (383, 505)
Screenshot: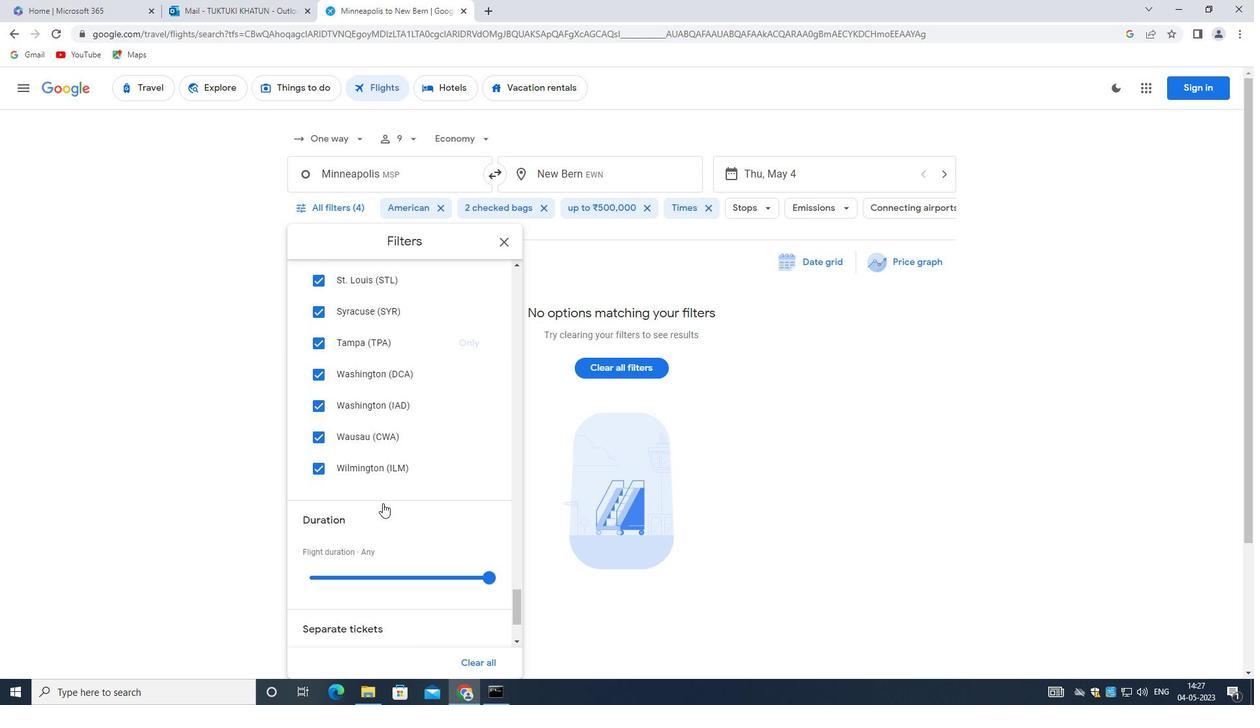 
Action: Mouse scrolled (383, 504) with delta (0, 0)
Screenshot: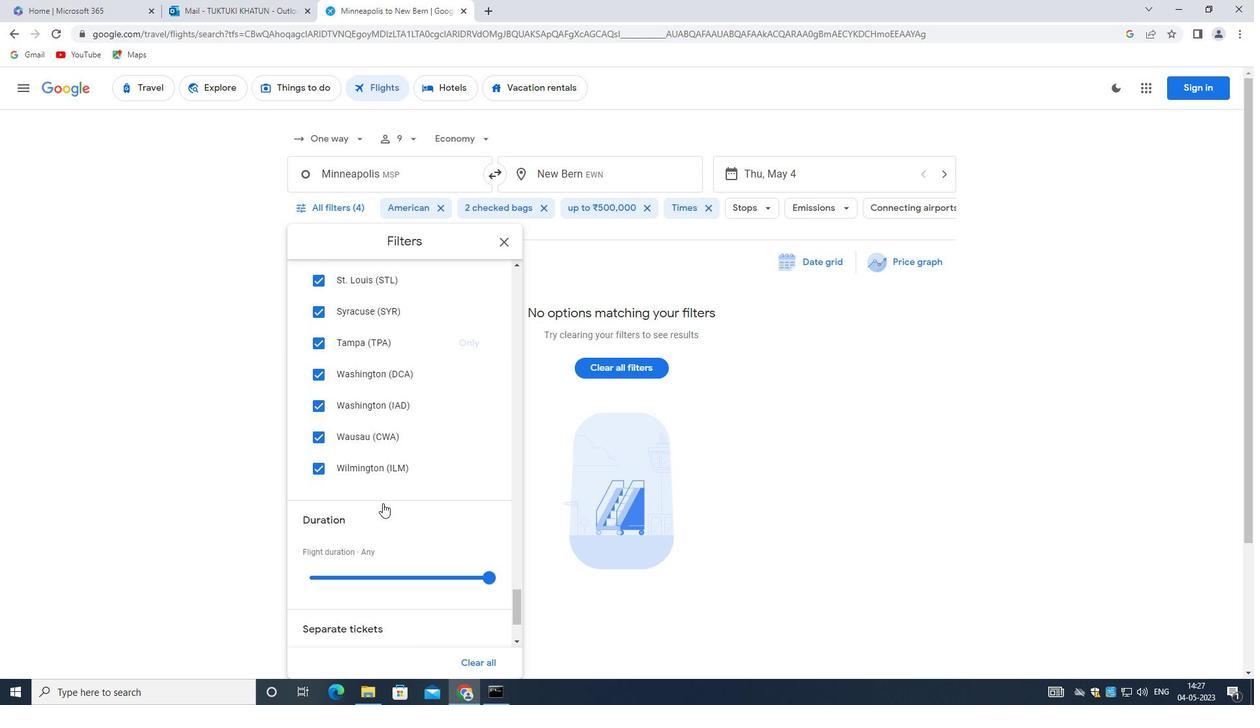 
Action: Mouse moved to (382, 505)
Screenshot: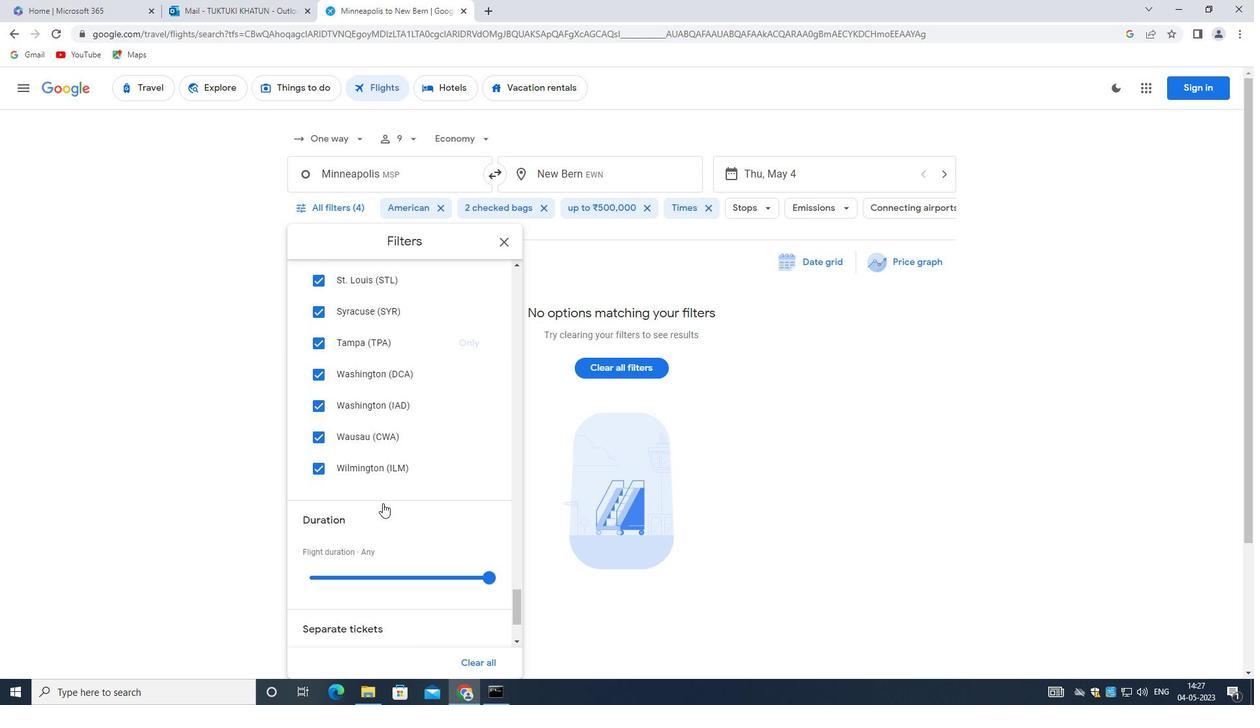 
Action: Mouse scrolled (382, 505) with delta (0, 0)
Screenshot: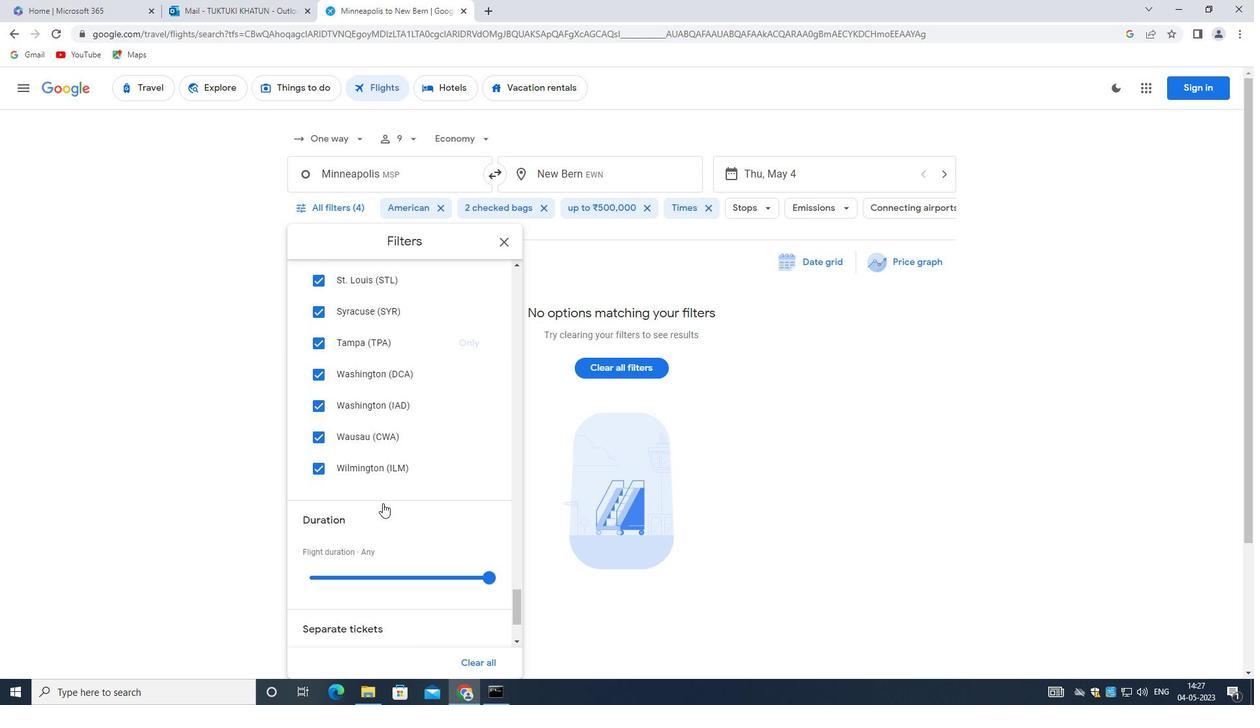 
Action: Mouse moved to (381, 507)
Screenshot: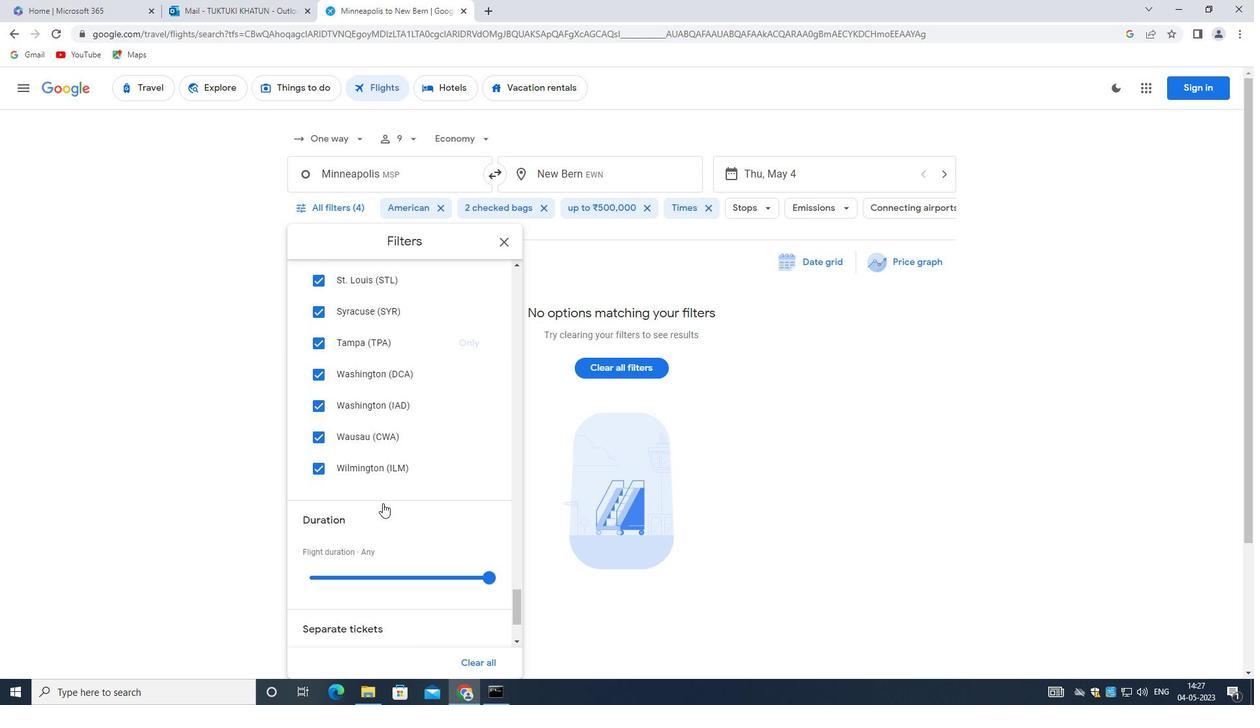 
Action: Mouse scrolled (381, 506) with delta (0, 0)
Screenshot: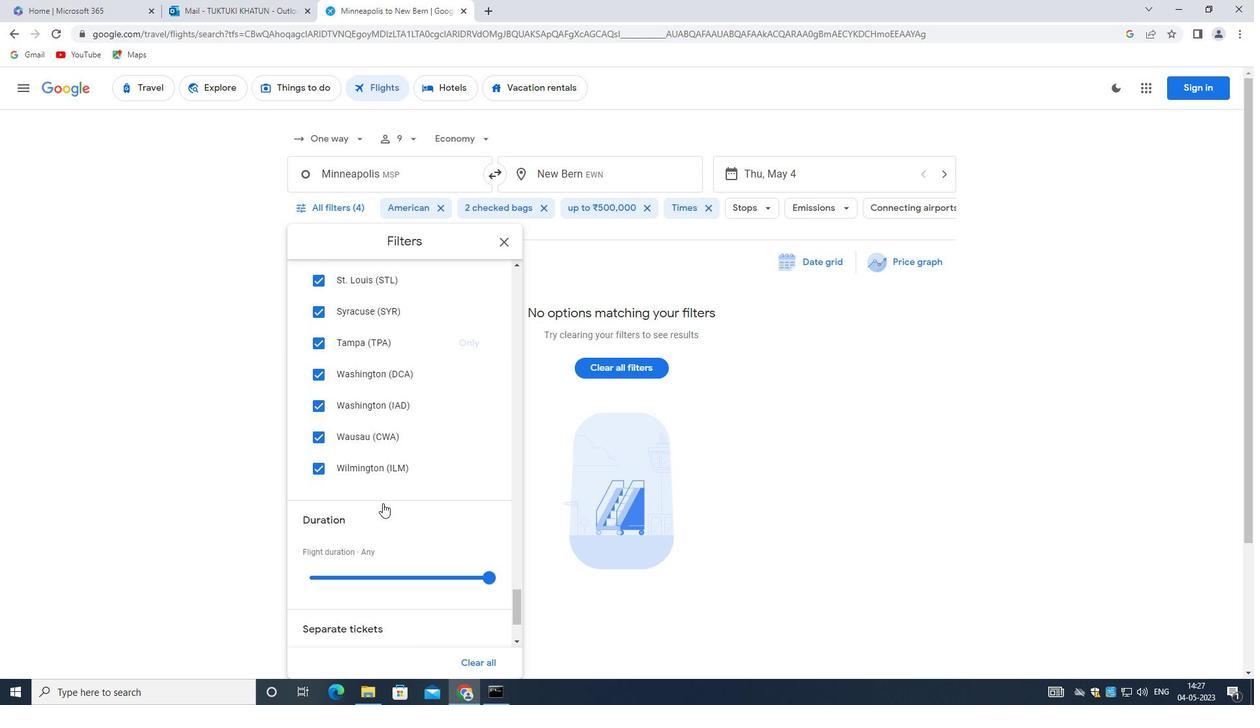 
Action: Mouse moved to (379, 507)
Screenshot: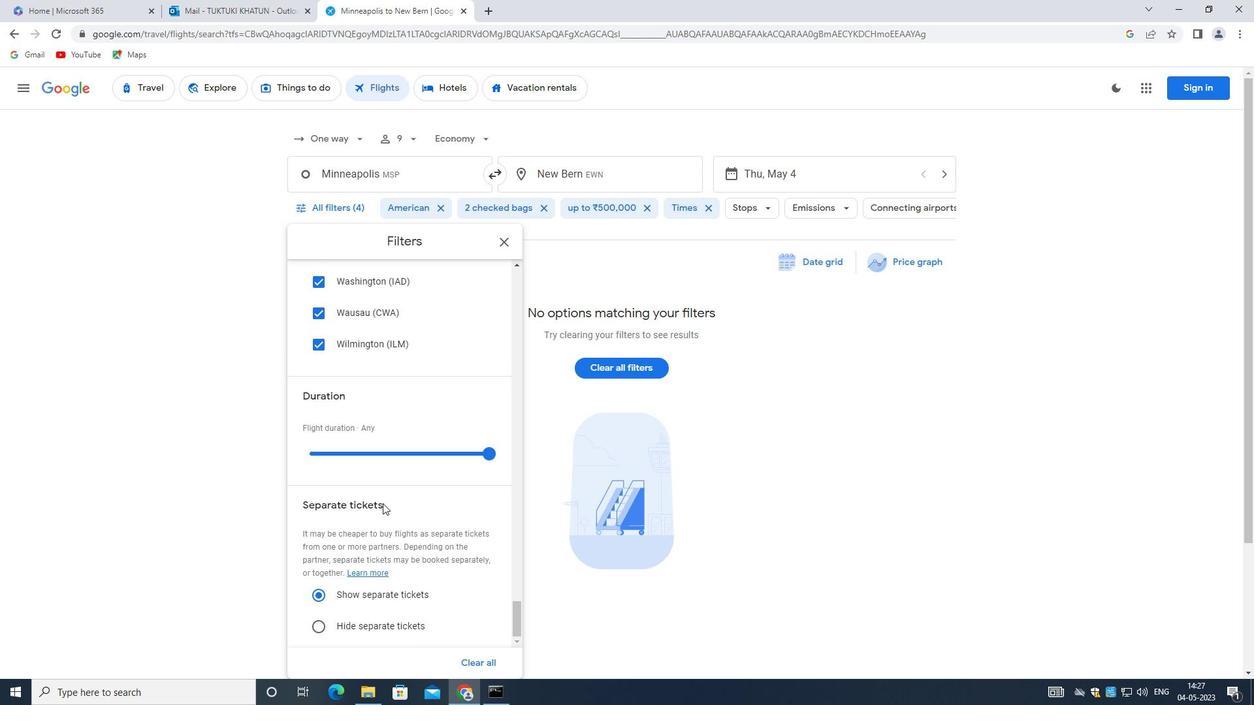 
Action: Mouse scrolled (379, 507) with delta (0, 0)
Screenshot: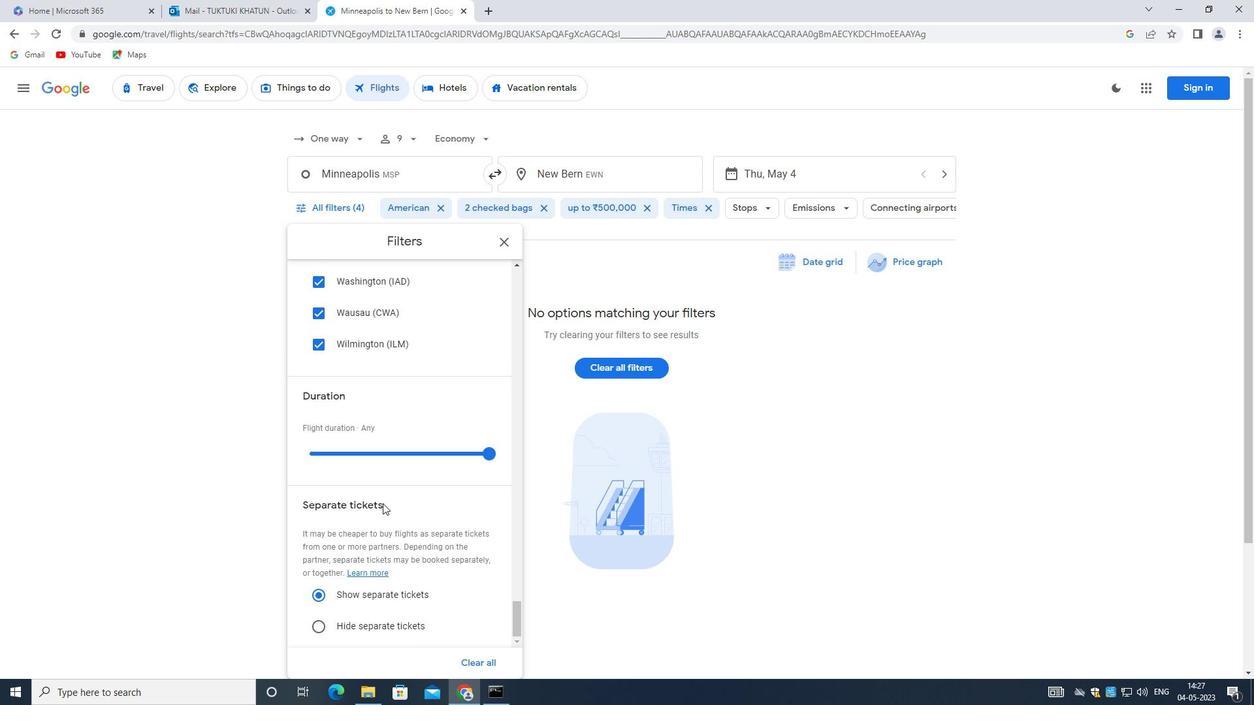 
Action: Mouse moved to (375, 509)
Screenshot: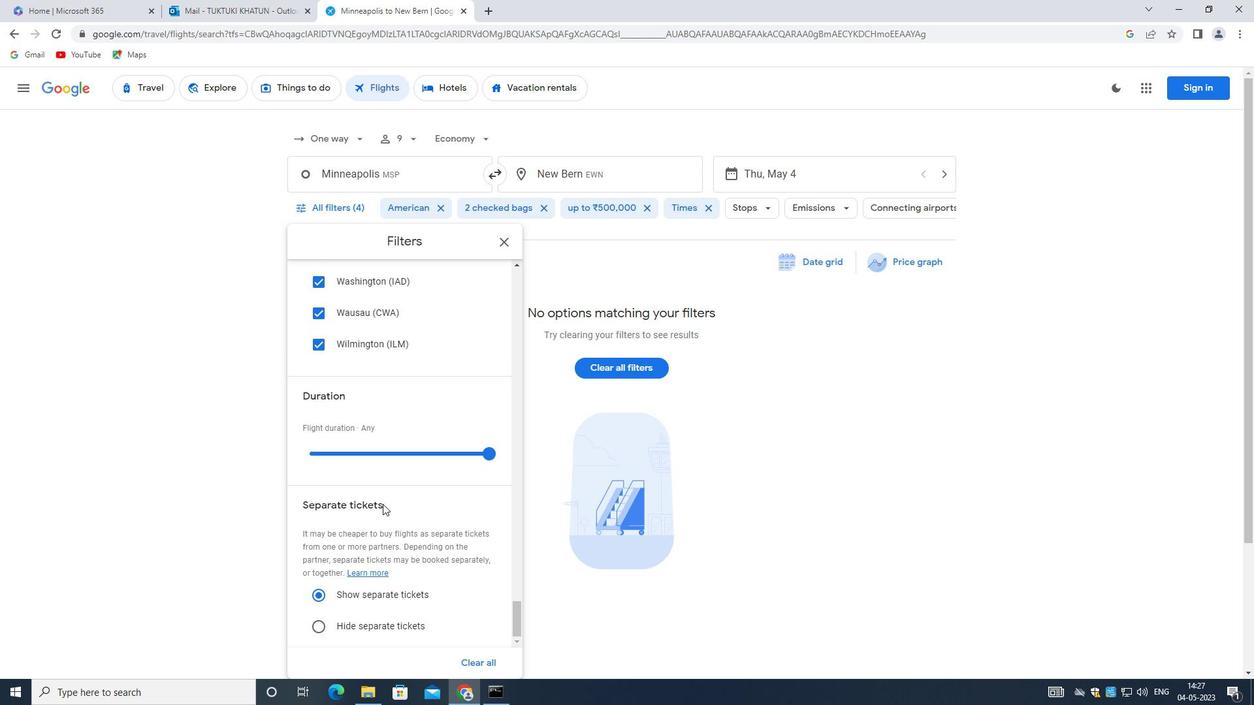 
Action: Mouse scrolled (375, 508) with delta (0, 0)
Screenshot: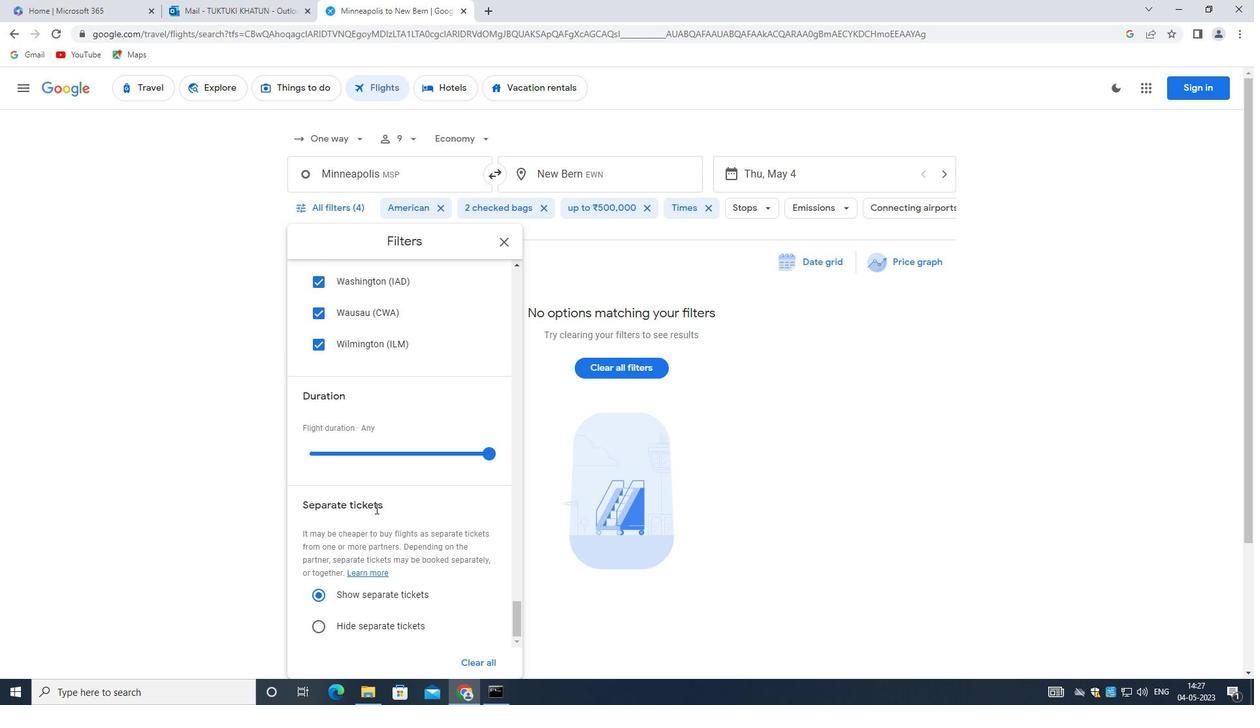 
Action: Mouse scrolled (375, 508) with delta (0, 0)
Screenshot: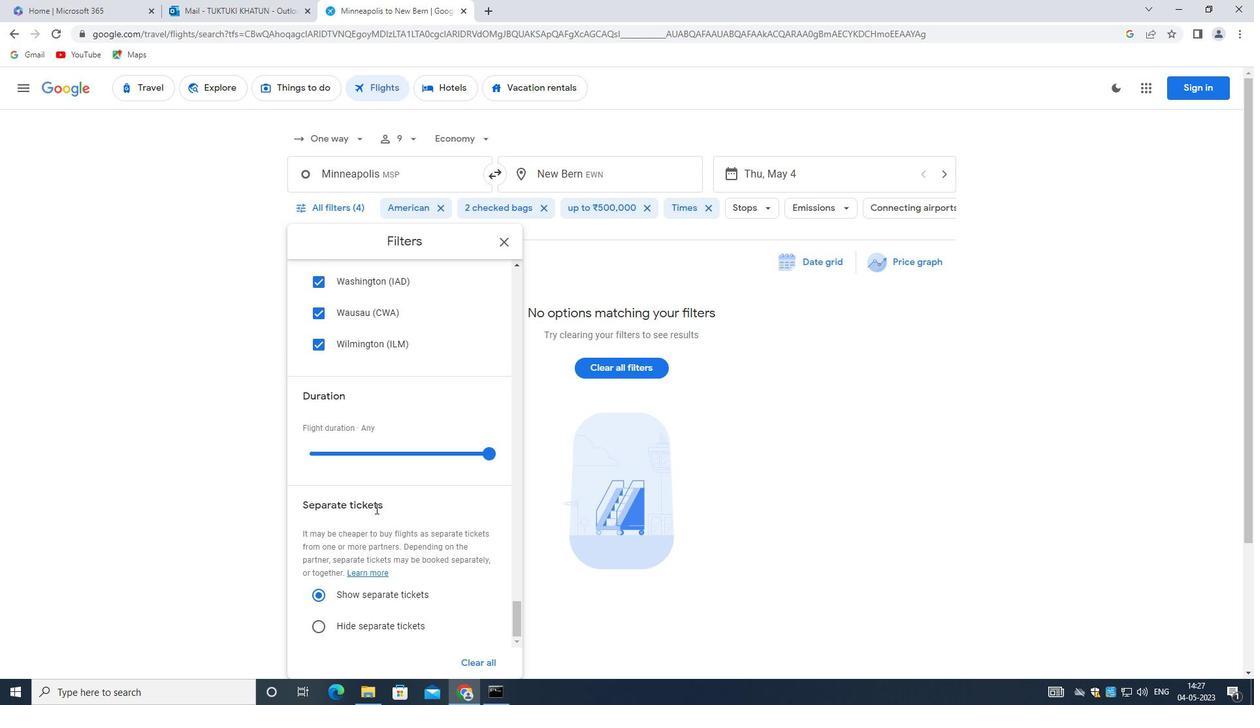 
Action: Mouse scrolled (375, 508) with delta (0, 0)
Screenshot: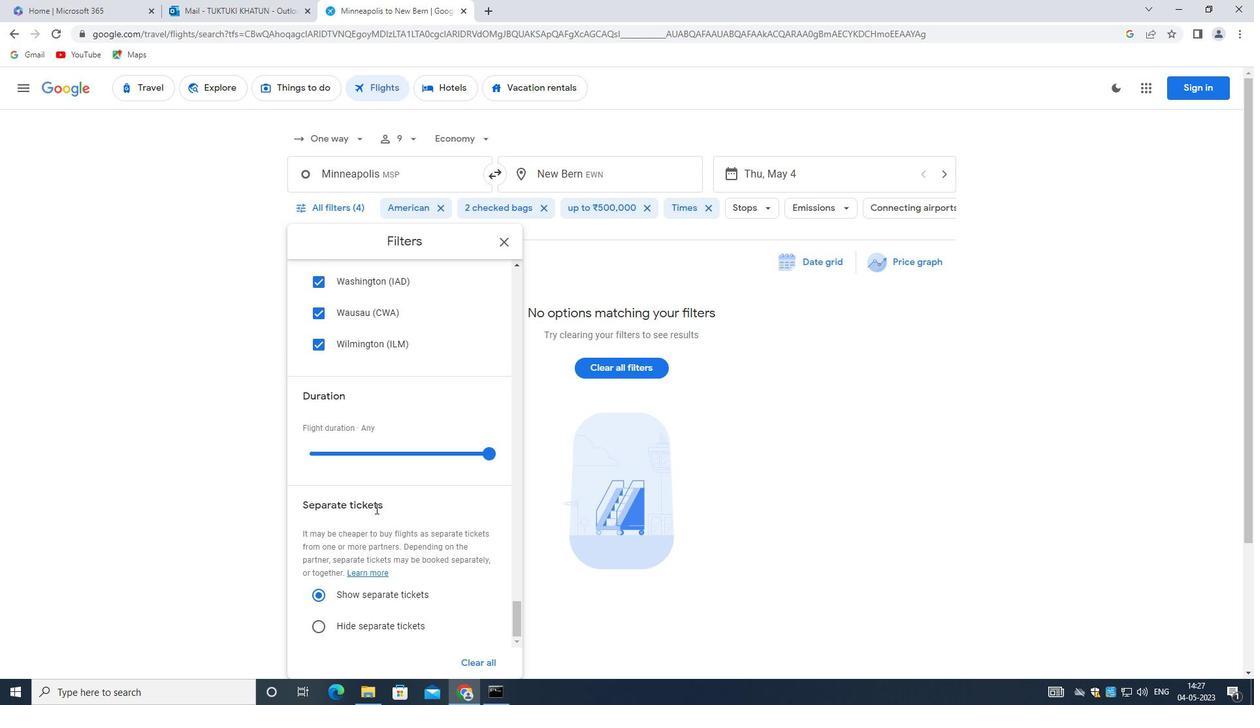 
Action: Mouse scrolled (375, 508) with delta (0, 0)
Screenshot: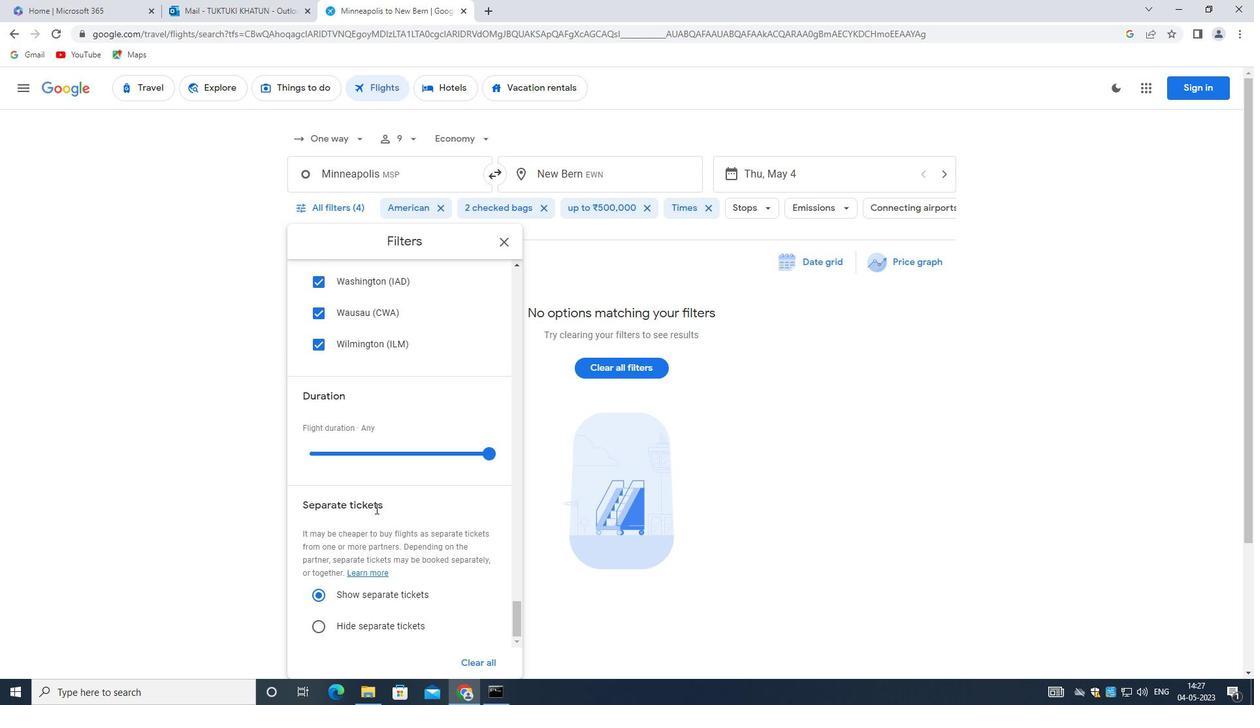 
Action: Mouse scrolled (375, 508) with delta (0, 0)
Screenshot: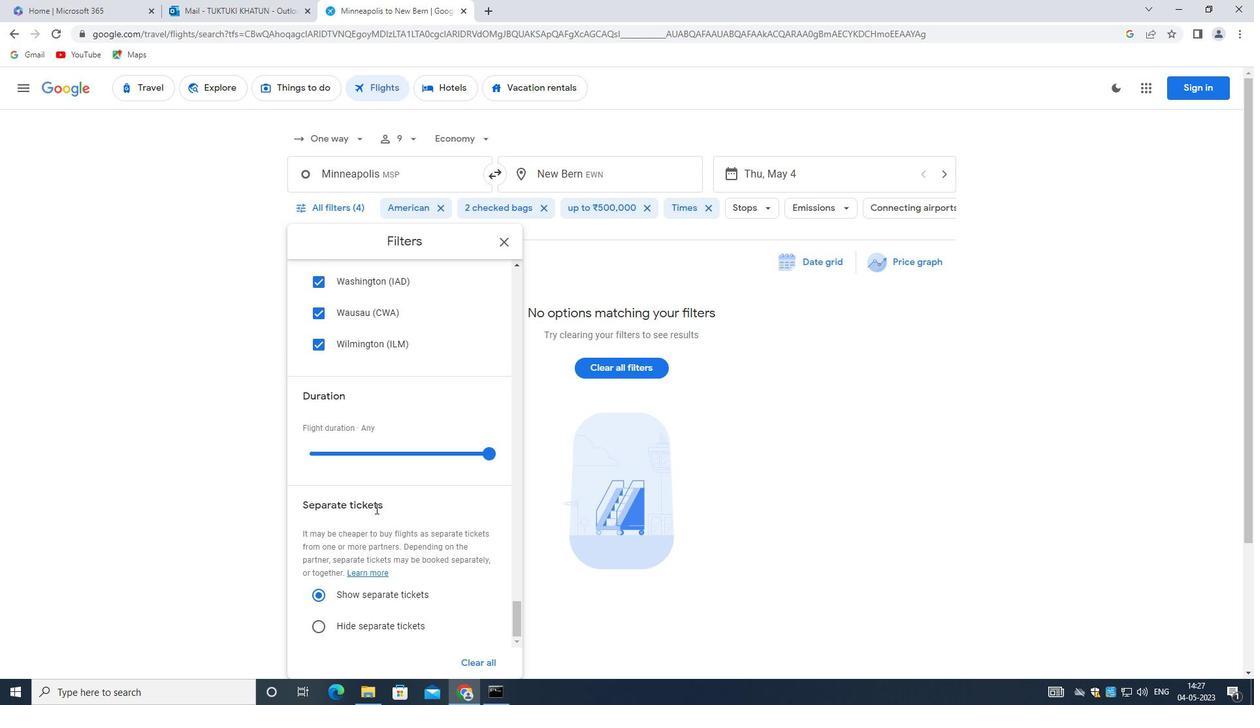 
